 Task: Search for dining service products and restaurant reservation books on Amazon.
Action: Mouse moved to (178, 32)
Screenshot: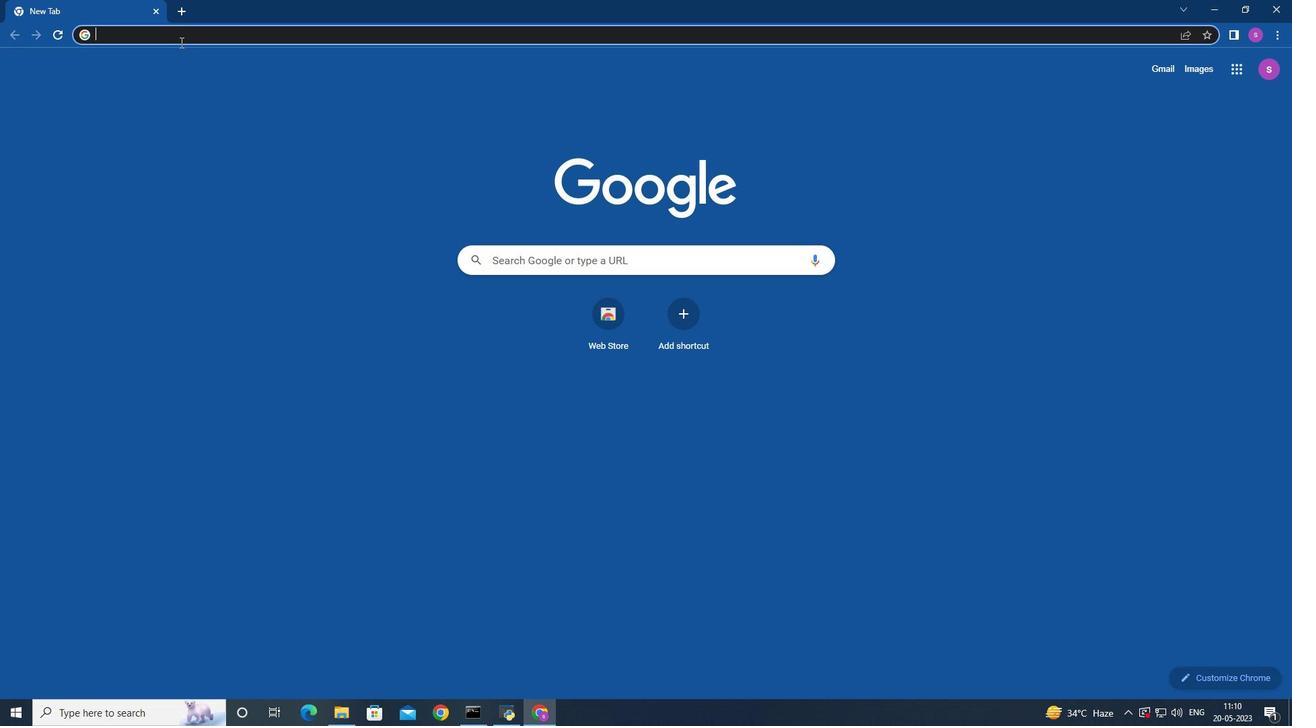 
Action: Mouse pressed left at (178, 32)
Screenshot: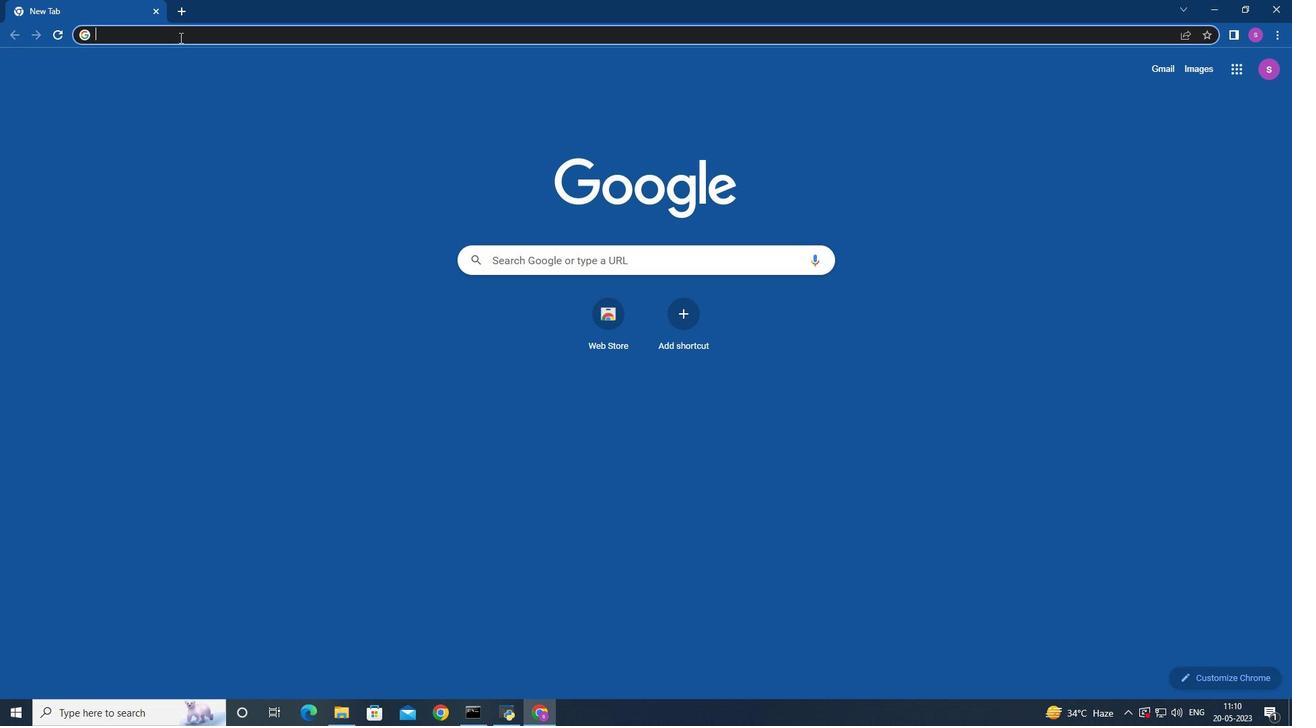 
Action: Mouse moved to (179, 32)
Screenshot: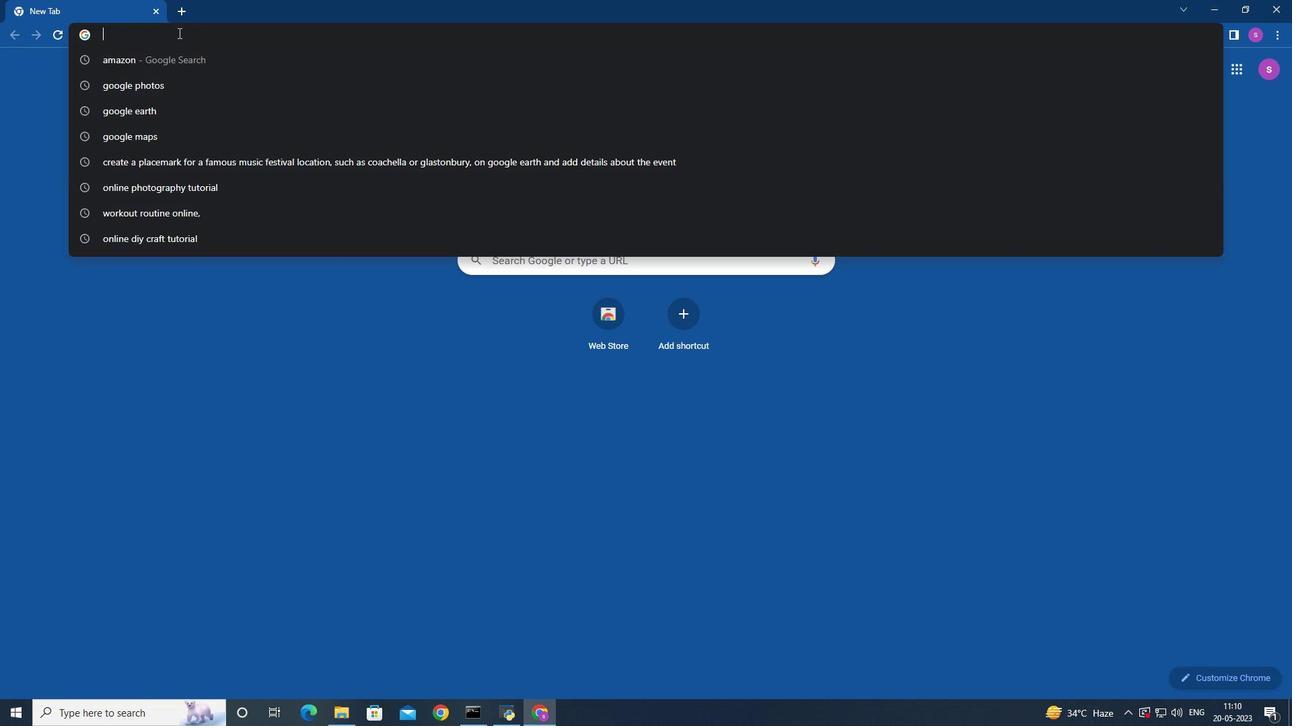
Action: Key pressed amazon<Key.space>
Screenshot: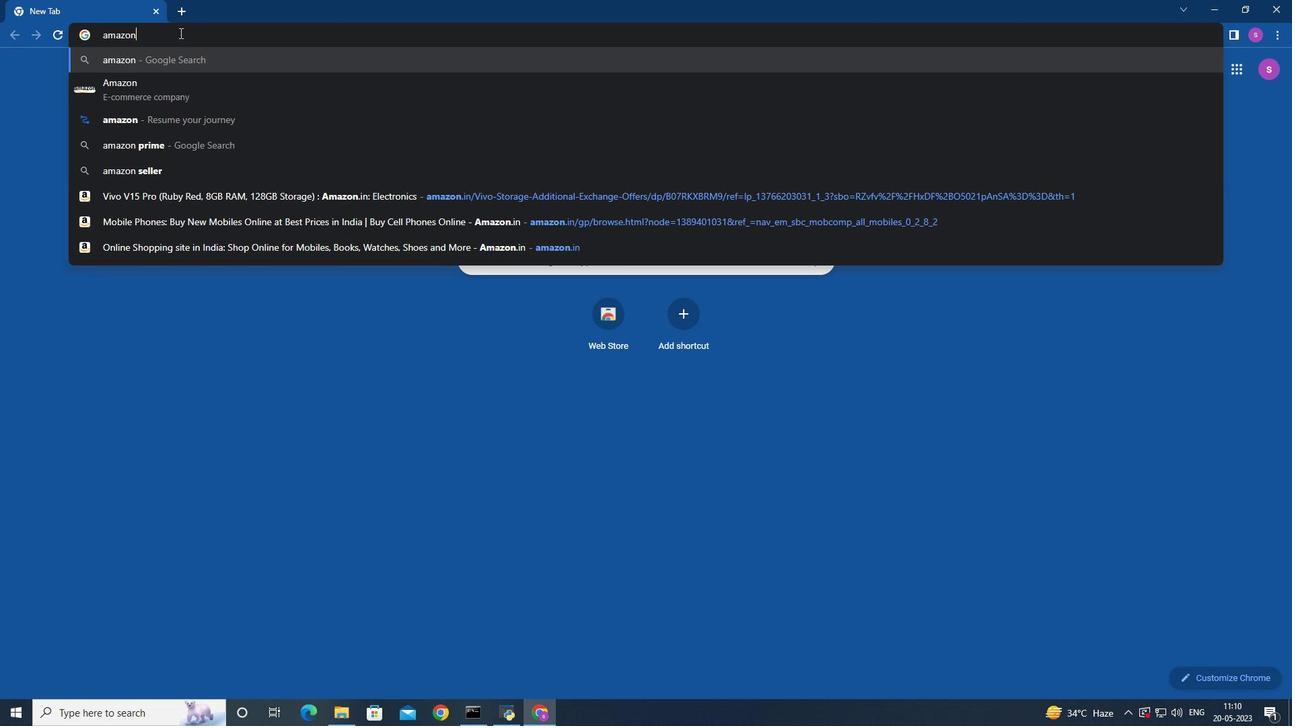 
Action: Mouse moved to (168, 53)
Screenshot: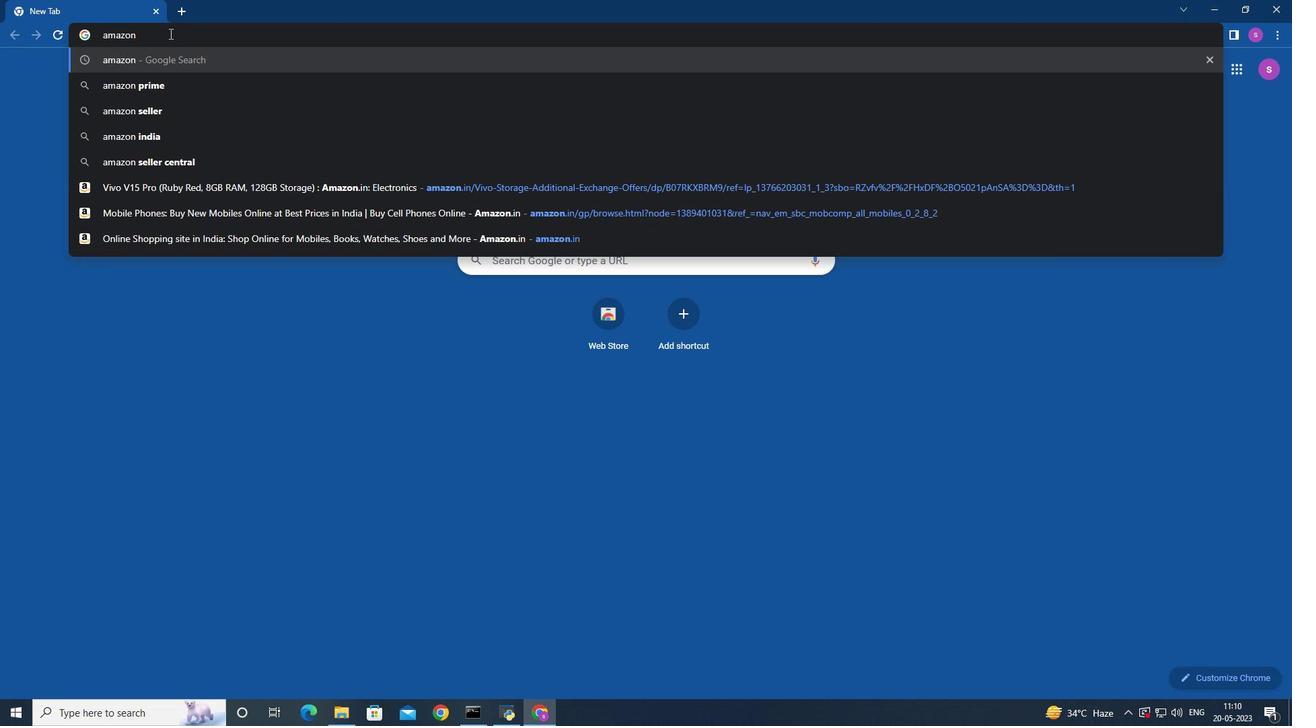 
Action: Key pressed <Key.enter>
Screenshot: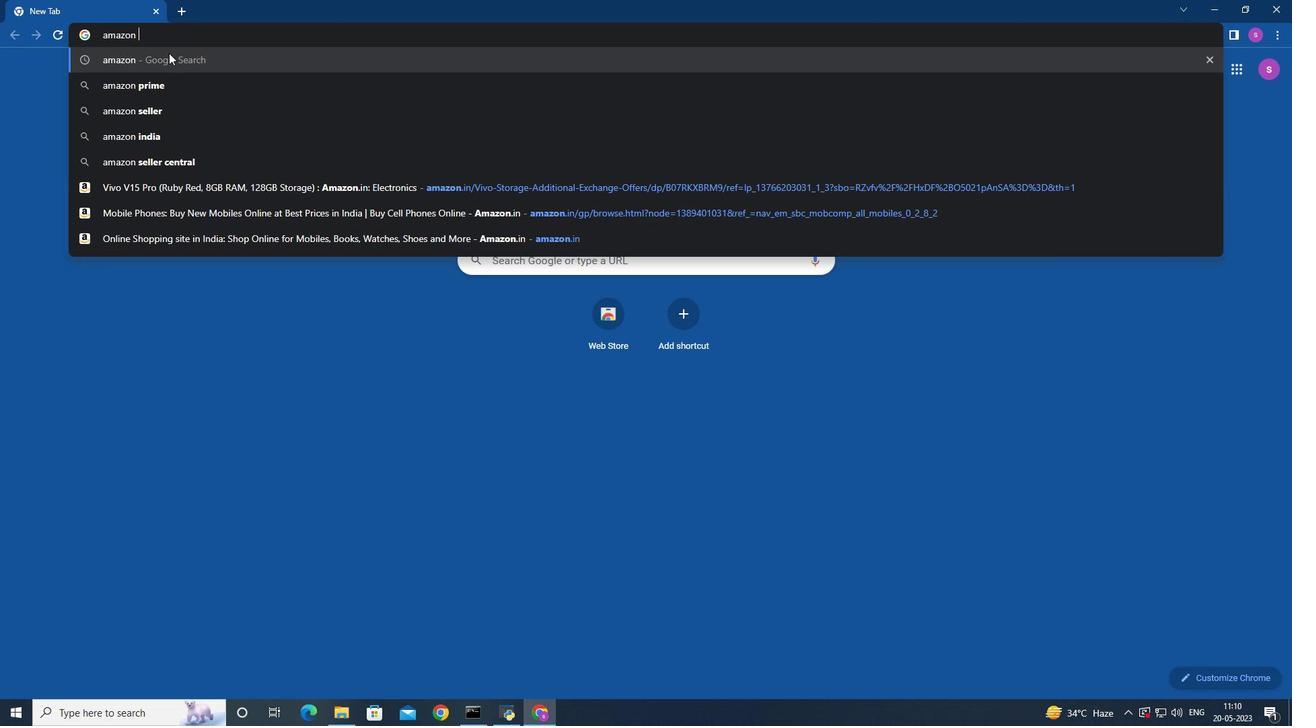 
Action: Mouse moved to (205, 216)
Screenshot: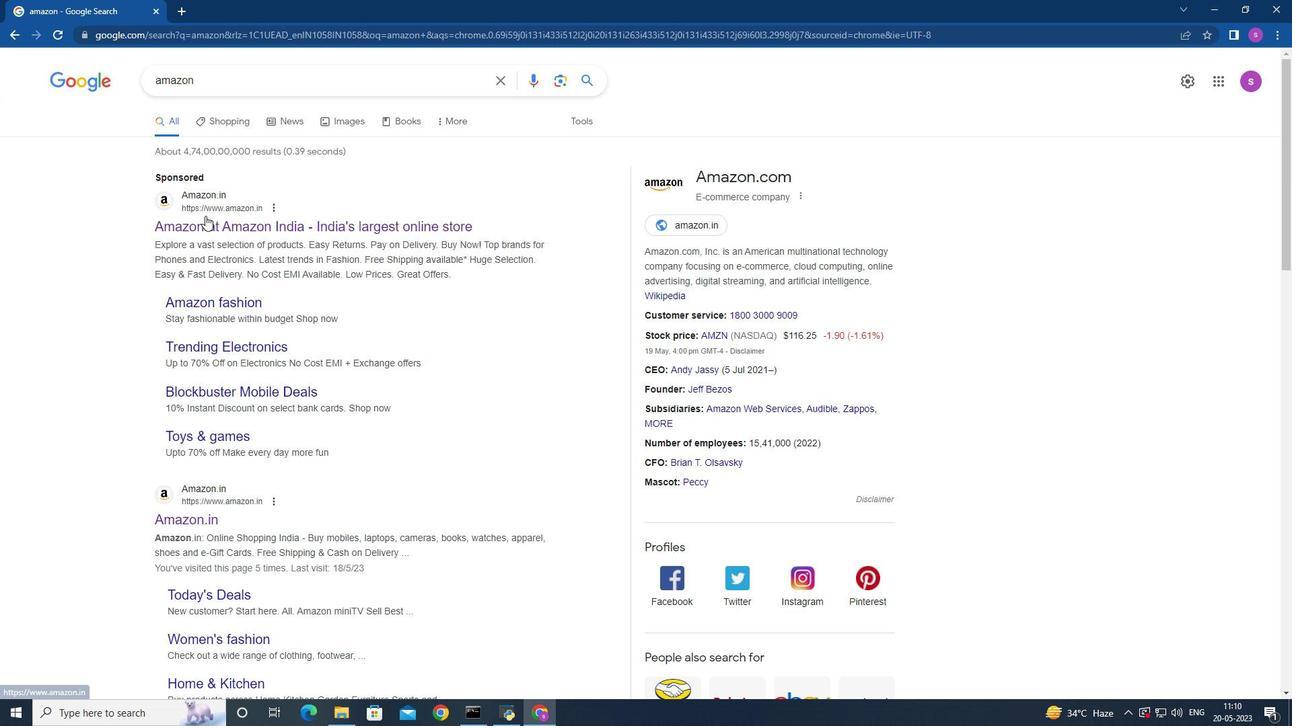 
Action: Mouse pressed left at (205, 216)
Screenshot: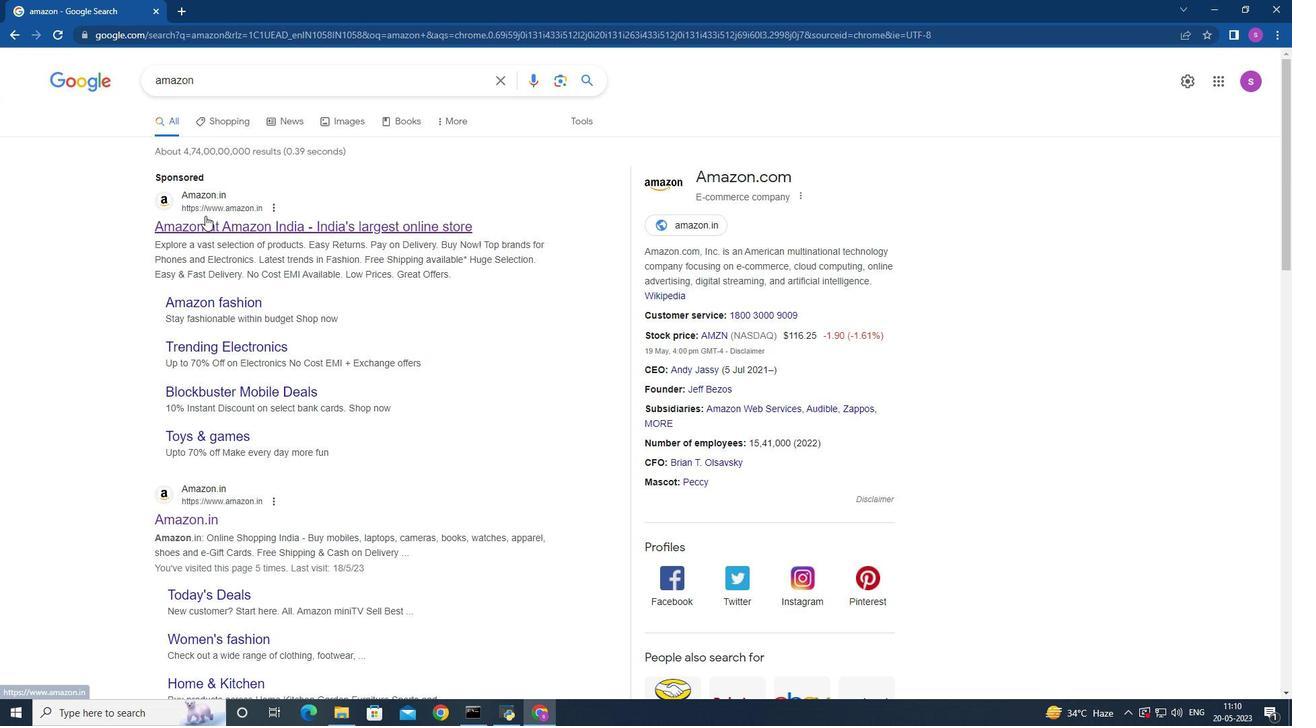 
Action: Mouse moved to (315, 71)
Screenshot: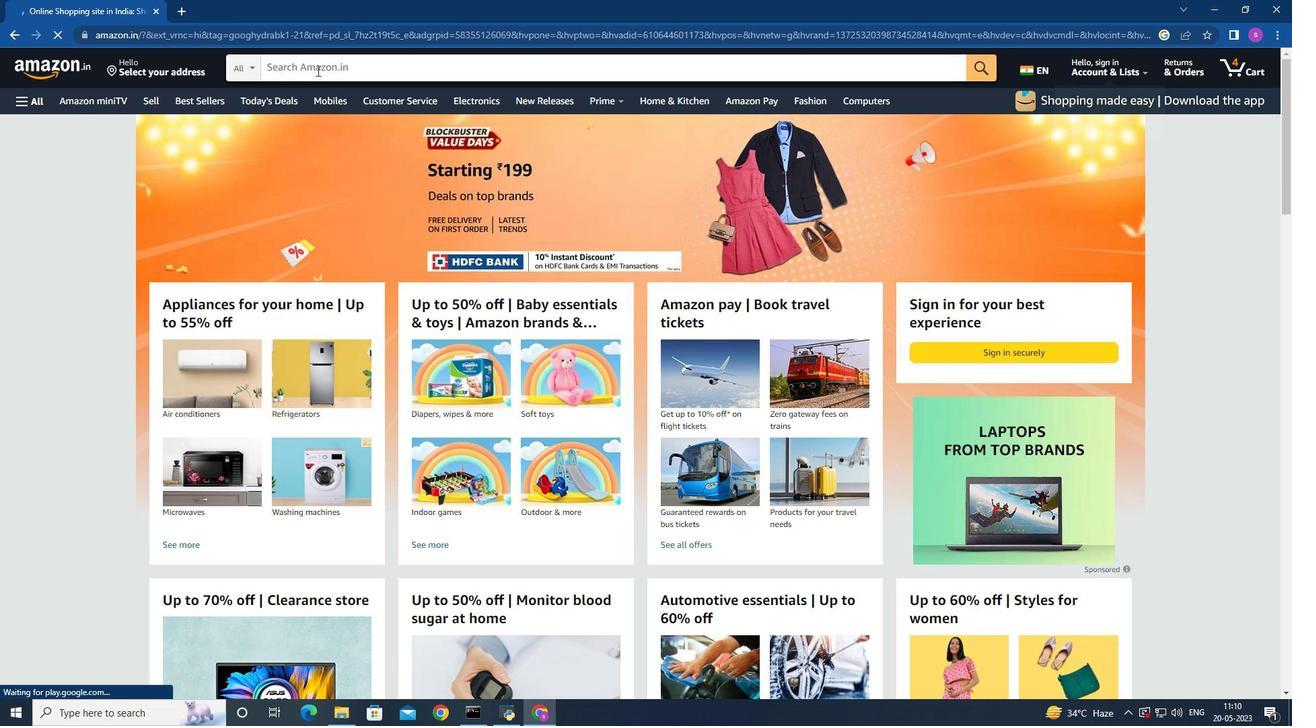 
Action: Mouse pressed left at (315, 71)
Screenshot: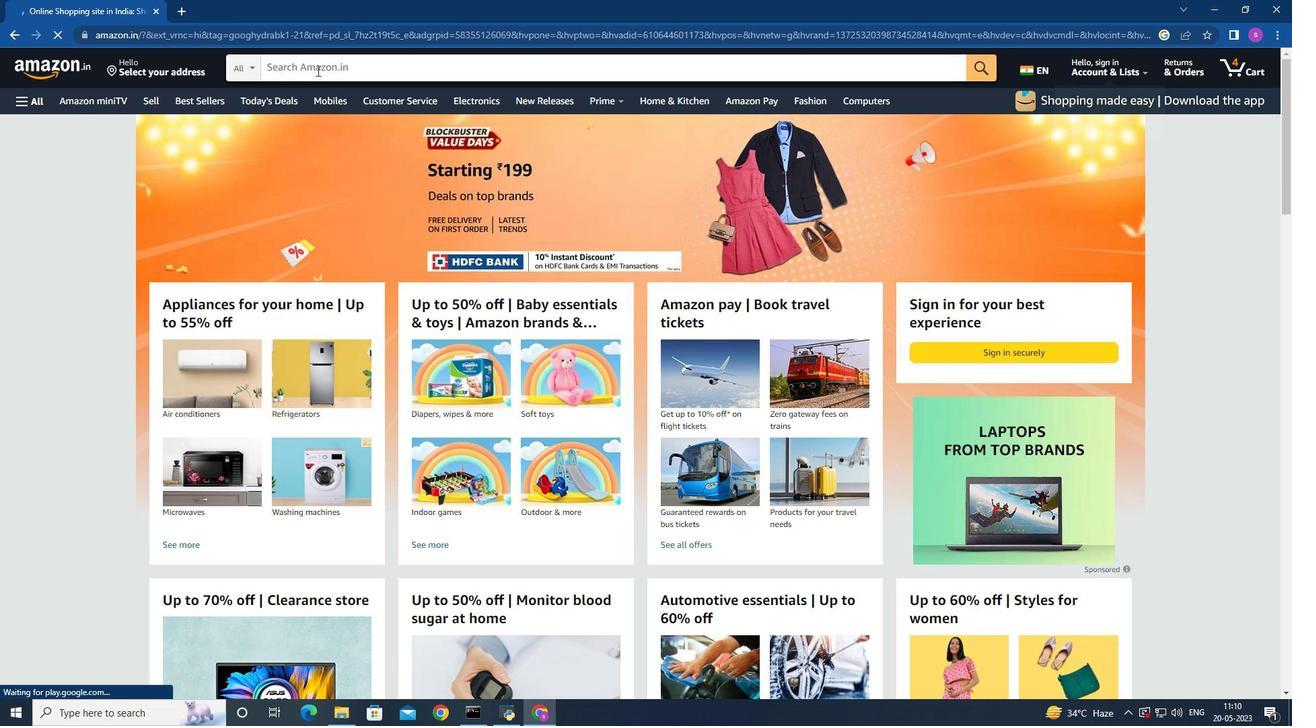 
Action: Mouse moved to (331, 65)
Screenshot: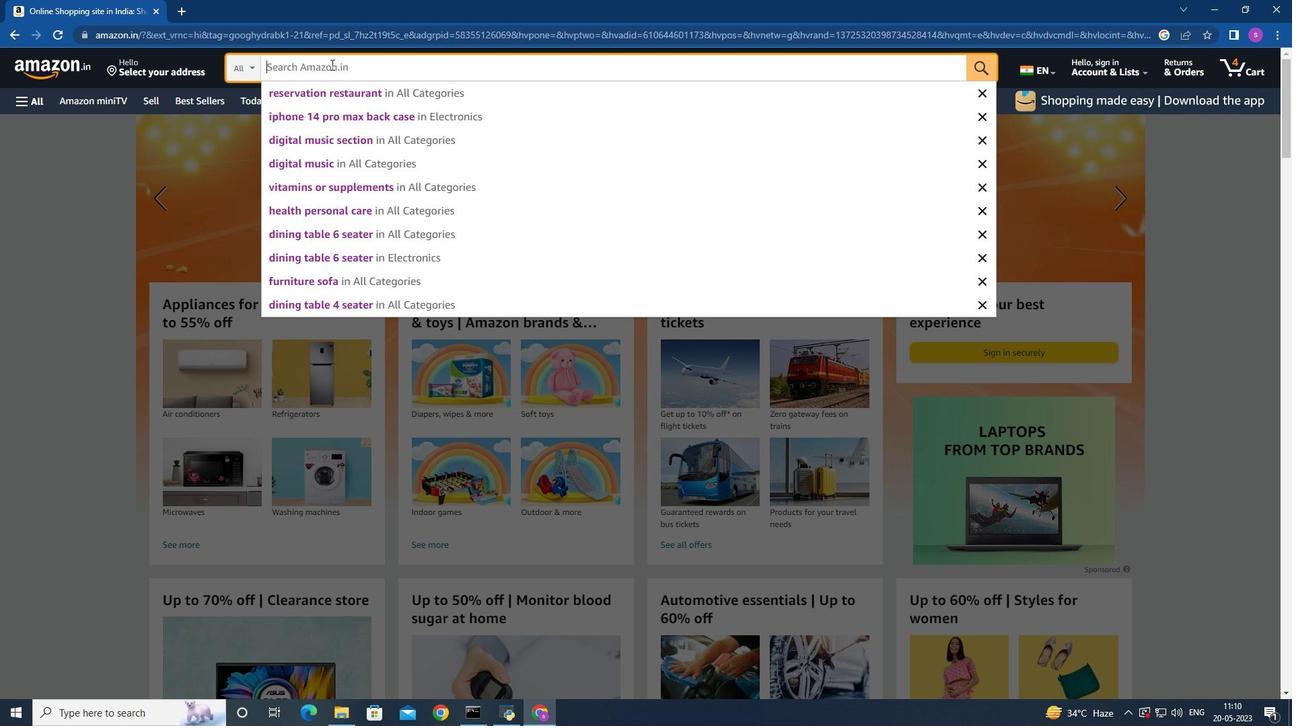 
Action: Key pressed restaurant<Key.space>reservation<Key.space>bok<Key.backspace>oks<Key.enter>
Screenshot: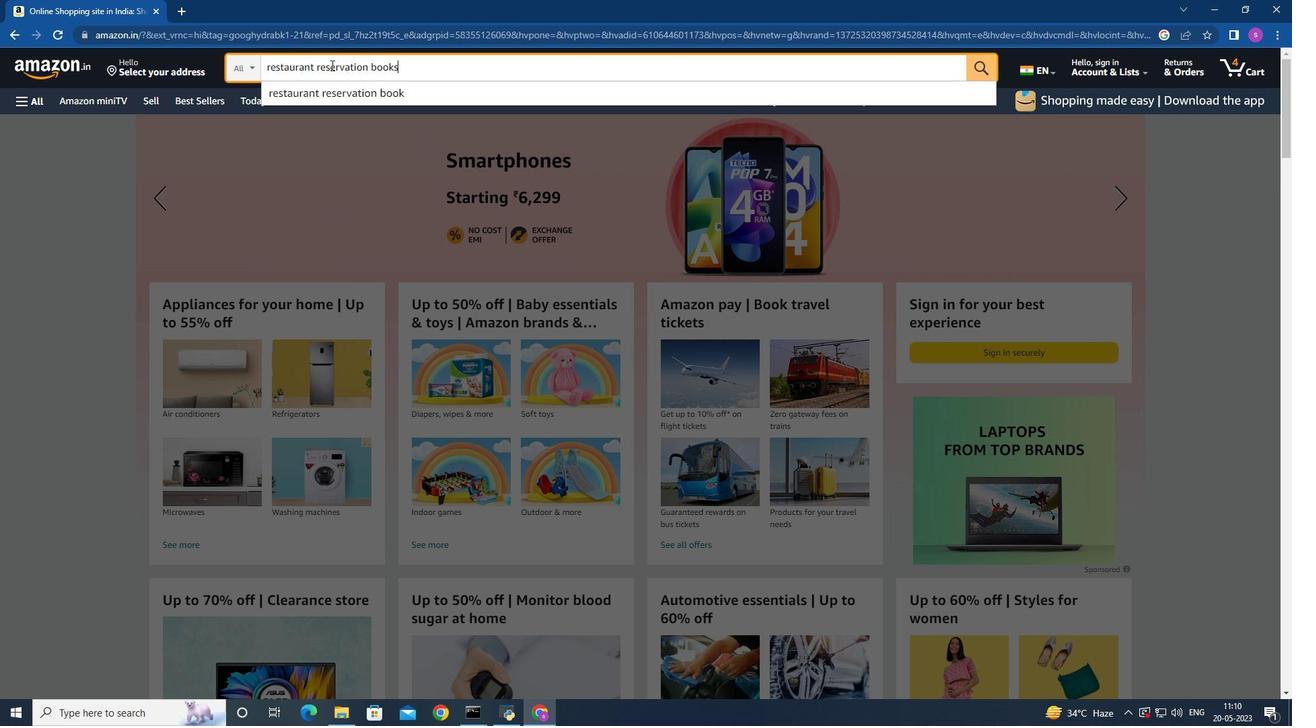 
Action: Mouse moved to (308, 283)
Screenshot: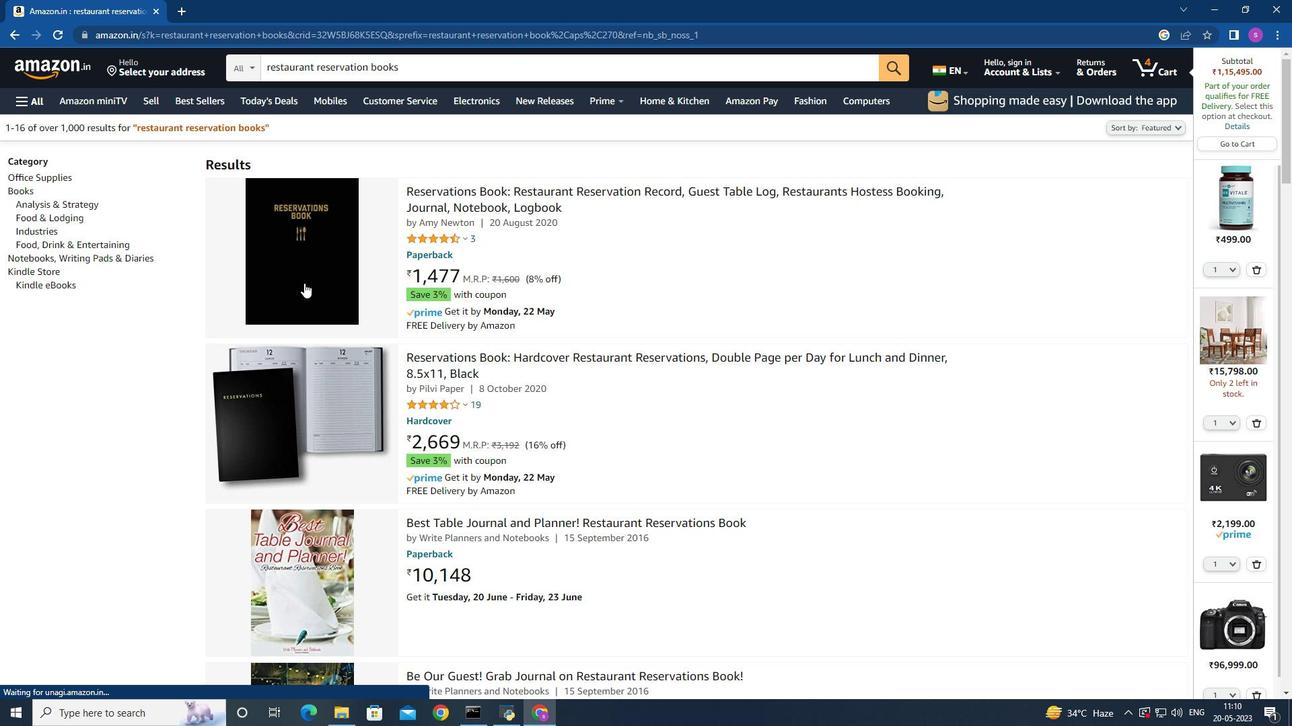 
Action: Mouse pressed left at (308, 283)
Screenshot: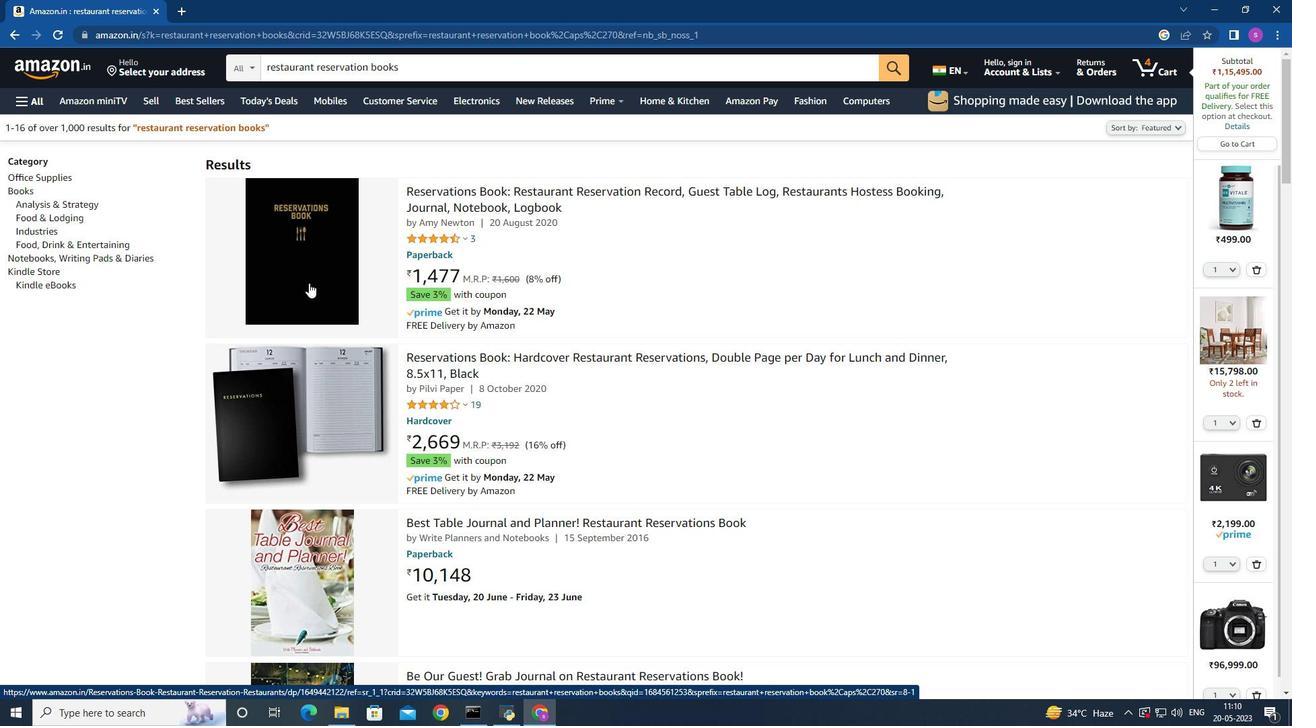 
Action: Mouse moved to (433, 288)
Screenshot: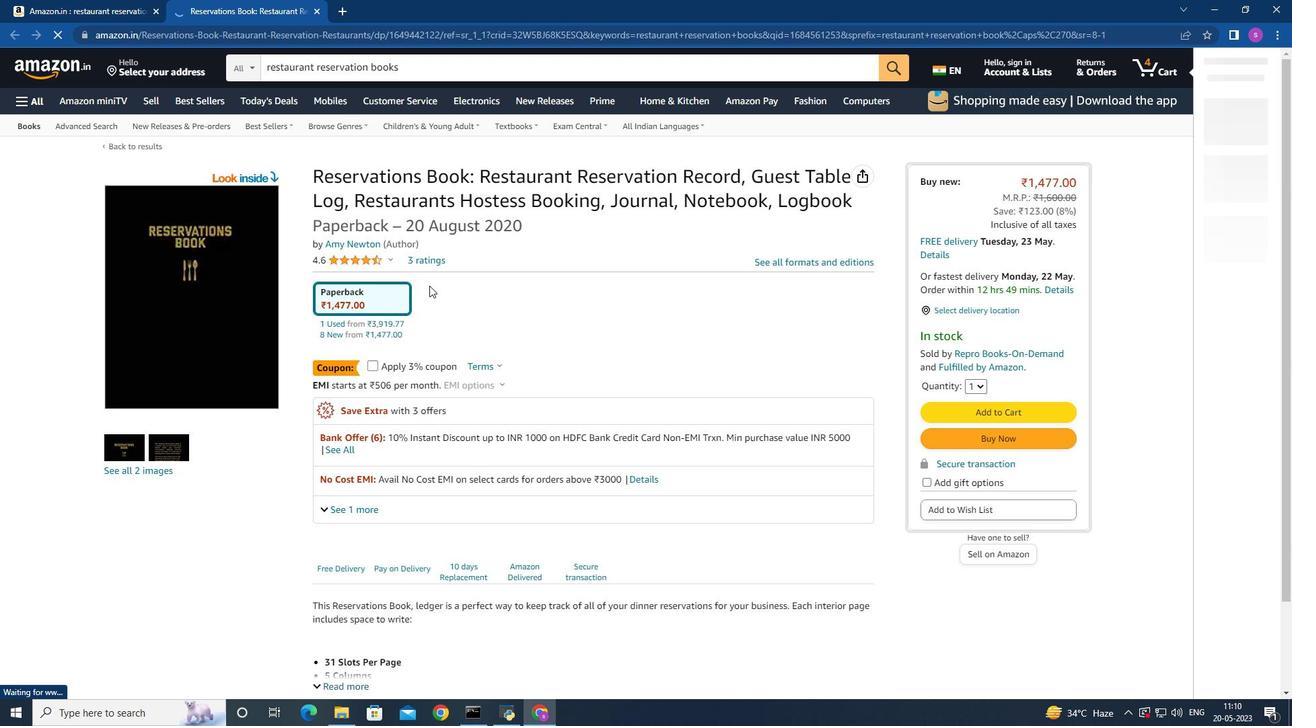 
Action: Mouse scrolled (433, 287) with delta (0, 0)
Screenshot: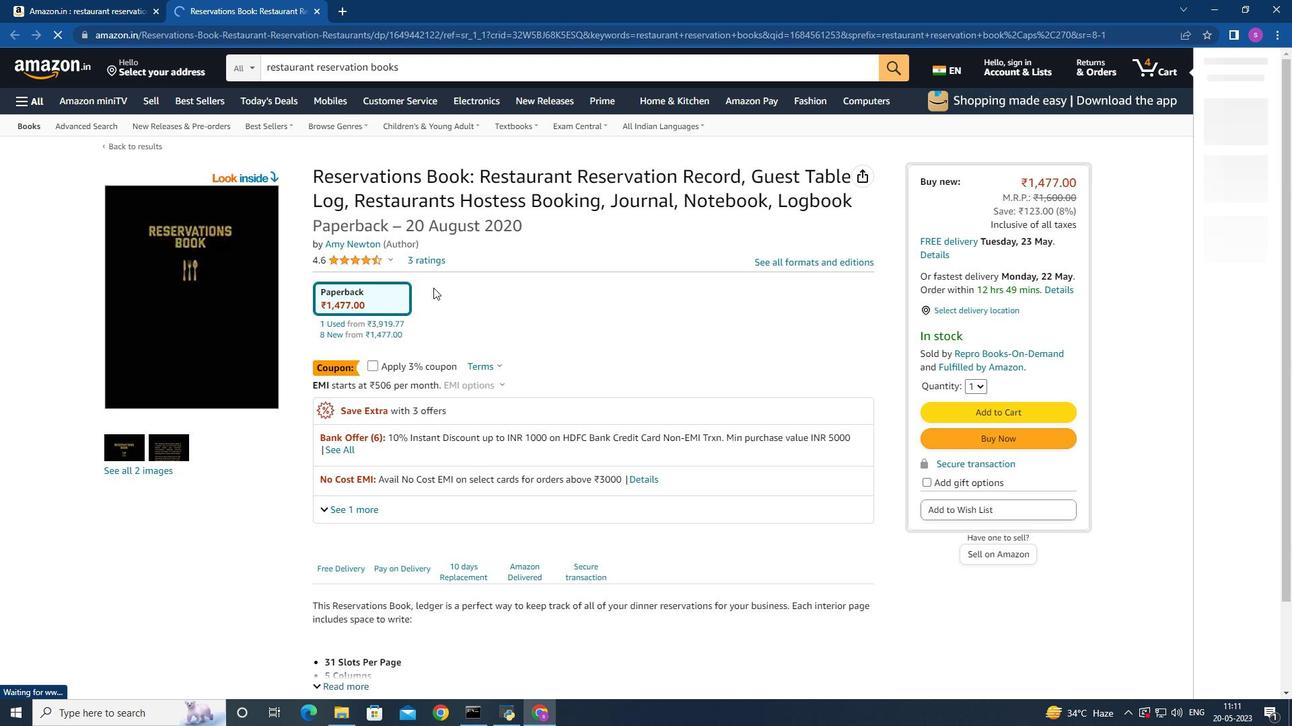 
Action: Mouse scrolled (433, 287) with delta (0, 0)
Screenshot: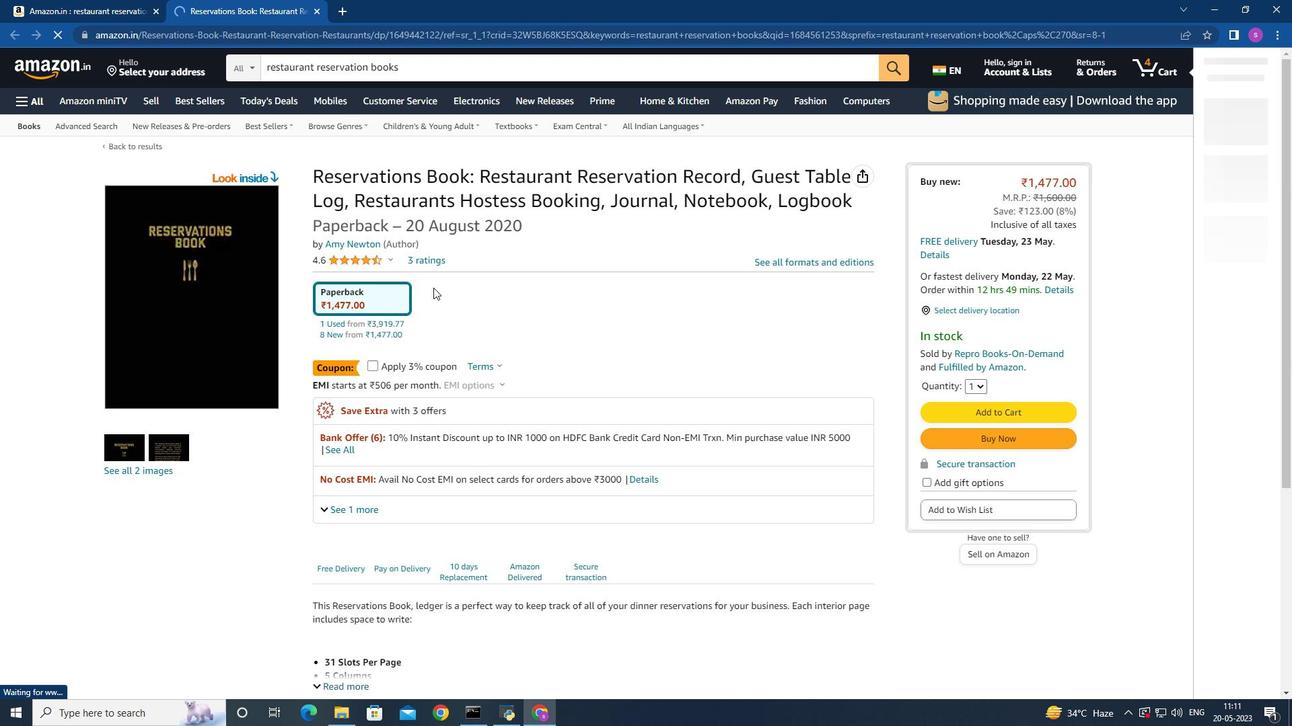
Action: Mouse scrolled (433, 287) with delta (0, 0)
Screenshot: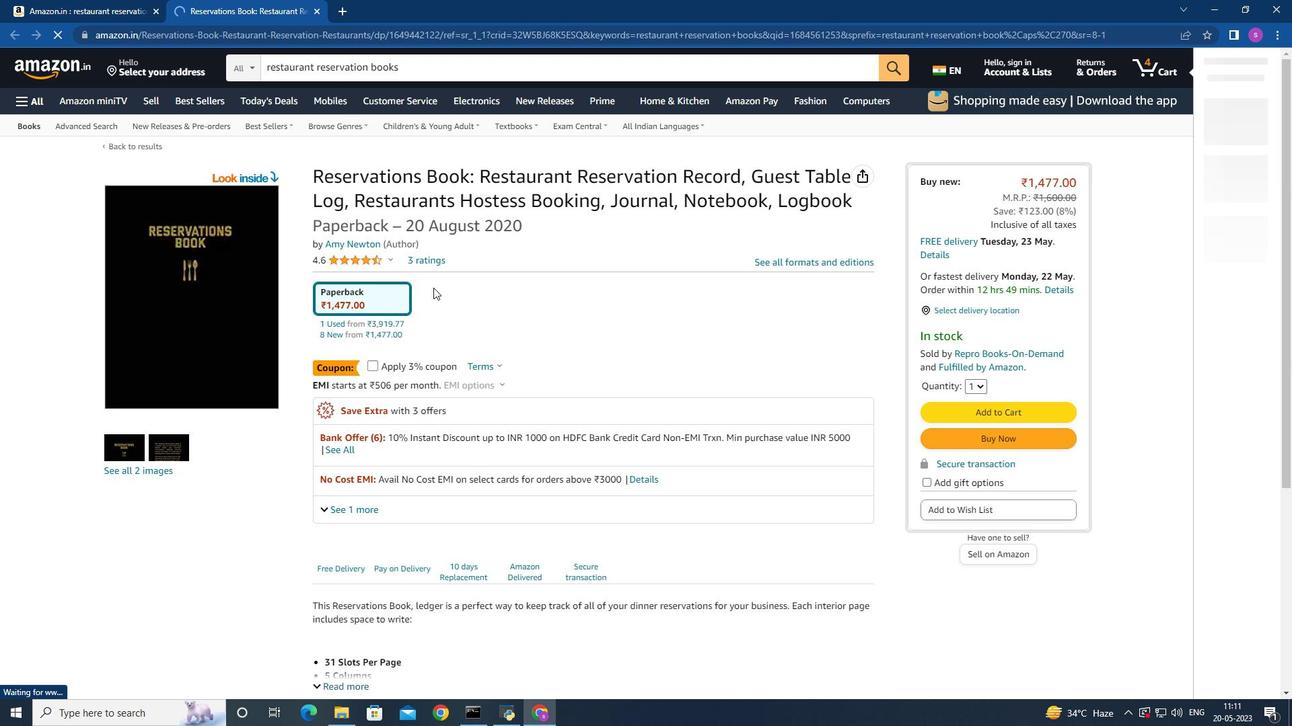 
Action: Mouse moved to (433, 288)
Screenshot: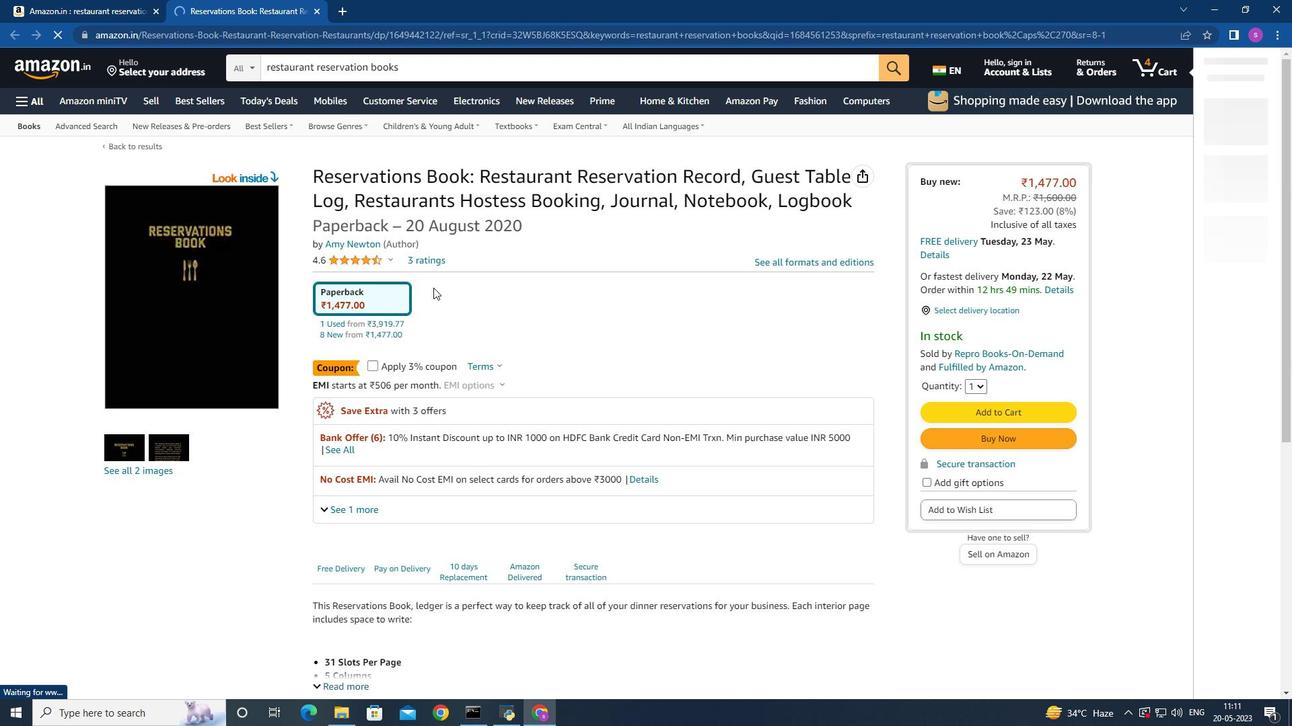 
Action: Mouse scrolled (433, 288) with delta (0, 0)
Screenshot: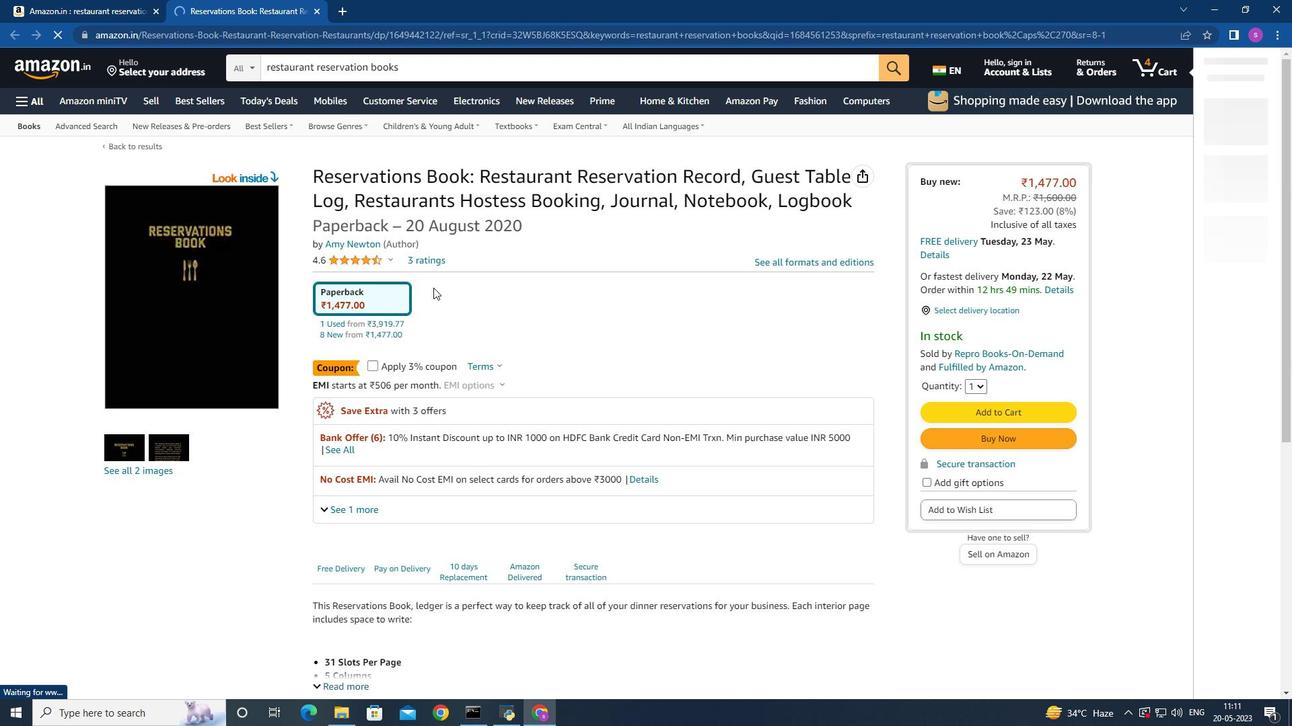 
Action: Mouse scrolled (433, 288) with delta (0, 0)
Screenshot: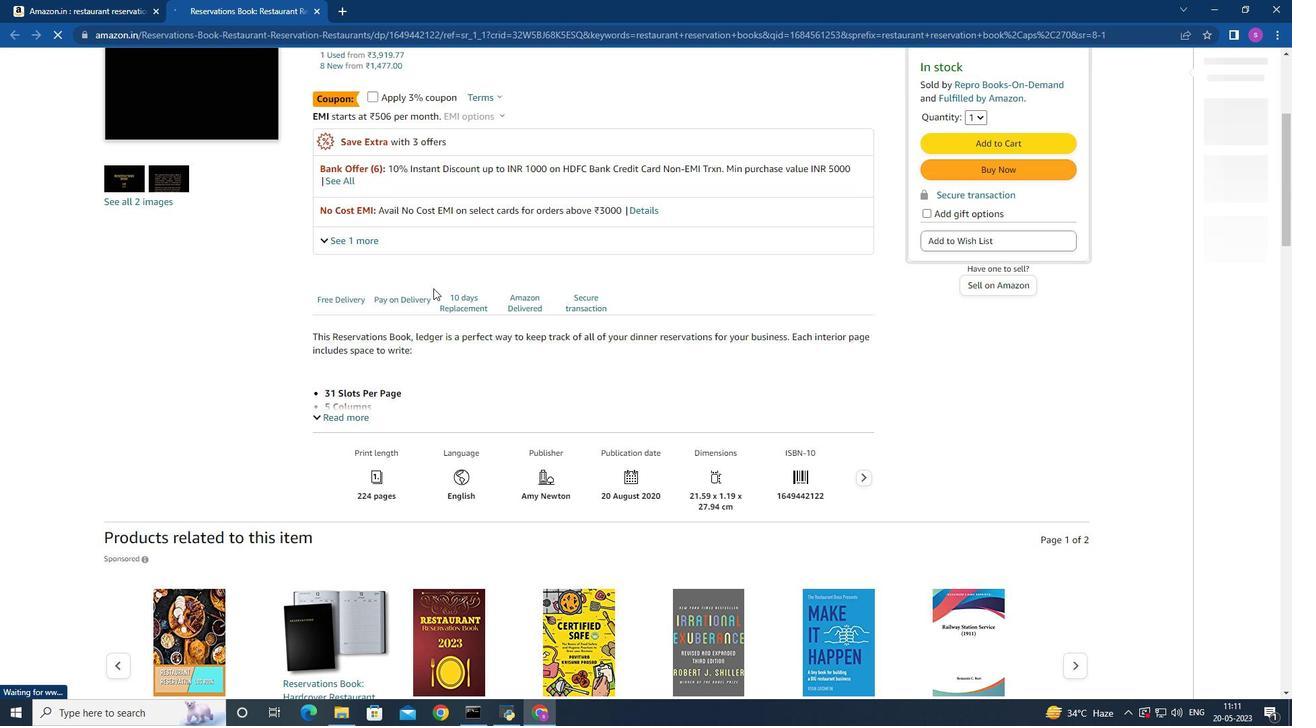 
Action: Mouse scrolled (433, 288) with delta (0, 0)
Screenshot: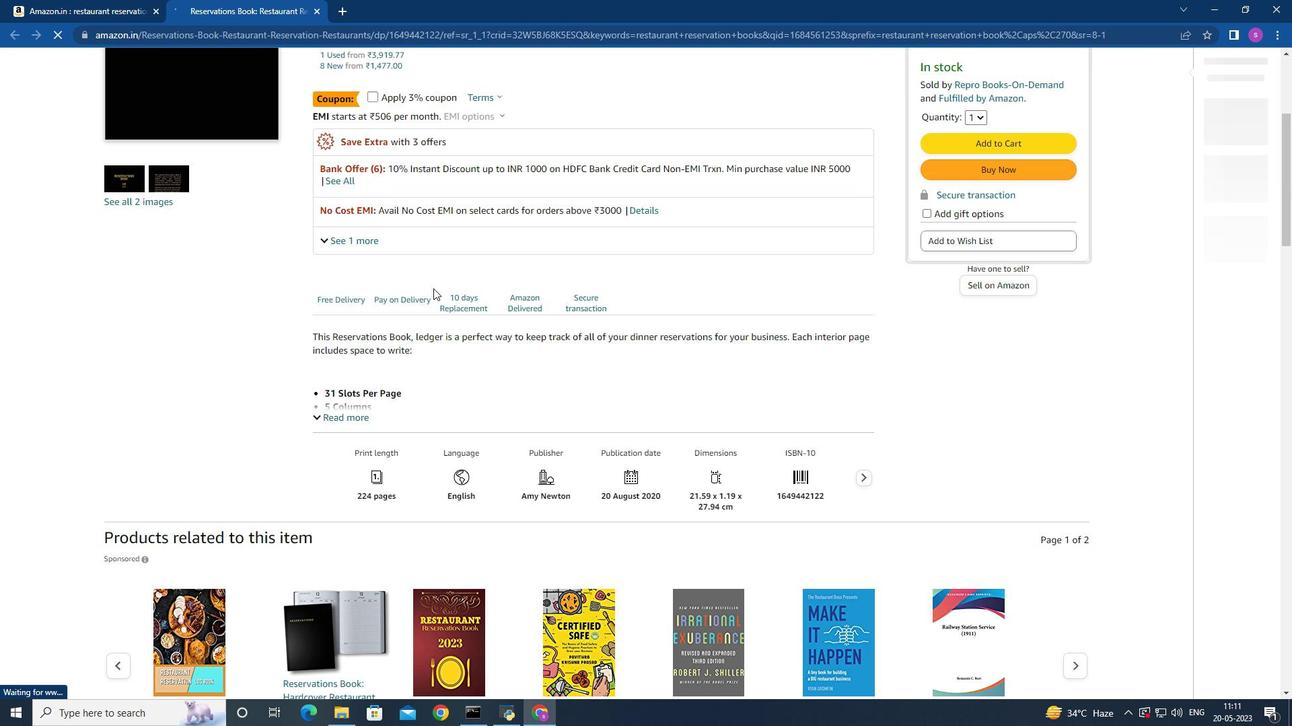 
Action: Mouse moved to (599, 300)
Screenshot: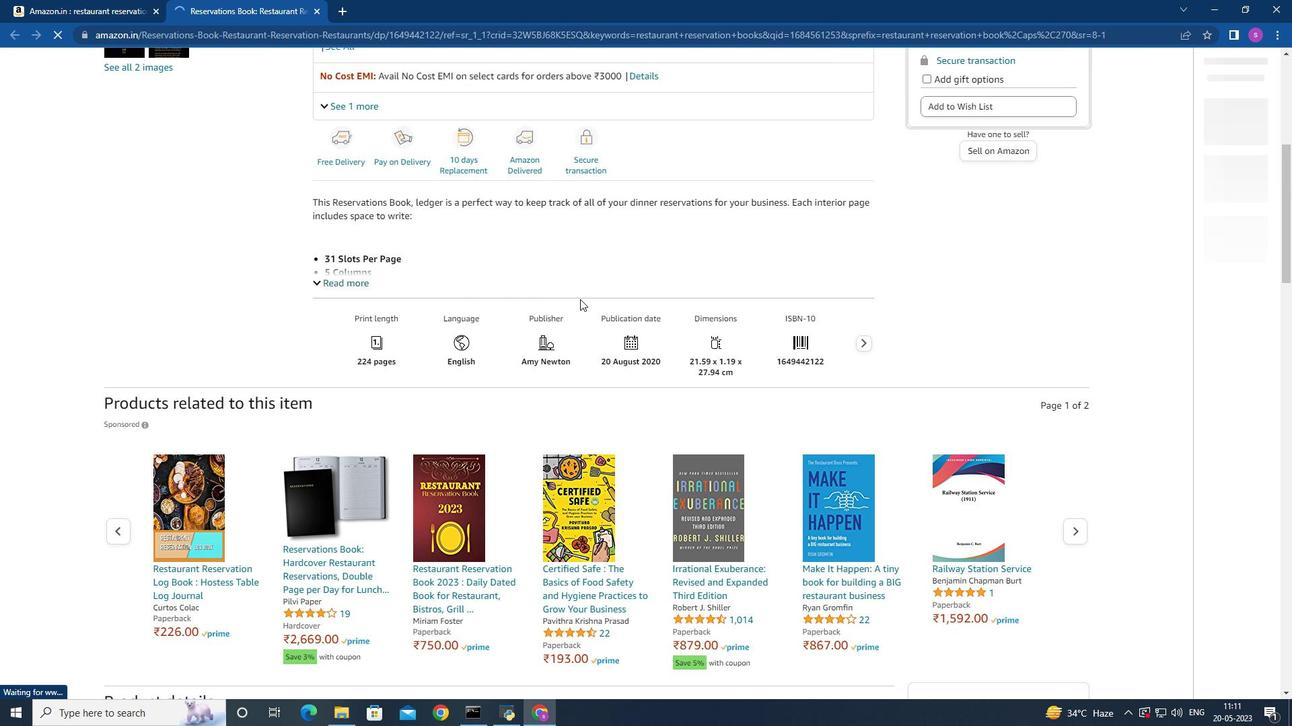 
Action: Mouse scrolled (599, 301) with delta (0, 0)
Screenshot: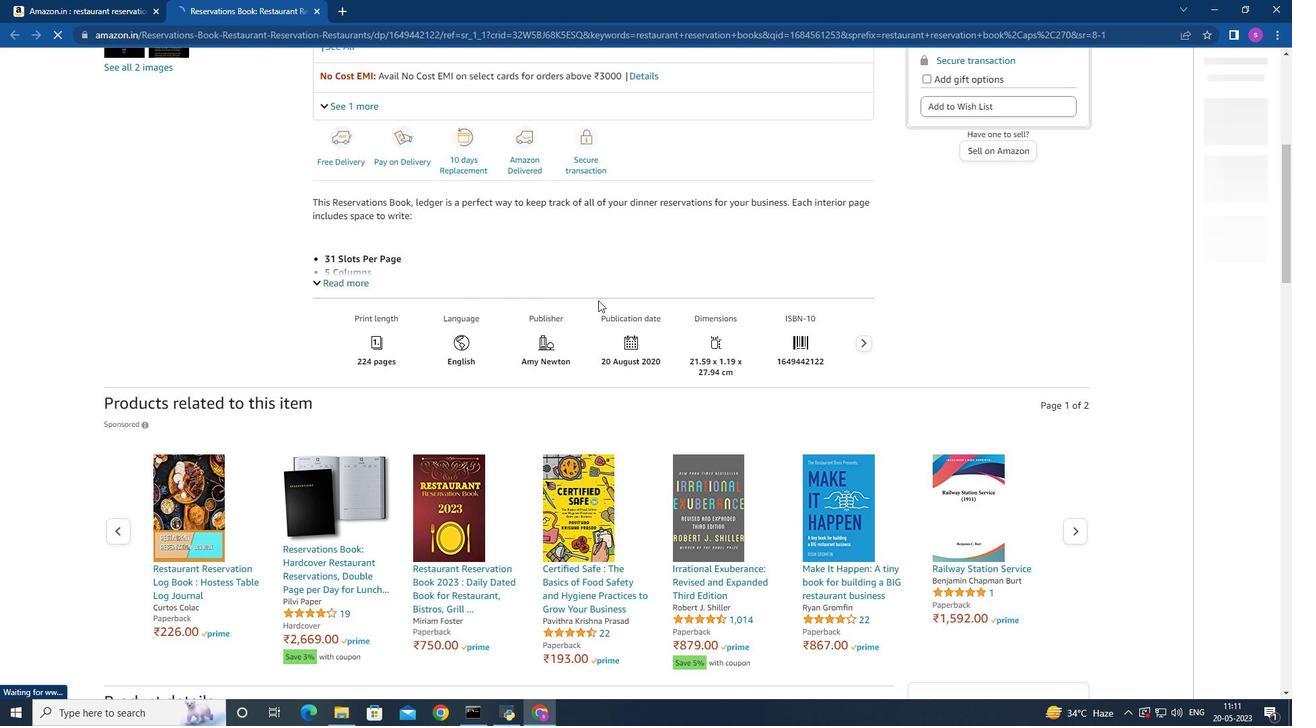 
Action: Mouse scrolled (599, 301) with delta (0, 0)
Screenshot: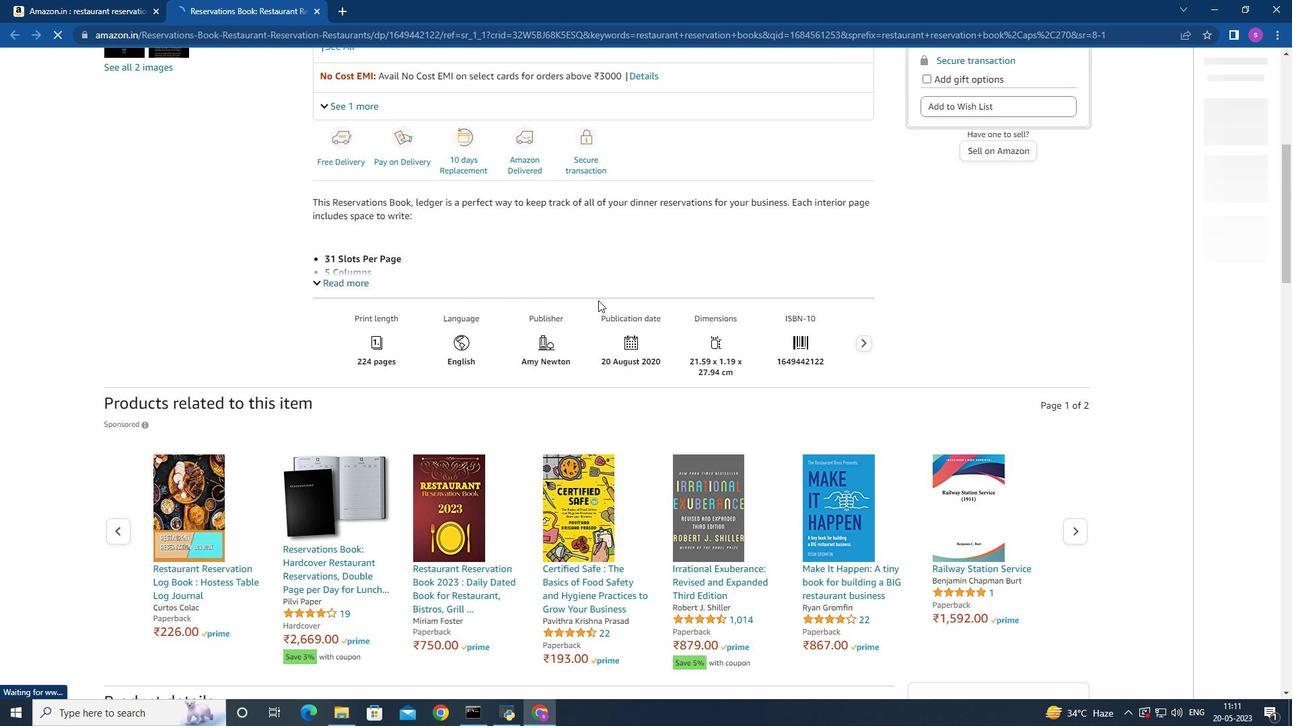 
Action: Mouse moved to (600, 300)
Screenshot: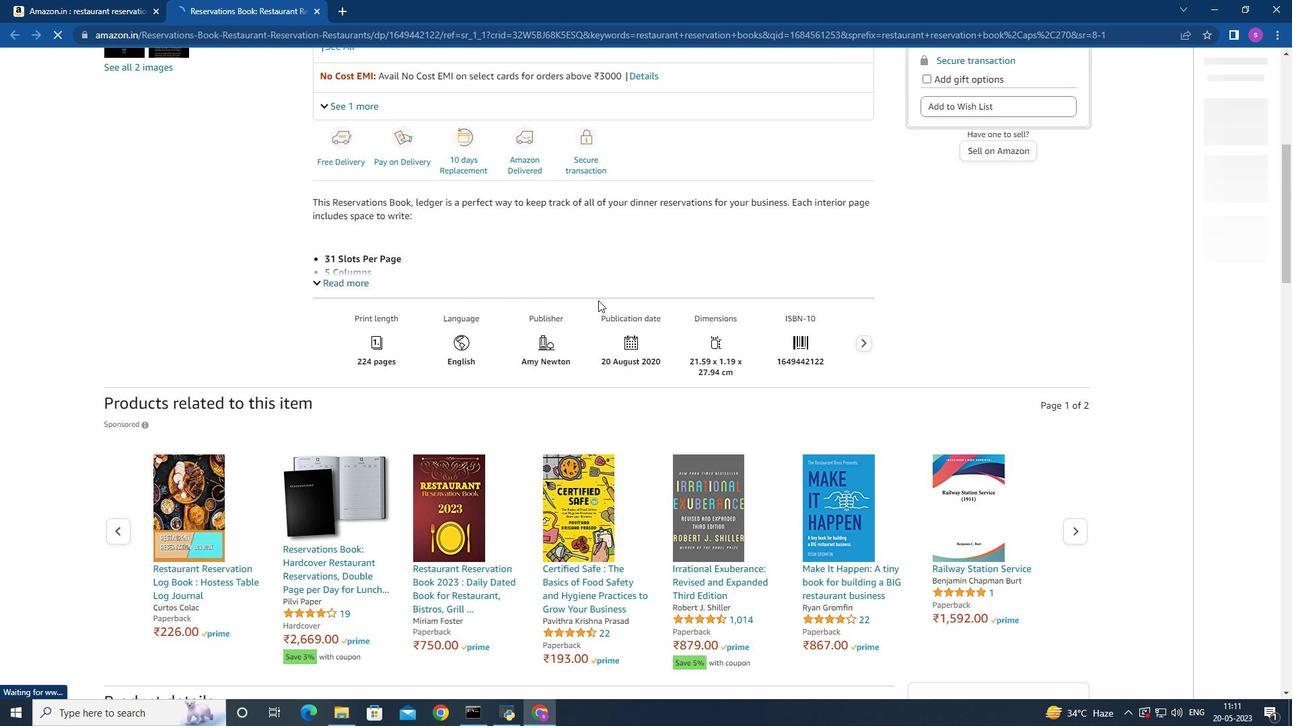 
Action: Mouse scrolled (600, 301) with delta (0, 0)
Screenshot: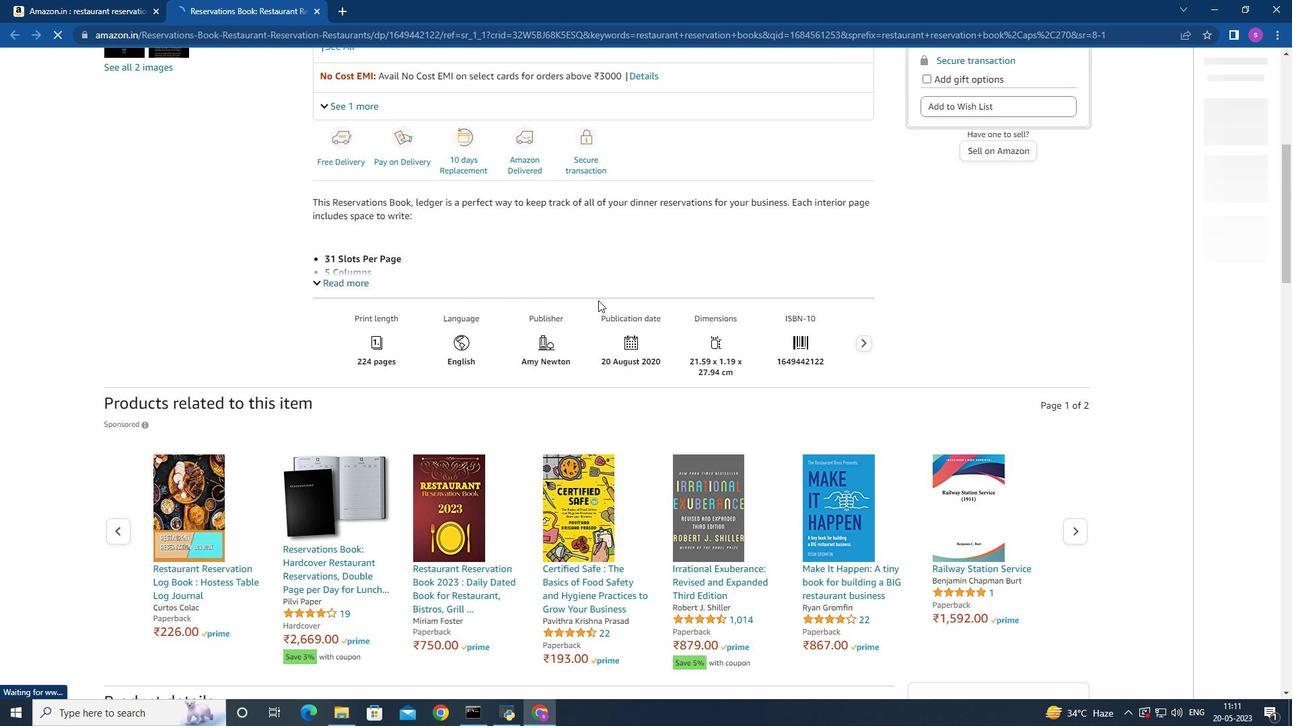 
Action: Mouse scrolled (600, 301) with delta (0, 0)
Screenshot: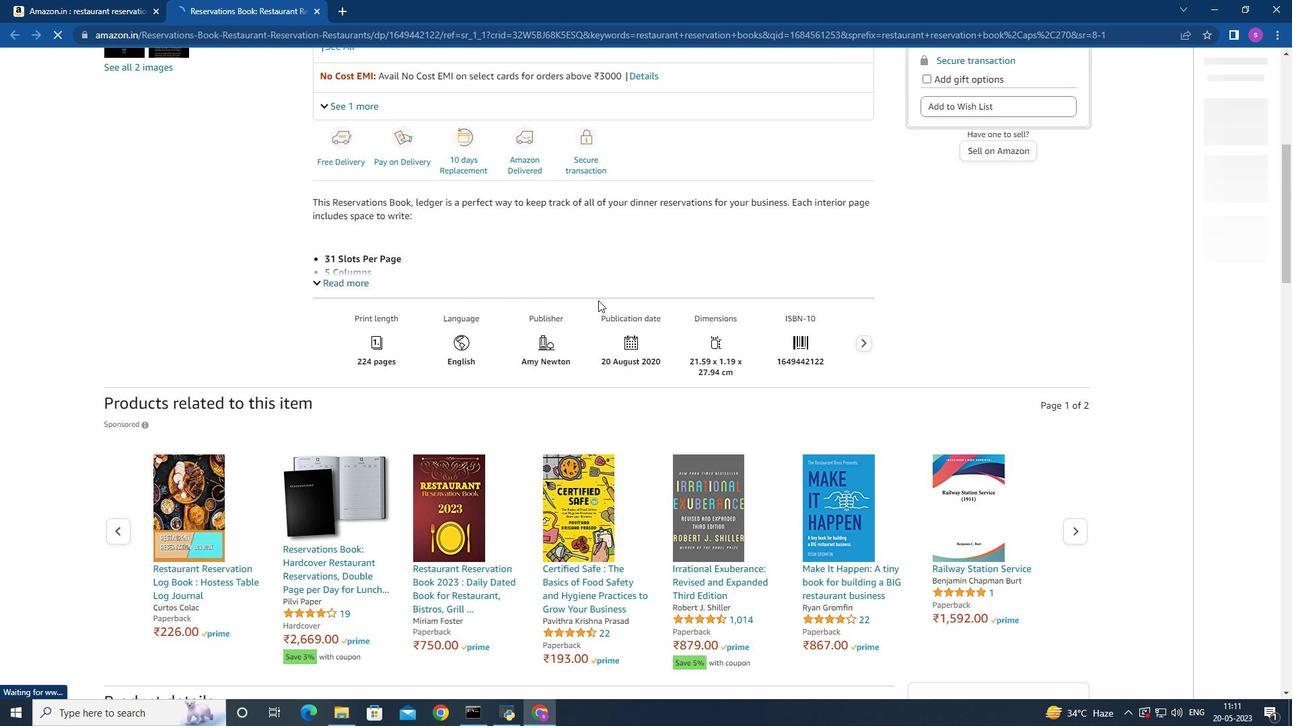 
Action: Mouse scrolled (600, 301) with delta (0, 0)
Screenshot: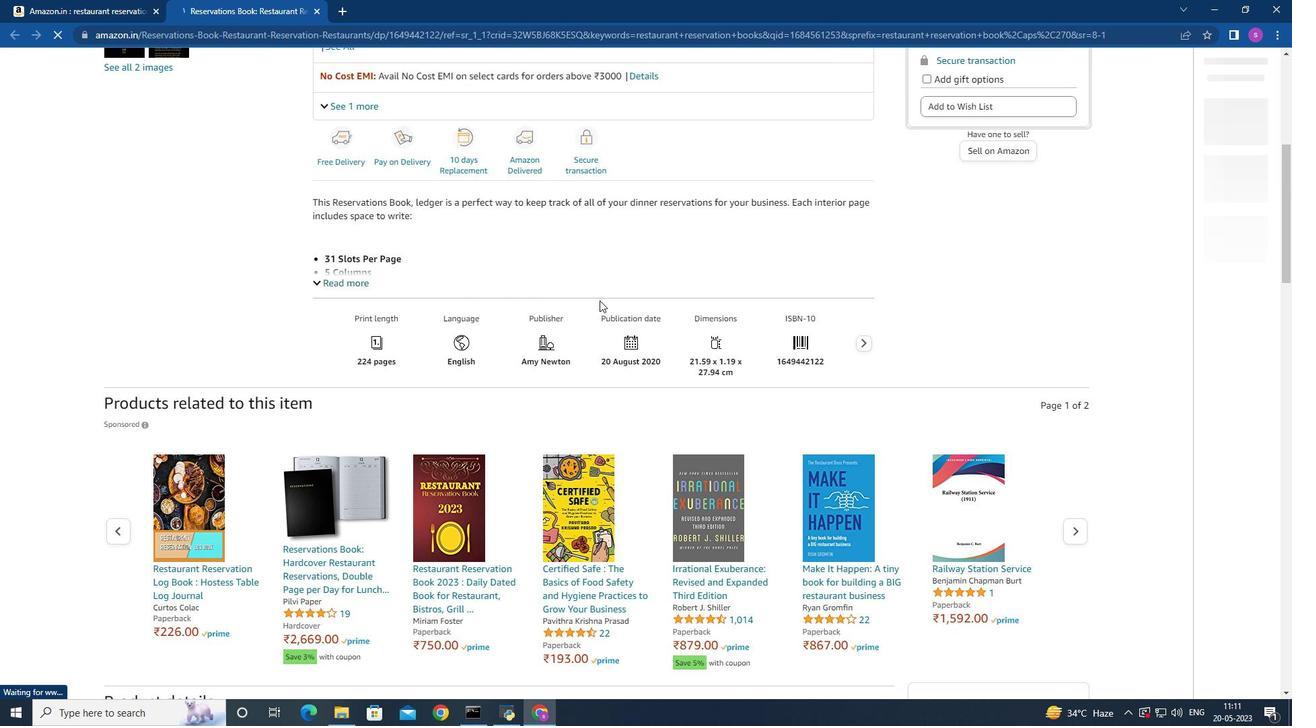 
Action: Mouse scrolled (600, 301) with delta (0, 0)
Screenshot: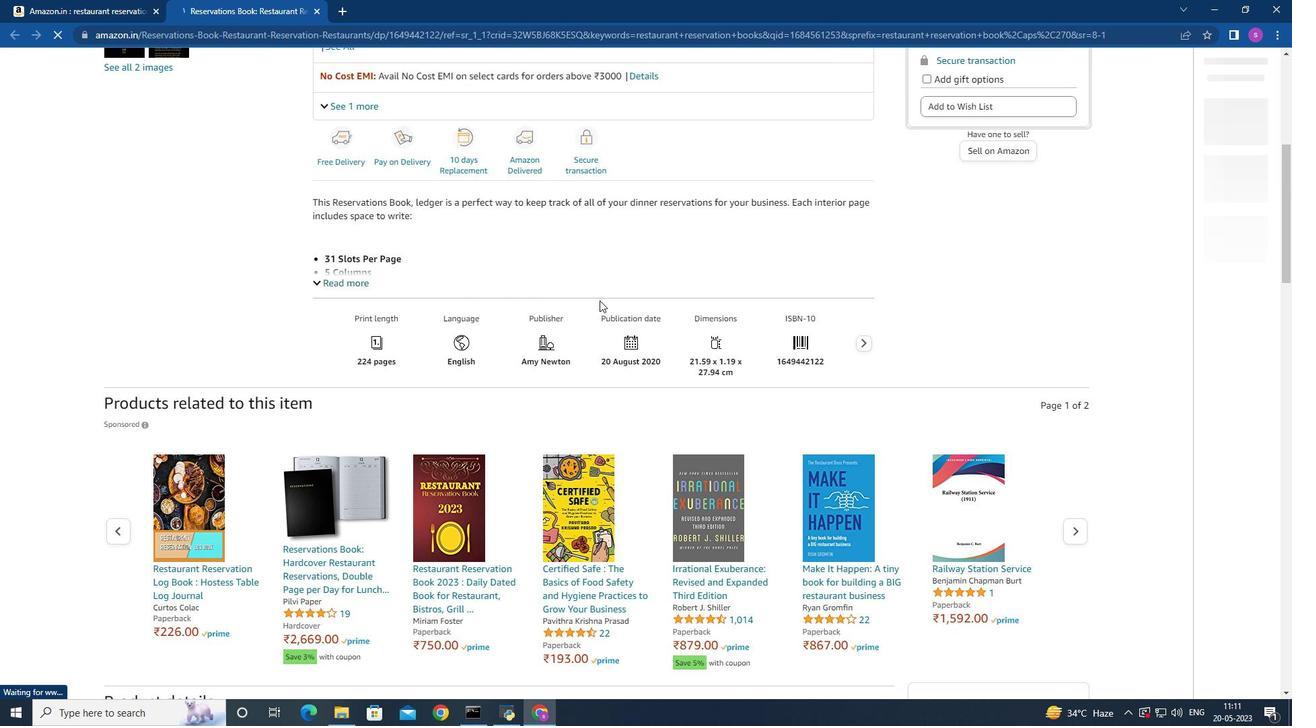 
Action: Mouse scrolled (600, 301) with delta (0, 0)
Screenshot: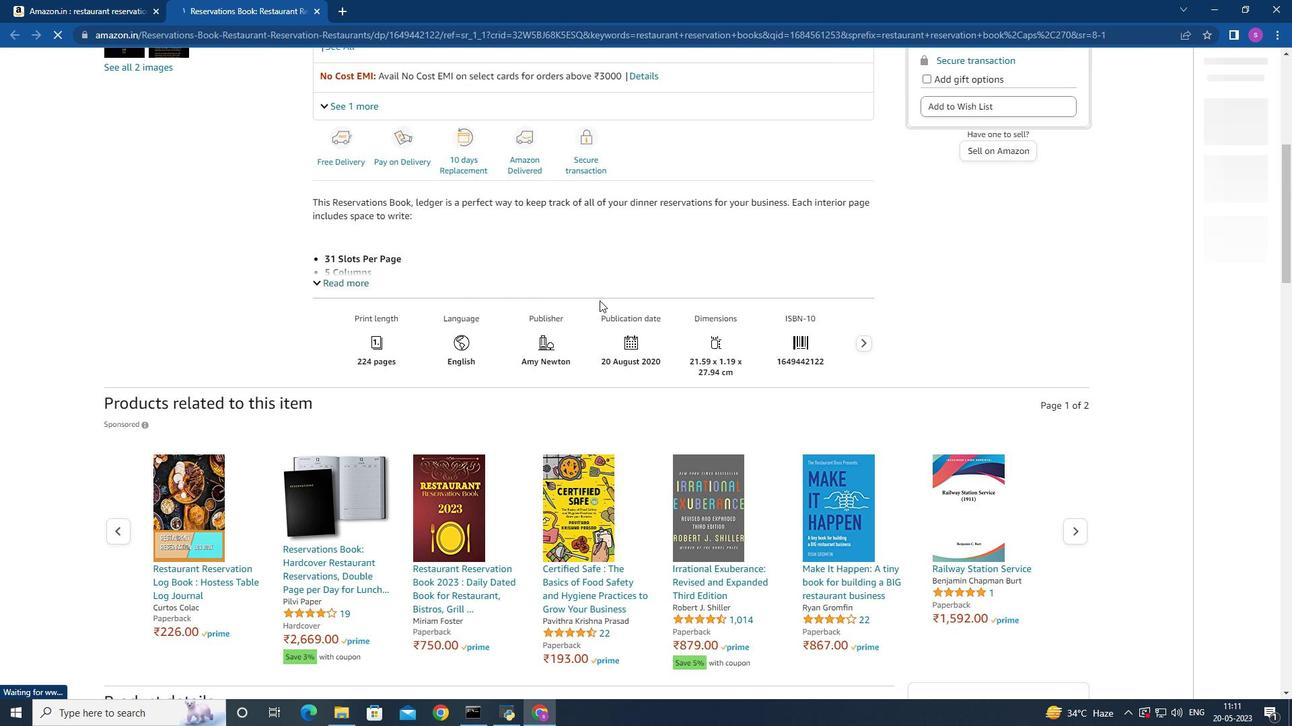 
Action: Mouse scrolled (600, 301) with delta (0, 0)
Screenshot: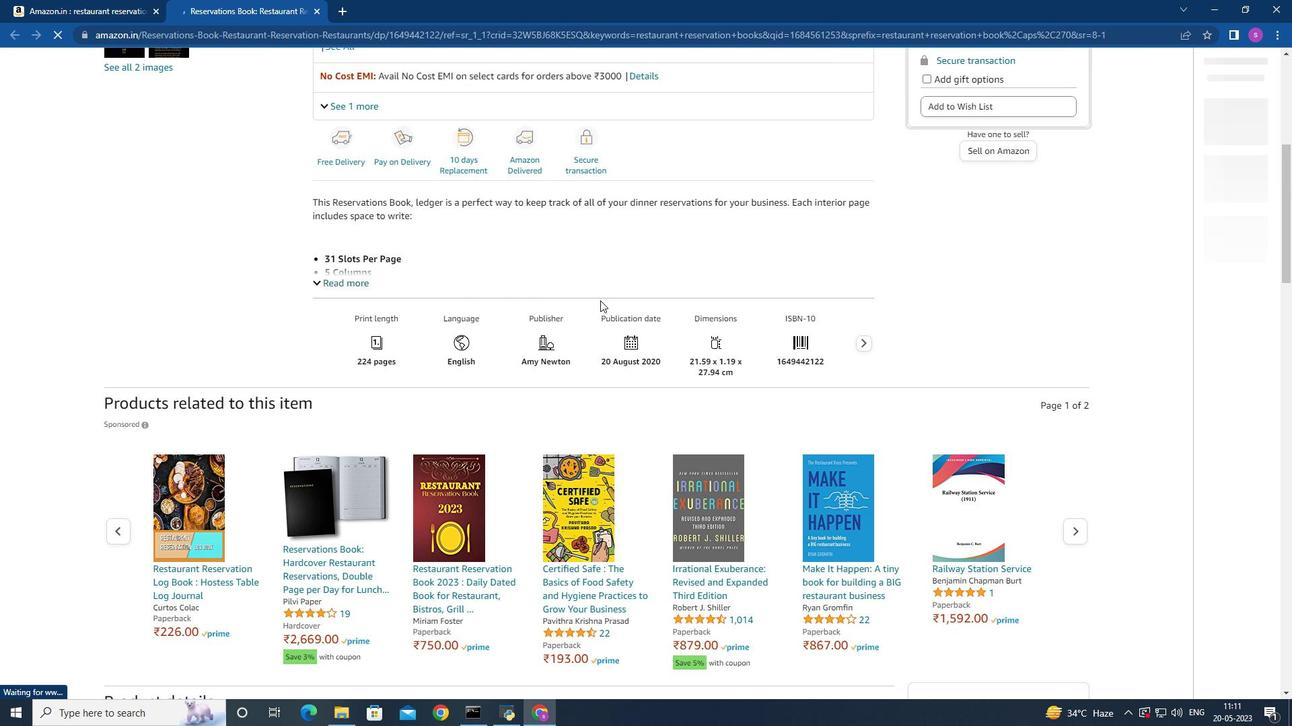 
Action: Mouse moved to (226, 310)
Screenshot: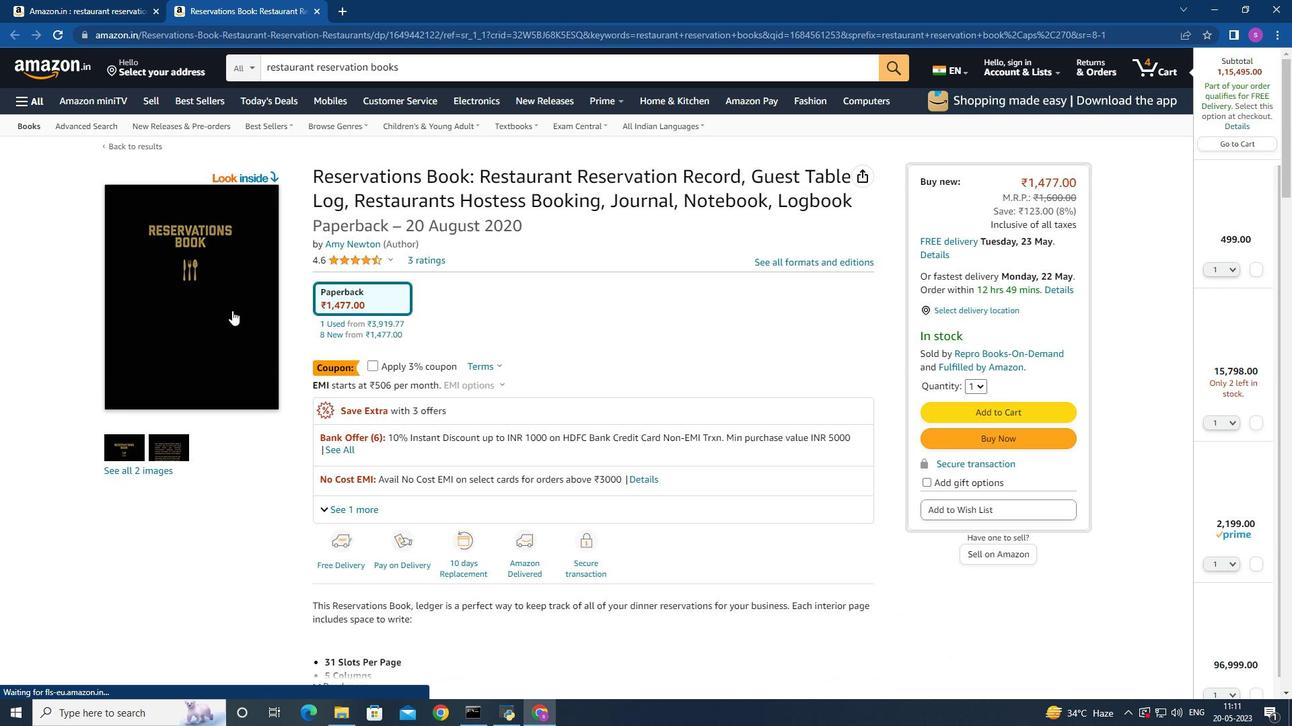 
Action: Mouse pressed left at (226, 310)
Screenshot: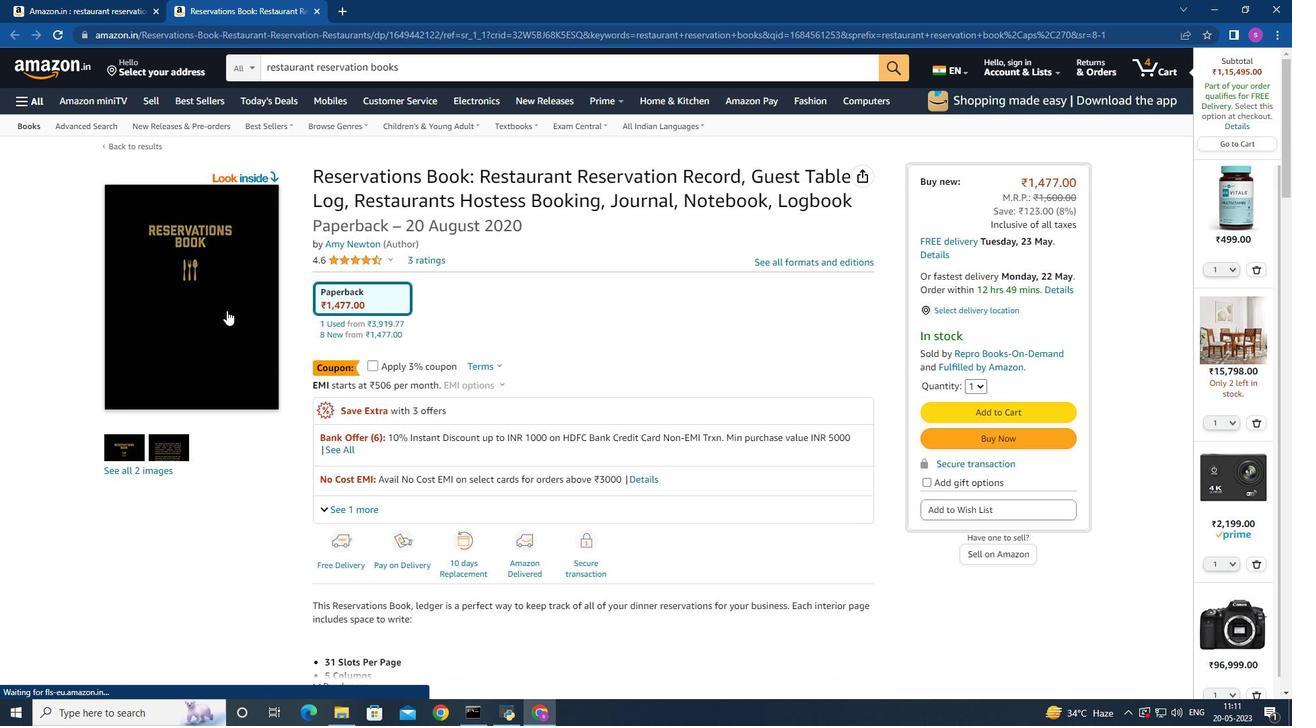 
Action: Mouse moved to (868, 393)
Screenshot: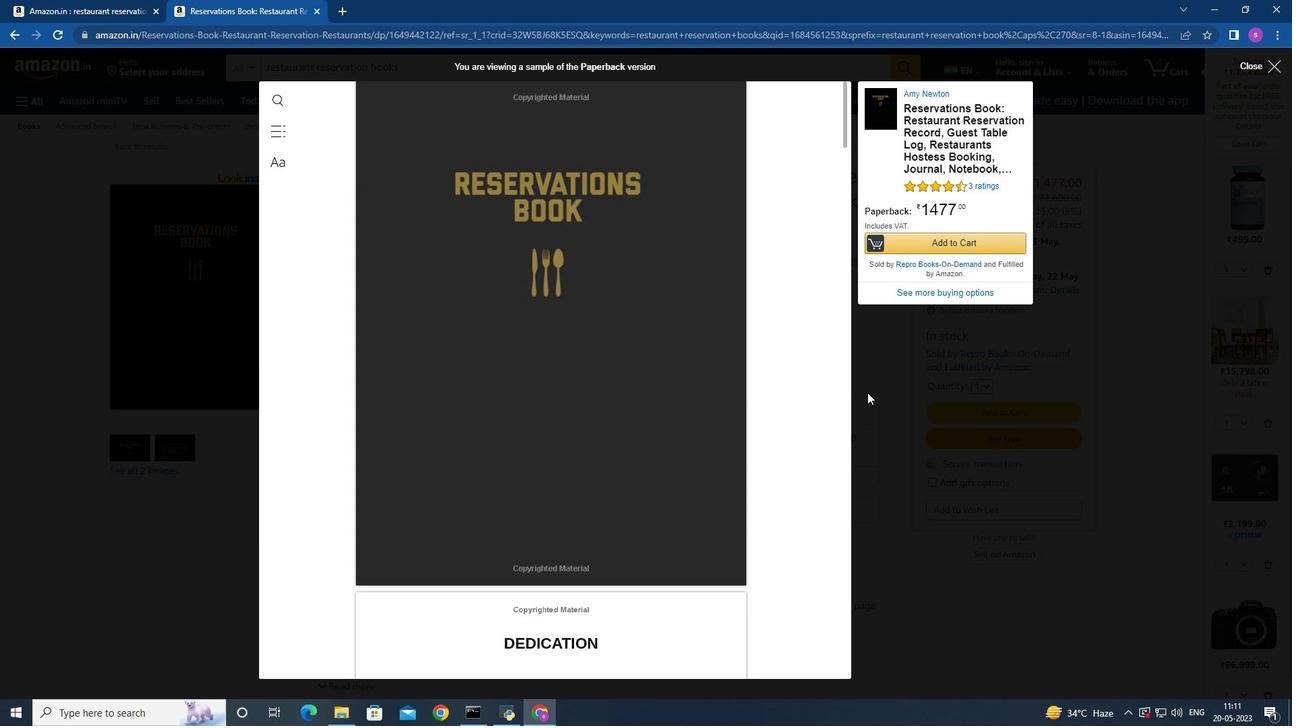 
Action: Mouse pressed left at (868, 393)
Screenshot: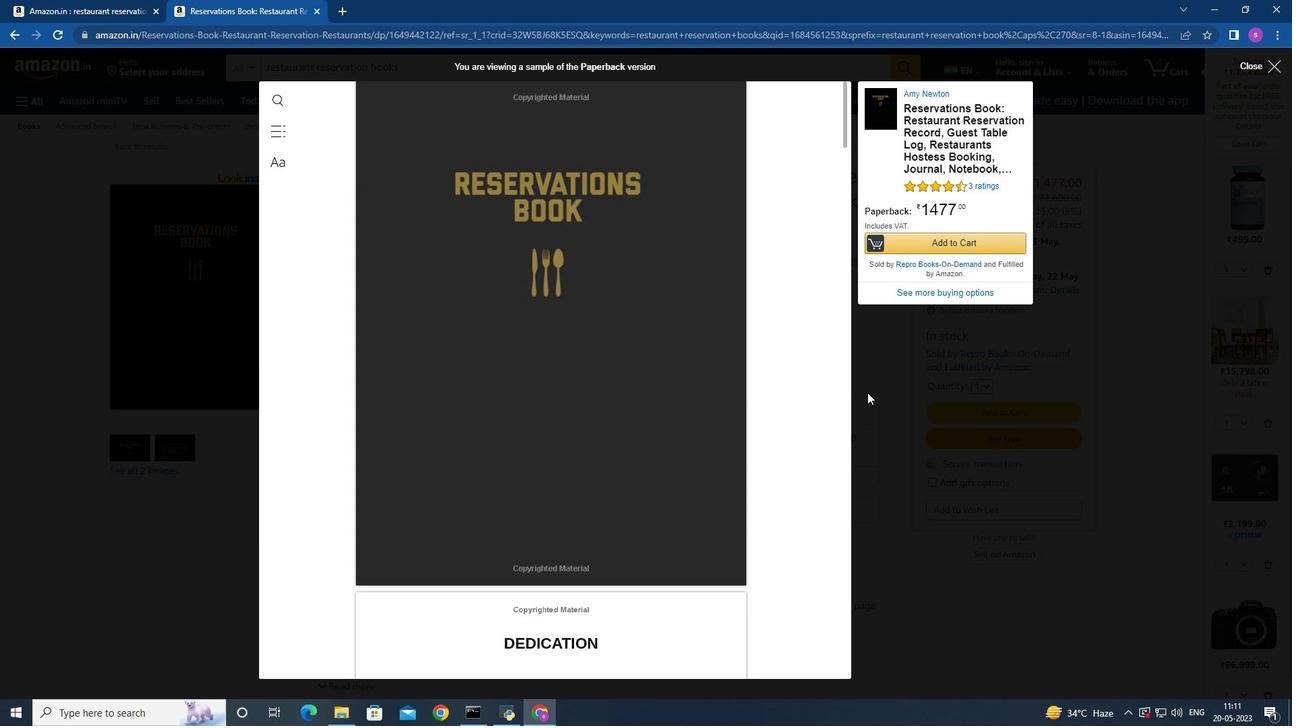 
Action: Mouse moved to (158, 445)
Screenshot: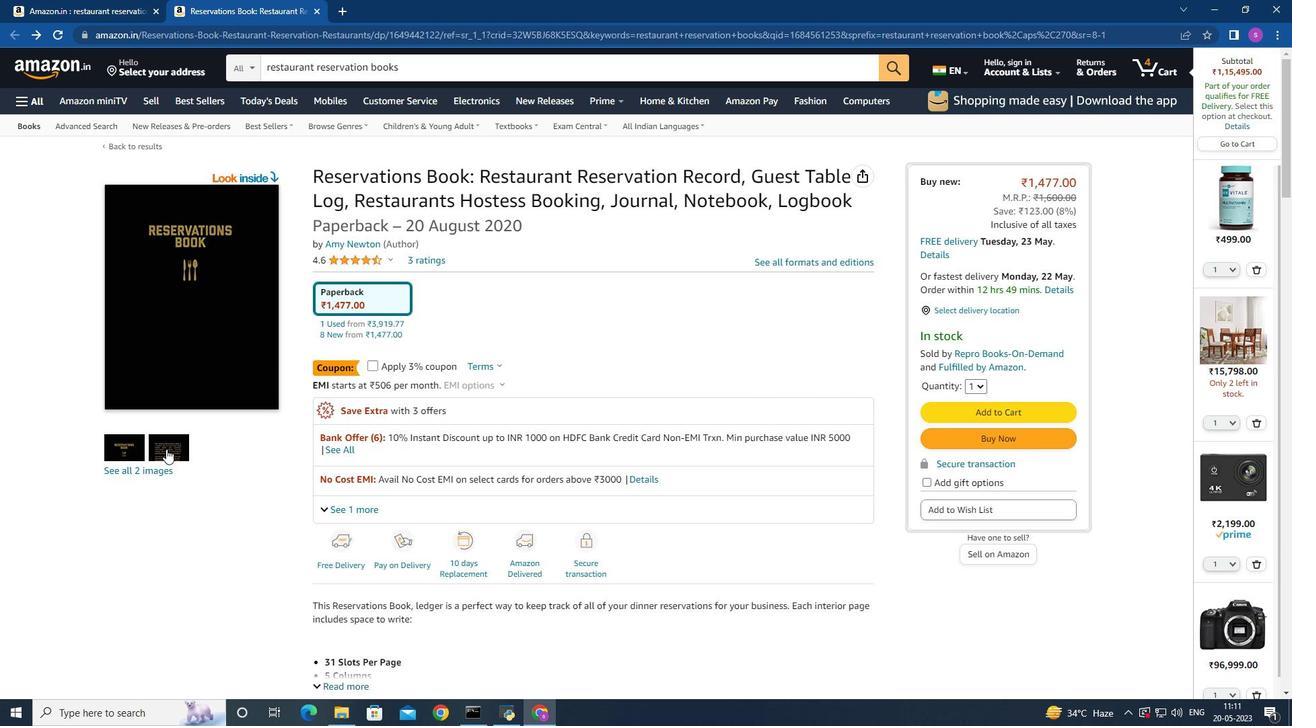 
Action: Mouse pressed left at (158, 445)
Screenshot: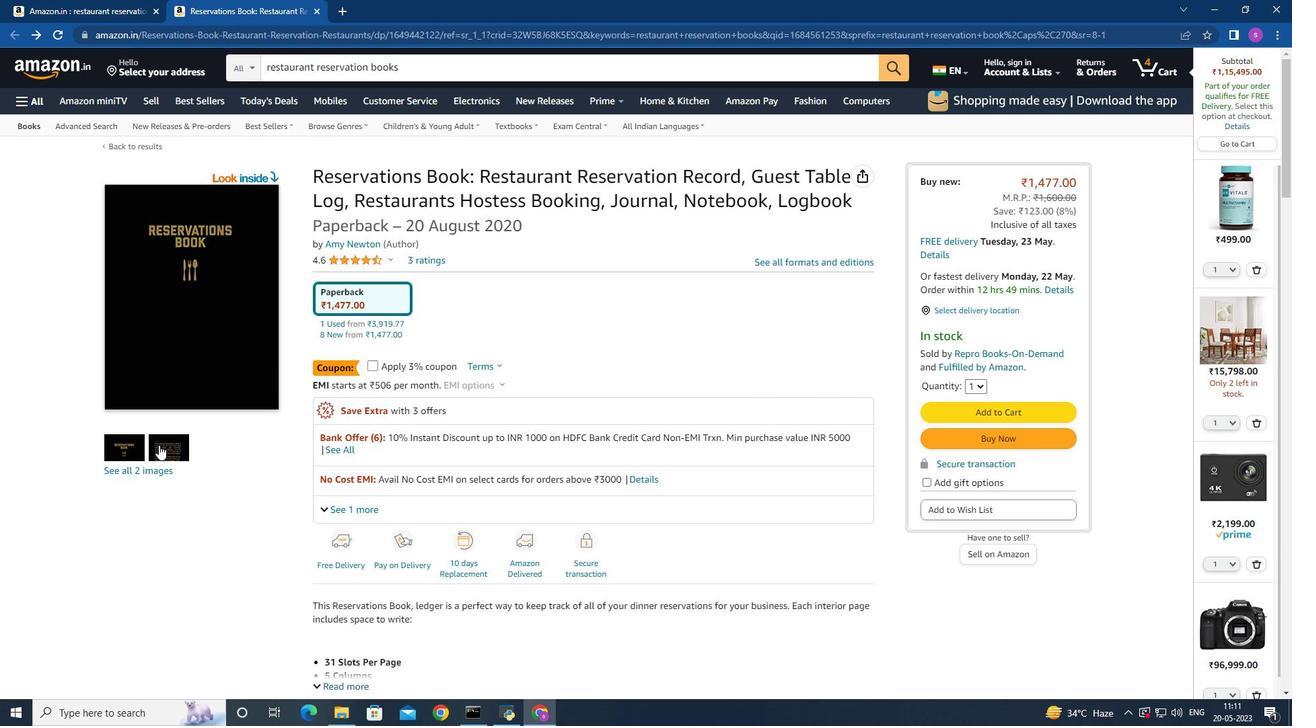 
Action: Mouse moved to (1113, 145)
Screenshot: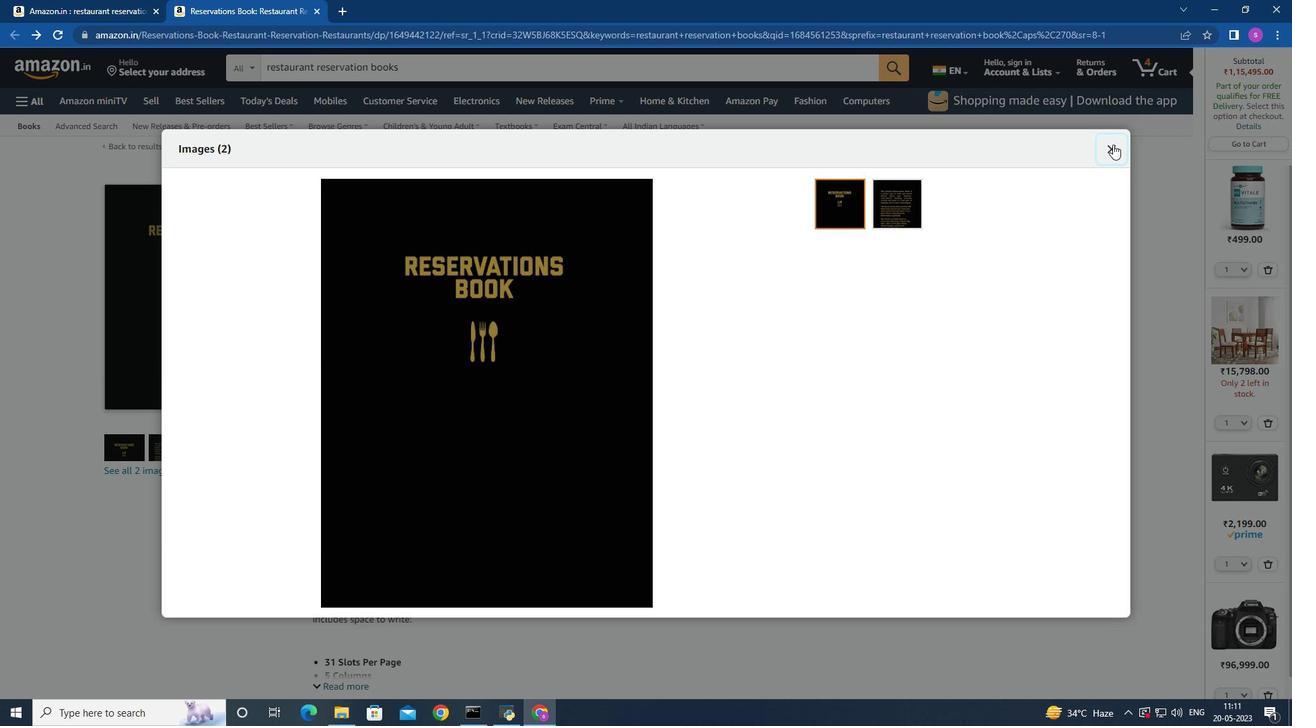
Action: Mouse pressed left at (1113, 145)
Screenshot: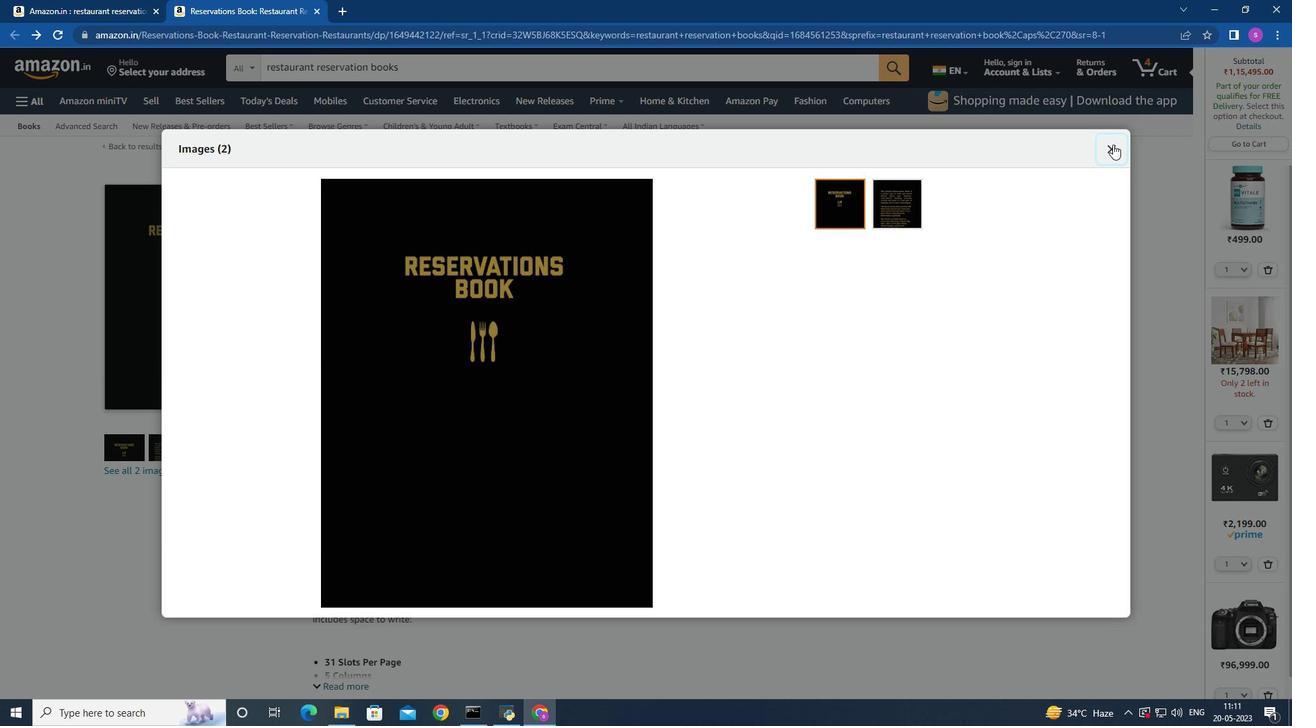 
Action: Mouse moved to (661, 358)
Screenshot: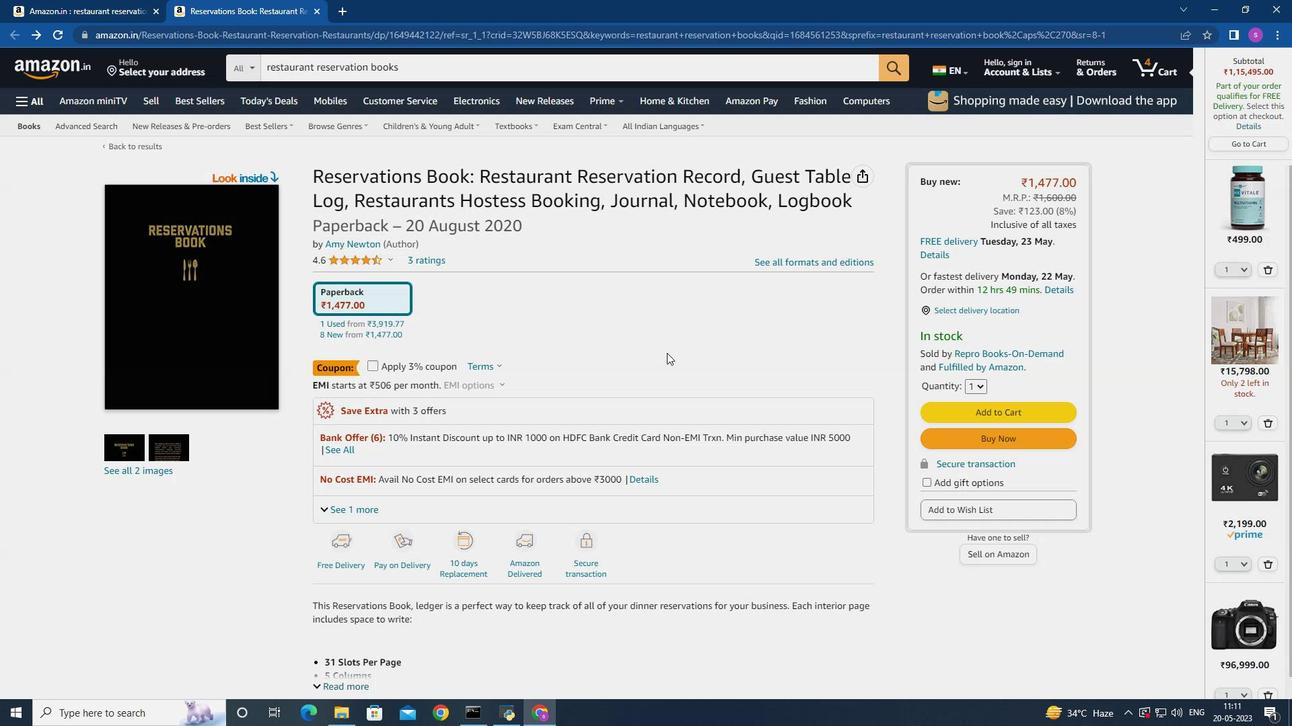 
Action: Mouse scrolled (662, 357) with delta (0, 0)
Screenshot: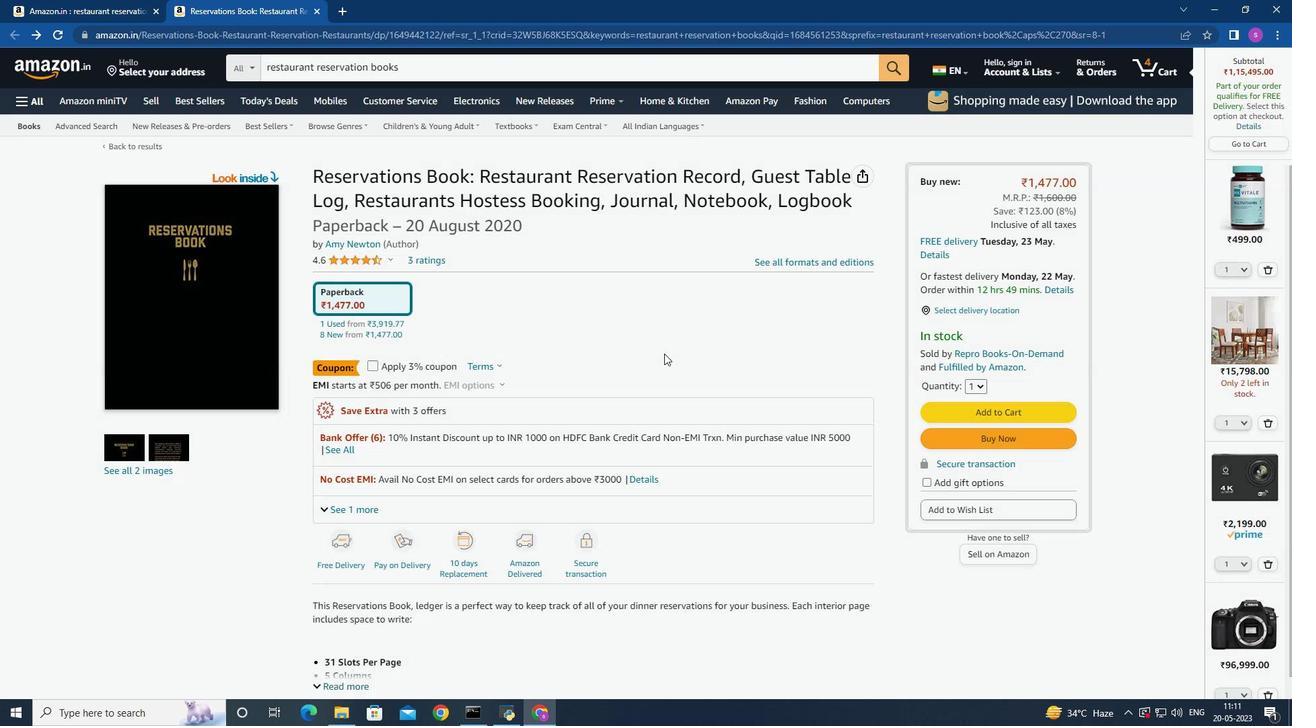 
Action: Mouse moved to (660, 360)
Screenshot: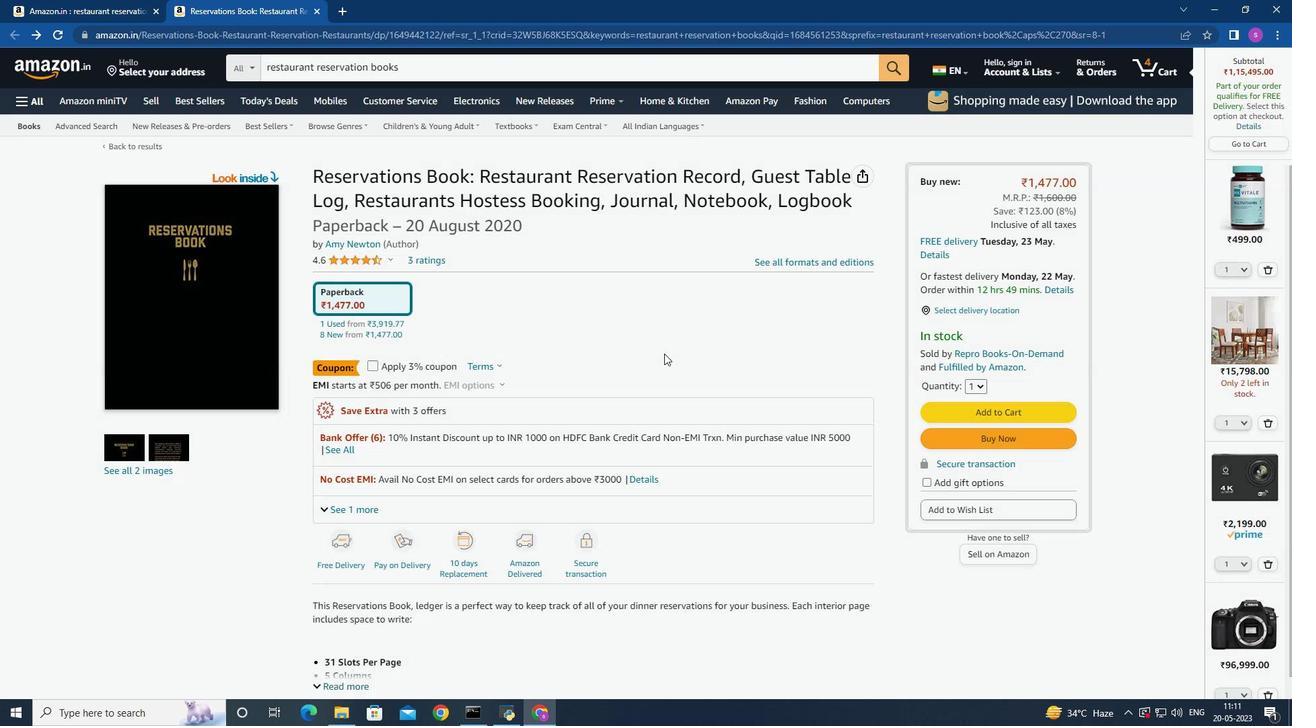 
Action: Mouse scrolled (660, 359) with delta (0, 0)
Screenshot: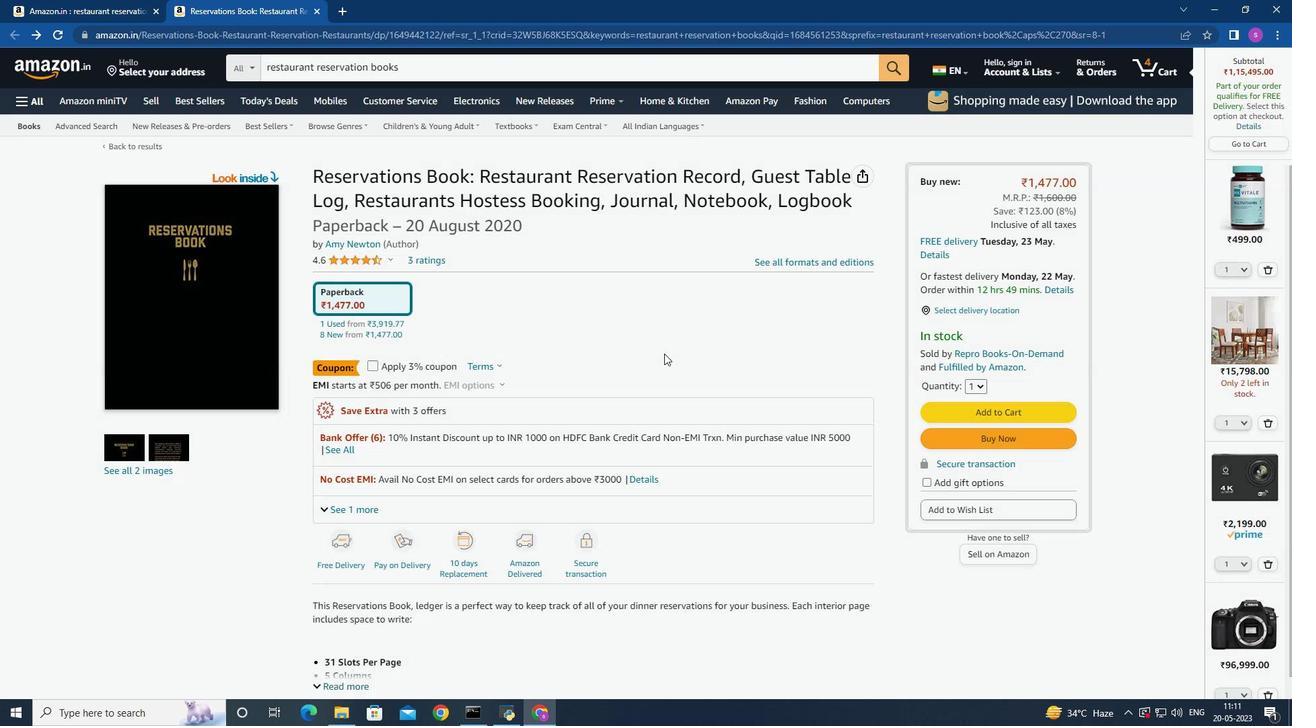 
Action: Mouse moved to (660, 360)
Screenshot: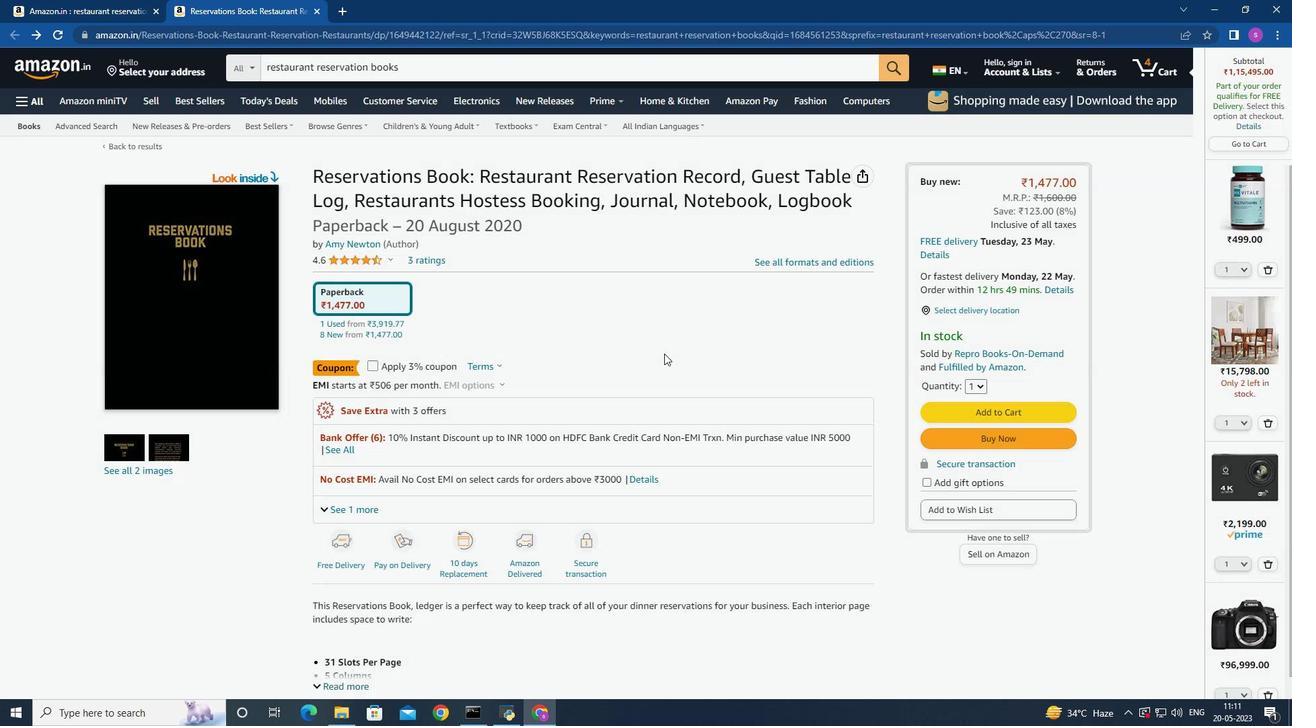 
Action: Mouse scrolled (660, 360) with delta (0, 0)
Screenshot: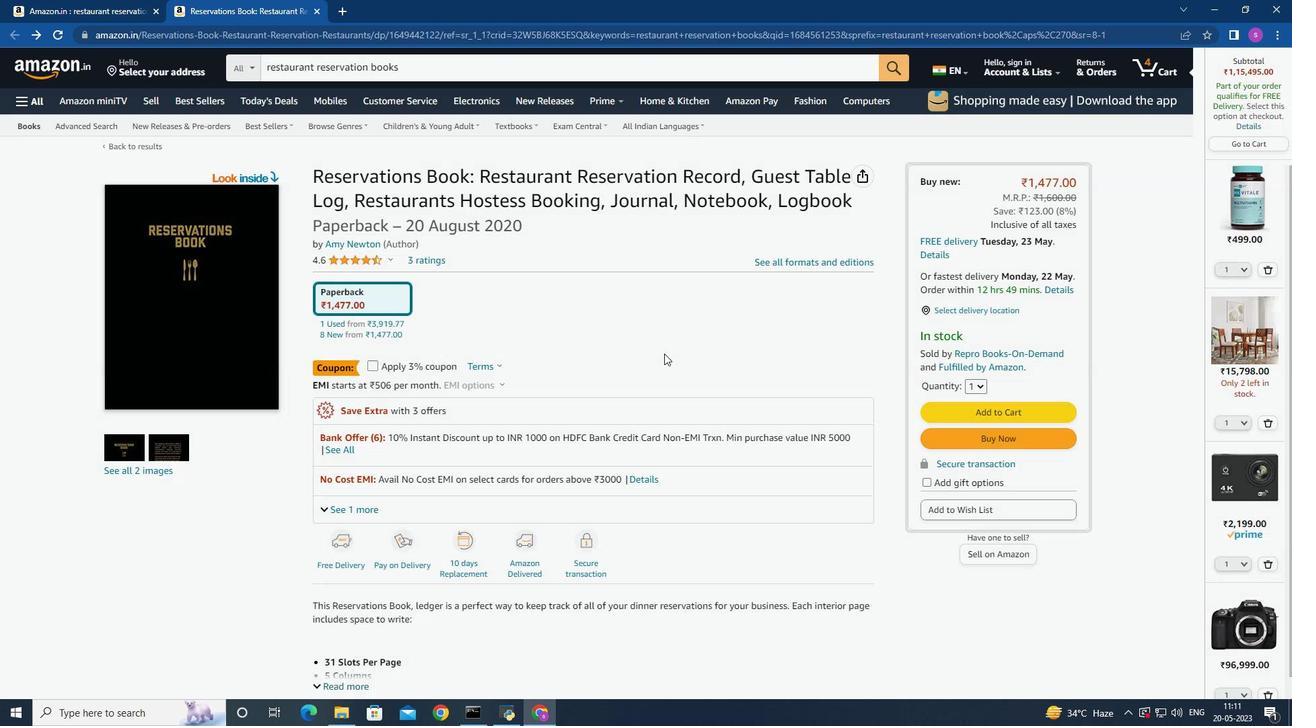 
Action: Mouse scrolled (660, 360) with delta (0, 0)
Screenshot: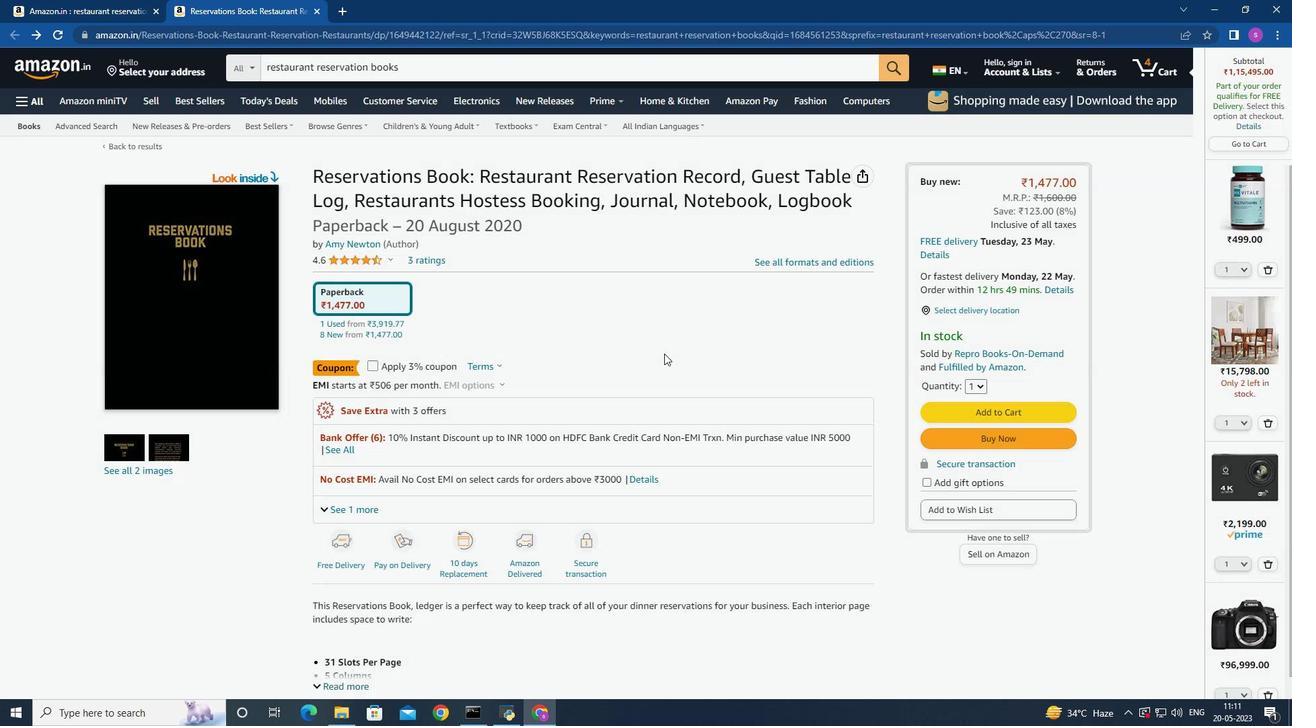 
Action: Mouse scrolled (660, 360) with delta (0, 0)
Screenshot: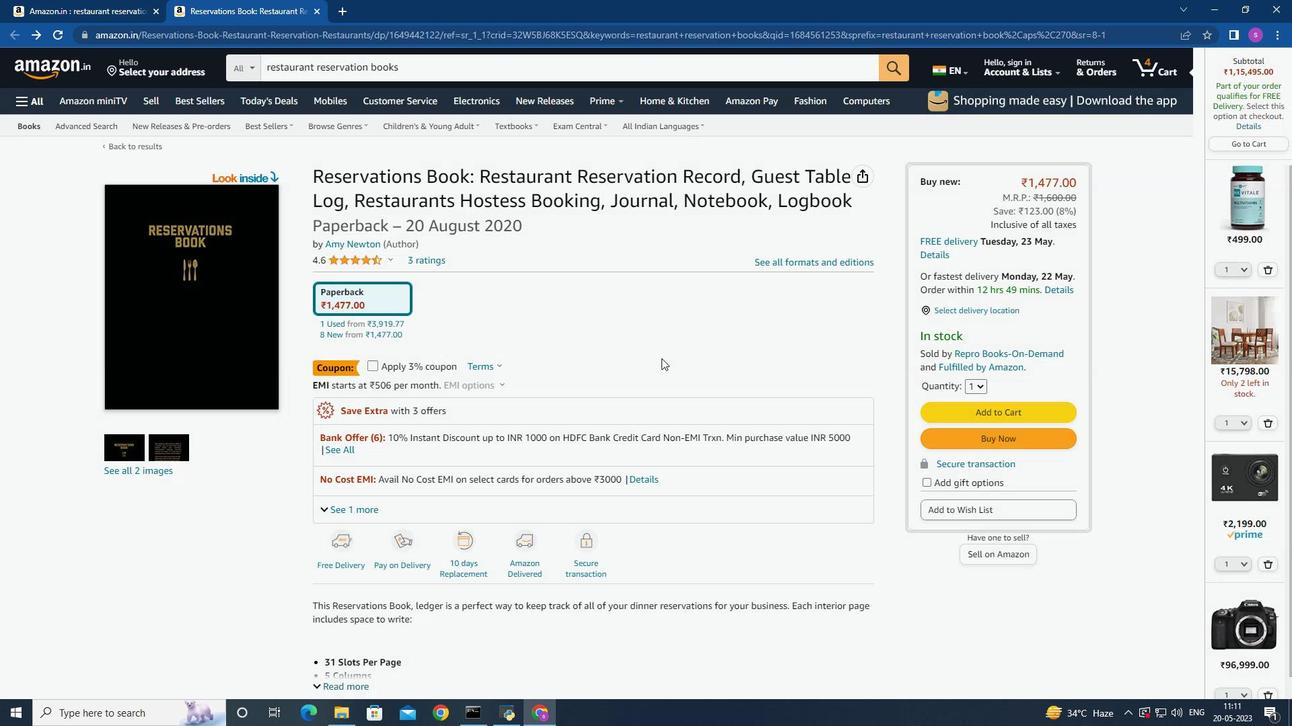 
Action: Mouse scrolled (660, 360) with delta (0, 0)
Screenshot: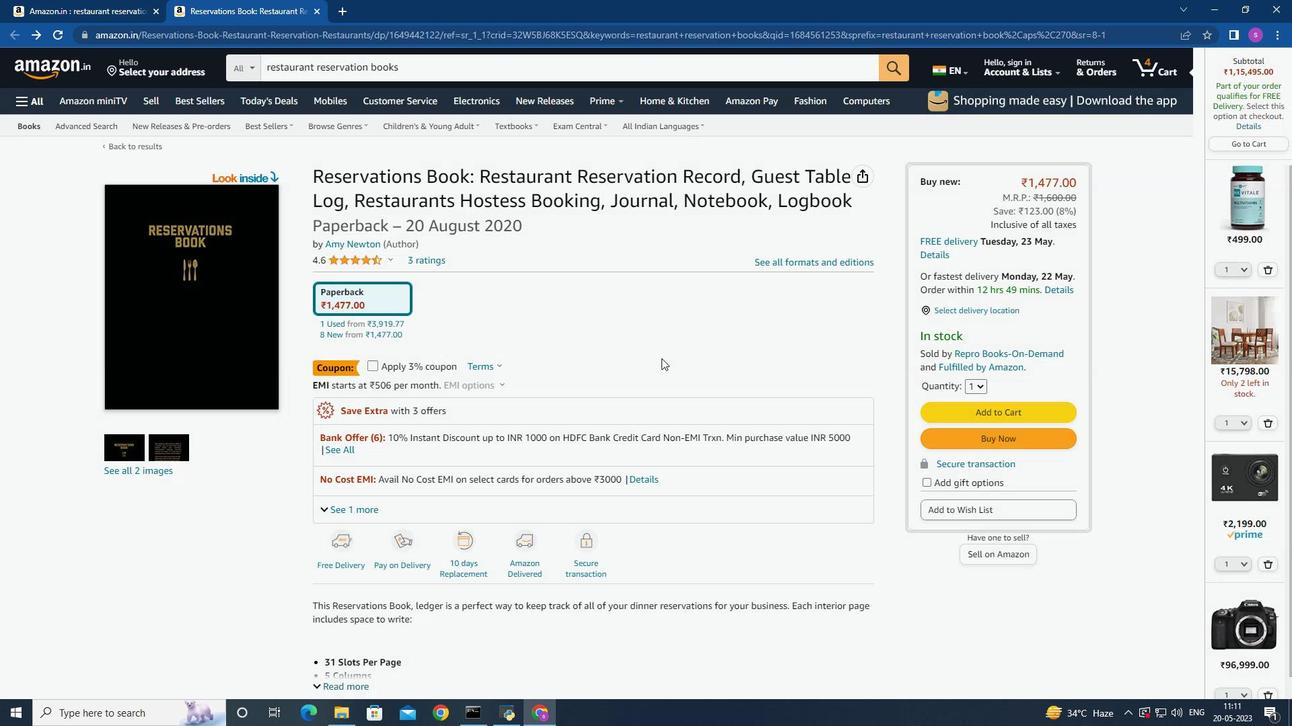 
Action: Mouse moved to (660, 360)
Screenshot: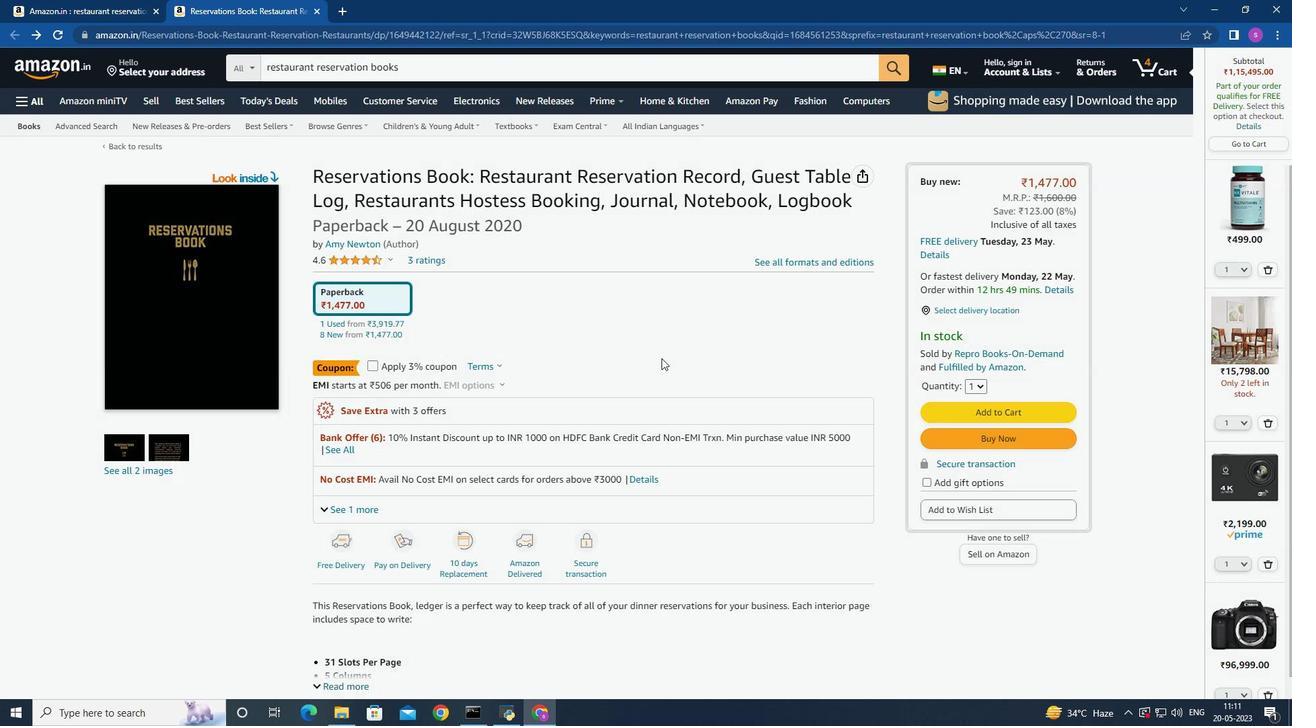 
Action: Mouse scrolled (660, 360) with delta (0, 0)
Screenshot: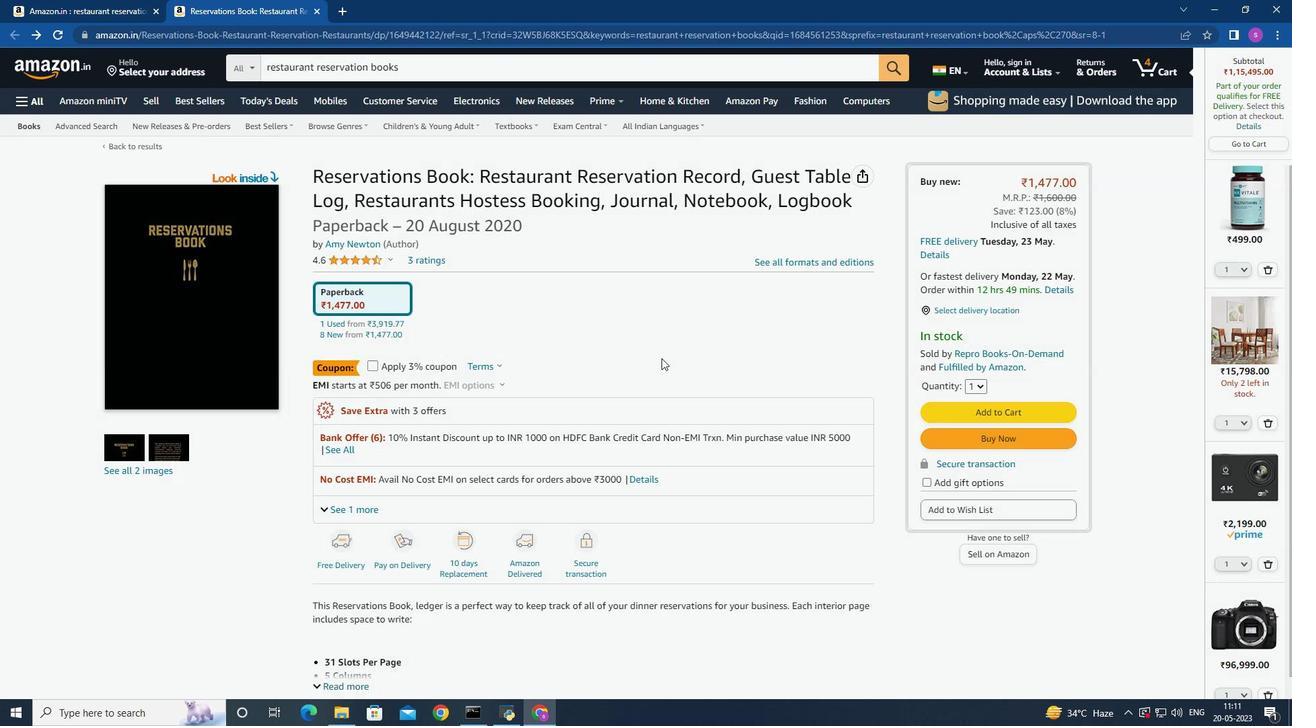 
Action: Mouse moved to (663, 360)
Screenshot: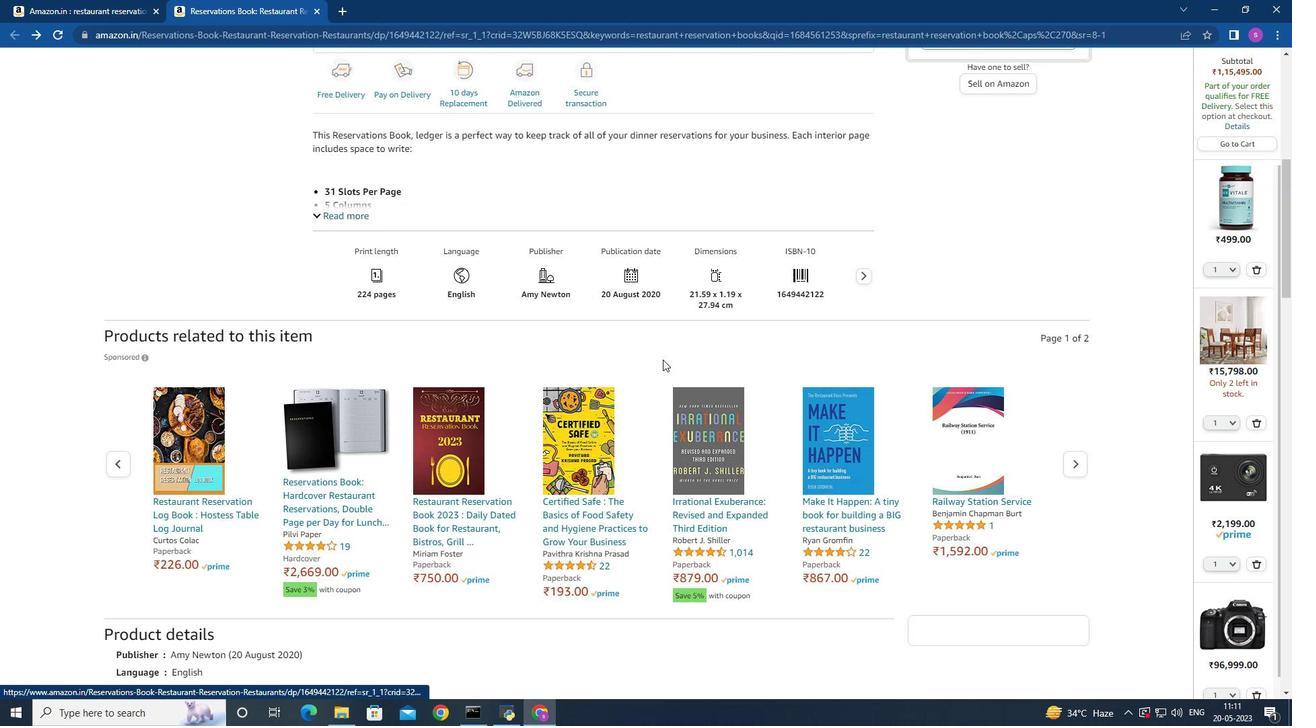 
Action: Mouse scrolled (663, 359) with delta (0, 0)
Screenshot: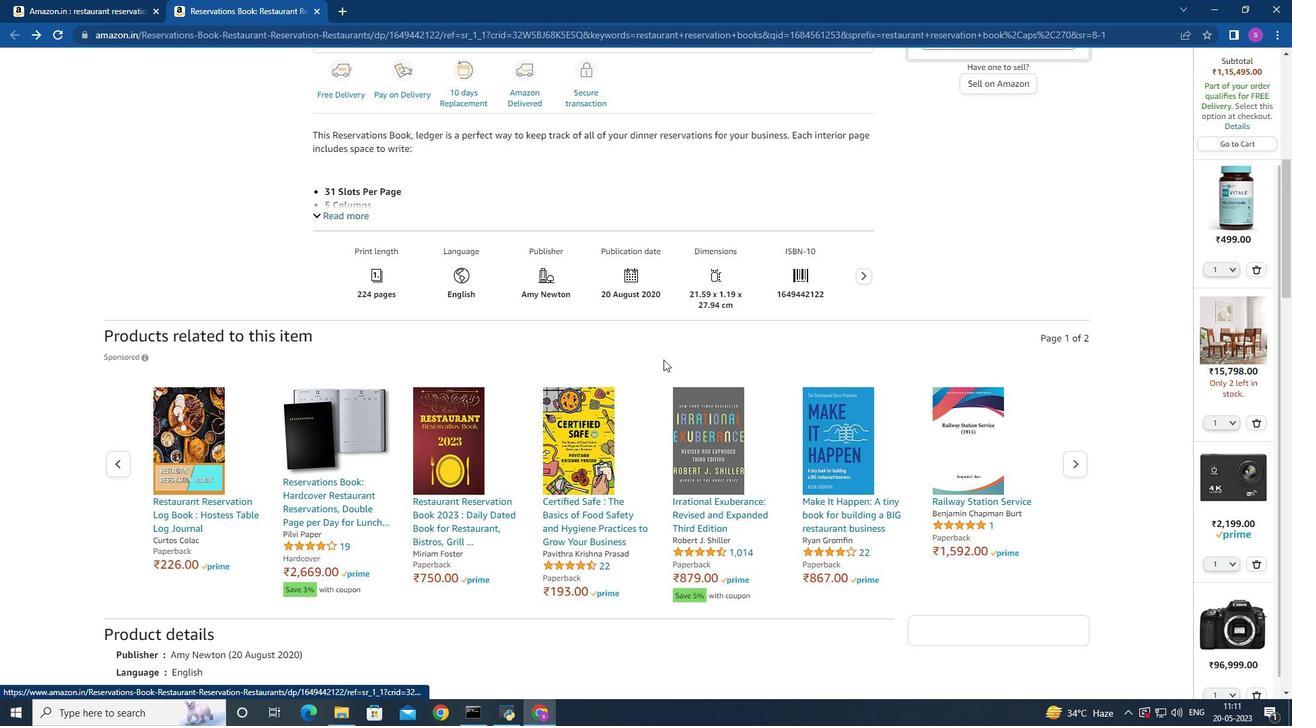 
Action: Mouse scrolled (663, 359) with delta (0, 0)
Screenshot: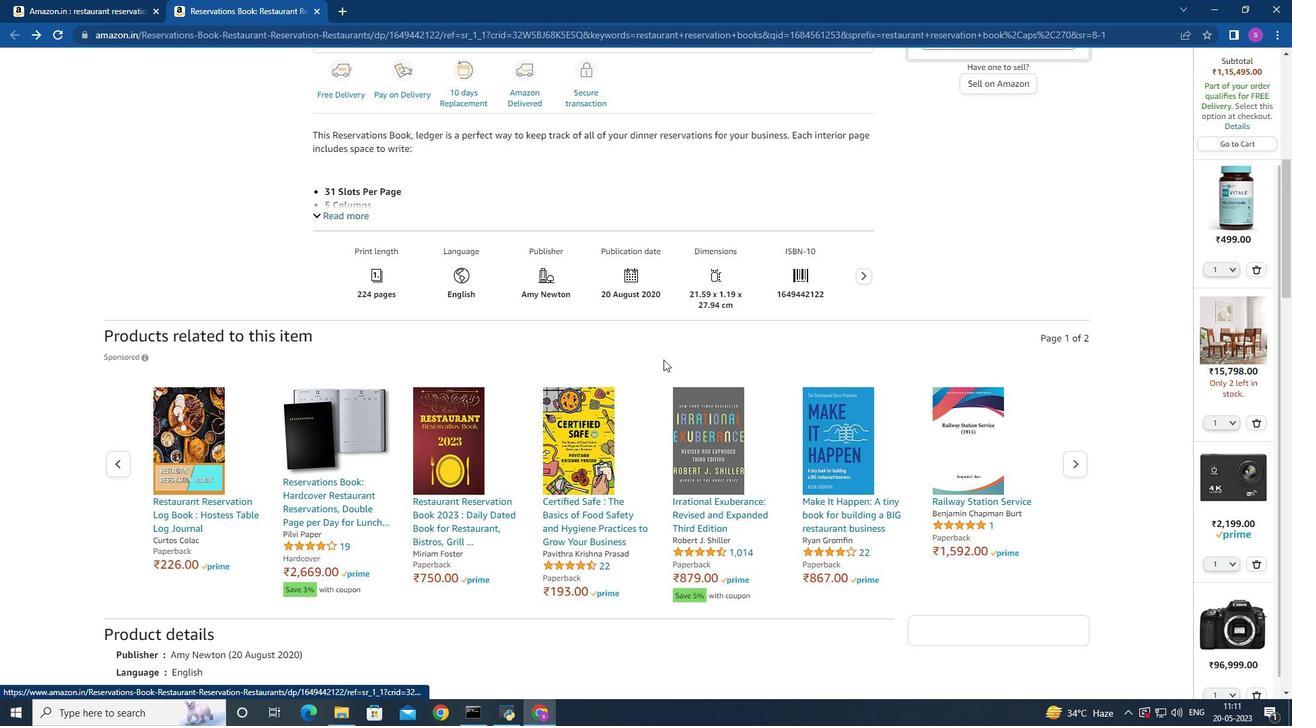 
Action: Mouse scrolled (663, 359) with delta (0, 0)
Screenshot: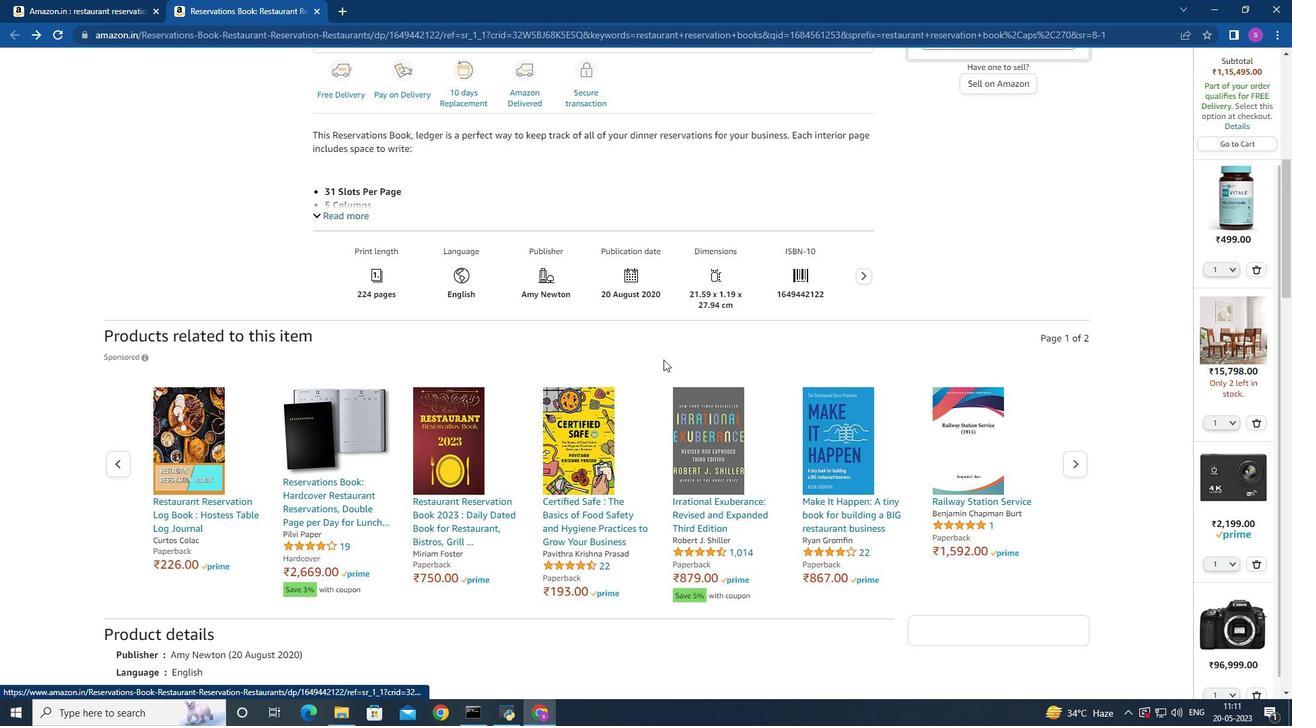 
Action: Mouse scrolled (663, 359) with delta (0, 0)
Screenshot: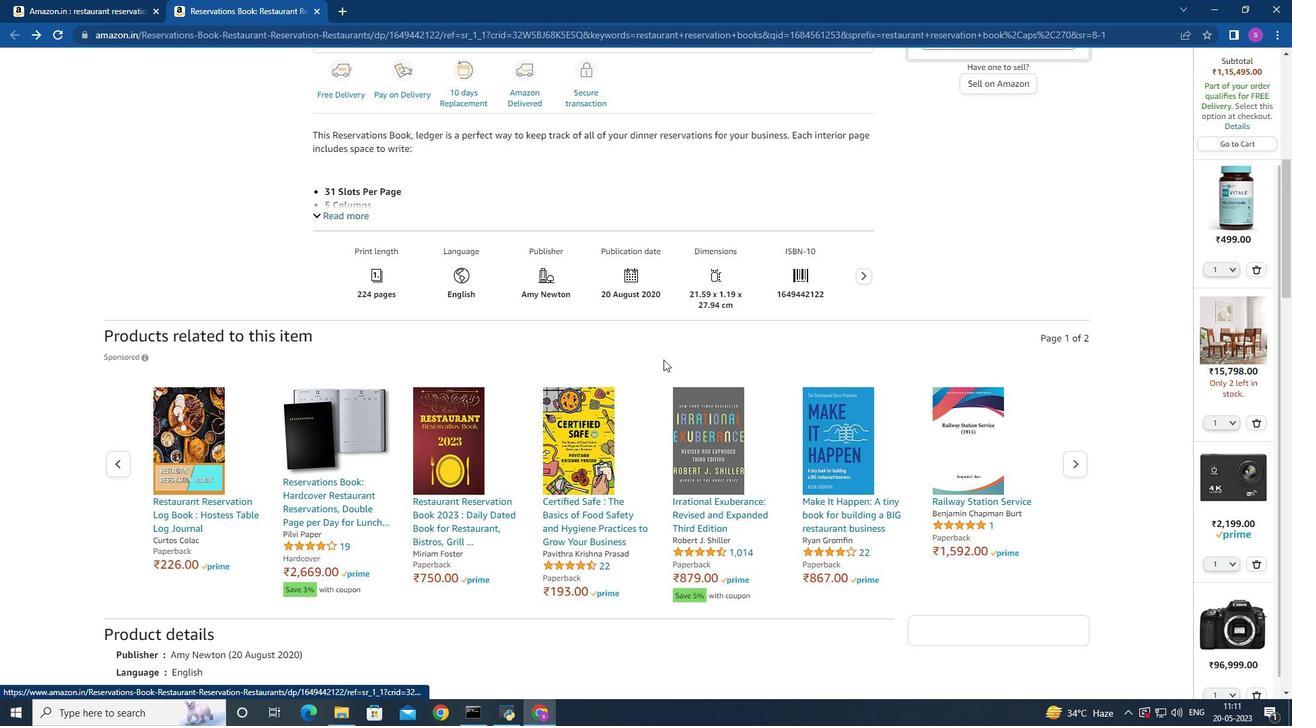 
Action: Mouse scrolled (663, 359) with delta (0, 0)
Screenshot: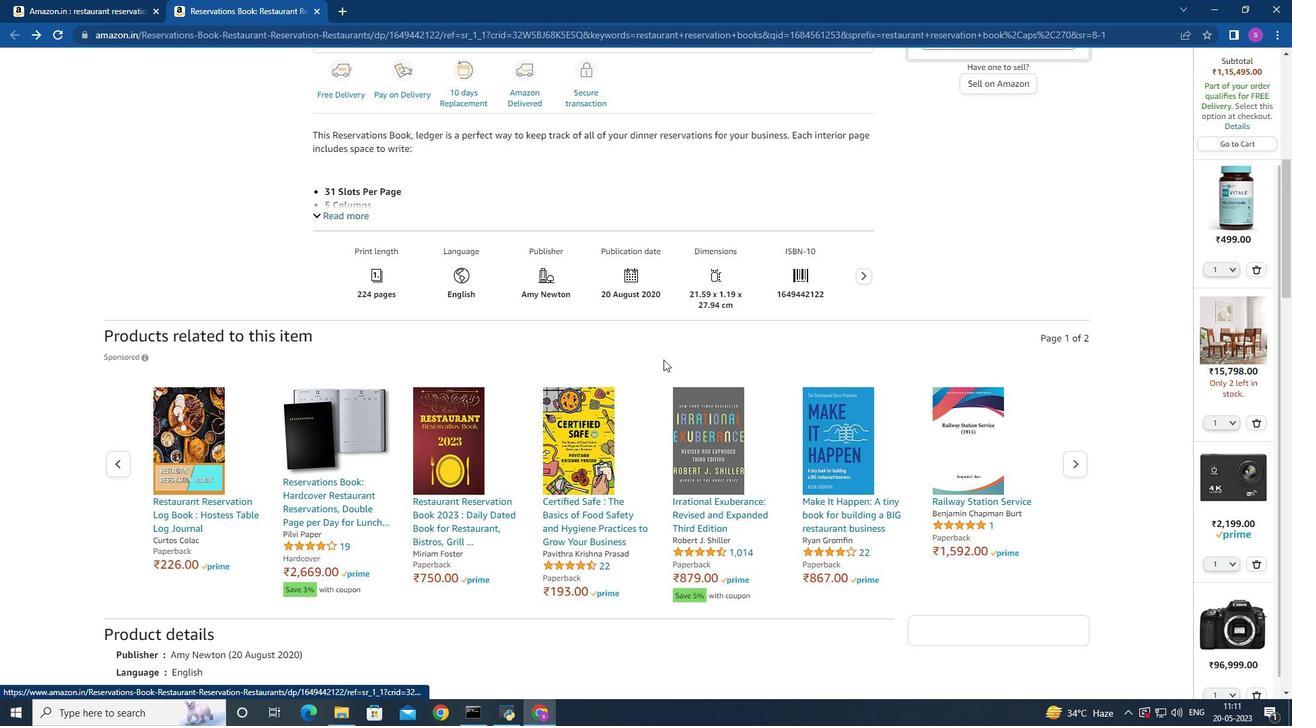
Action: Mouse moved to (665, 359)
Screenshot: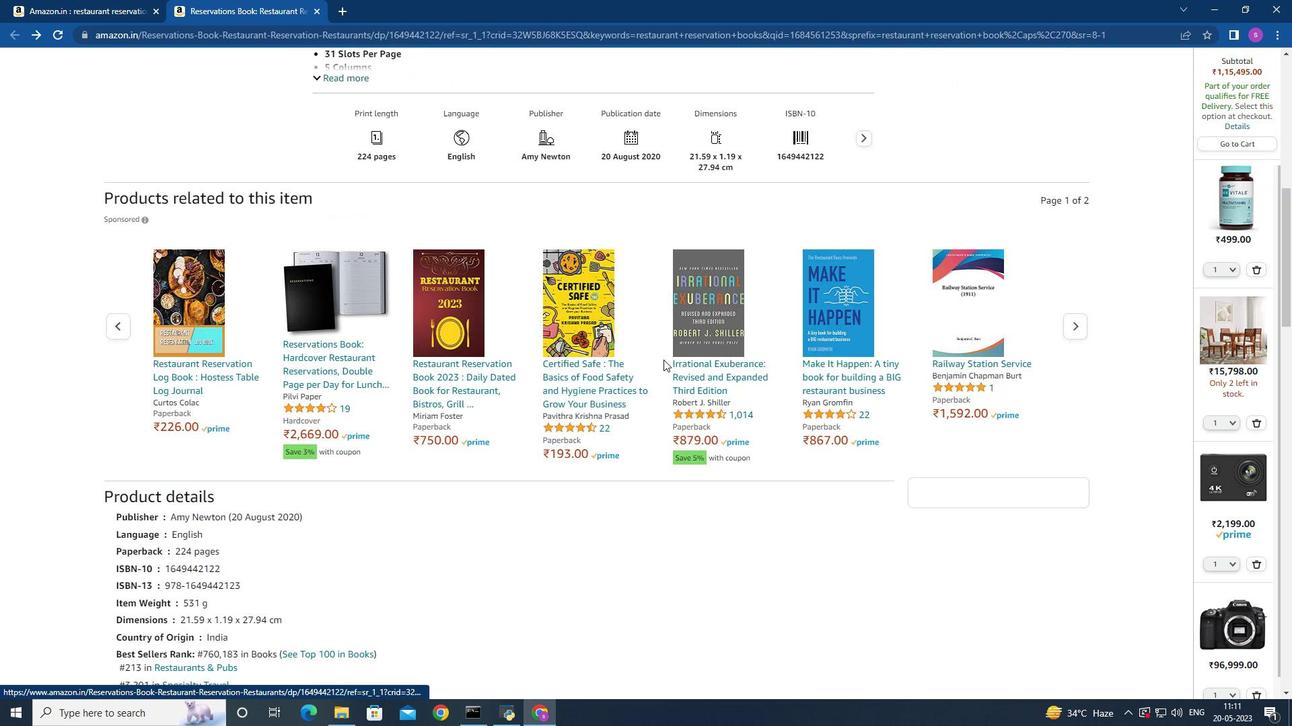 
Action: Mouse scrolled (665, 358) with delta (0, 0)
Screenshot: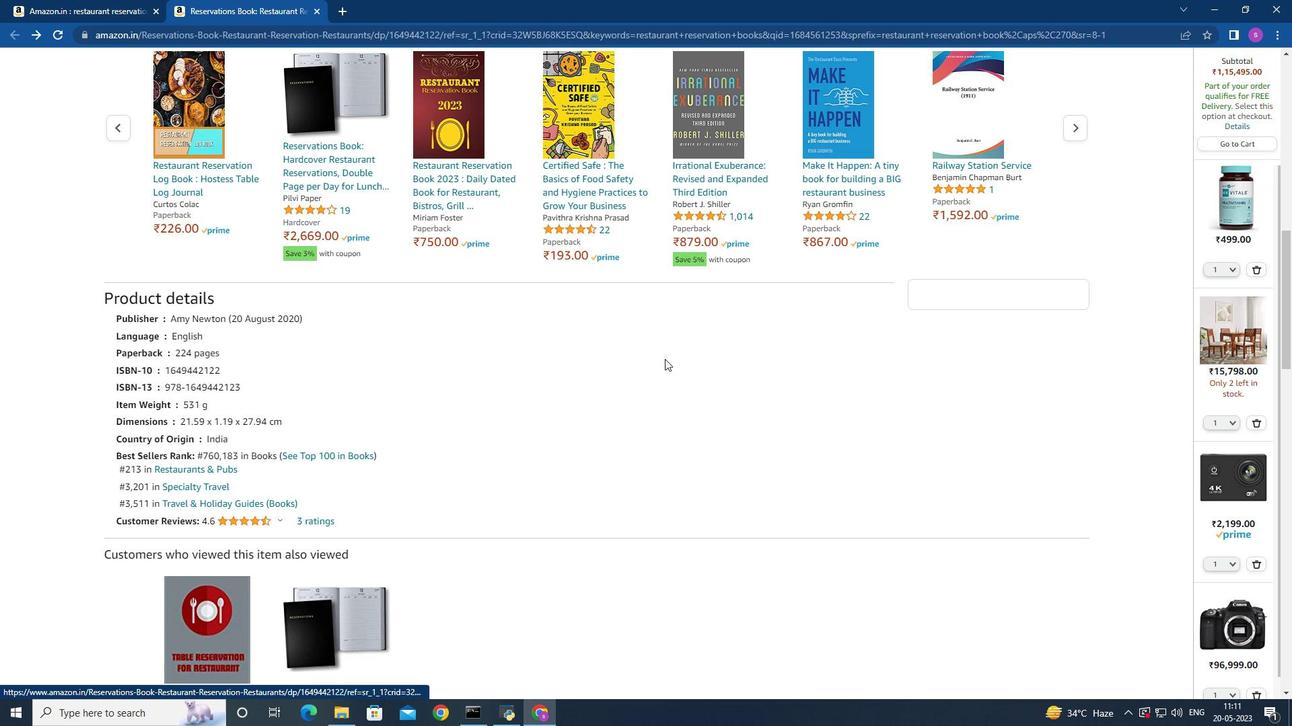 
Action: Mouse moved to (665, 359)
Screenshot: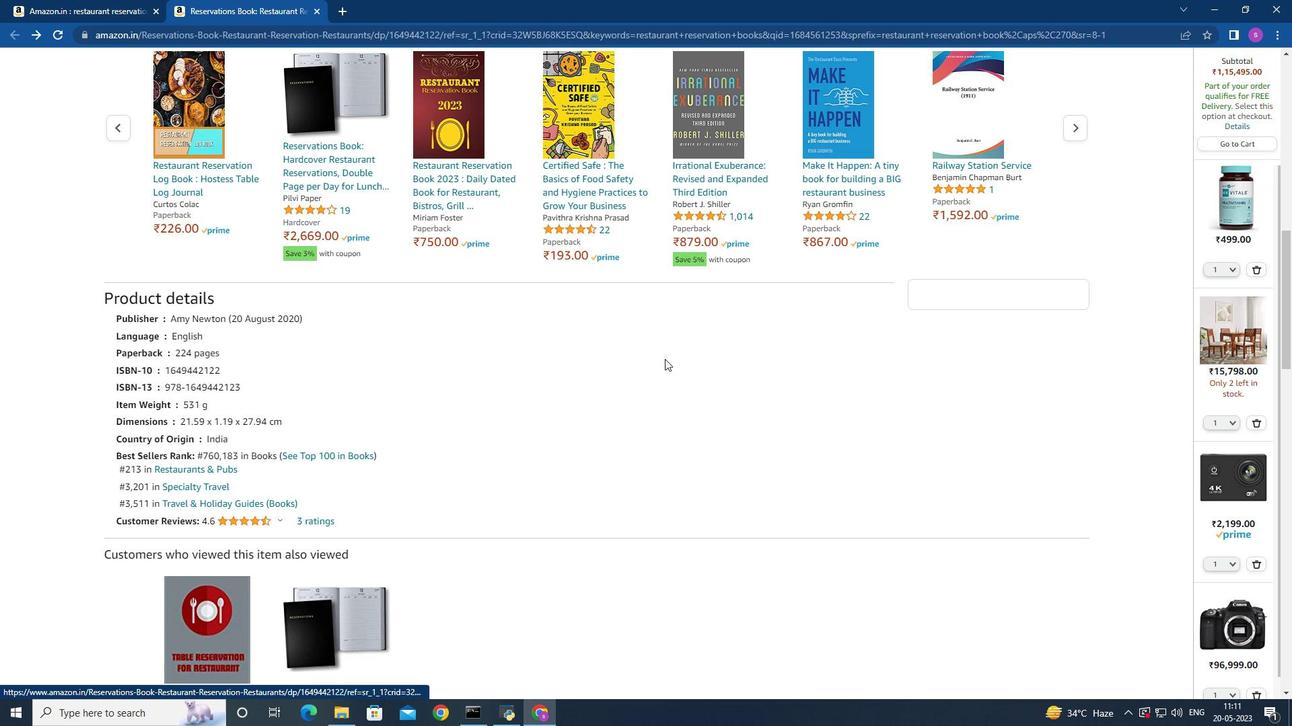 
Action: Mouse scrolled (665, 358) with delta (0, 0)
Screenshot: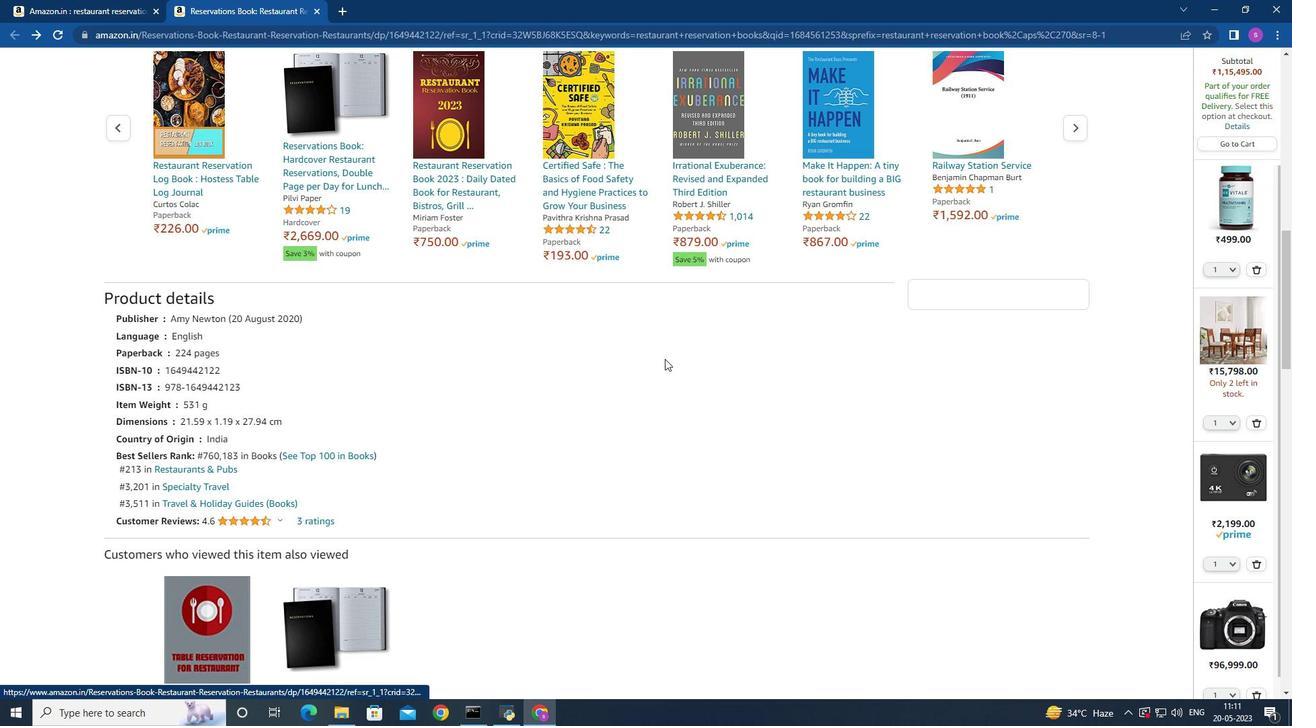 
Action: Mouse scrolled (665, 358) with delta (0, 0)
Screenshot: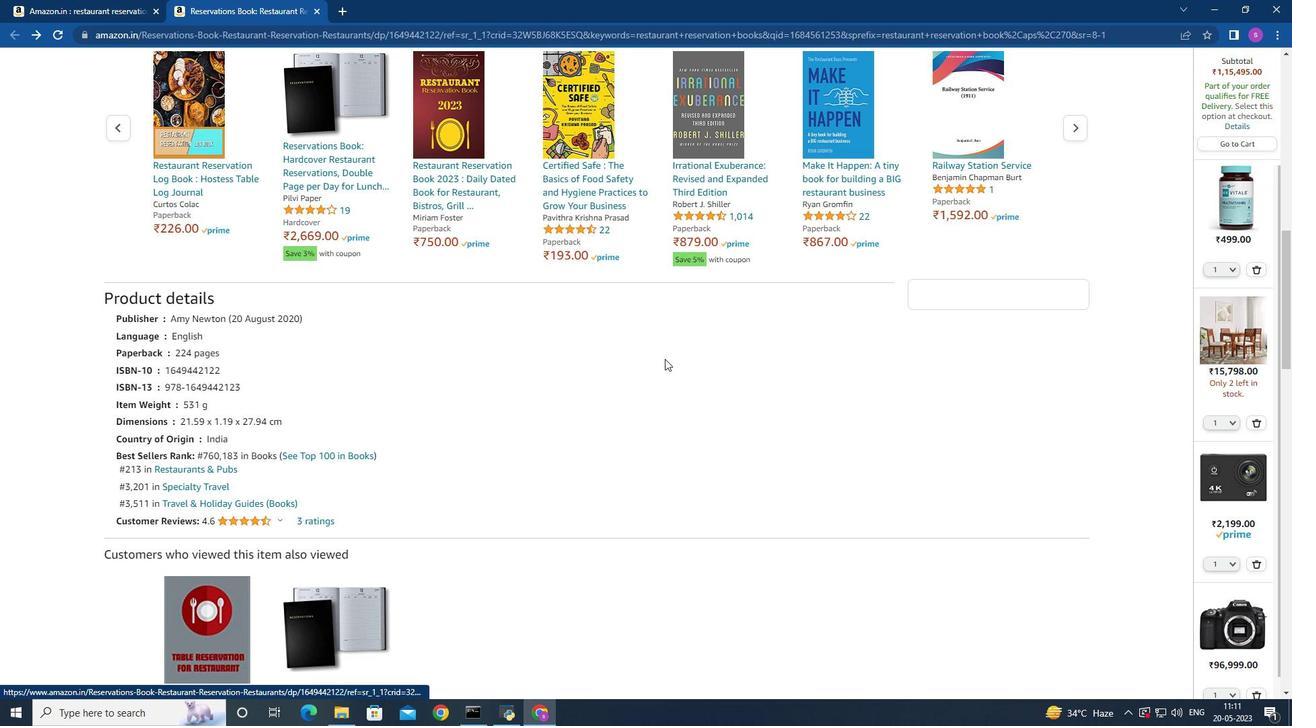 
Action: Mouse scrolled (665, 358) with delta (0, 0)
Screenshot: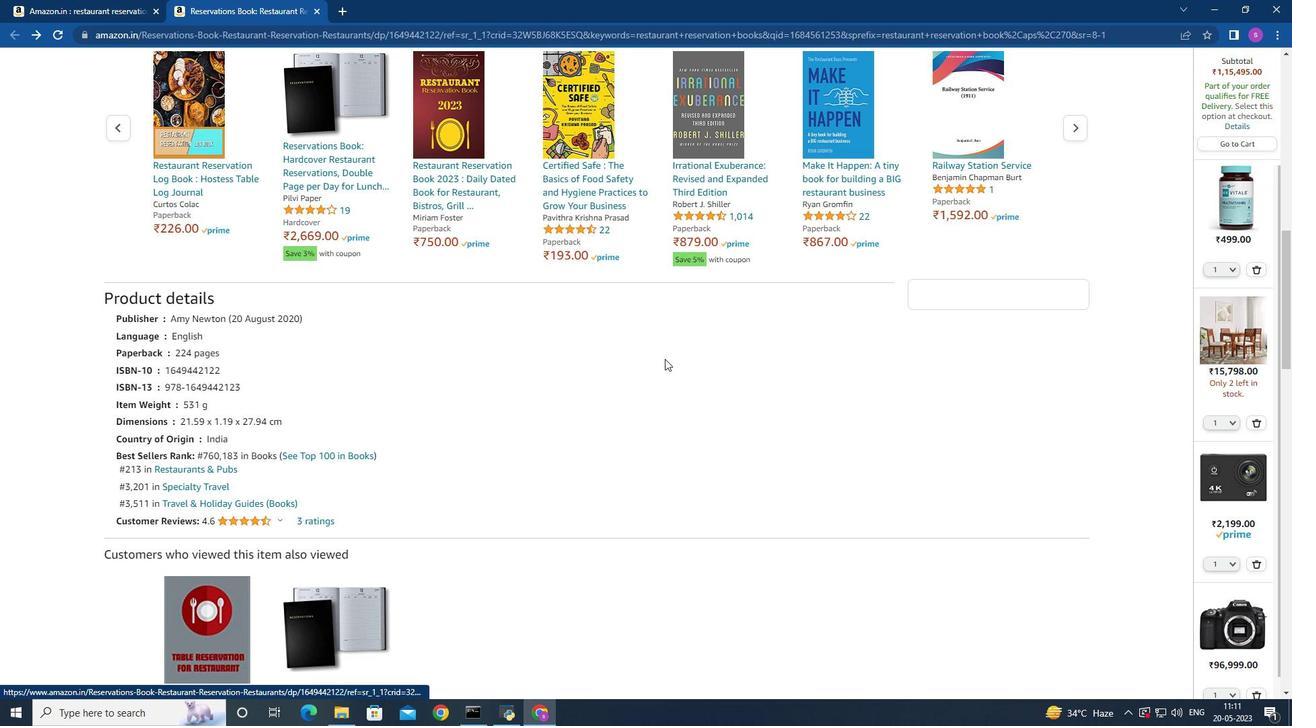 
Action: Mouse scrolled (665, 358) with delta (0, 0)
Screenshot: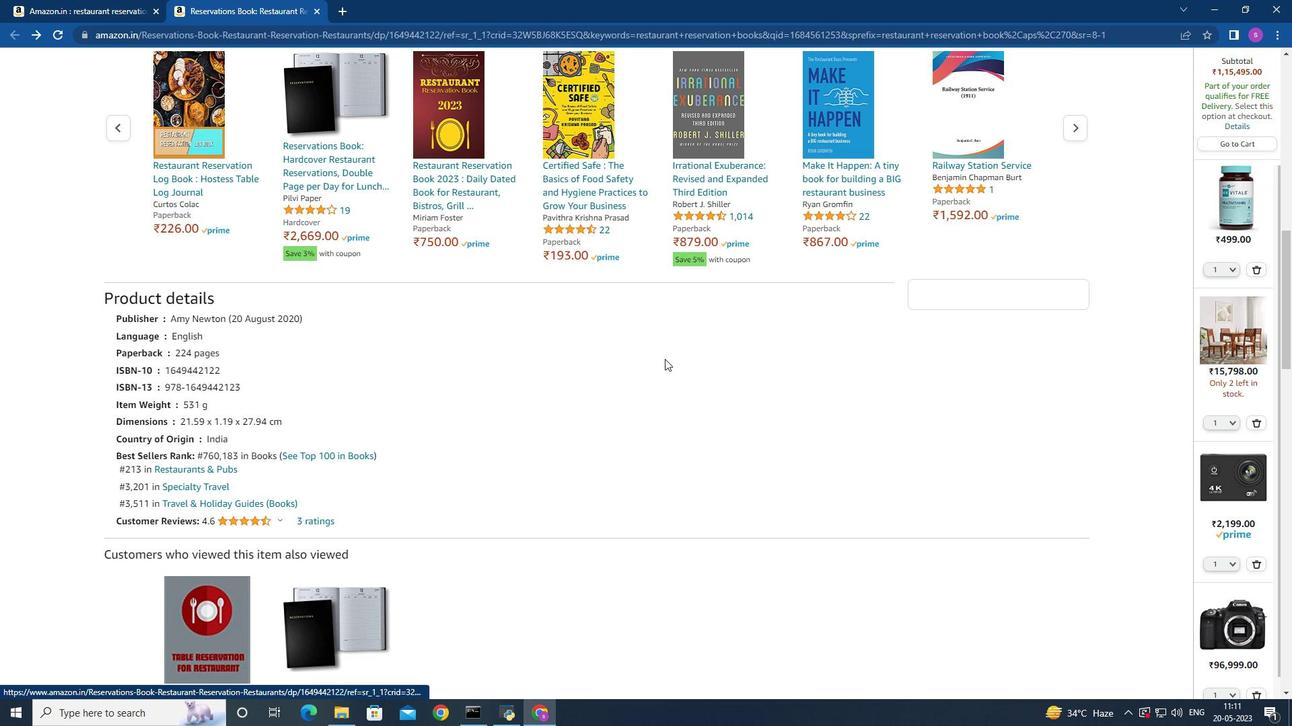
Action: Mouse moved to (665, 359)
Screenshot: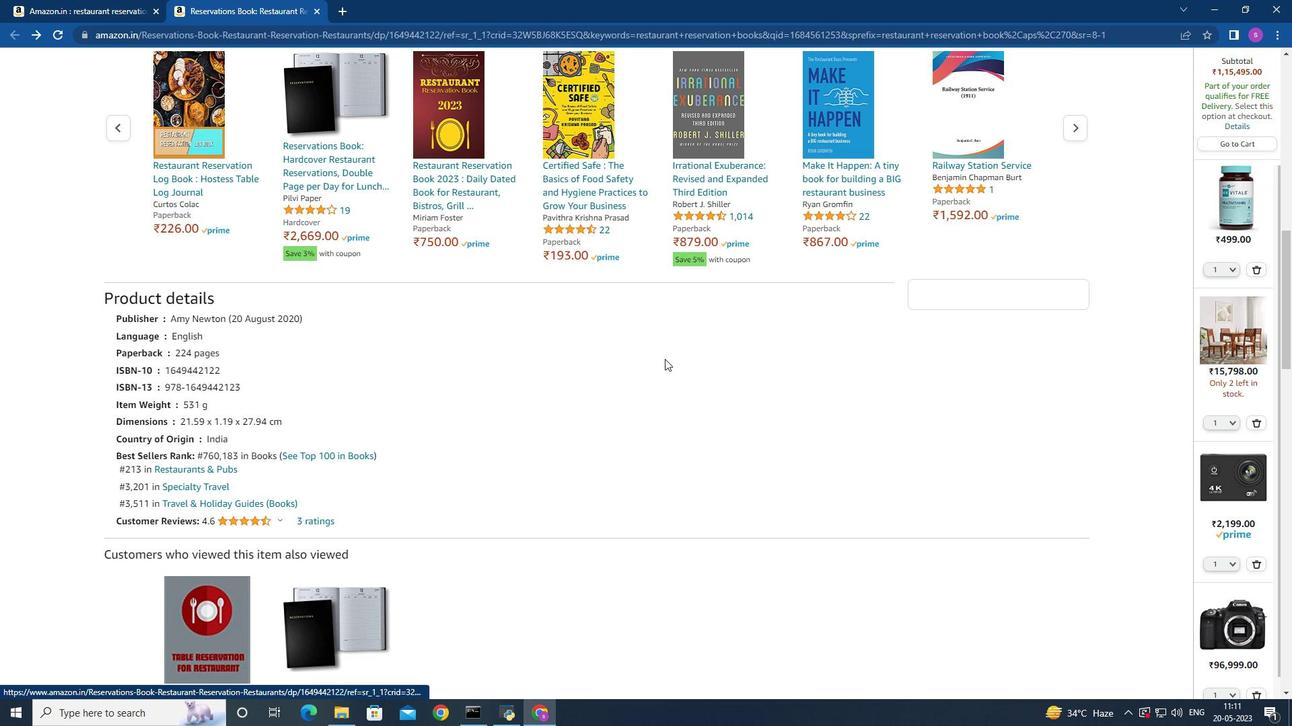 
Action: Mouse scrolled (665, 358) with delta (0, 0)
Screenshot: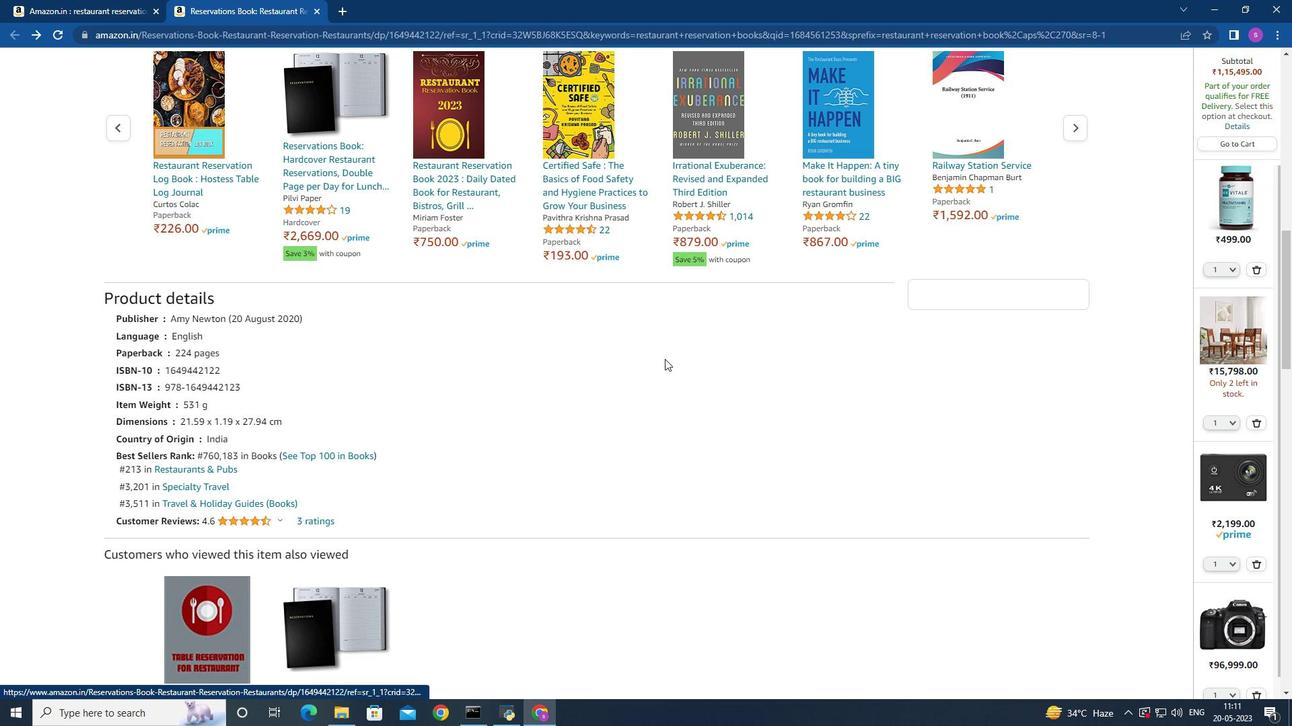 
Action: Mouse moved to (368, 370)
Screenshot: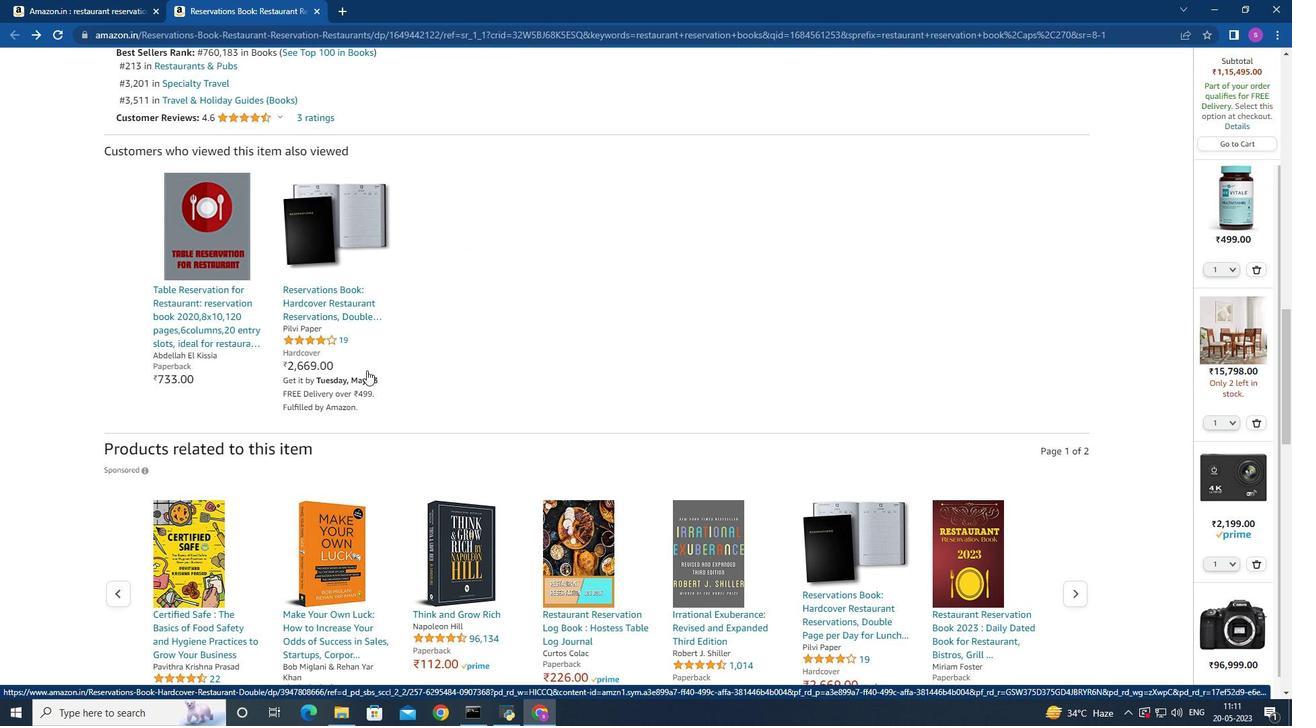 
Action: Mouse scrolled (368, 370) with delta (0, 0)
Screenshot: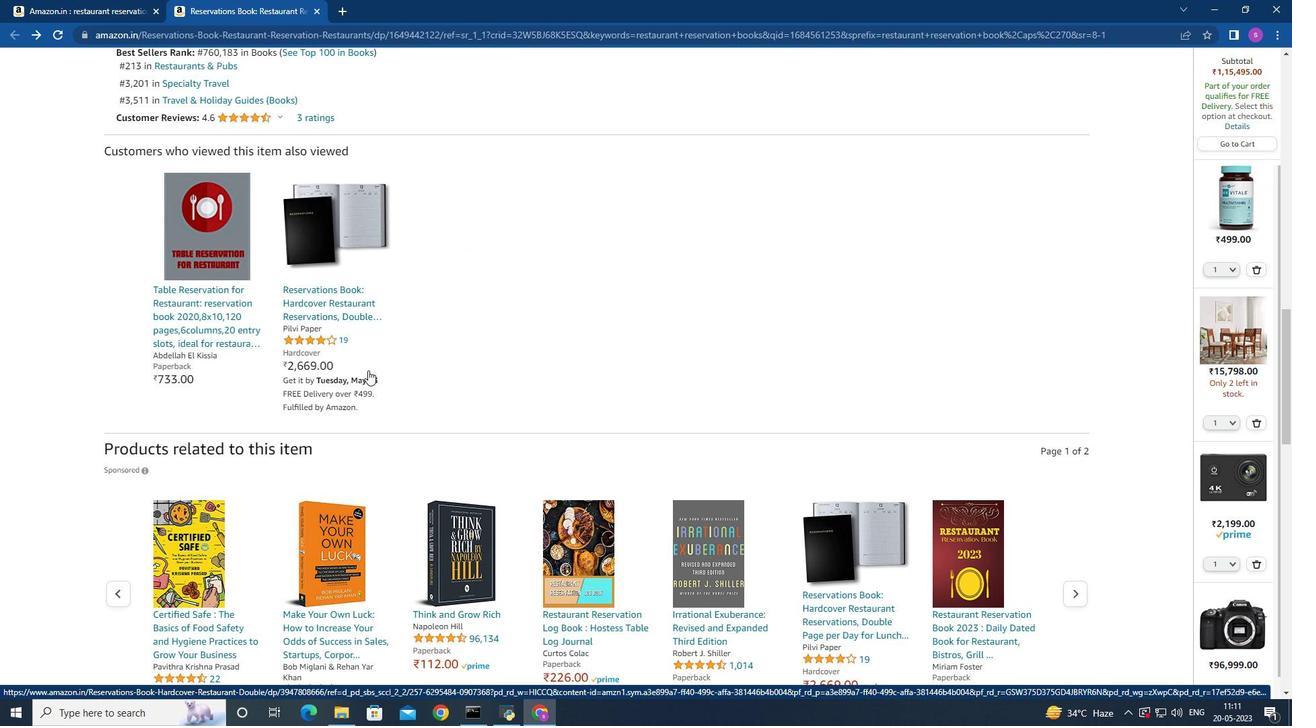 
Action: Mouse scrolled (368, 370) with delta (0, 0)
Screenshot: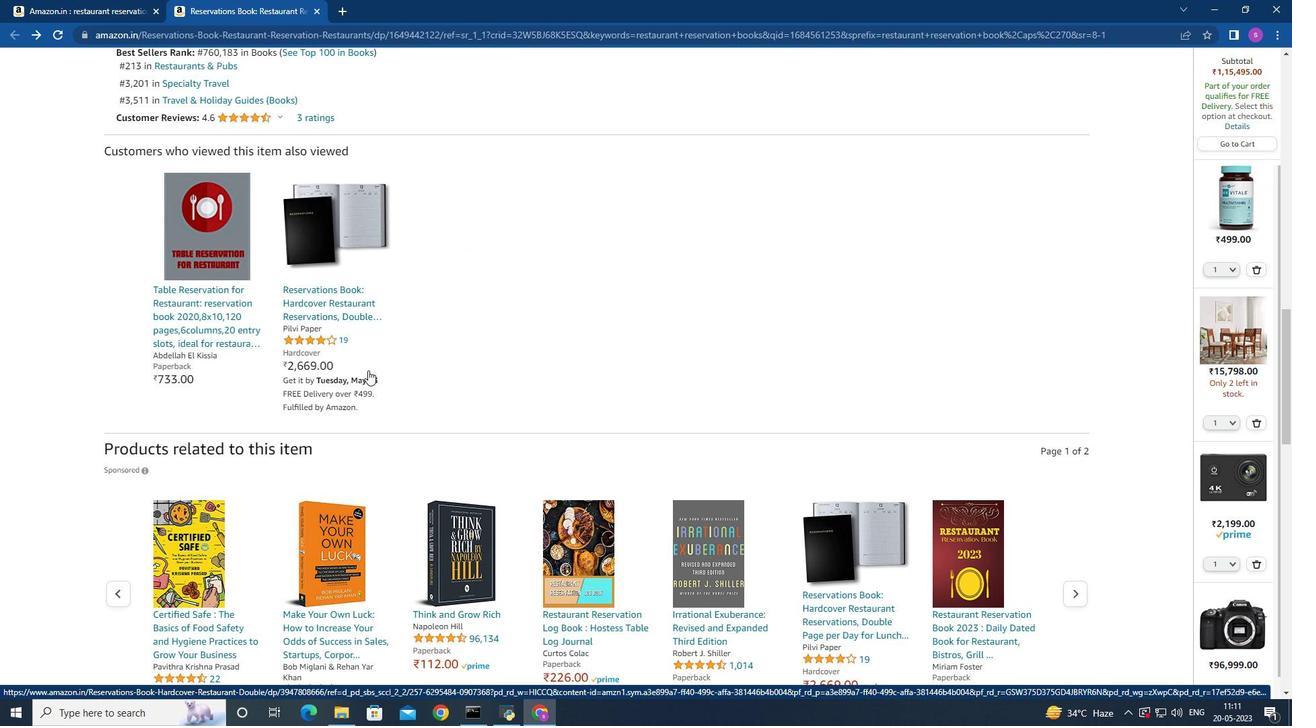 
Action: Mouse scrolled (368, 370) with delta (0, 0)
Screenshot: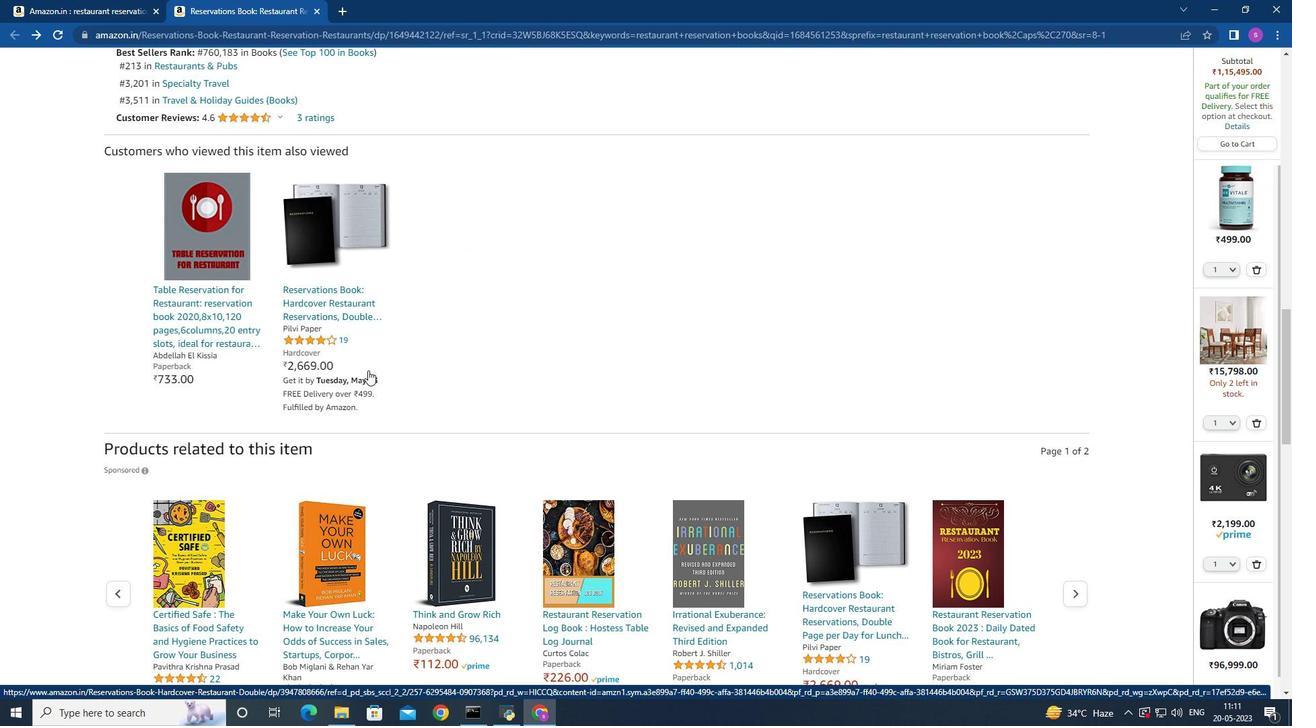 
Action: Mouse scrolled (368, 370) with delta (0, 0)
Screenshot: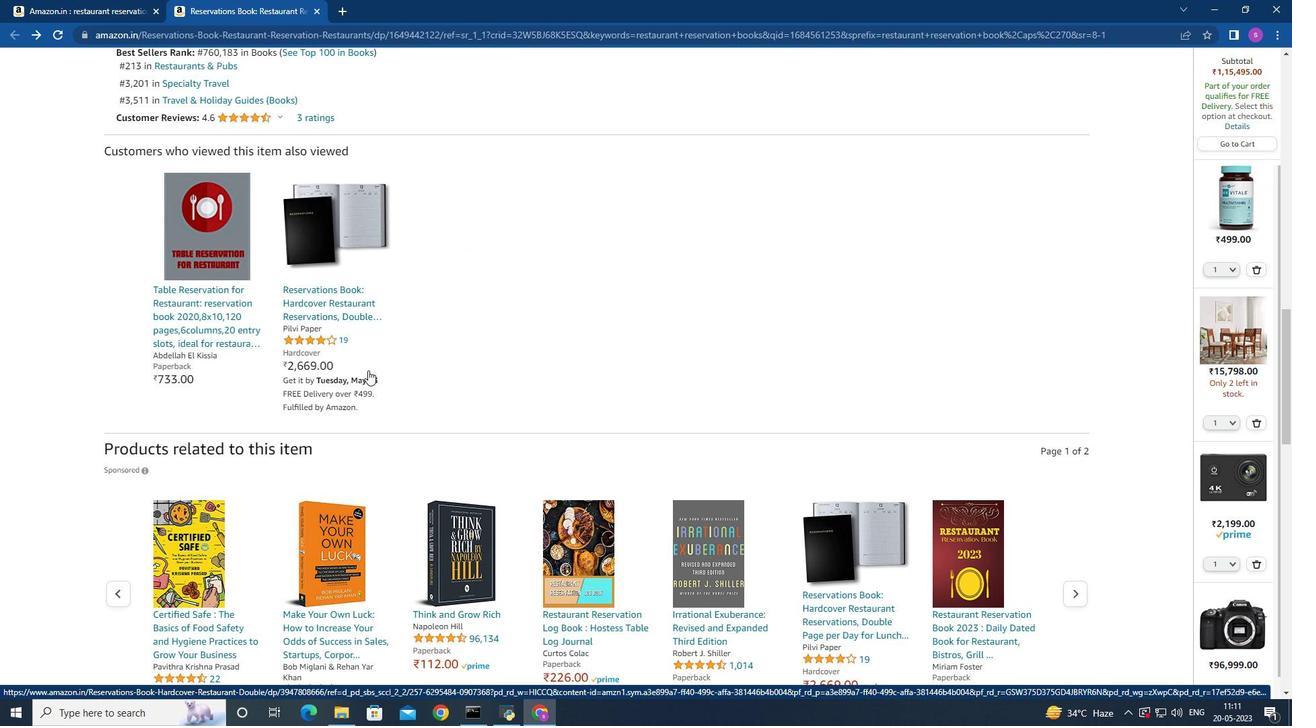 
Action: Mouse moved to (543, 363)
Screenshot: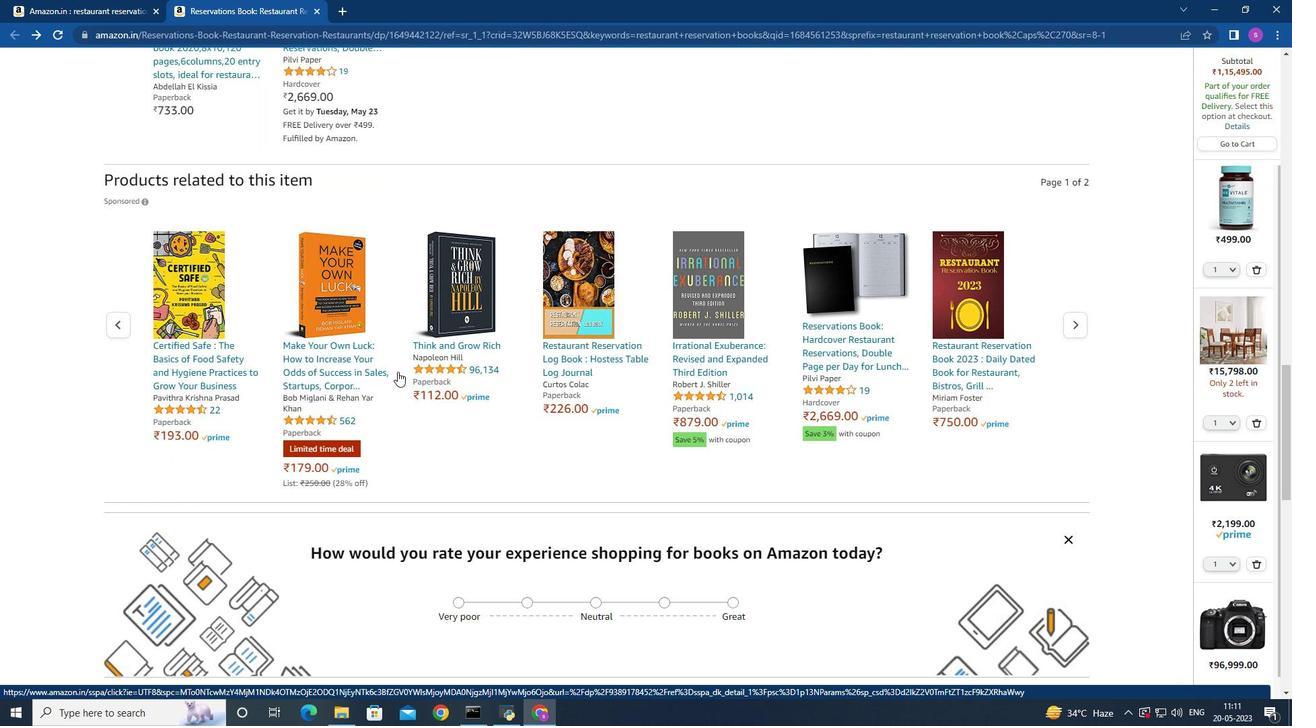 
Action: Mouse scrolled (543, 364) with delta (0, 0)
Screenshot: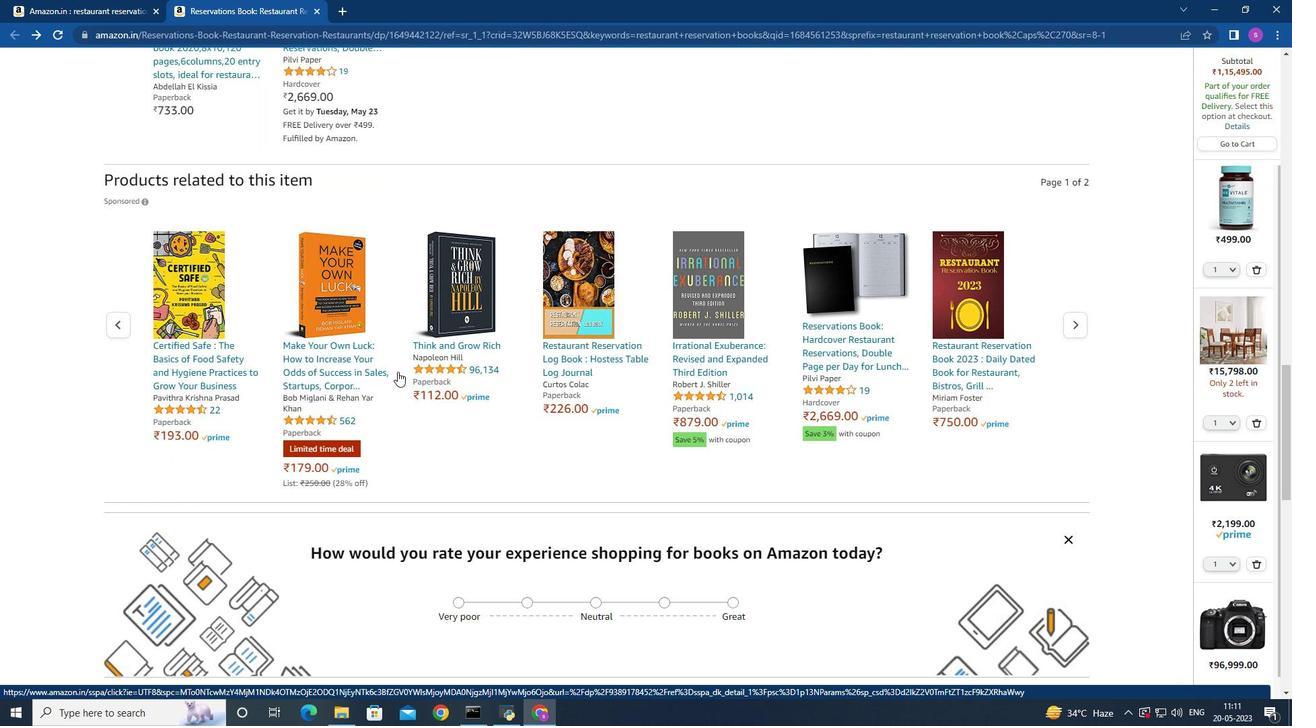 
Action: Mouse moved to (546, 362)
Screenshot: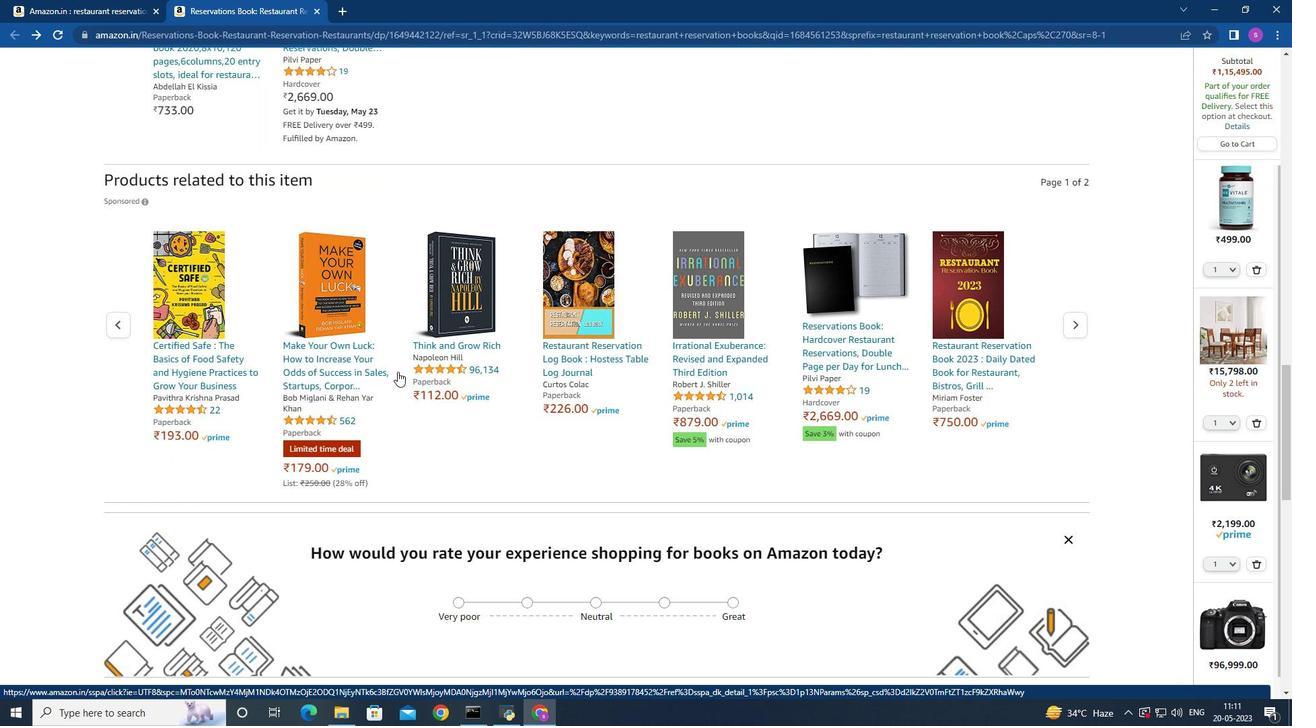
Action: Mouse scrolled (546, 363) with delta (0, 0)
Screenshot: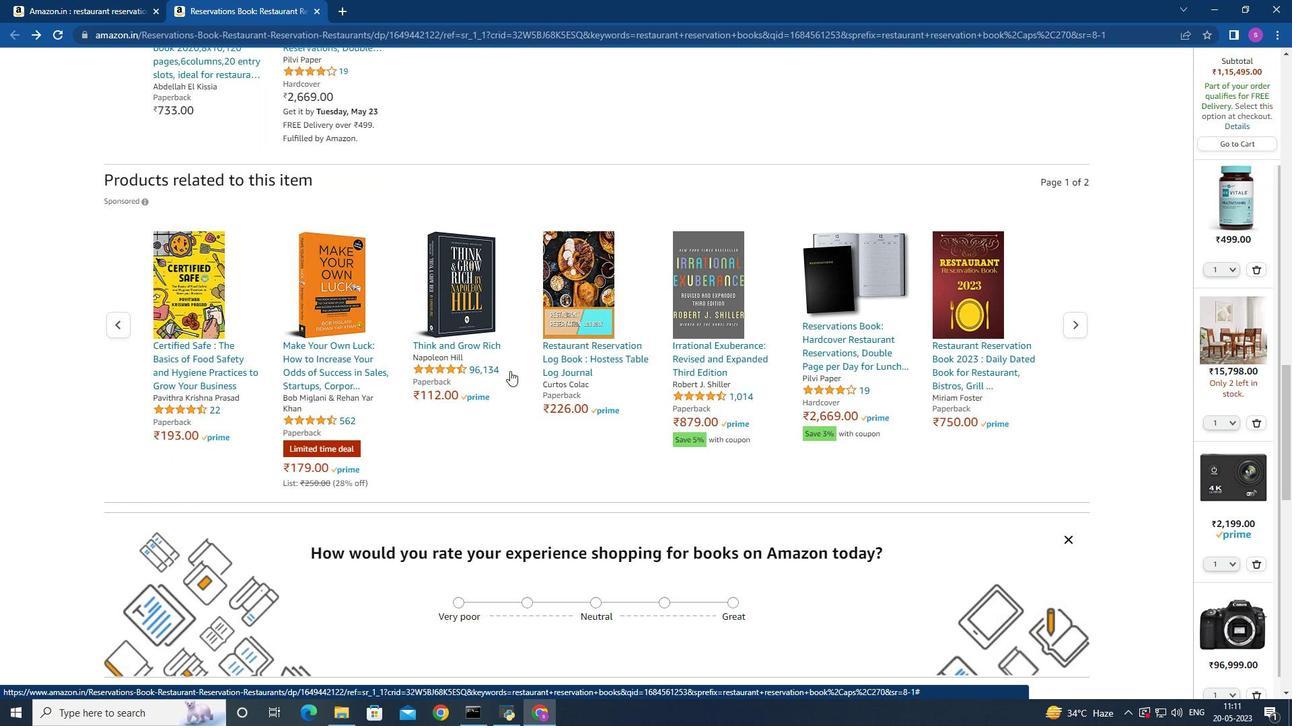 
Action: Mouse moved to (551, 361)
Screenshot: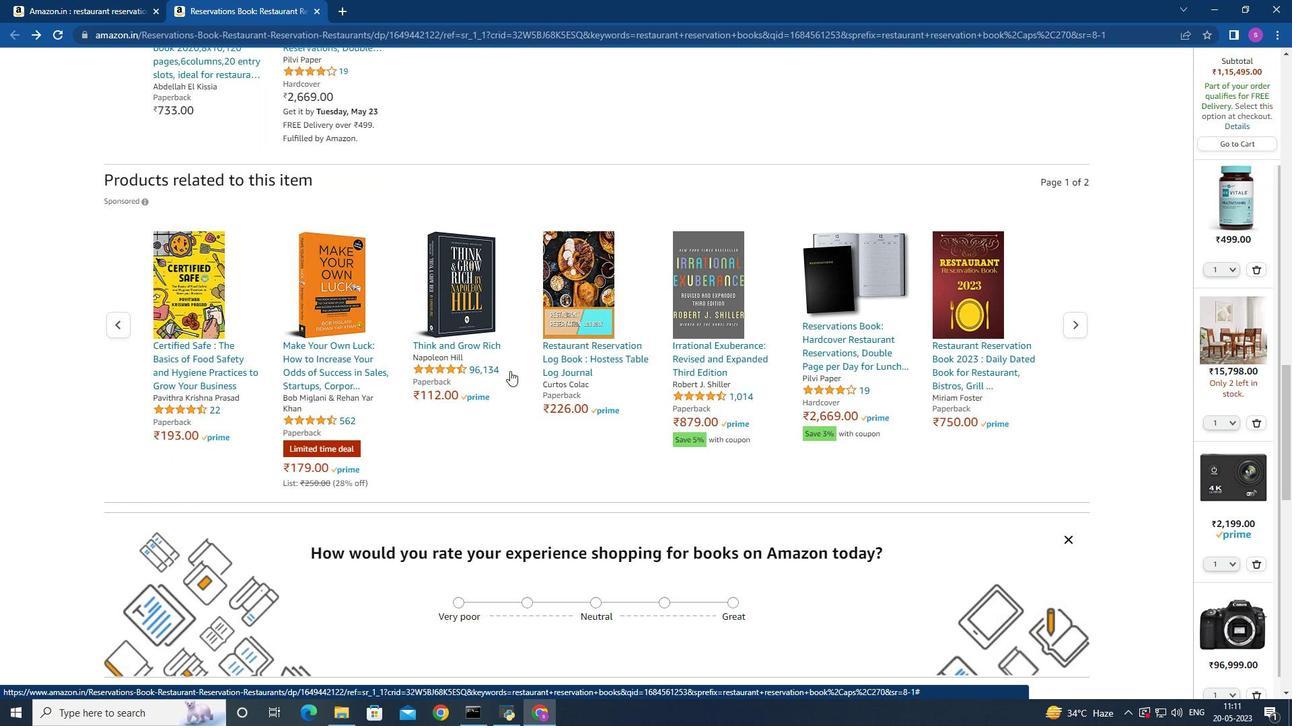 
Action: Mouse scrolled (551, 362) with delta (0, 1)
Screenshot: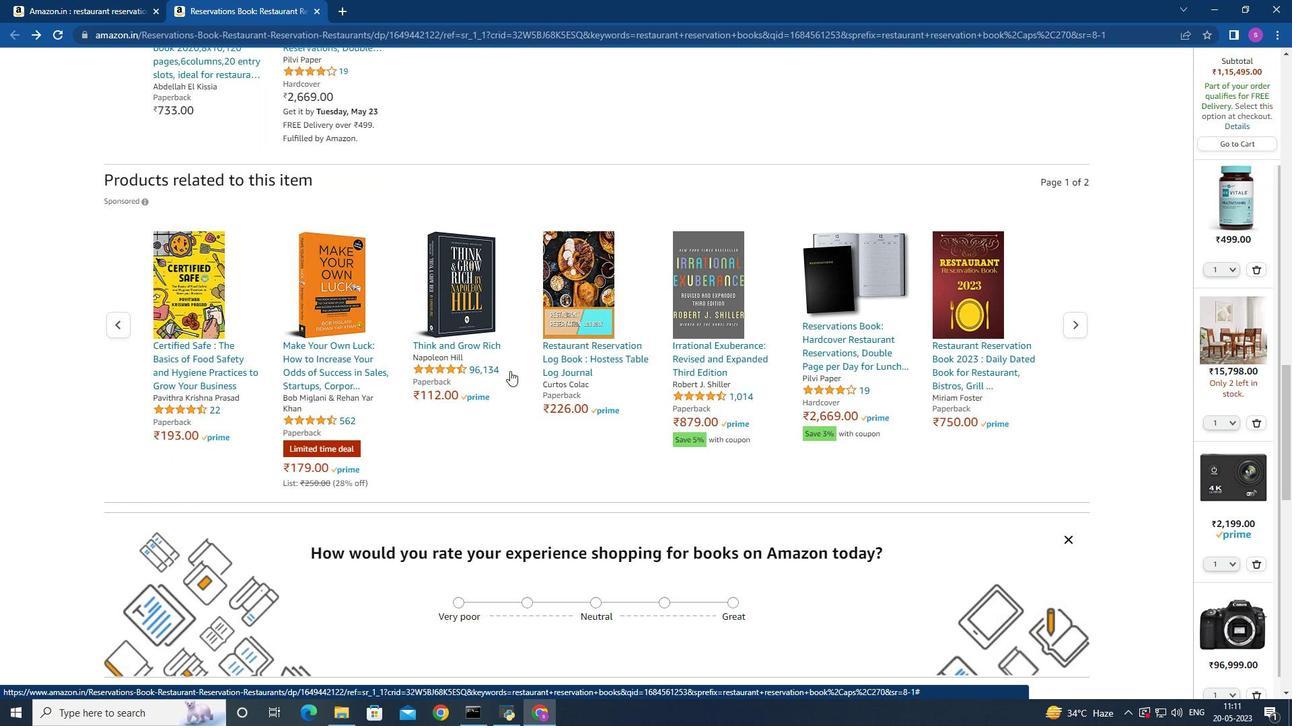 
Action: Mouse moved to (553, 359)
Screenshot: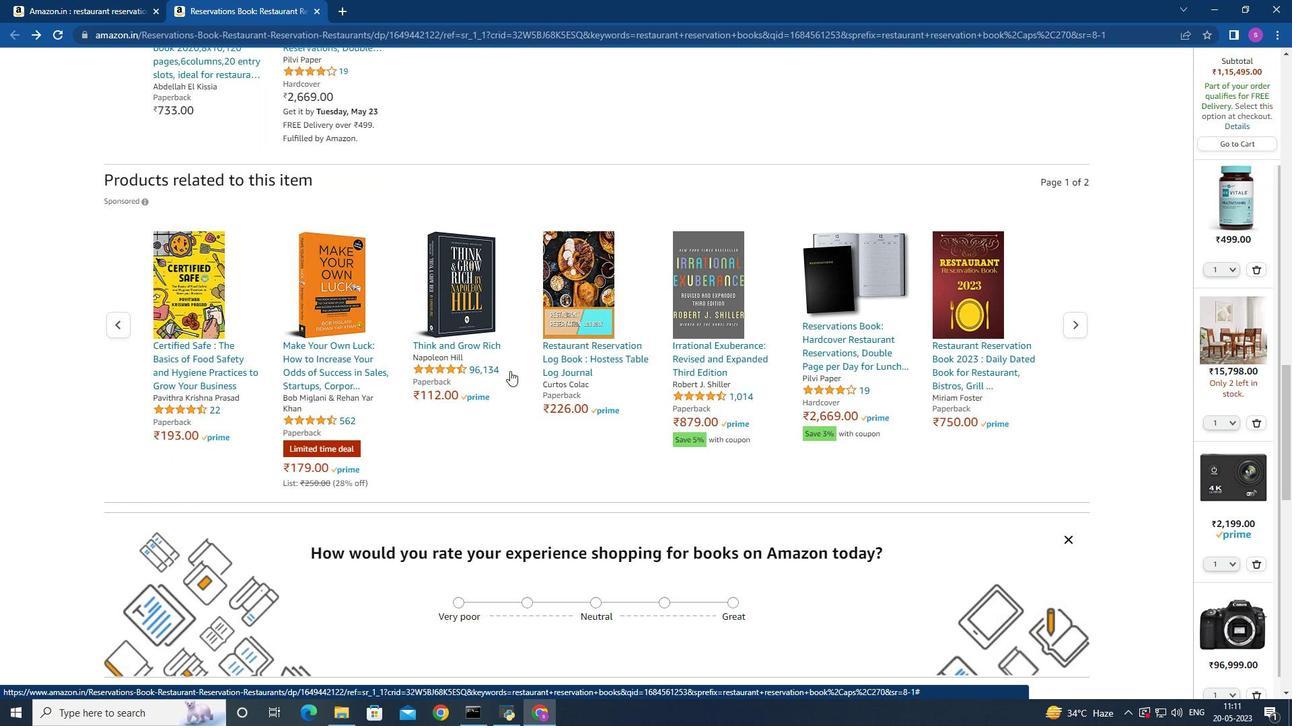 
Action: Mouse scrolled (553, 360) with delta (0, 0)
Screenshot: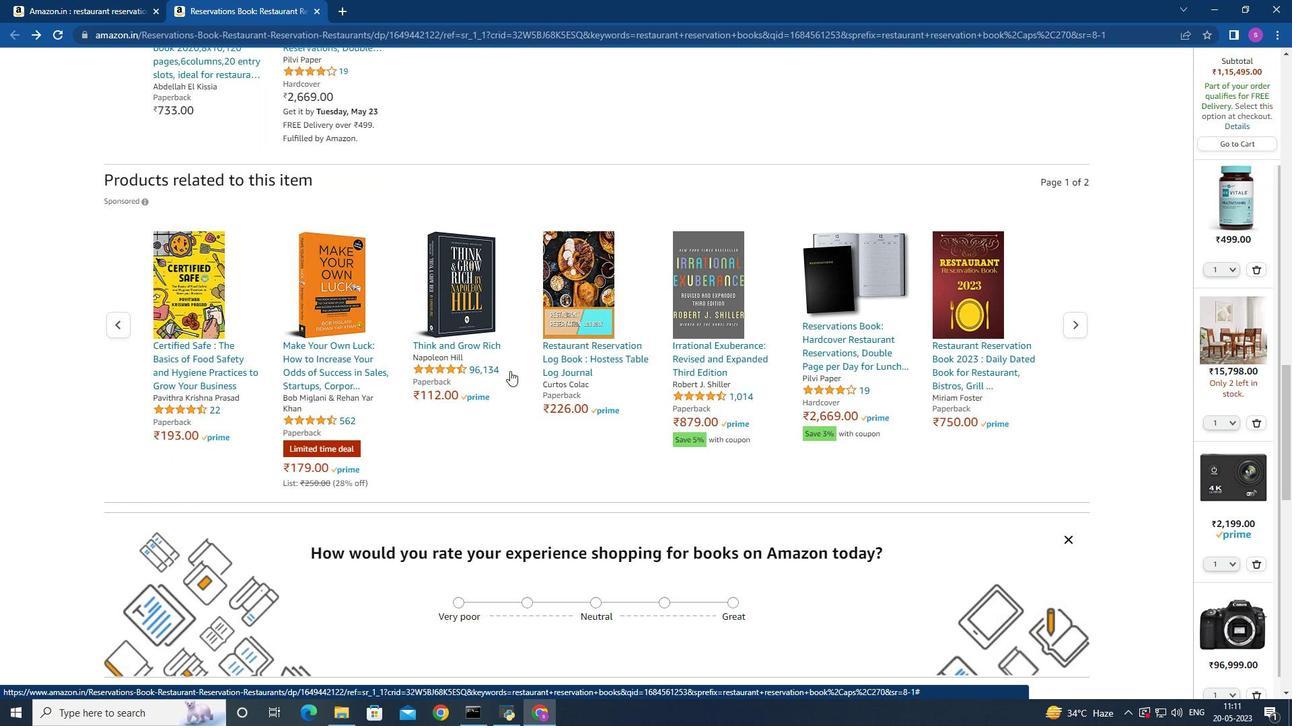 
Action: Mouse moved to (555, 358)
Screenshot: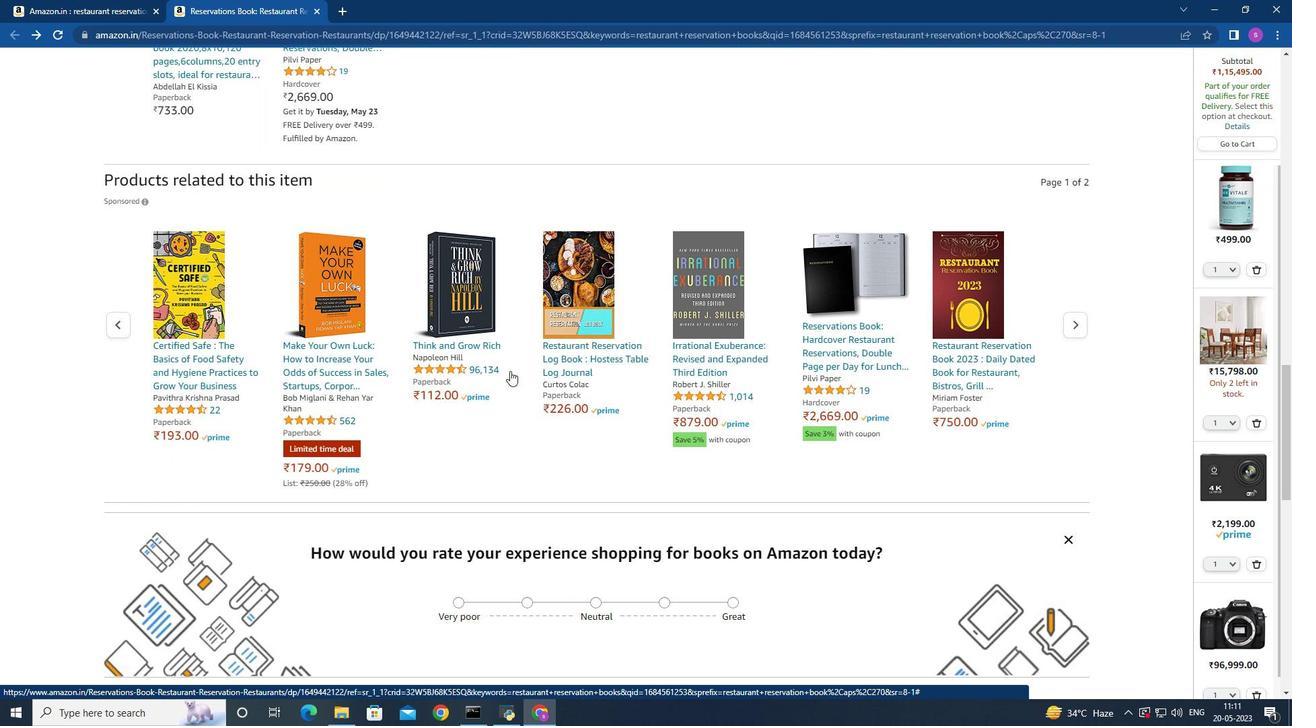 
Action: Mouse scrolled (555, 358) with delta (0, 0)
Screenshot: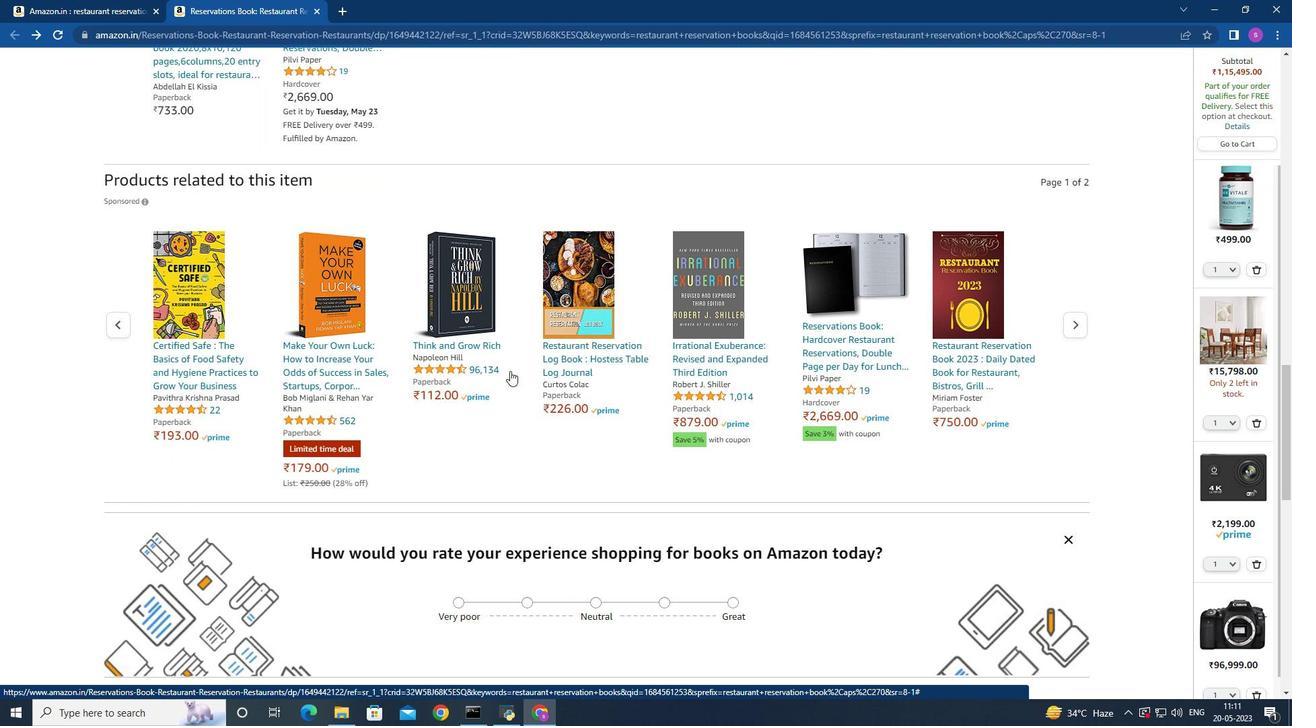 
Action: Mouse moved to (557, 352)
Screenshot: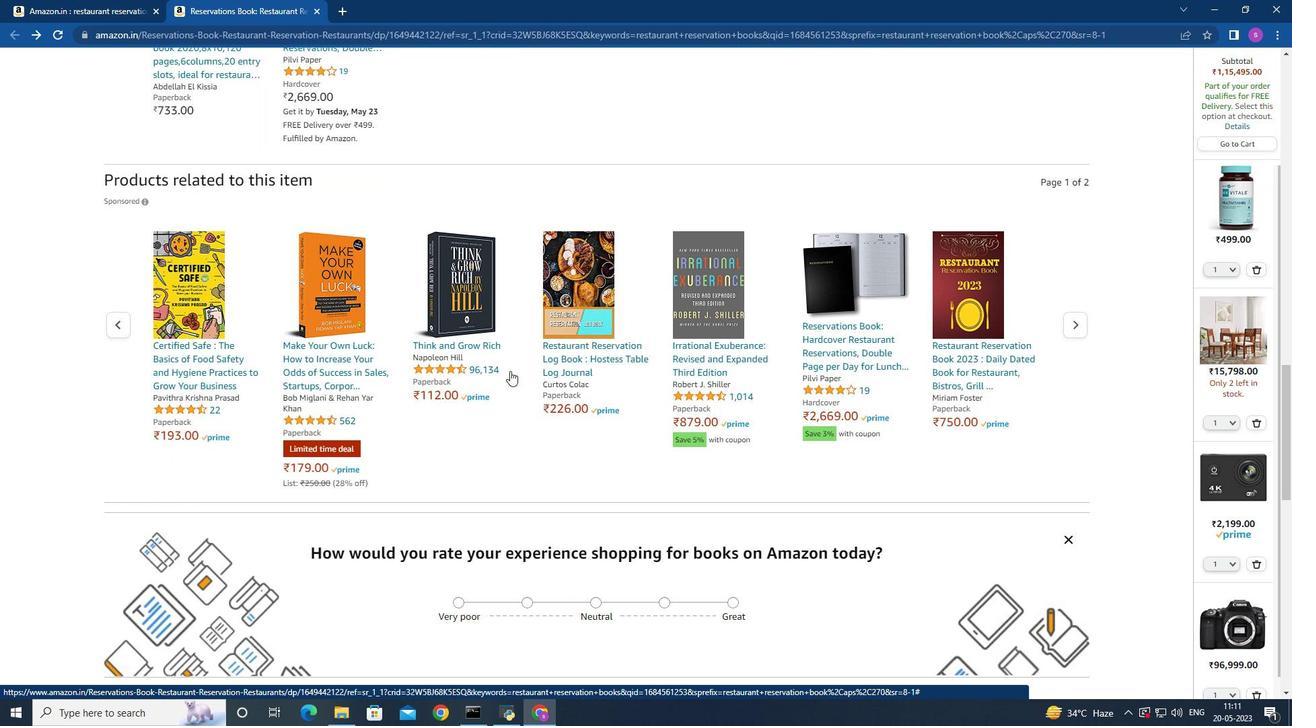
Action: Mouse scrolled (557, 356) with delta (0, 0)
Screenshot: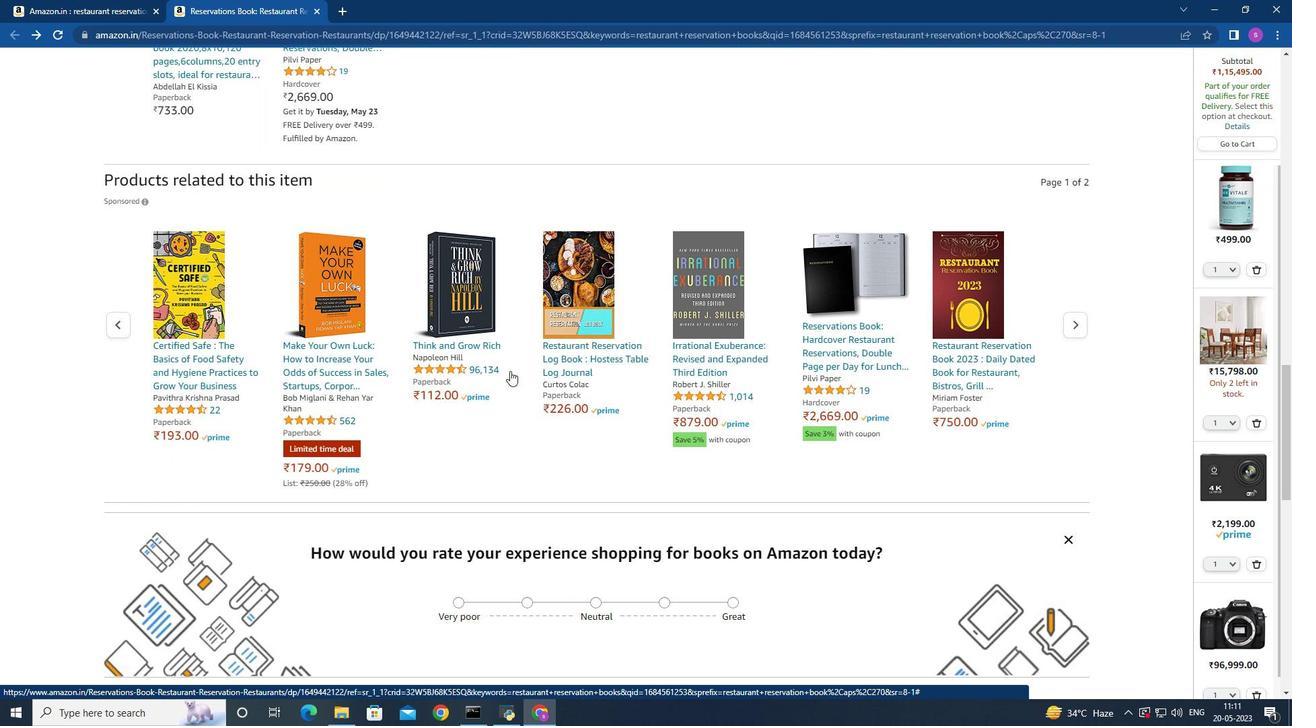 
Action: Mouse moved to (557, 349)
Screenshot: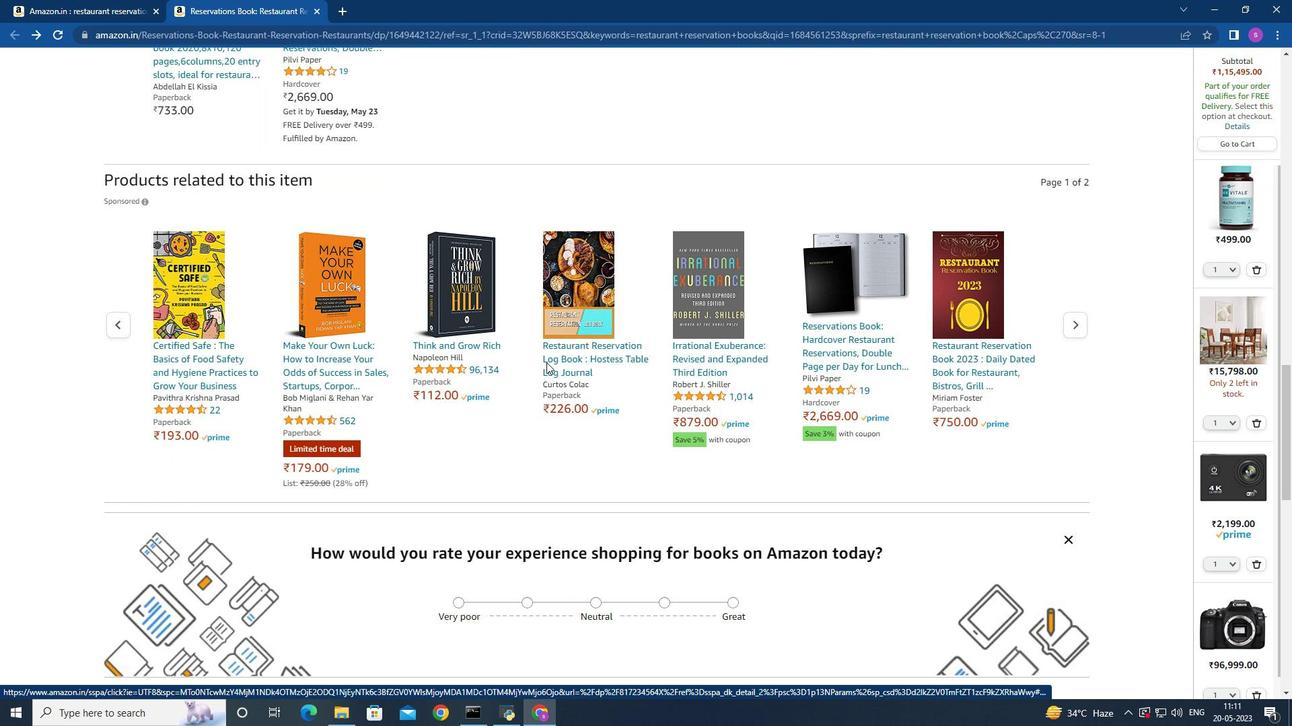 
Action: Mouse scrolled (557, 350) with delta (0, 0)
Screenshot: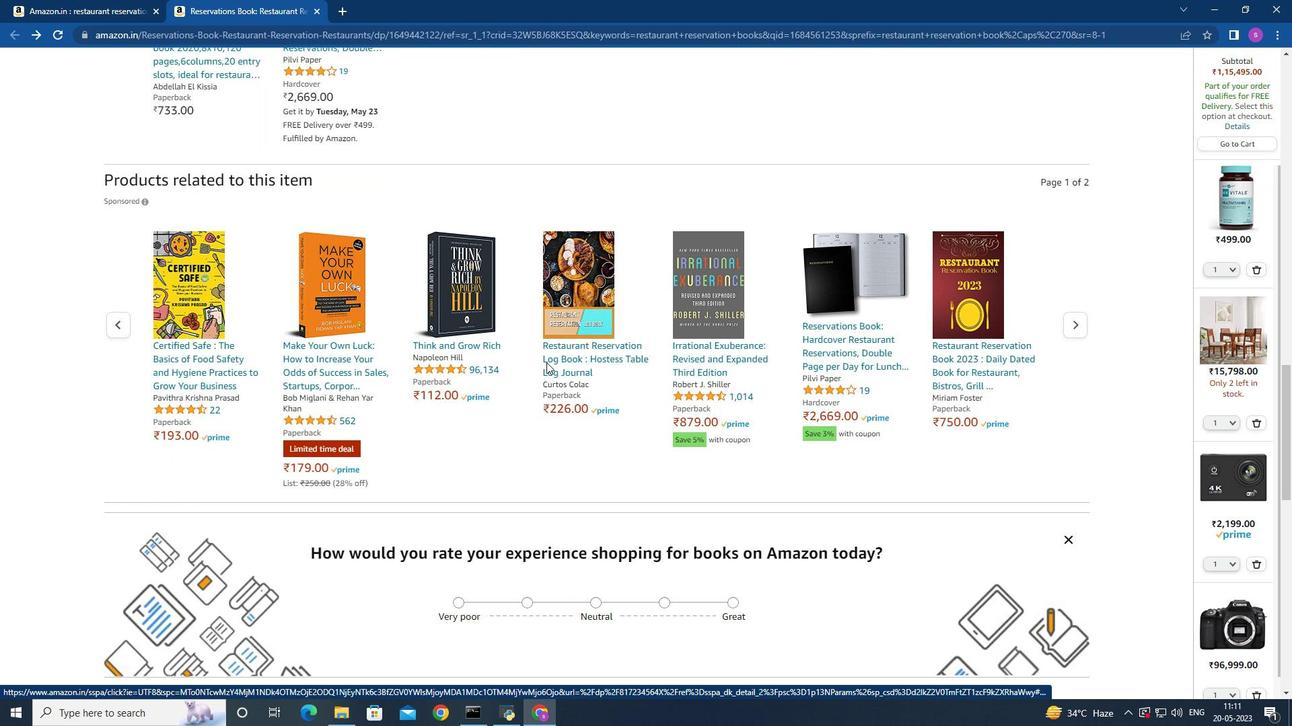 
Action: Mouse moved to (558, 343)
Screenshot: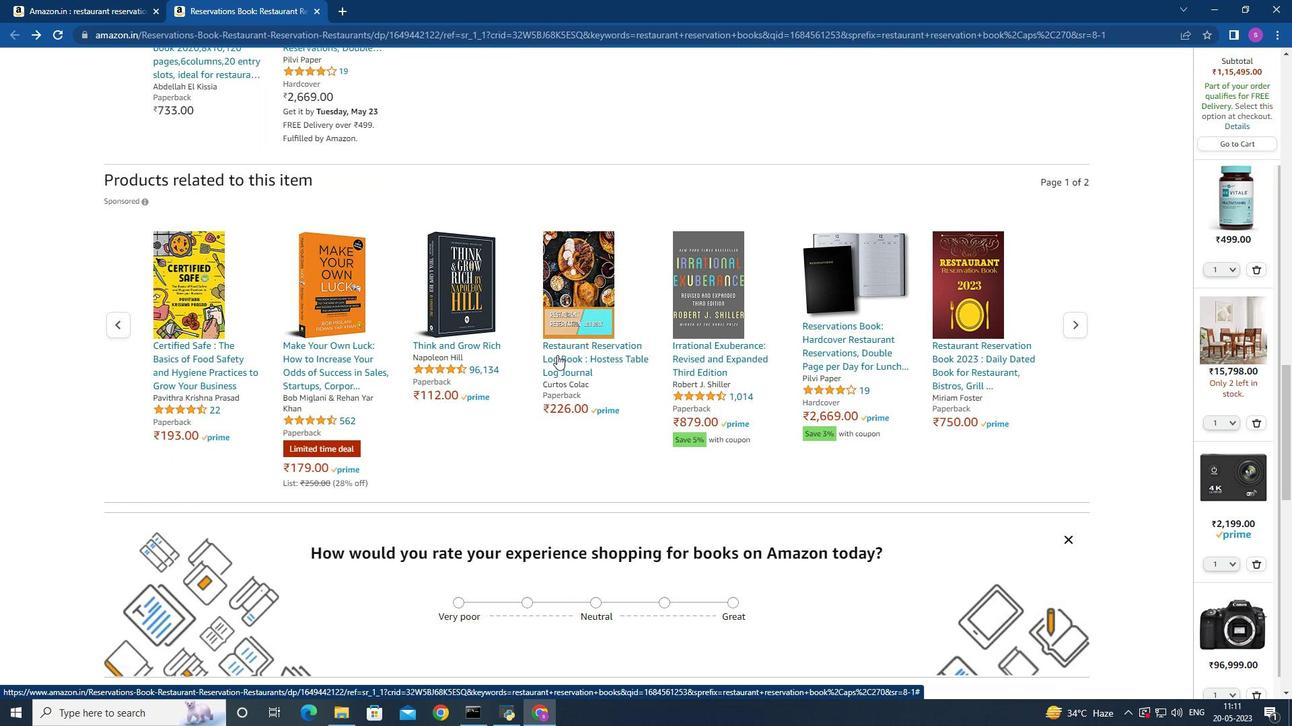 
Action: Mouse scrolled (558, 343) with delta (0, 0)
Screenshot: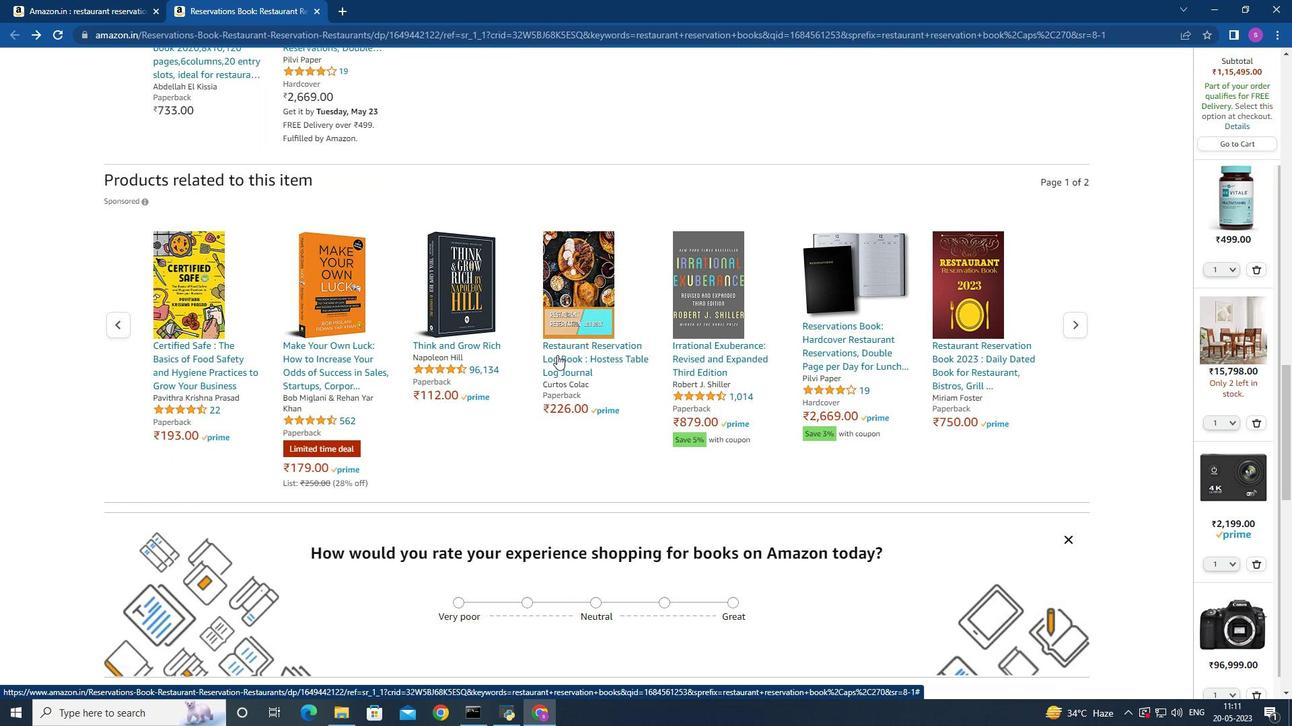 
Action: Mouse moved to (635, 238)
Screenshot: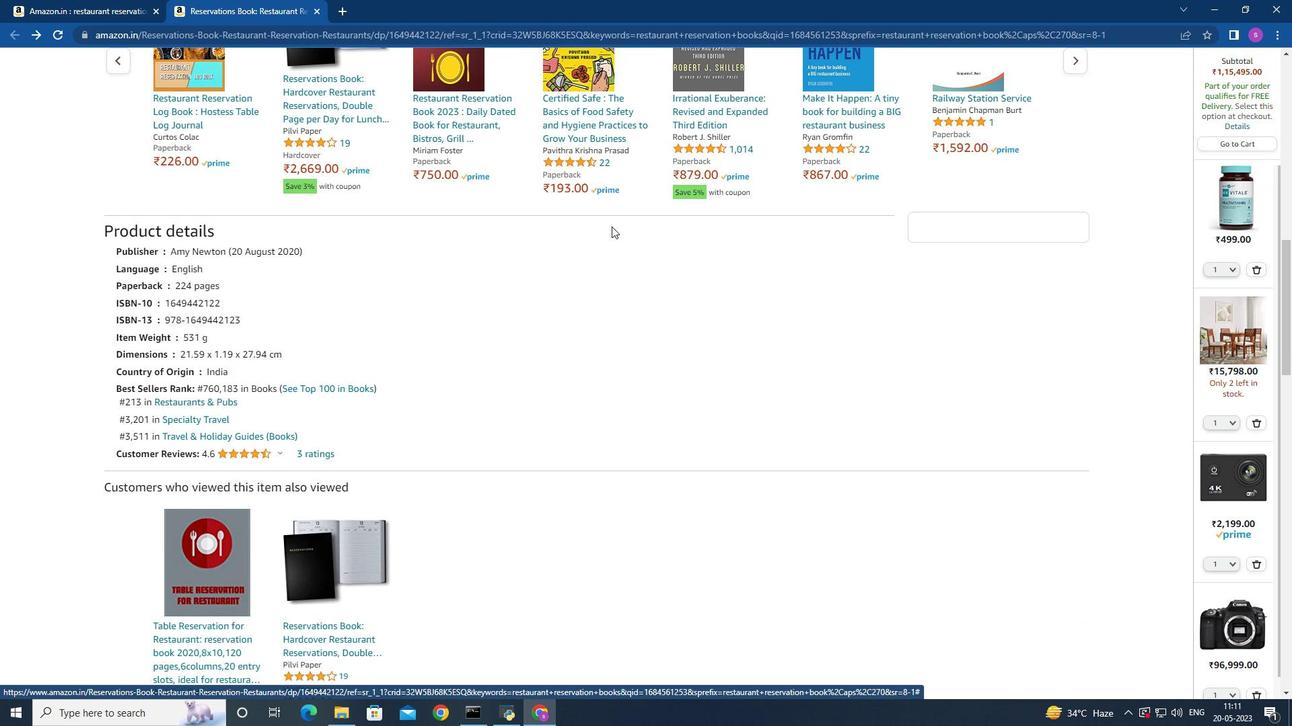
Action: Mouse scrolled (635, 238) with delta (0, 0)
Screenshot: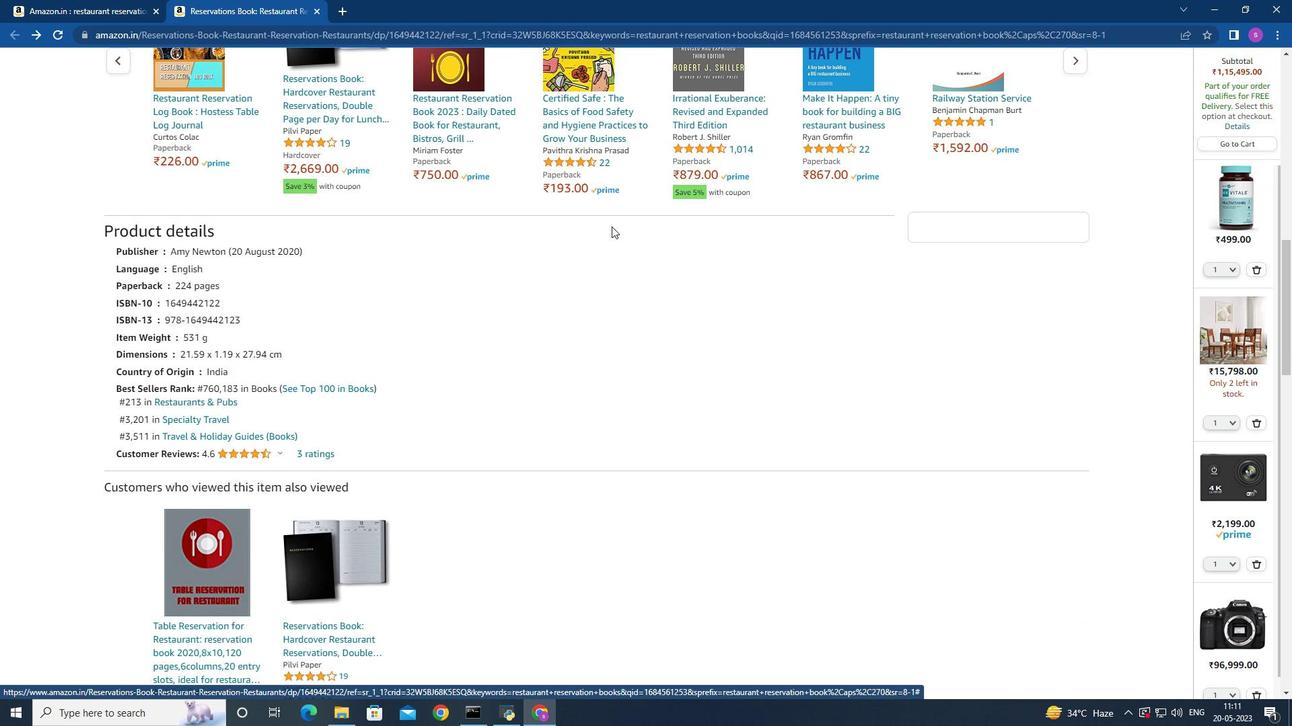 
Action: Mouse moved to (622, 244)
Screenshot: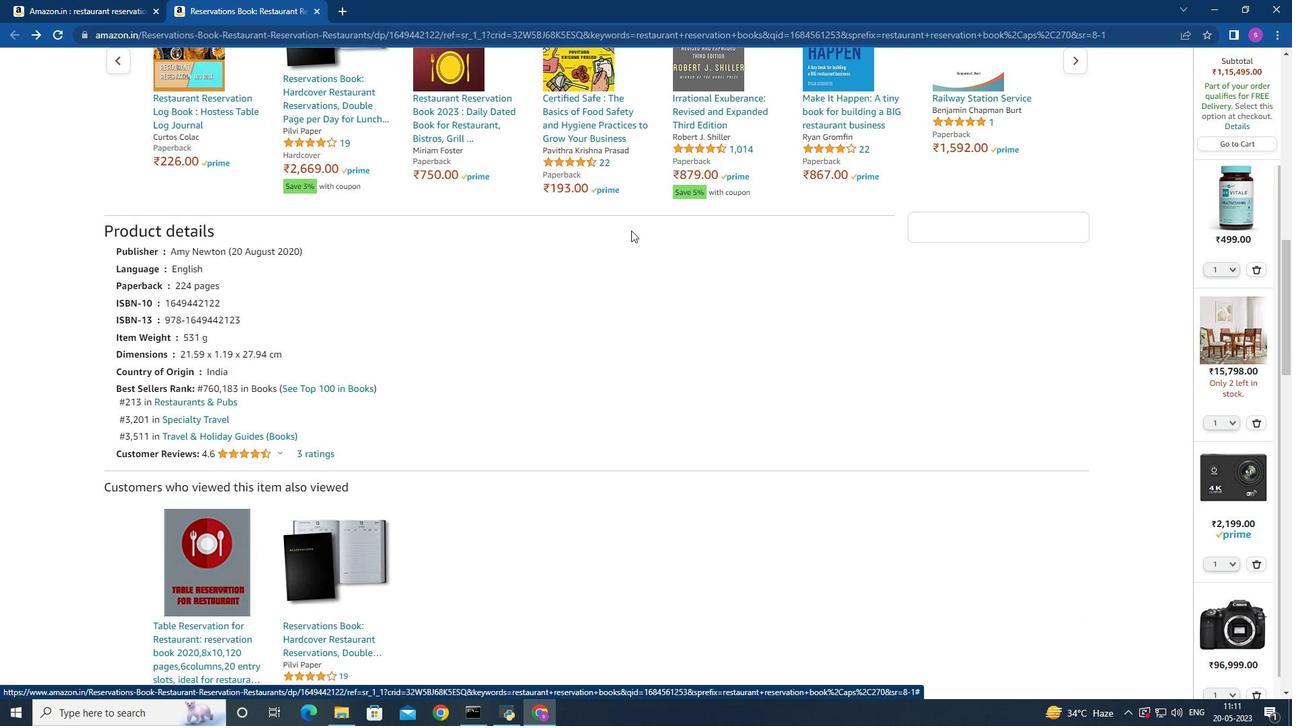 
Action: Mouse scrolled (622, 245) with delta (0, 0)
Screenshot: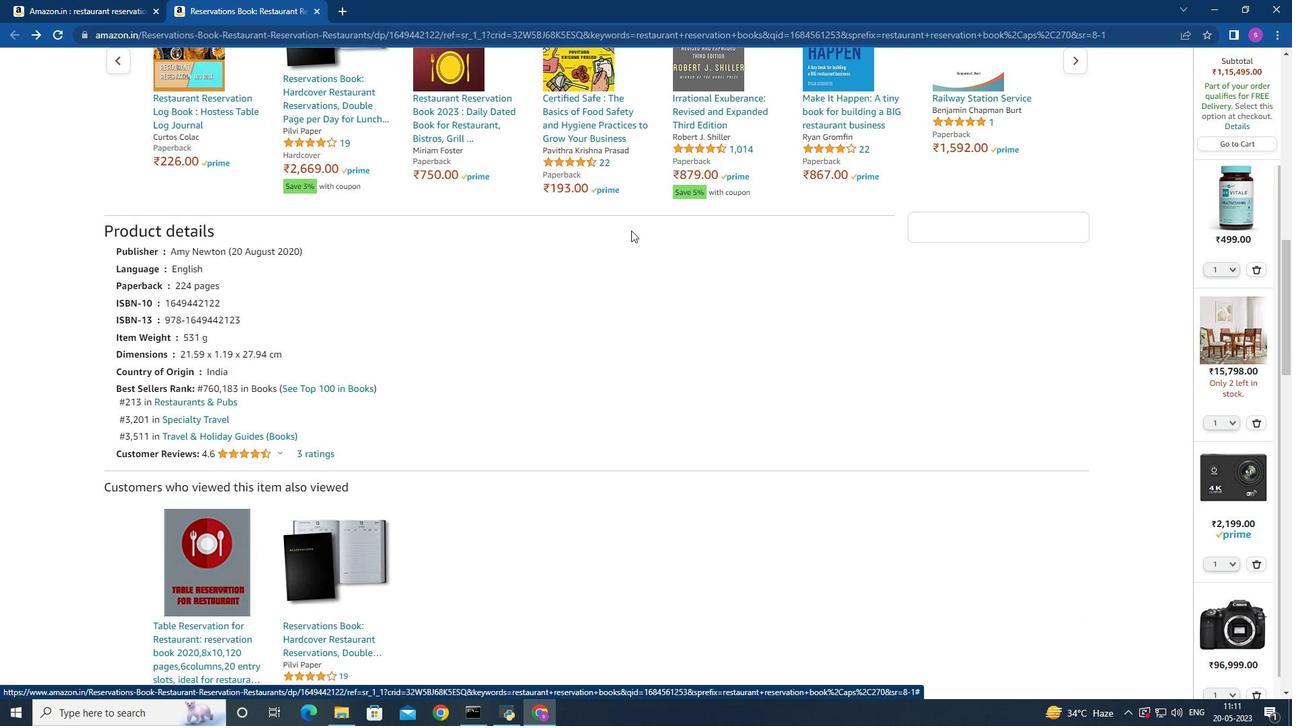 
Action: Mouse moved to (590, 245)
Screenshot: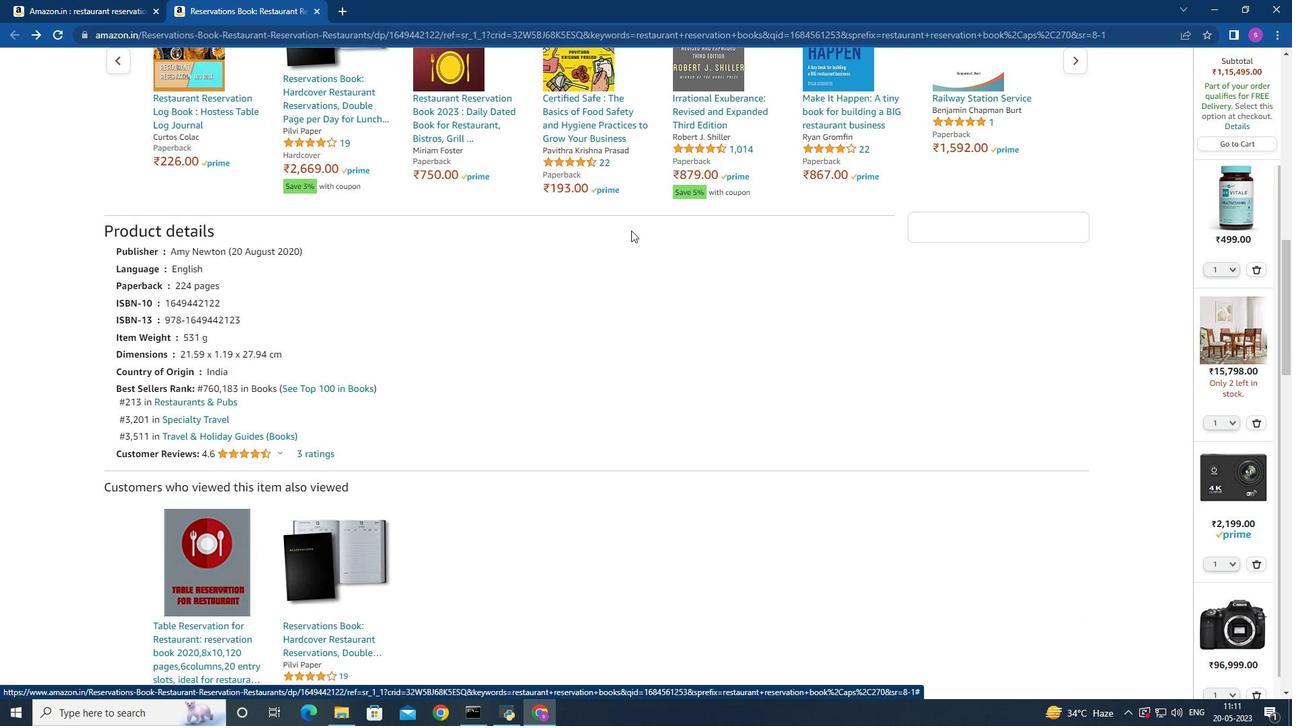 
Action: Mouse scrolled (590, 246) with delta (0, 0)
Screenshot: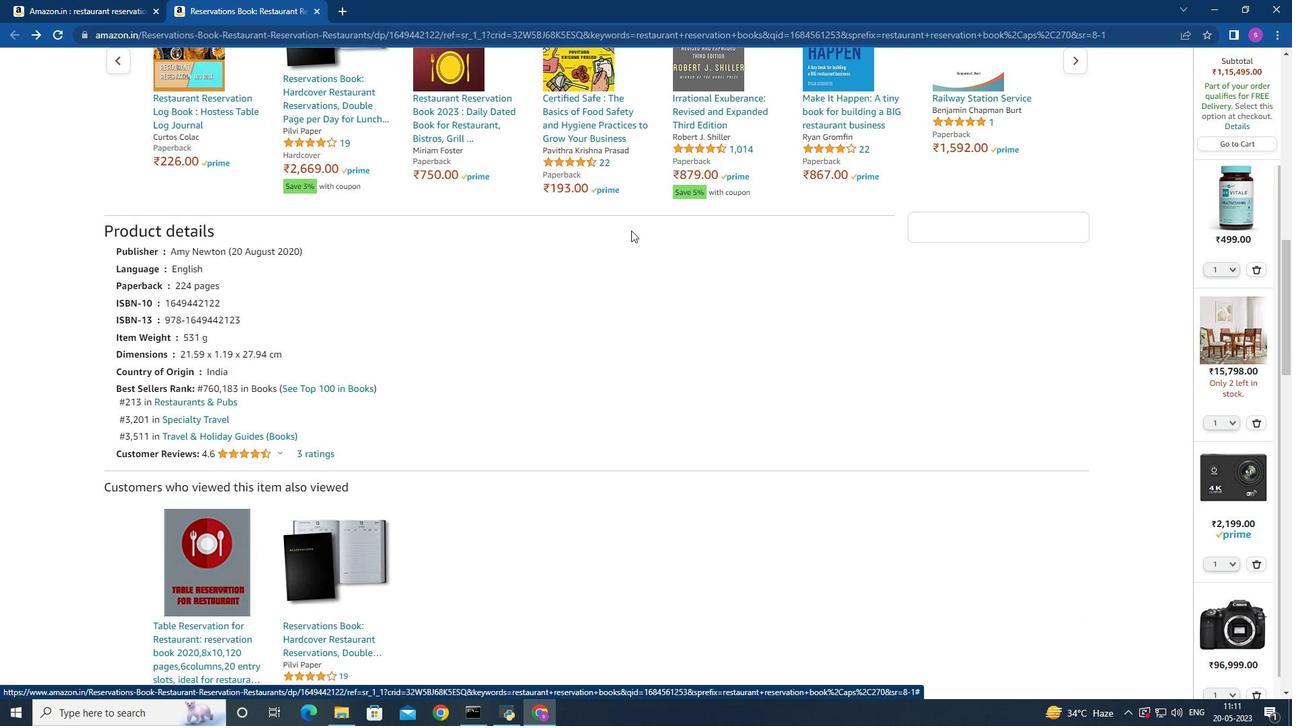 
Action: Mouse moved to (511, 234)
Screenshot: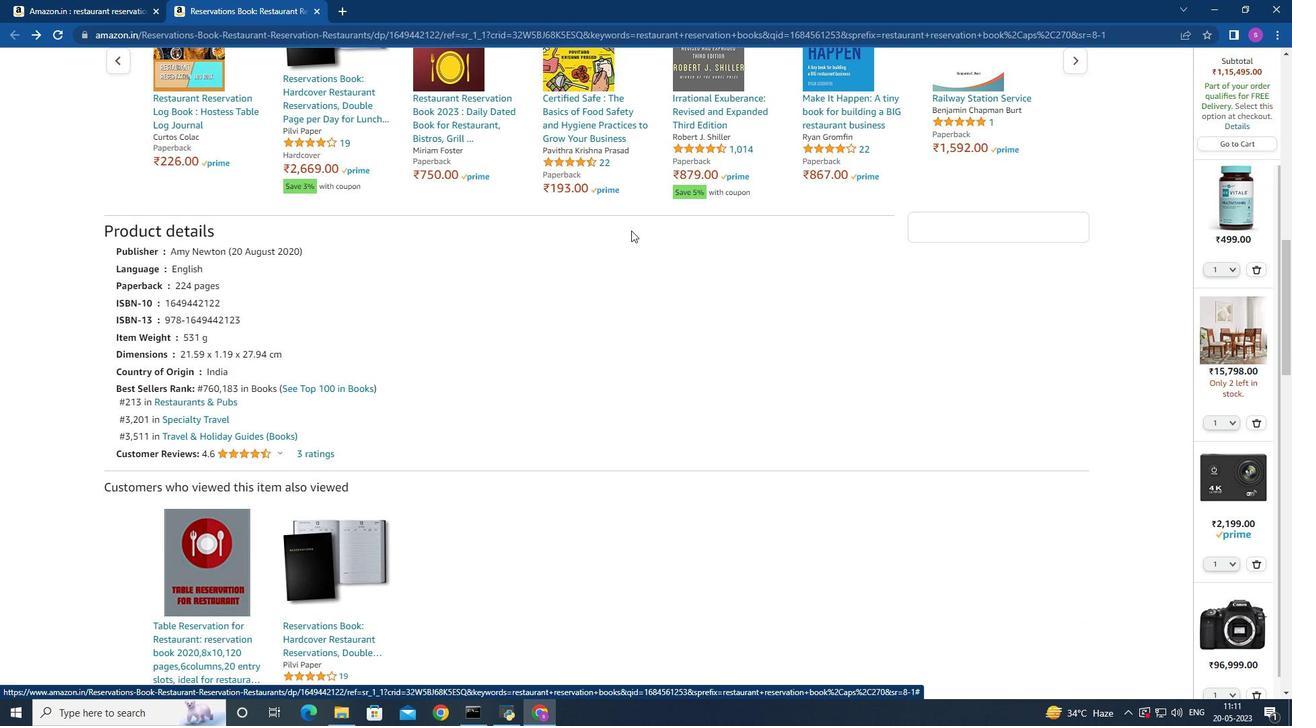 
Action: Mouse scrolled (511, 234) with delta (0, 0)
Screenshot: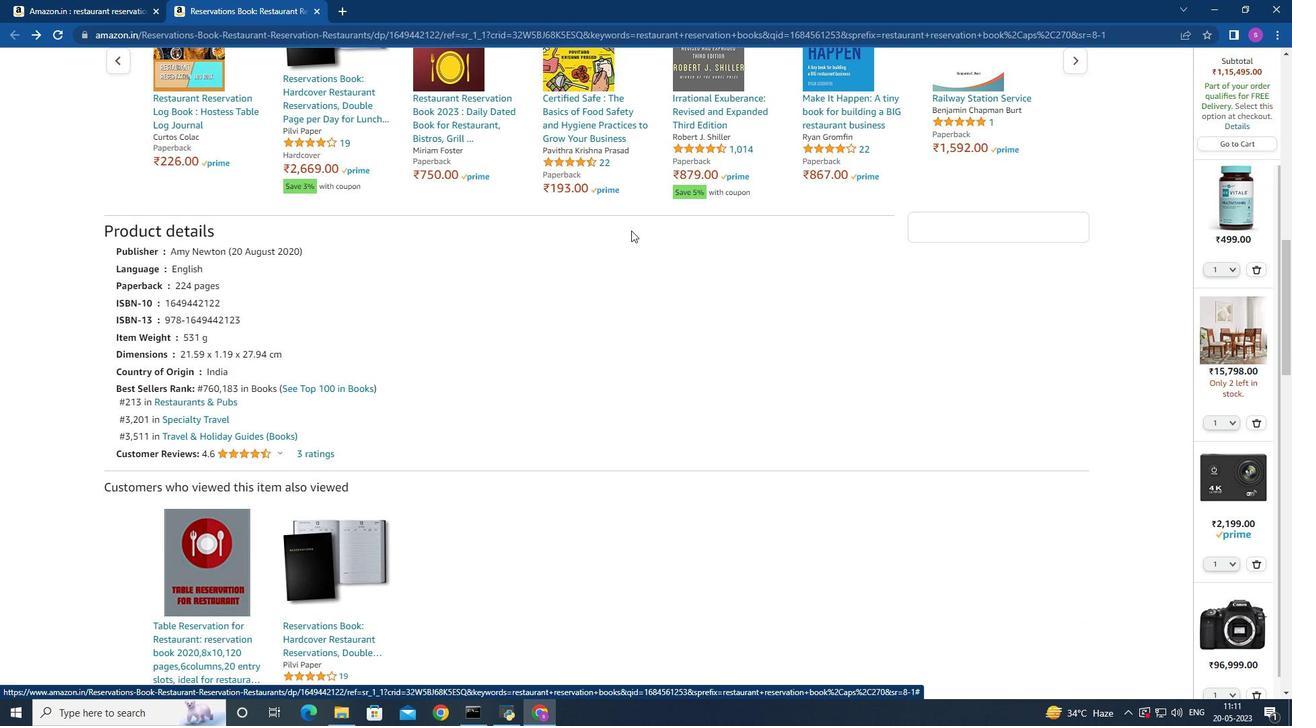 
Action: Mouse moved to (379, 205)
Screenshot: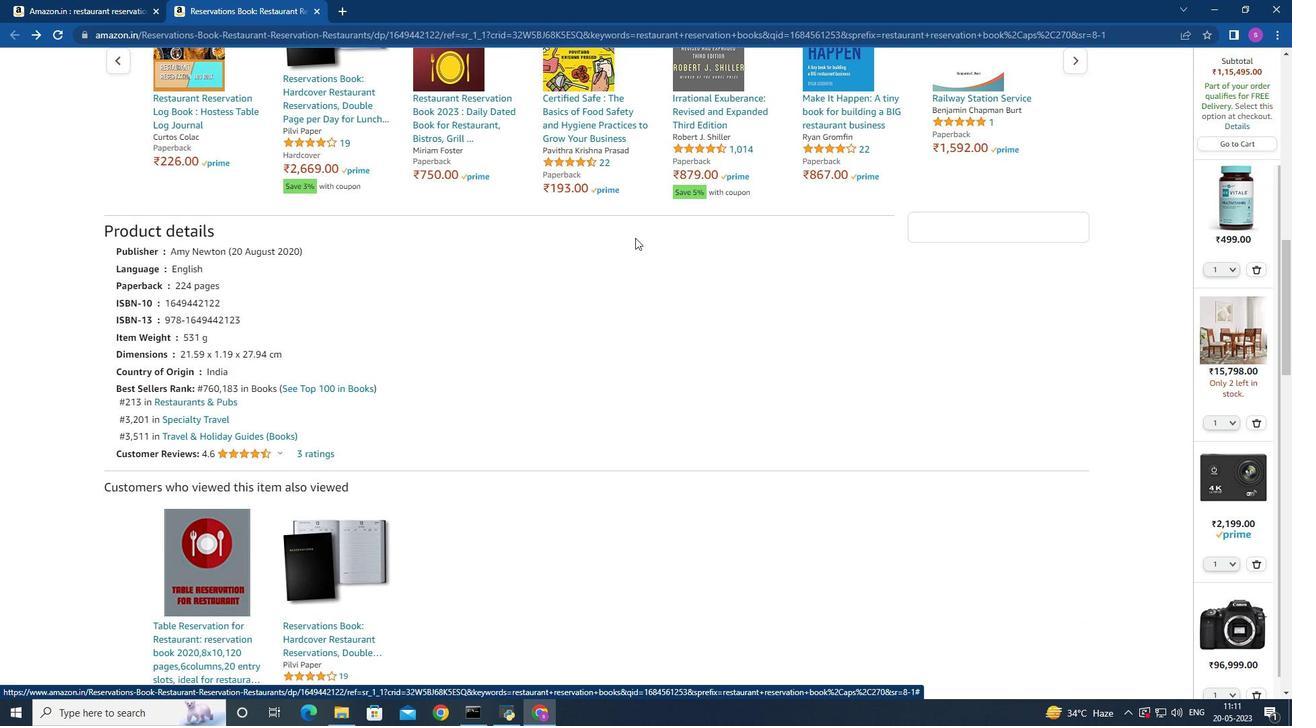 
Action: Mouse scrolled (379, 206) with delta (0, 0)
Screenshot: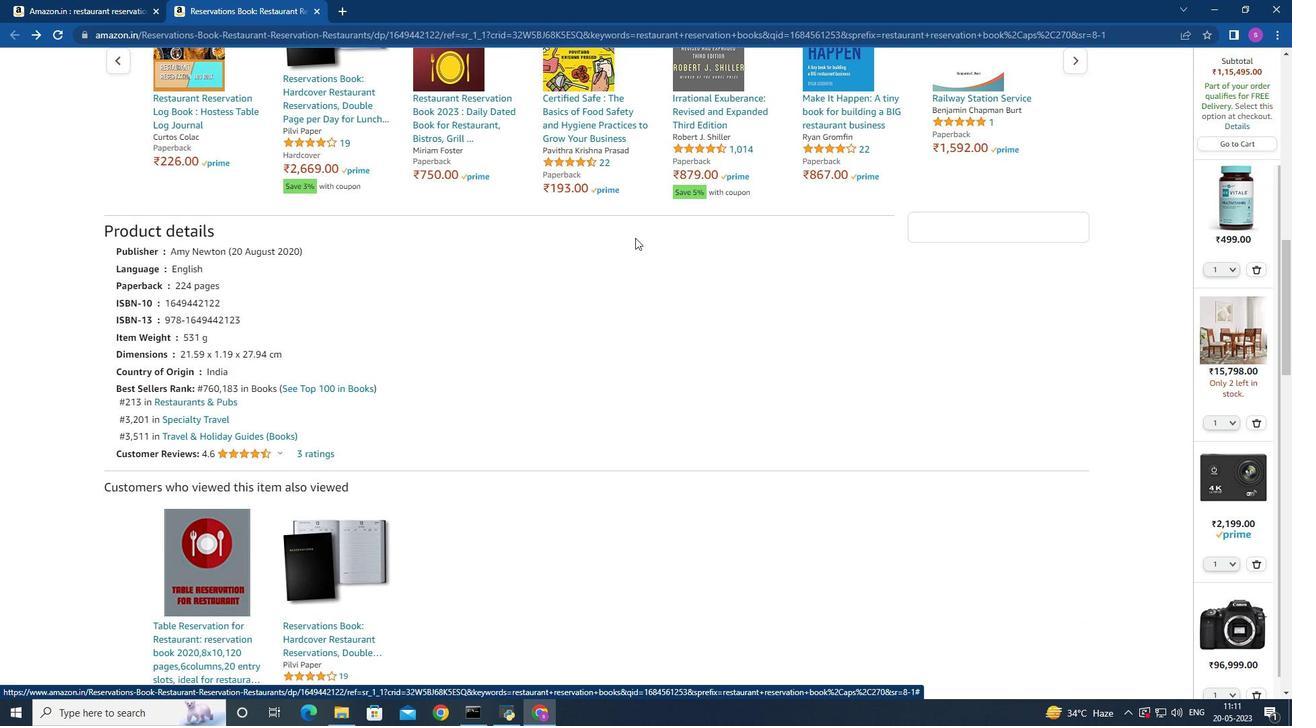 
Action: Mouse moved to (138, 0)
Screenshot: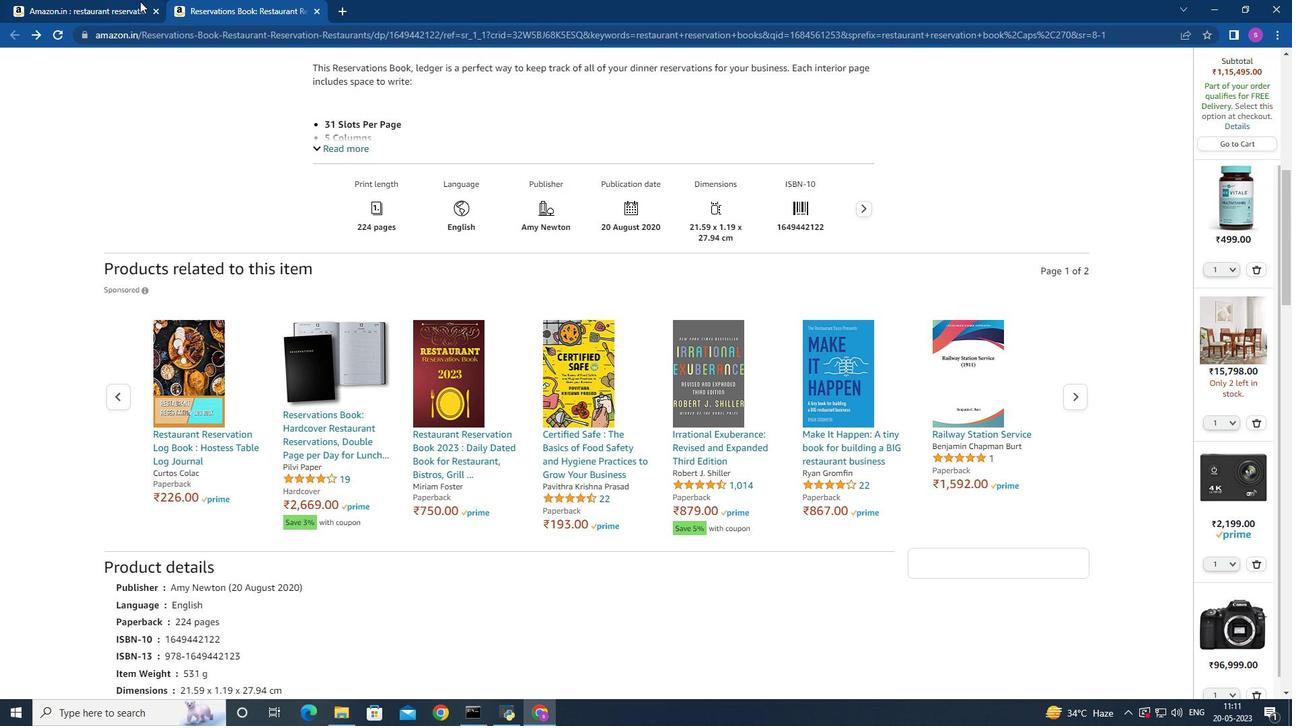 
Action: Mouse pressed left at (138, 0)
Screenshot: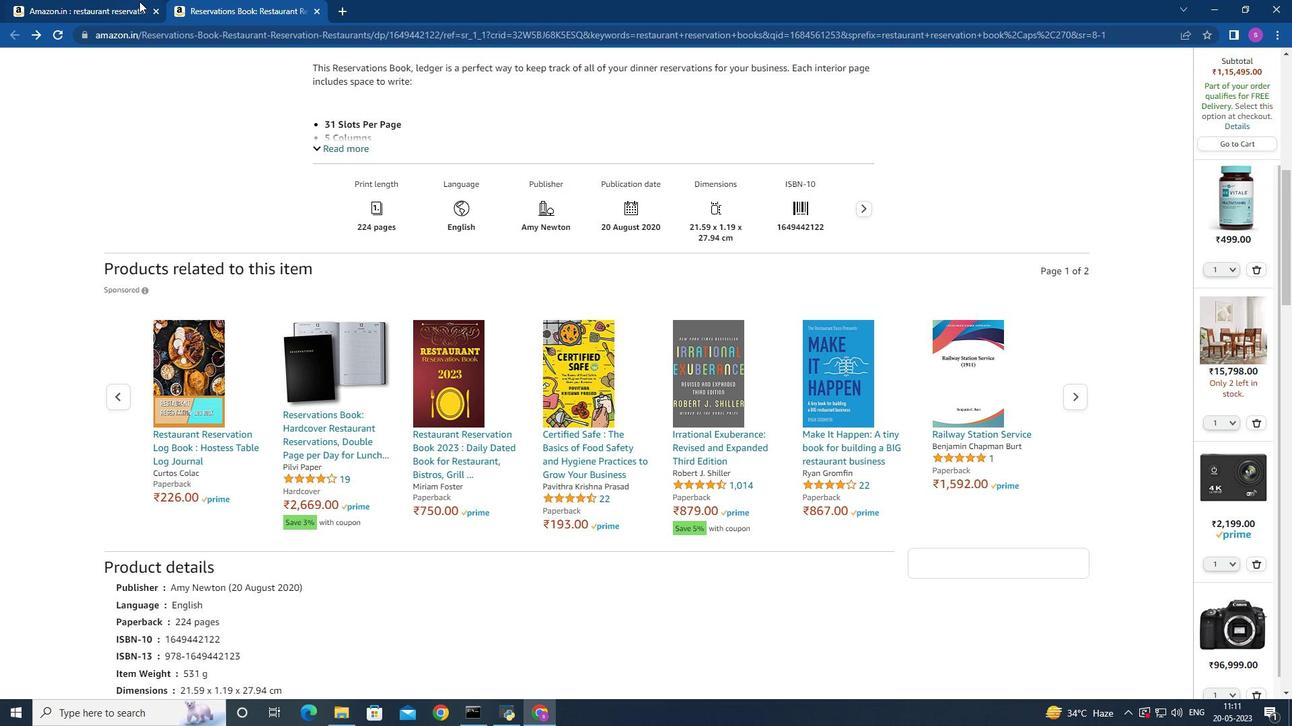 
Action: Mouse moved to (482, 418)
Screenshot: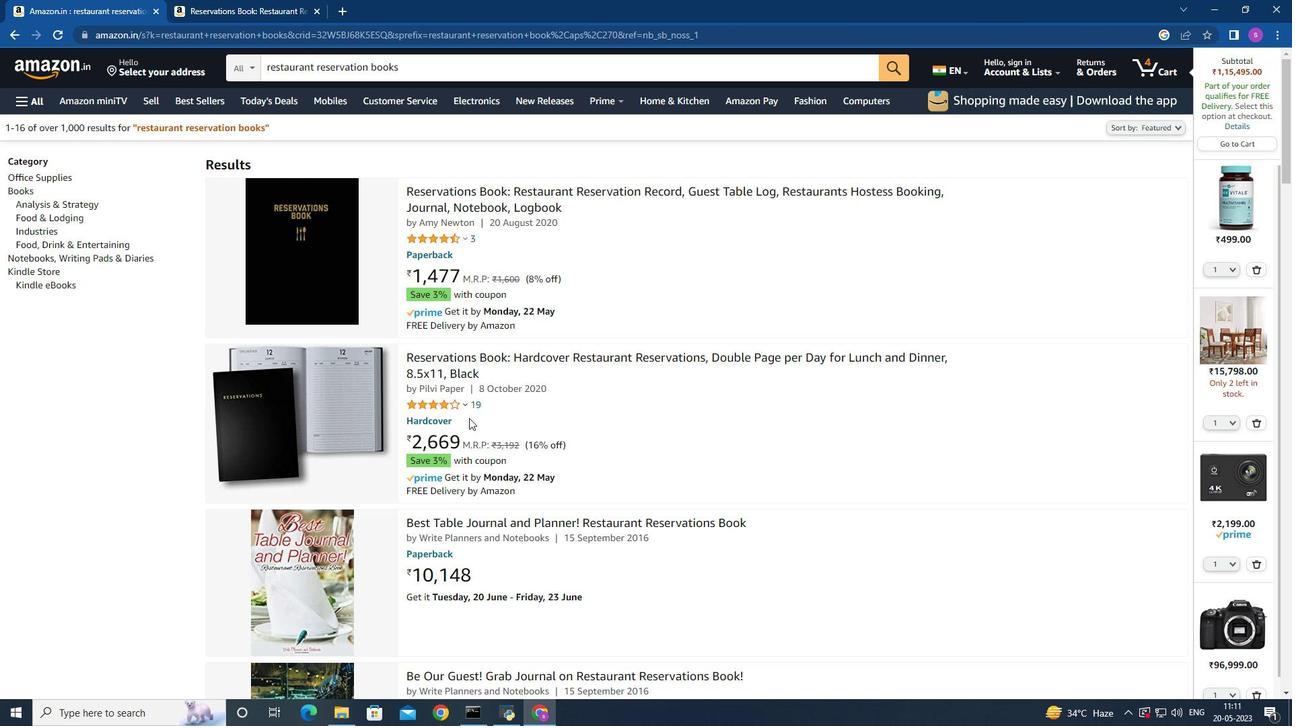 
Action: Mouse scrolled (482, 417) with delta (0, 0)
Screenshot: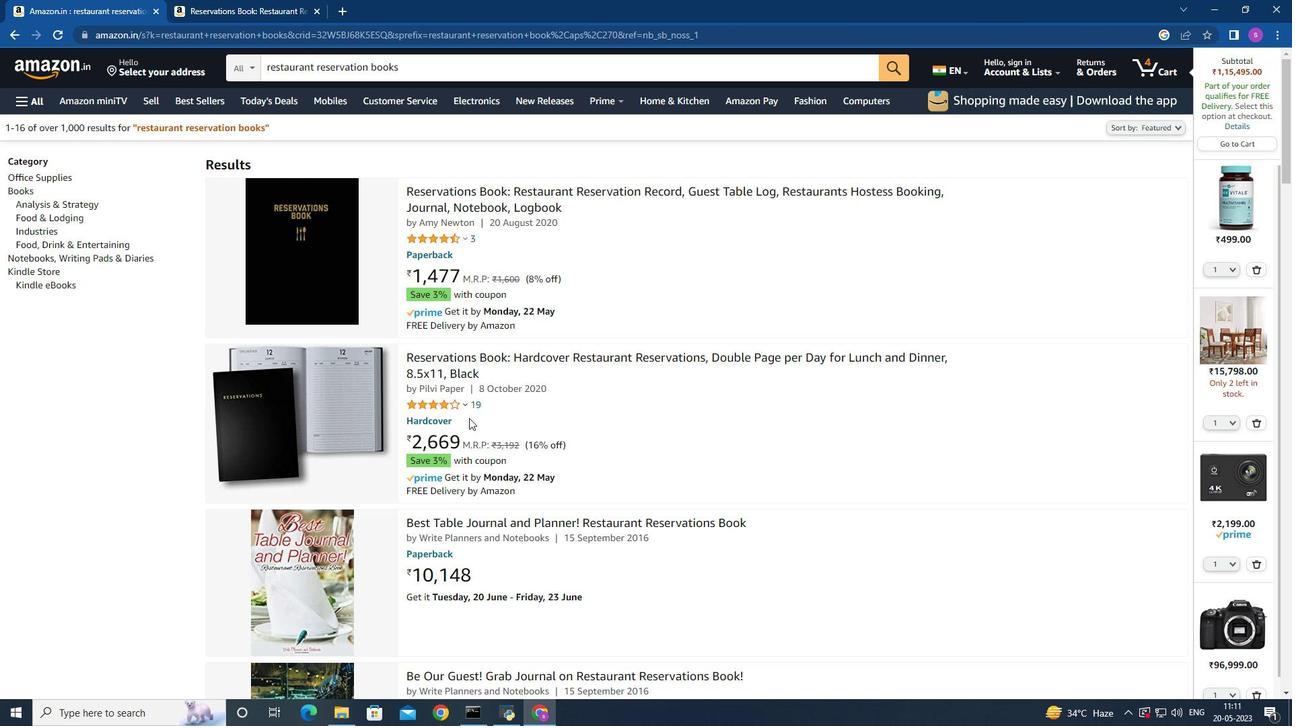 
Action: Mouse scrolled (482, 417) with delta (0, 0)
Screenshot: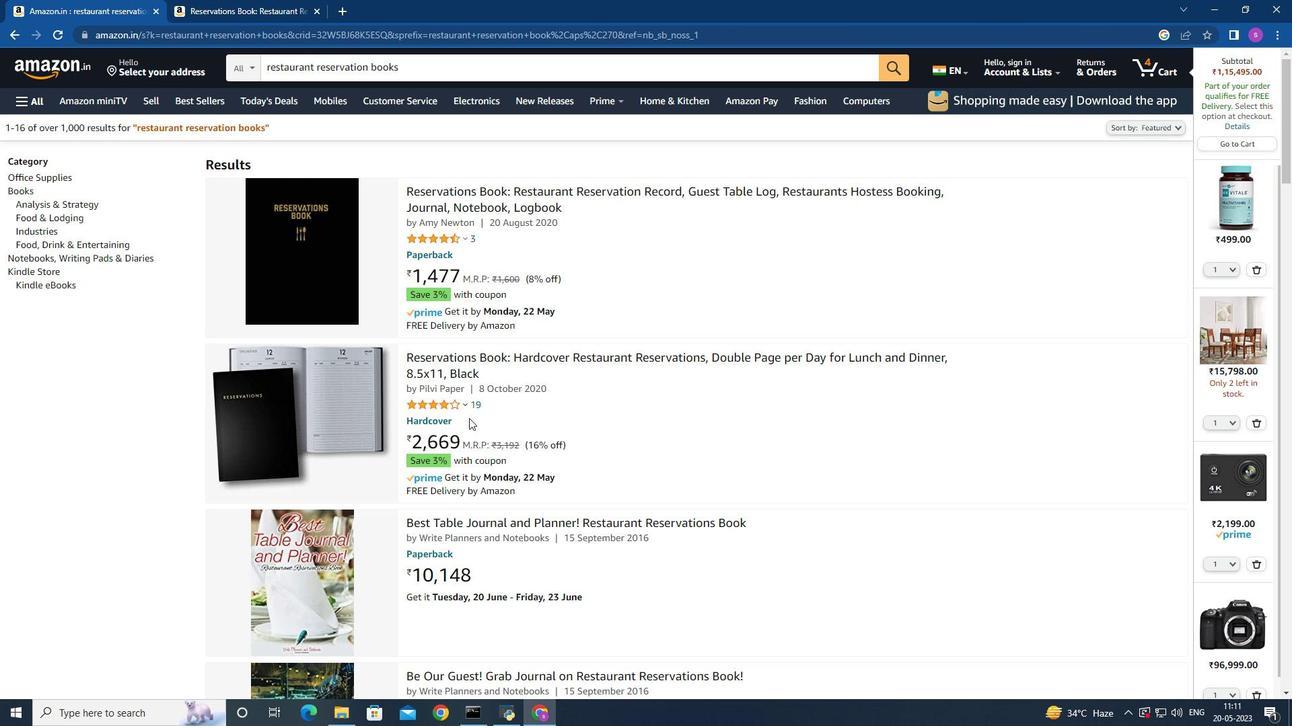 
Action: Mouse scrolled (482, 417) with delta (0, 0)
Screenshot: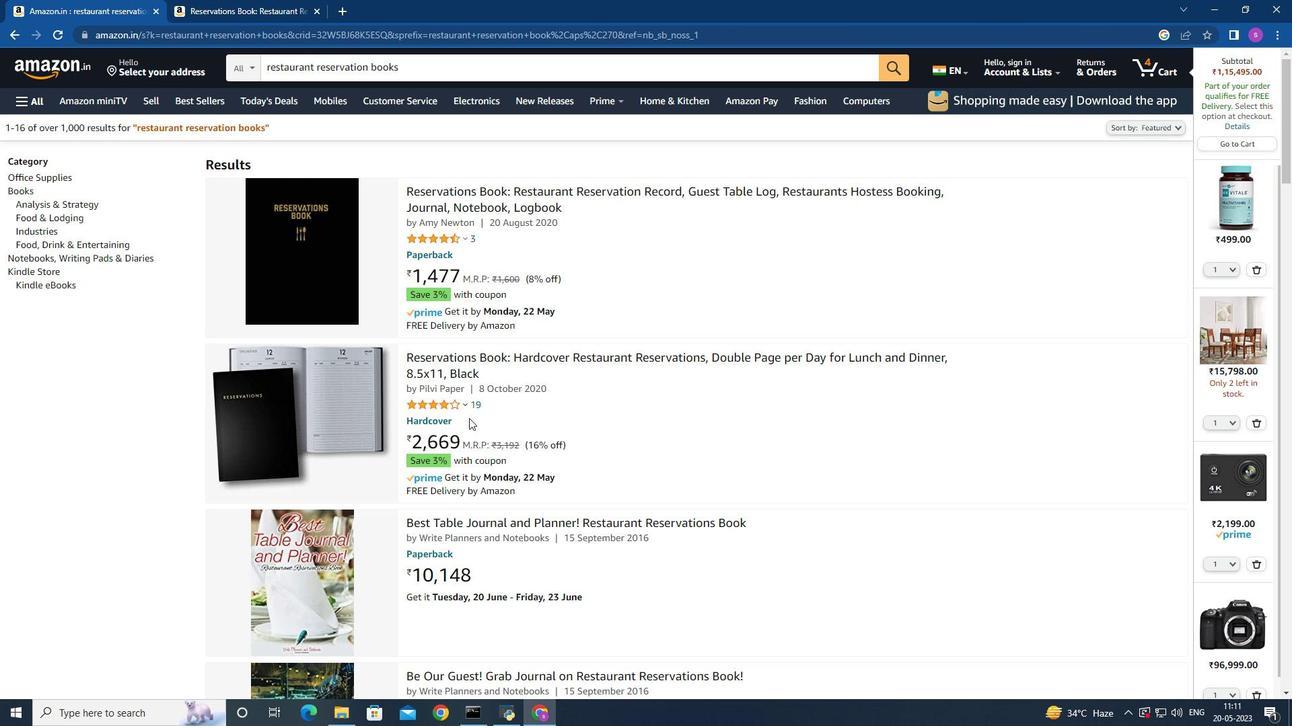 
Action: Mouse scrolled (482, 417) with delta (0, 0)
Screenshot: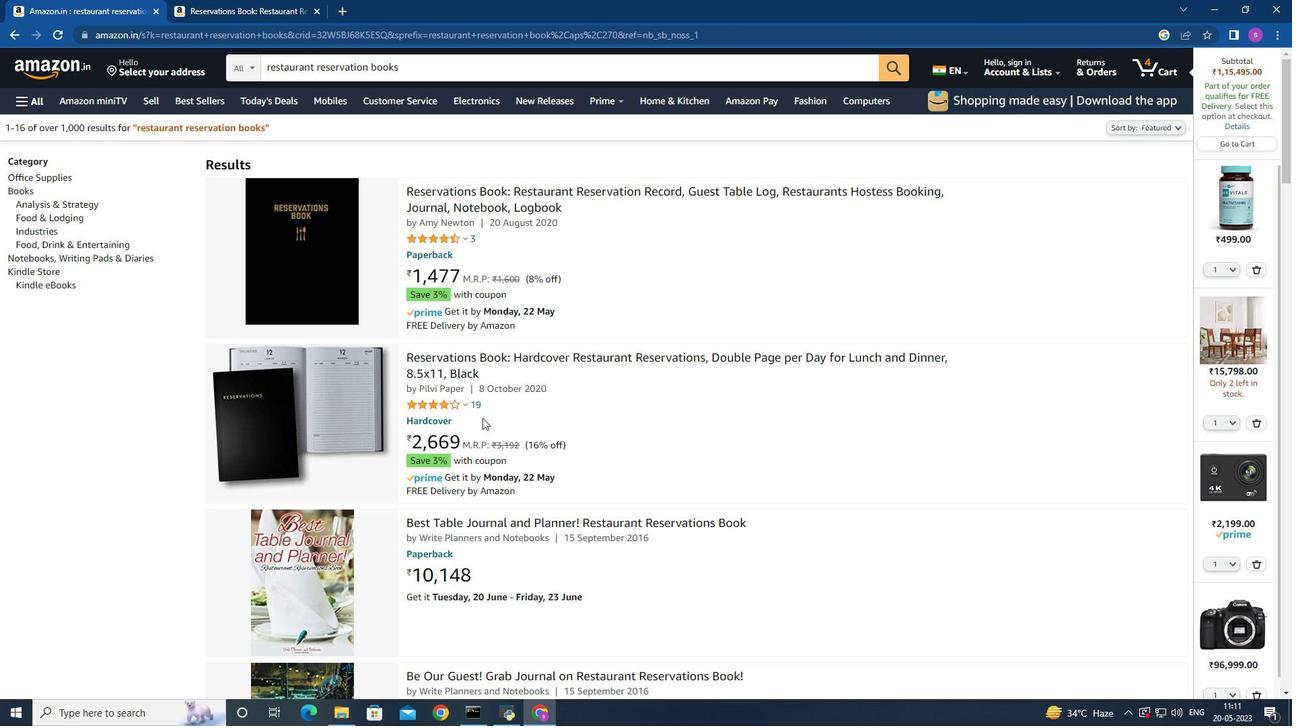 
Action: Mouse scrolled (482, 417) with delta (0, 0)
Screenshot: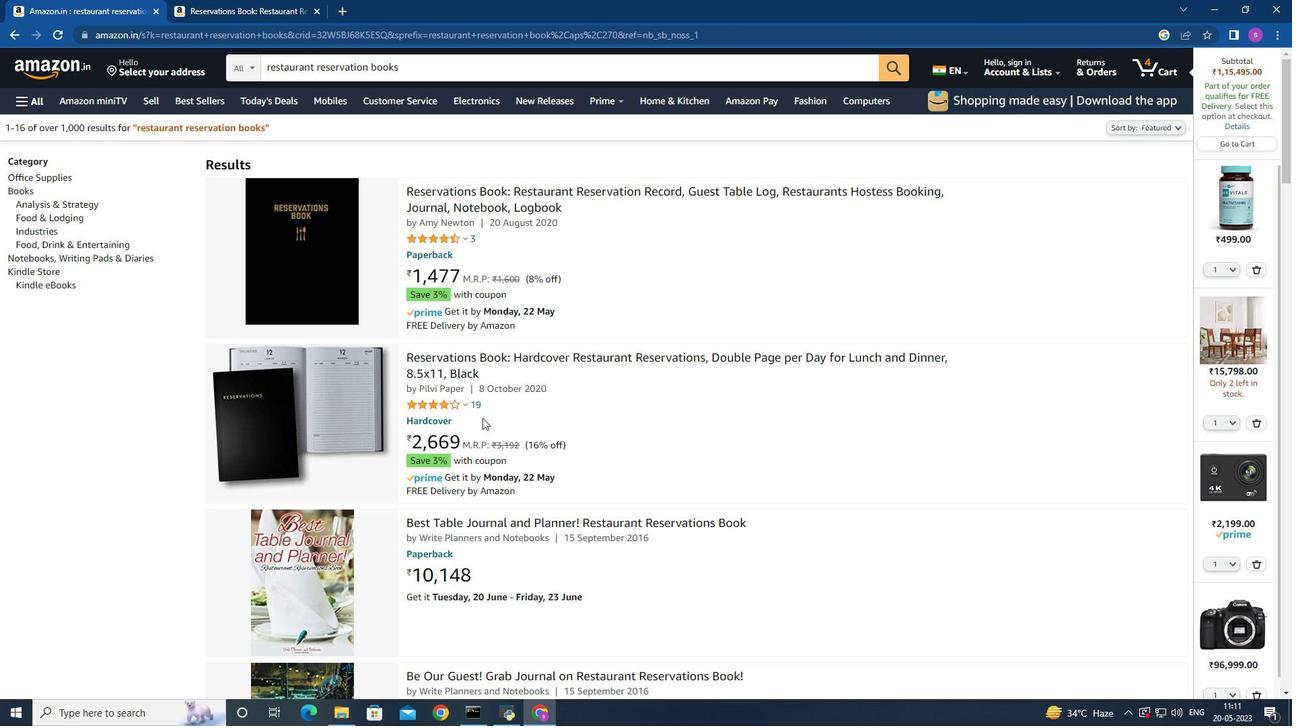 
Action: Mouse moved to (339, 299)
Screenshot: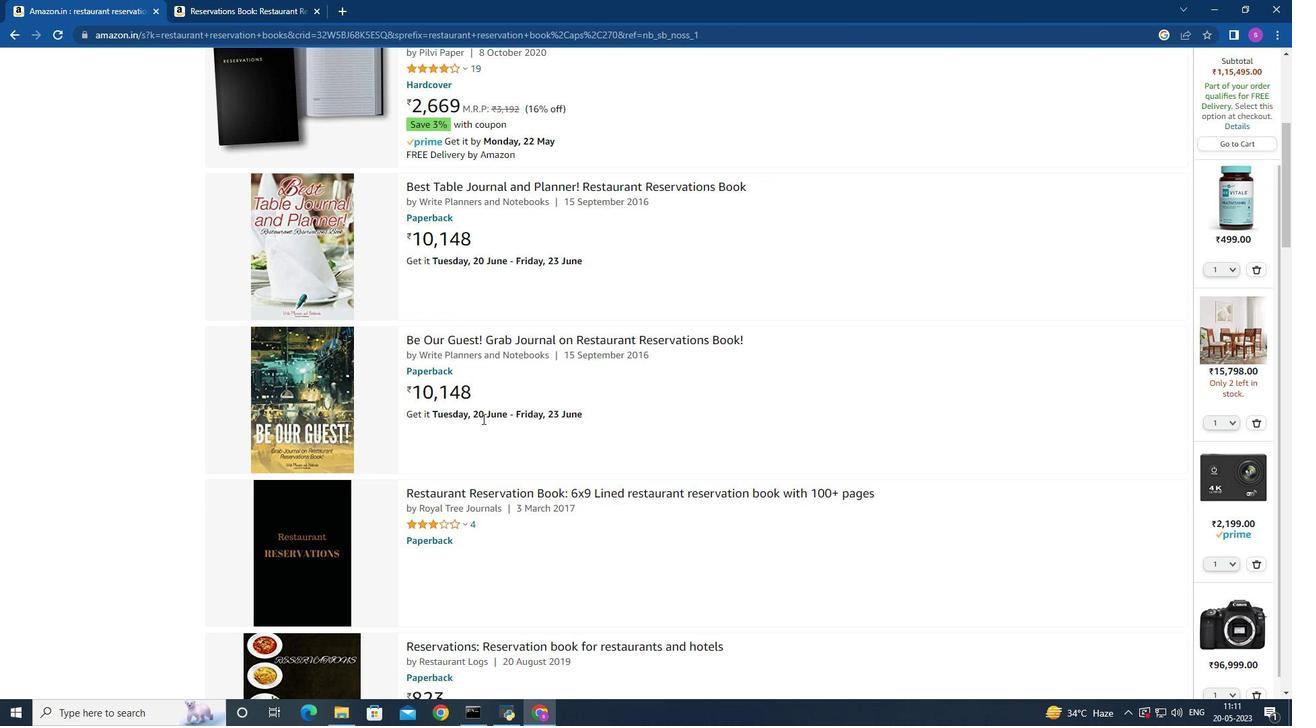
Action: Mouse scrolled (339, 300) with delta (0, 0)
Screenshot: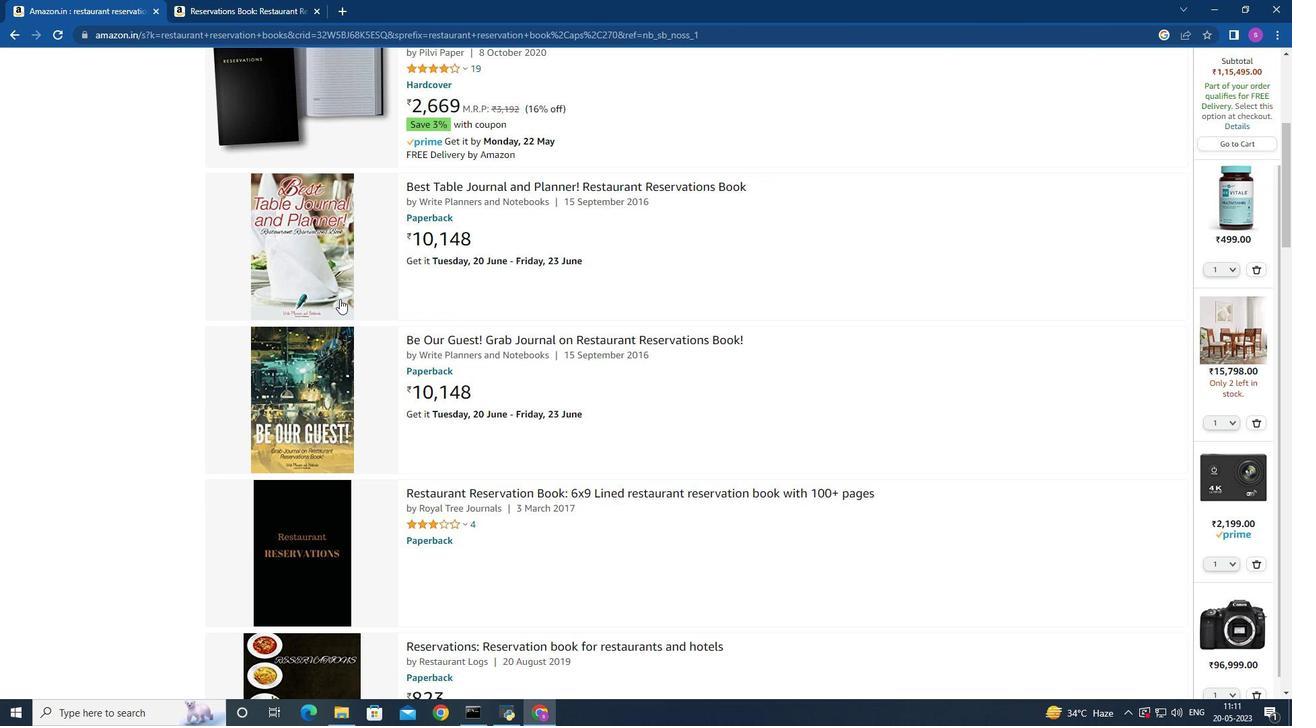 
Action: Mouse scrolled (339, 300) with delta (0, 0)
Screenshot: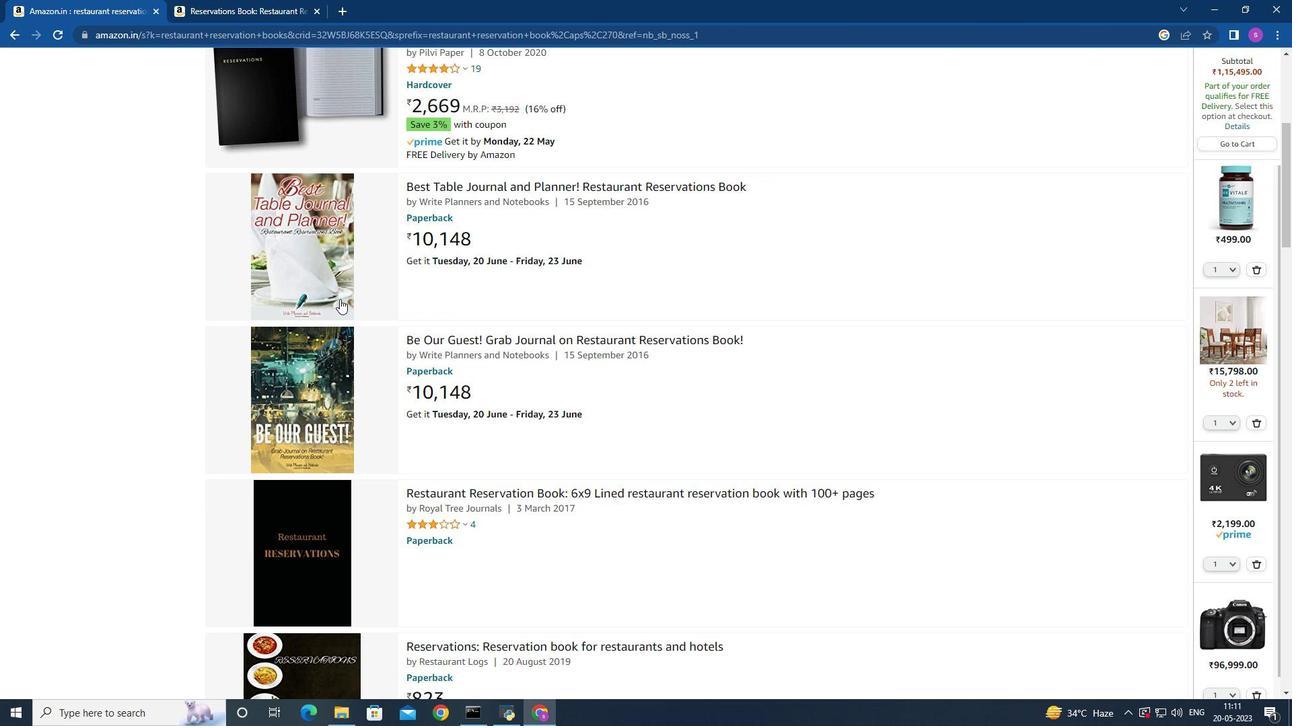 
Action: Mouse scrolled (339, 300) with delta (0, 0)
Screenshot: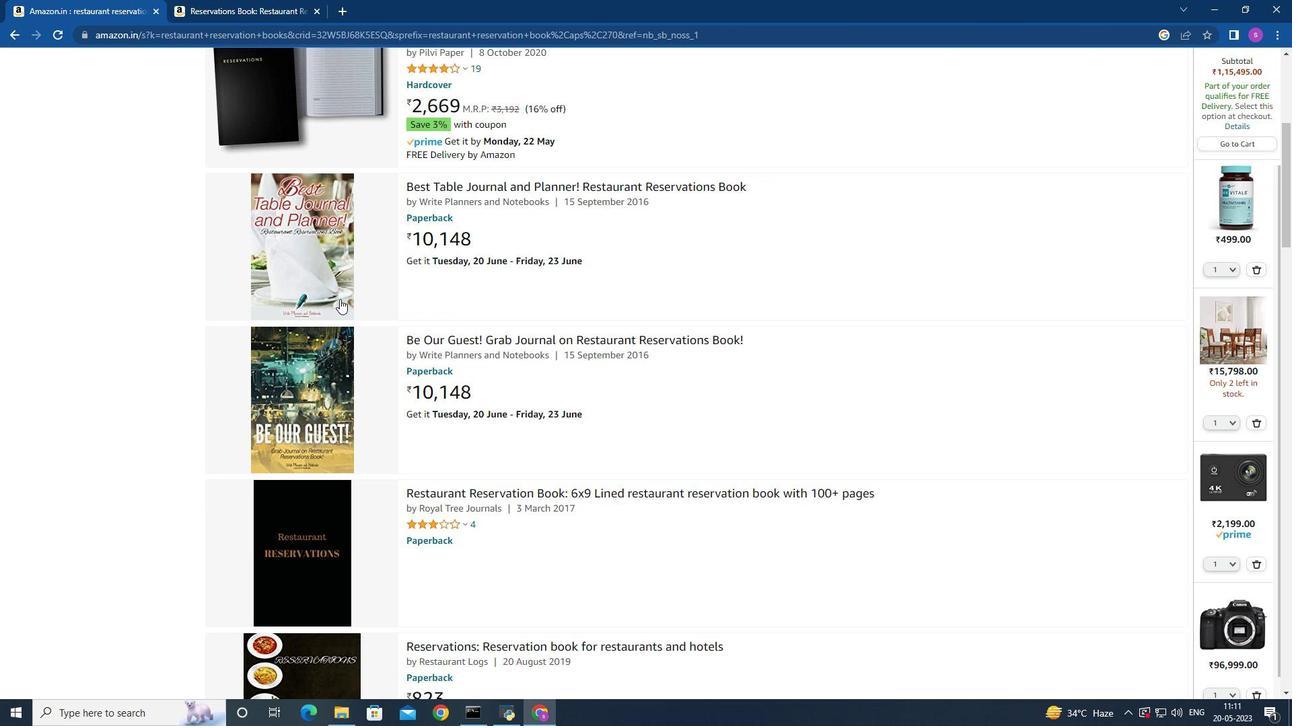 
Action: Mouse scrolled (339, 300) with delta (0, 0)
Screenshot: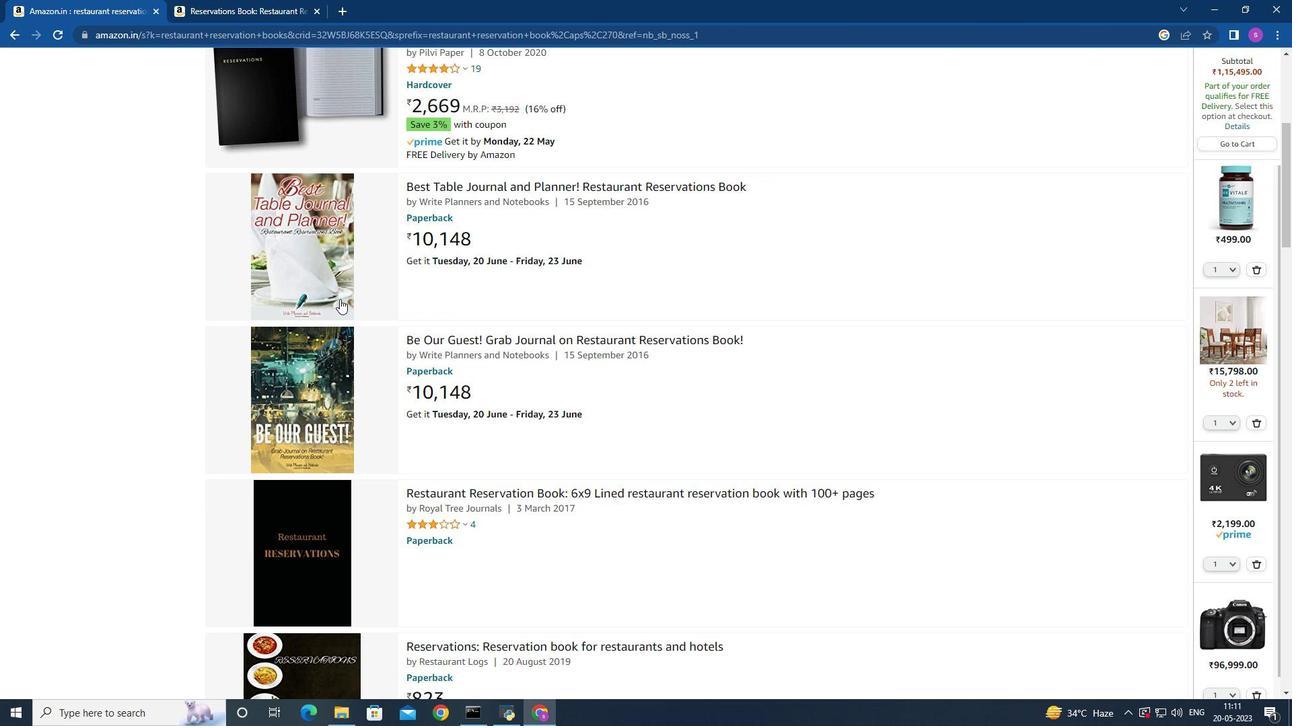 
Action: Mouse scrolled (339, 300) with delta (0, 0)
Screenshot: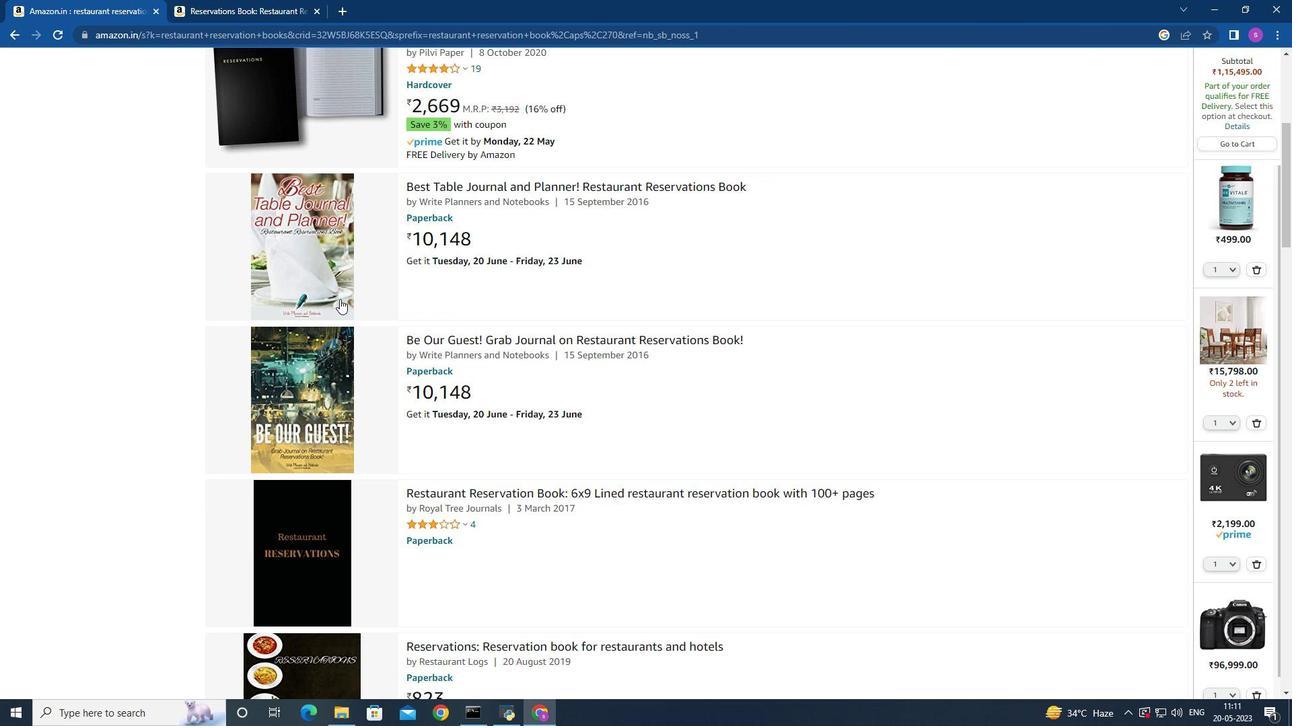 
Action: Mouse scrolled (339, 300) with delta (0, 0)
Screenshot: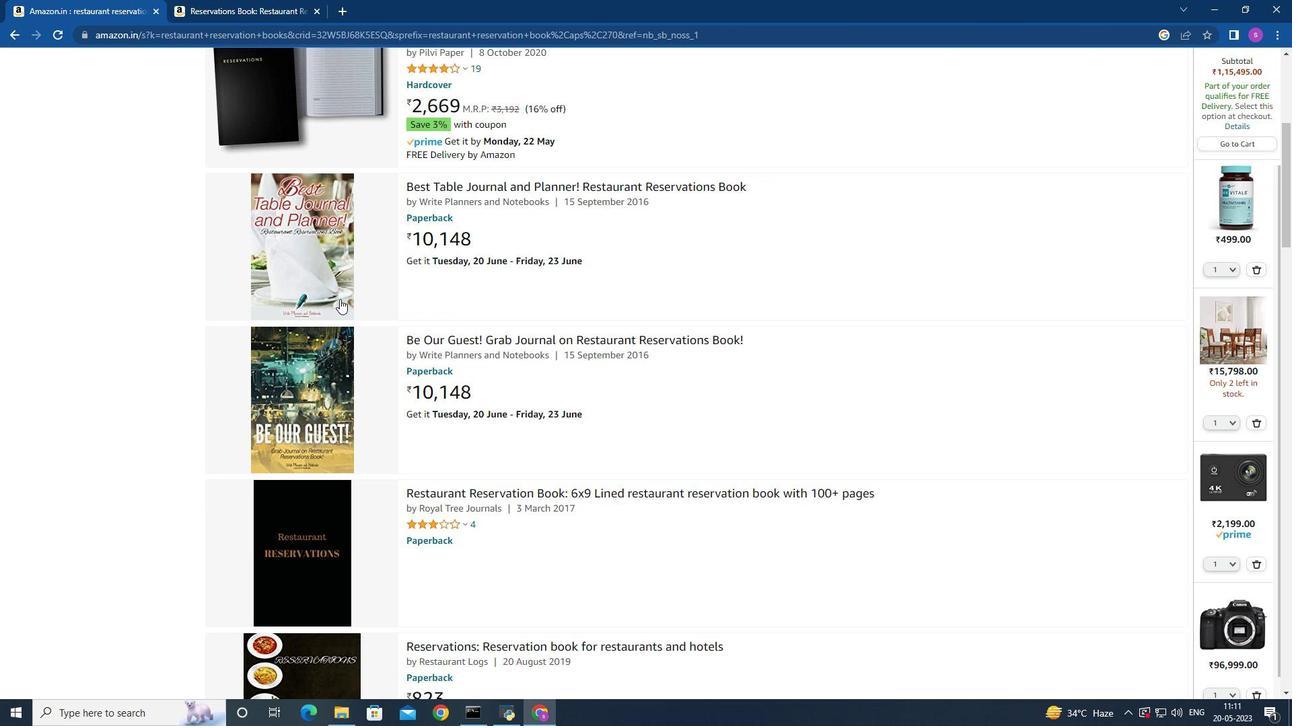 
Action: Mouse moved to (280, 385)
Screenshot: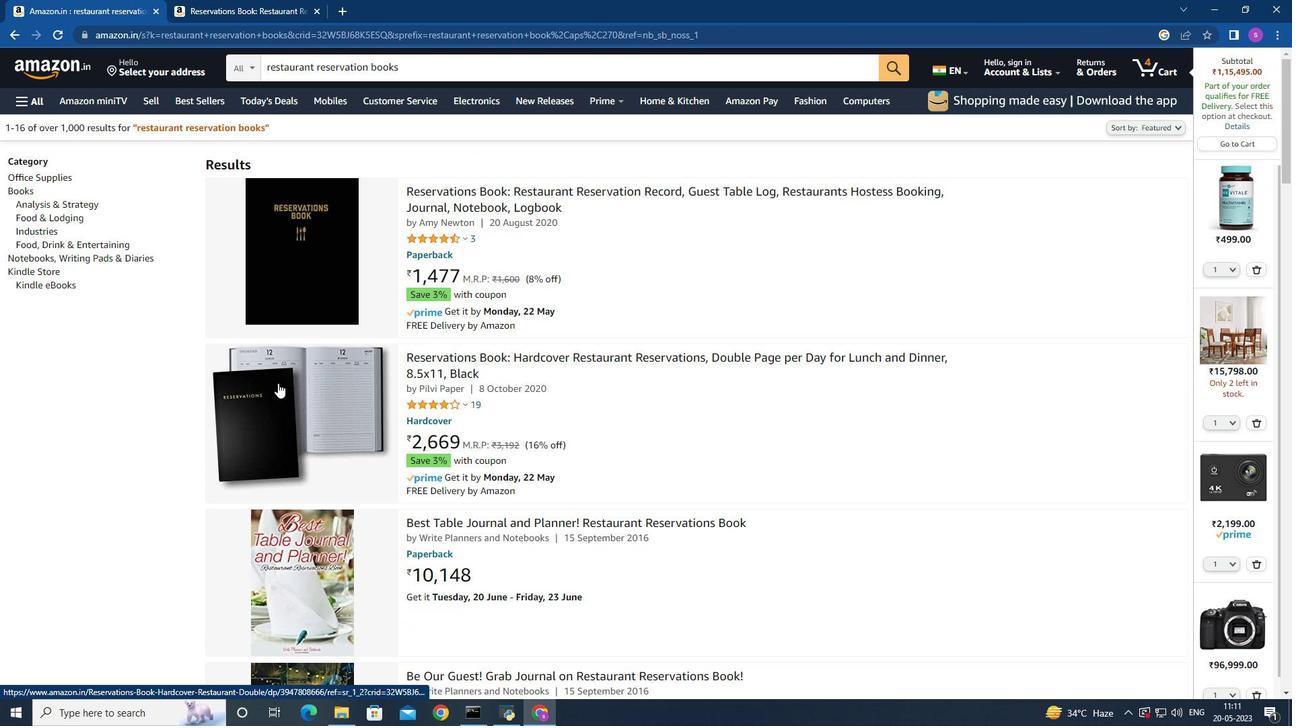 
Action: Mouse pressed left at (280, 385)
Screenshot: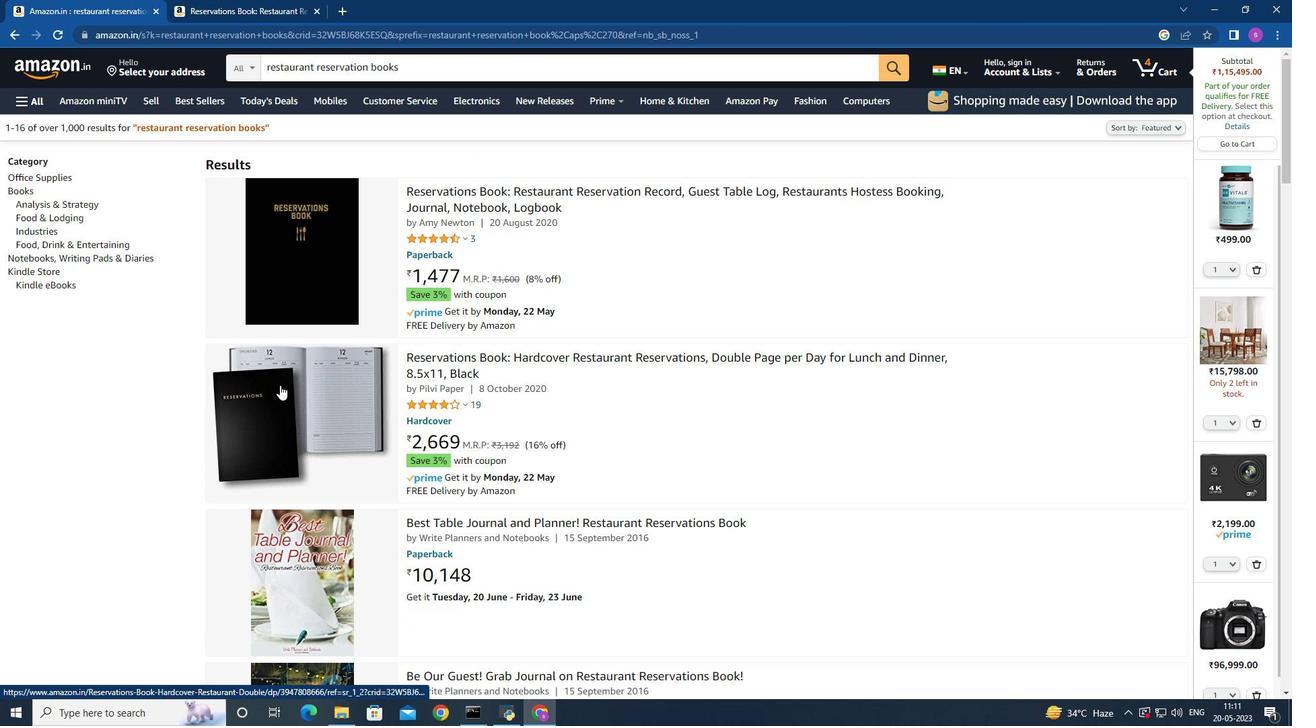 
Action: Mouse moved to (170, 451)
Screenshot: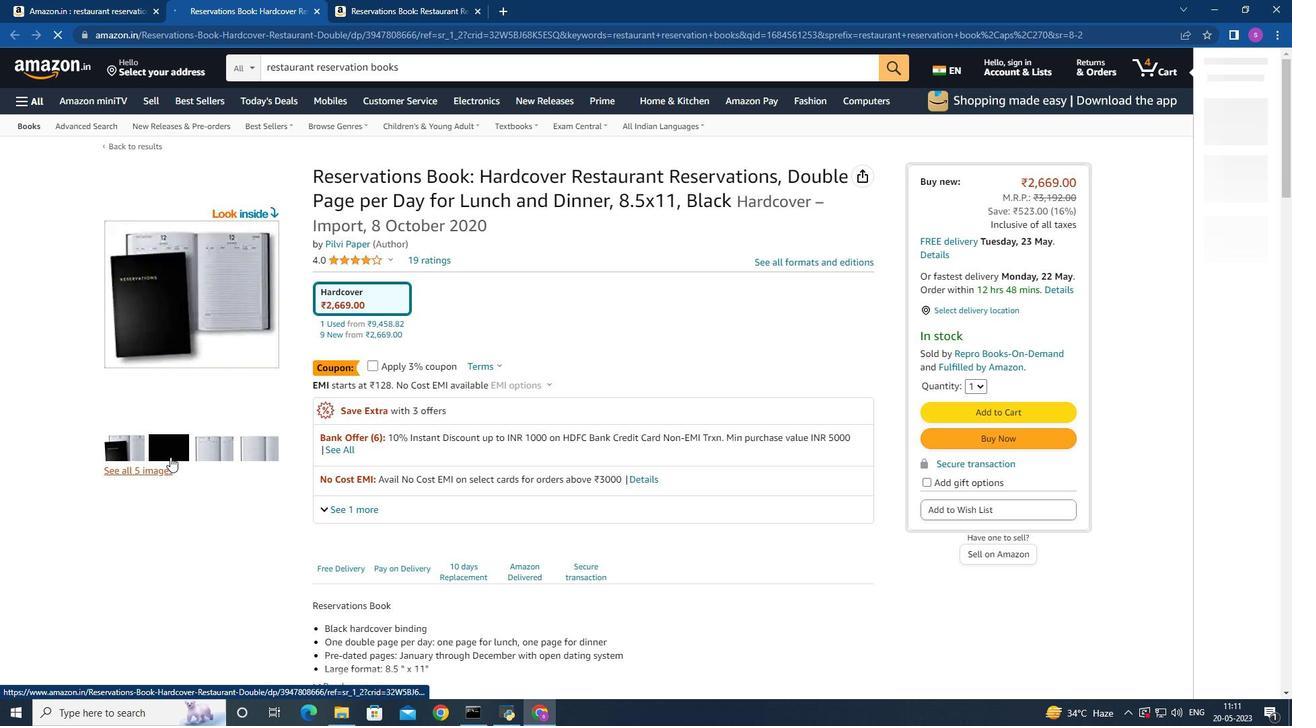 
Action: Mouse pressed left at (170, 451)
Screenshot: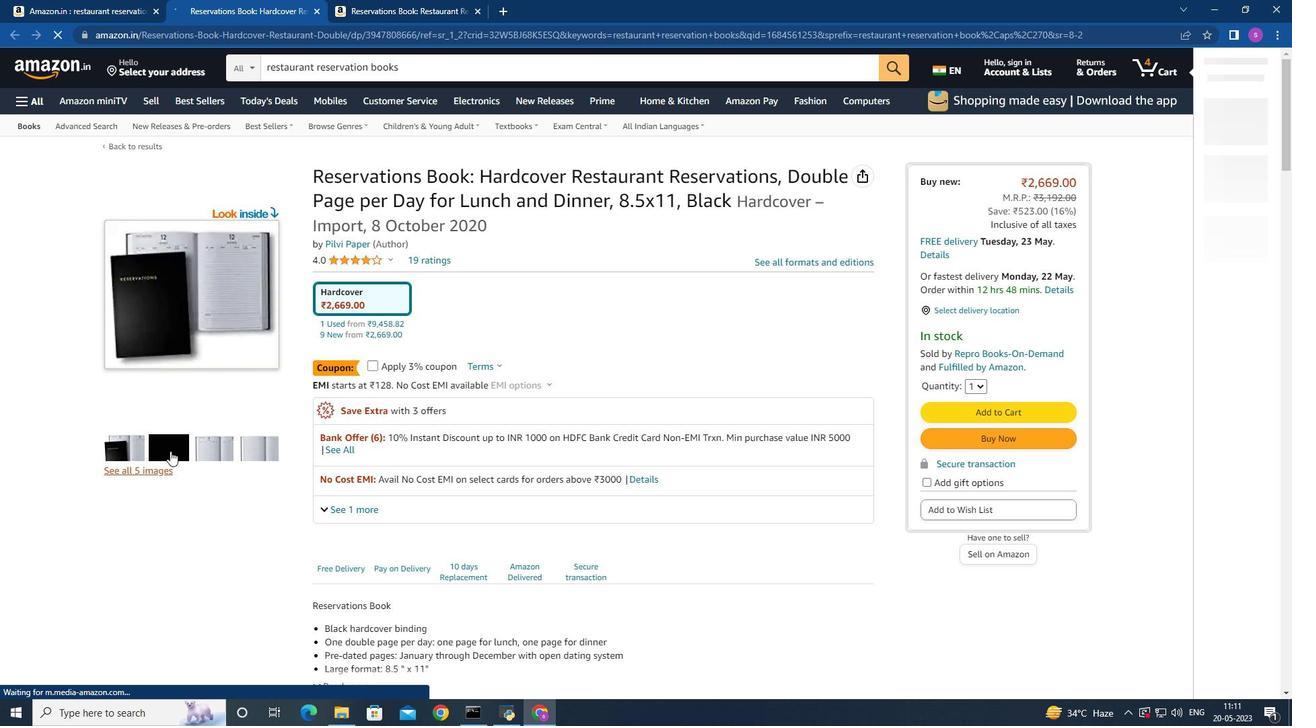 
Action: Mouse moved to (881, 207)
Screenshot: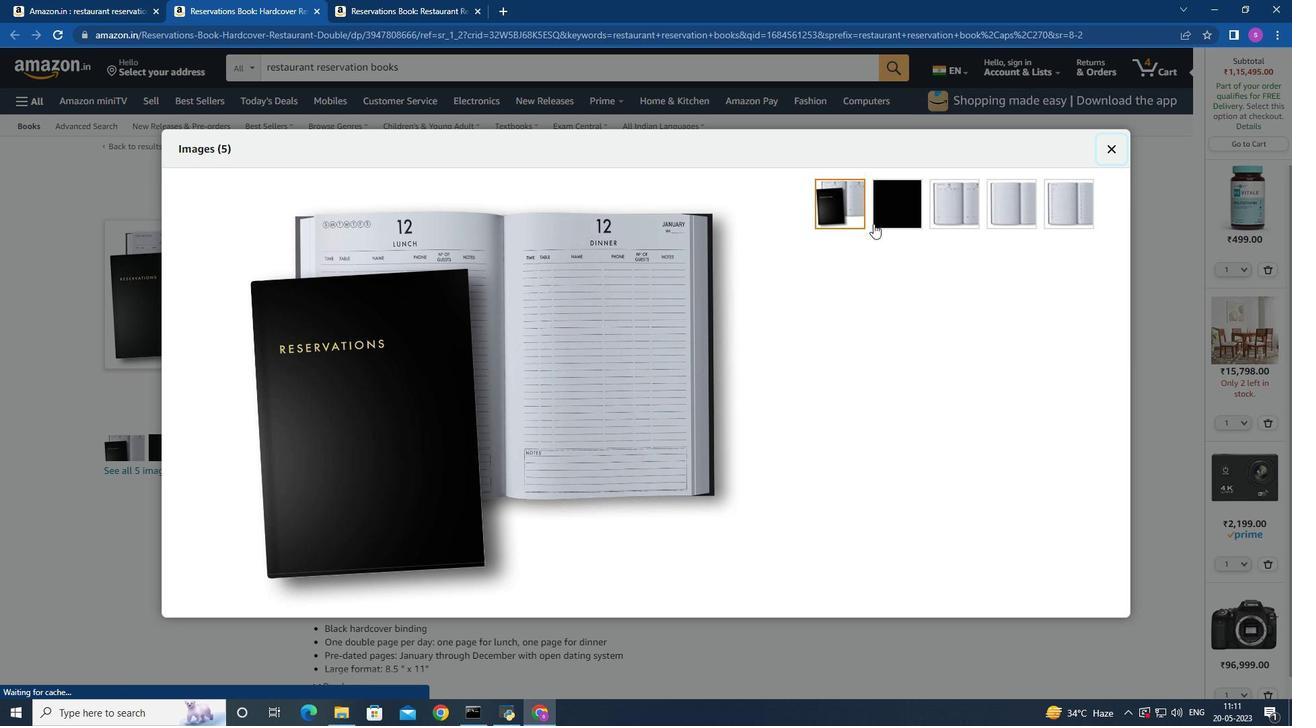
Action: Mouse pressed left at (881, 207)
Screenshot: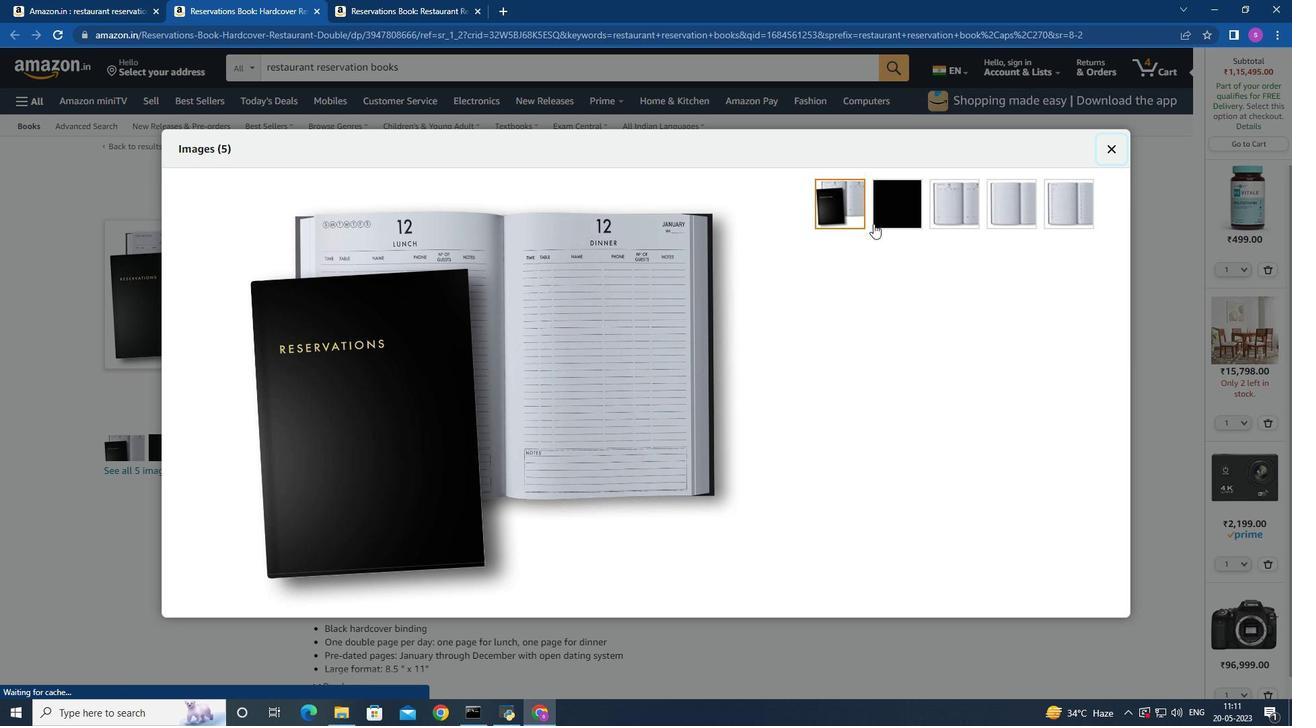 
Action: Mouse moved to (953, 198)
Screenshot: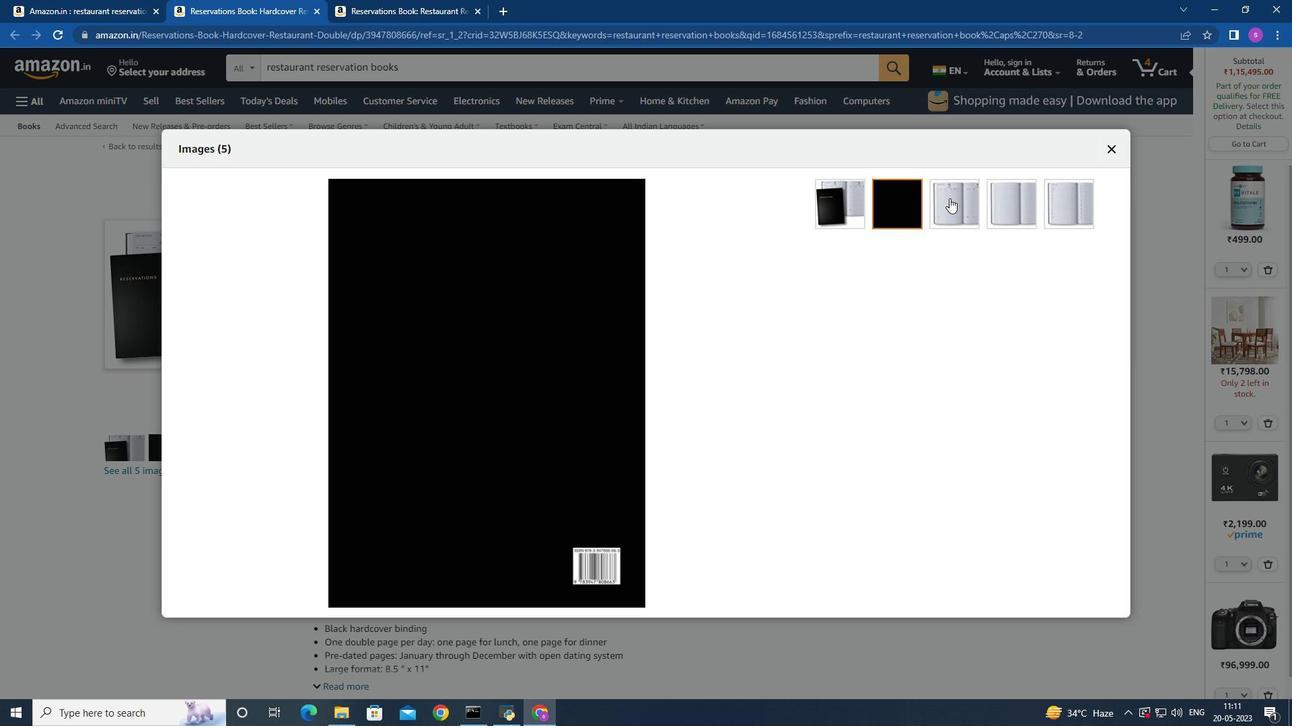 
Action: Mouse pressed left at (953, 198)
Screenshot: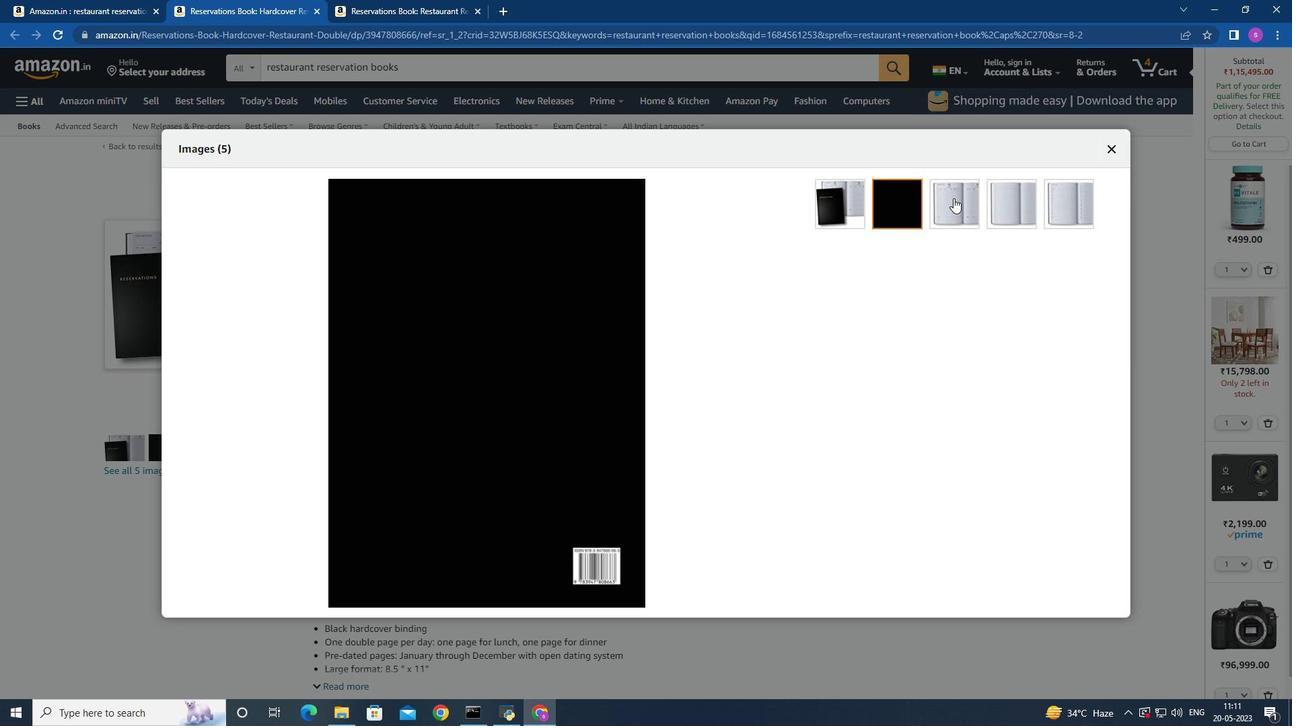 
Action: Mouse moved to (1025, 208)
Screenshot: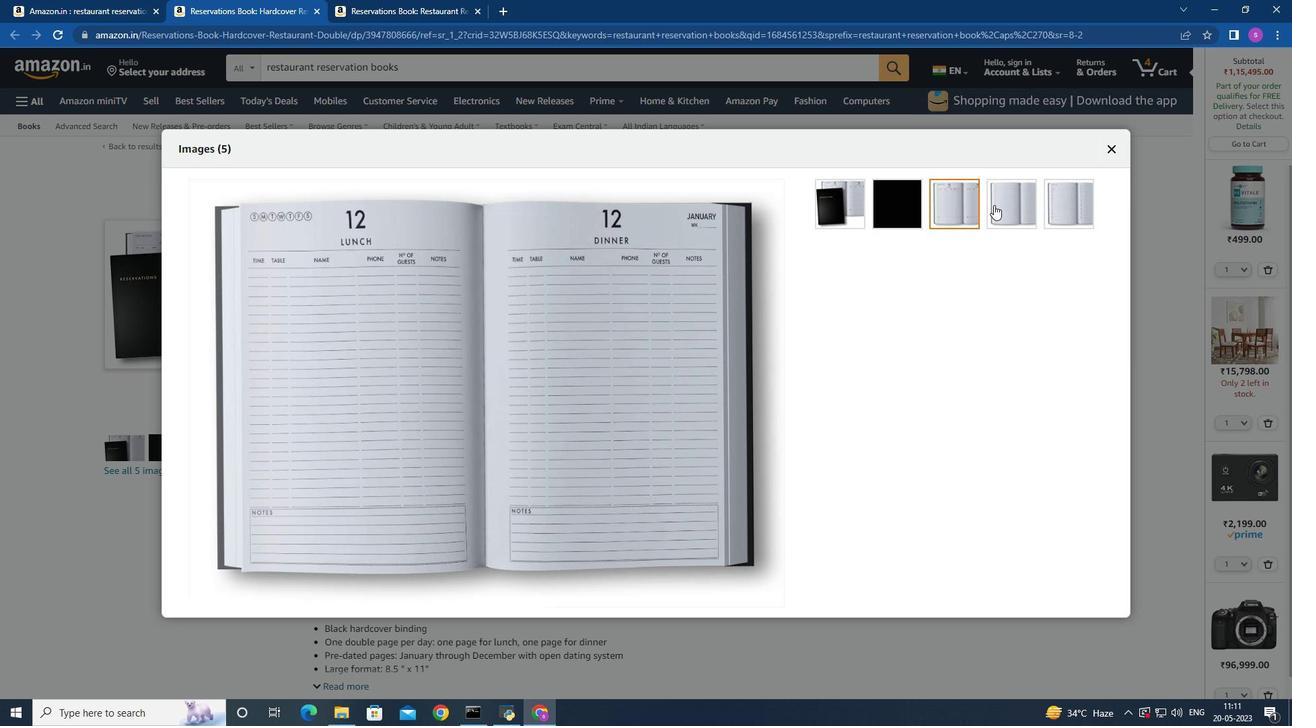 
Action: Mouse pressed left at (1025, 208)
Screenshot: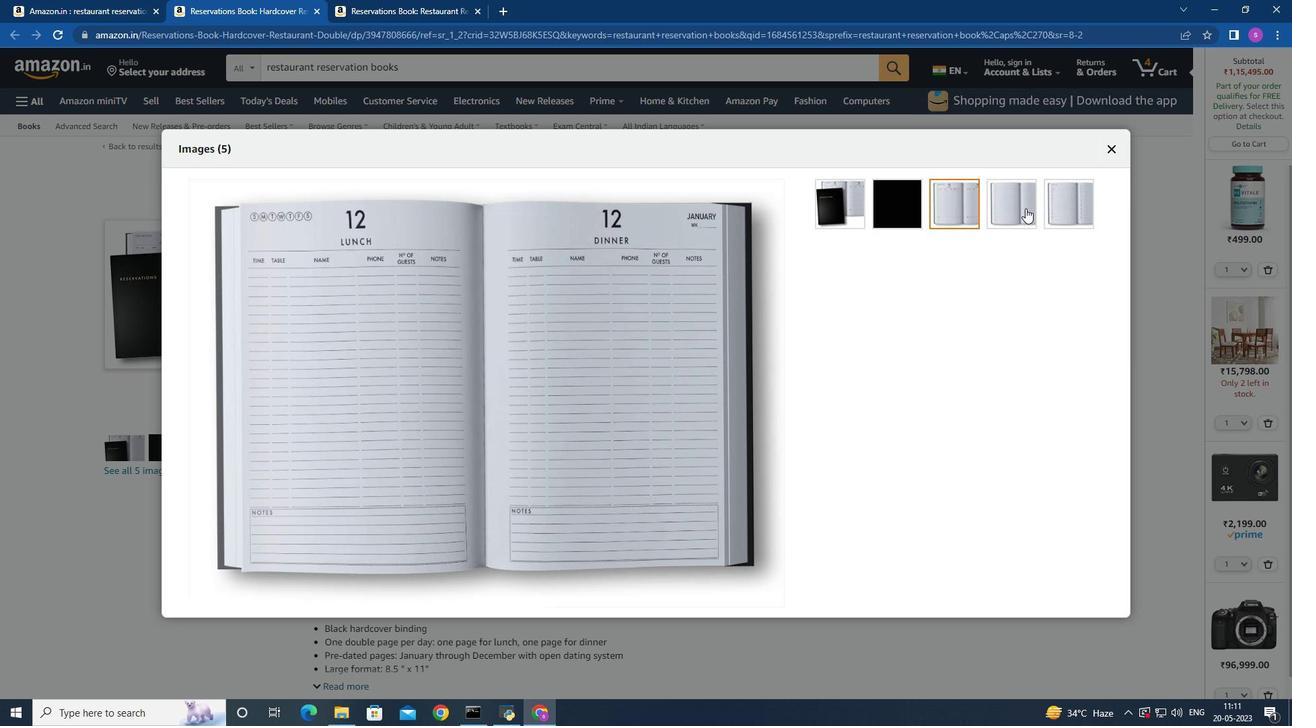 
Action: Mouse moved to (1062, 205)
Screenshot: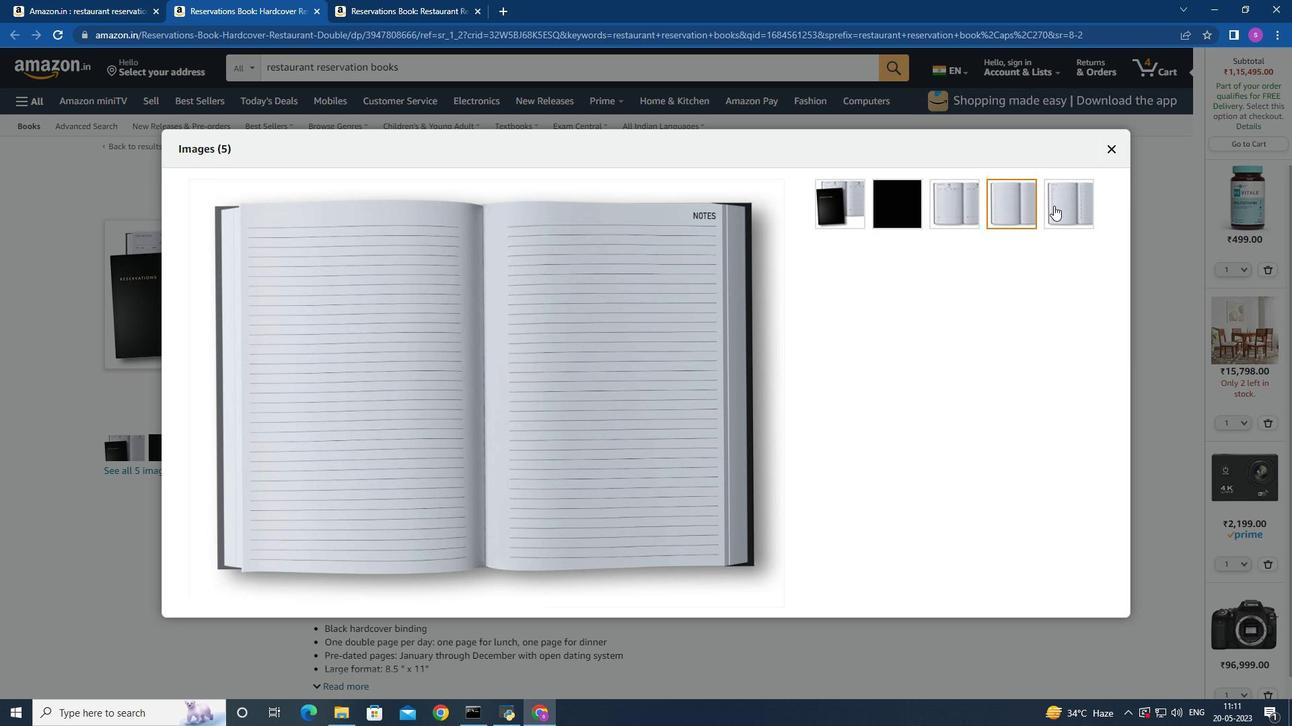 
Action: Mouse pressed left at (1062, 205)
Screenshot: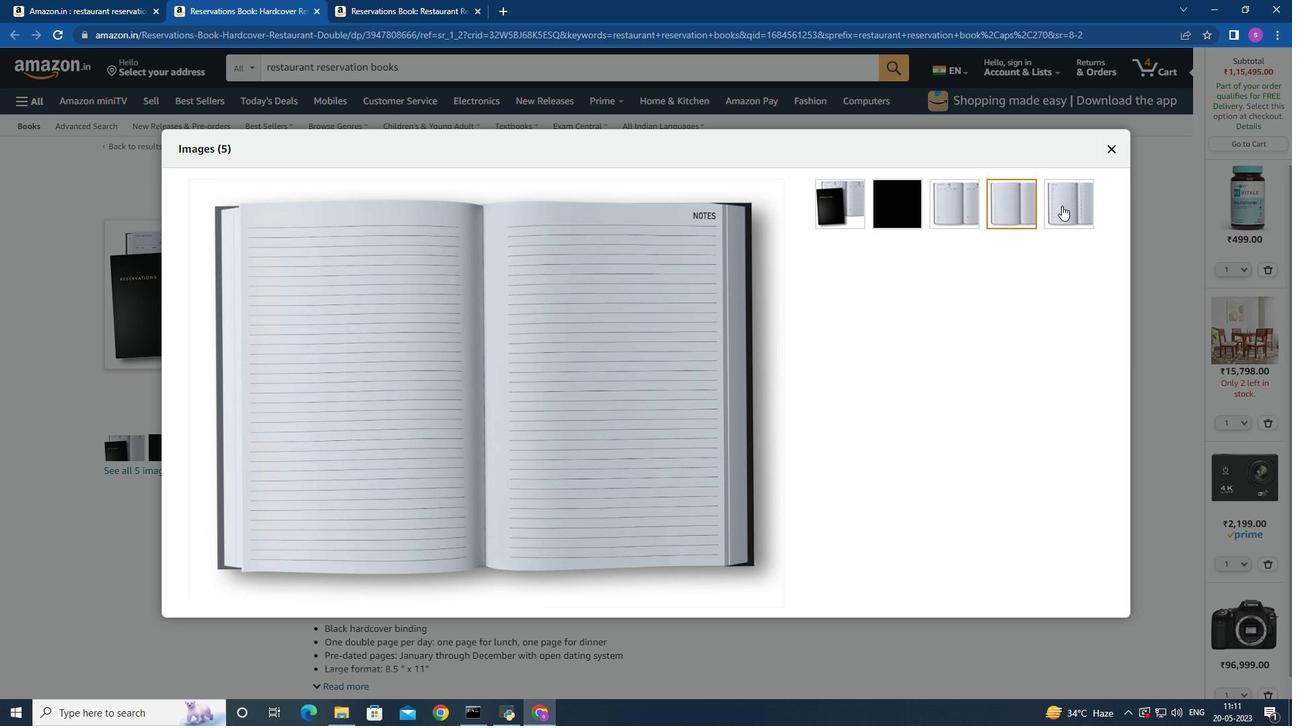 
Action: Mouse moved to (1113, 144)
Screenshot: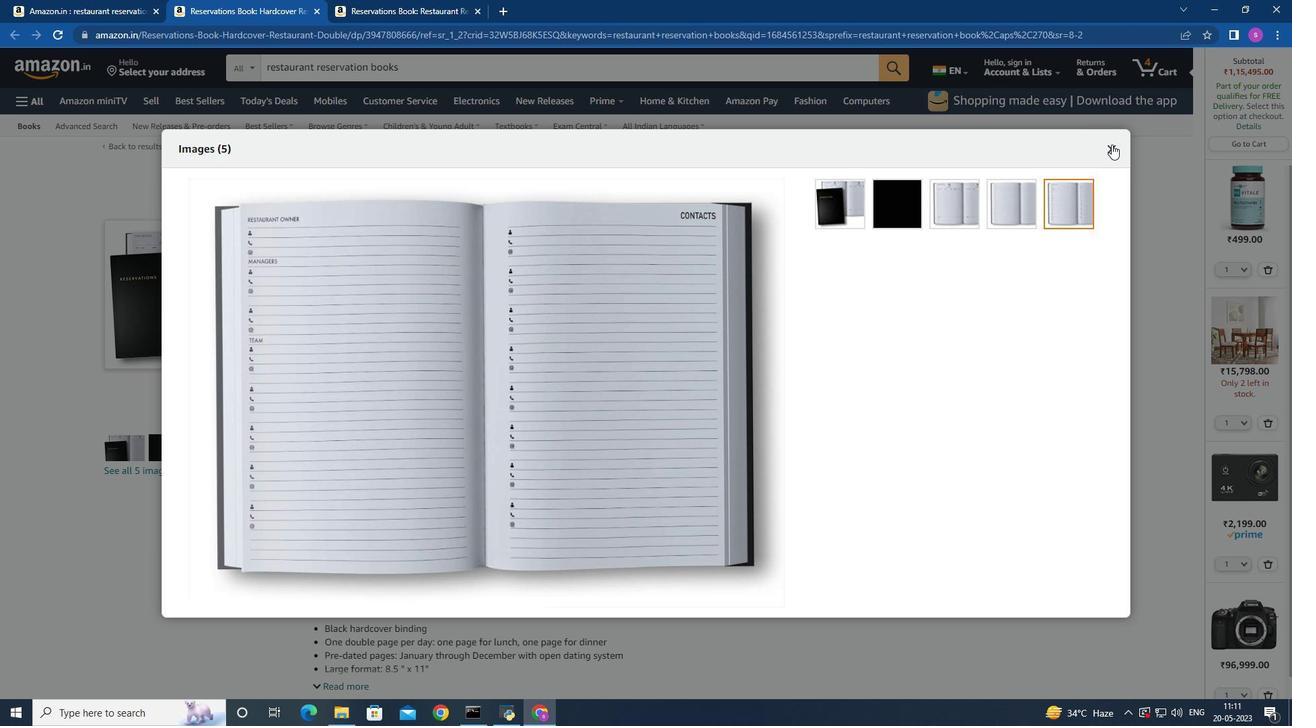 
Action: Mouse pressed left at (1113, 144)
Screenshot: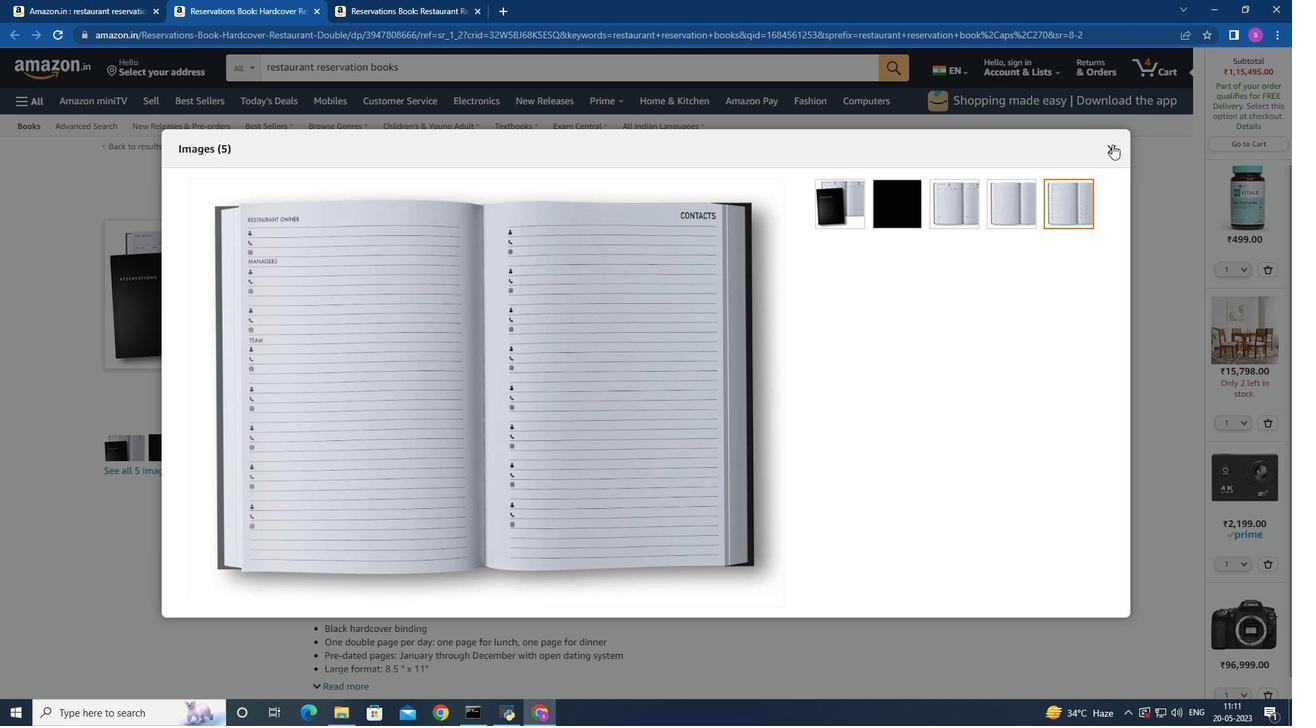 
Action: Mouse moved to (99, 0)
Screenshot: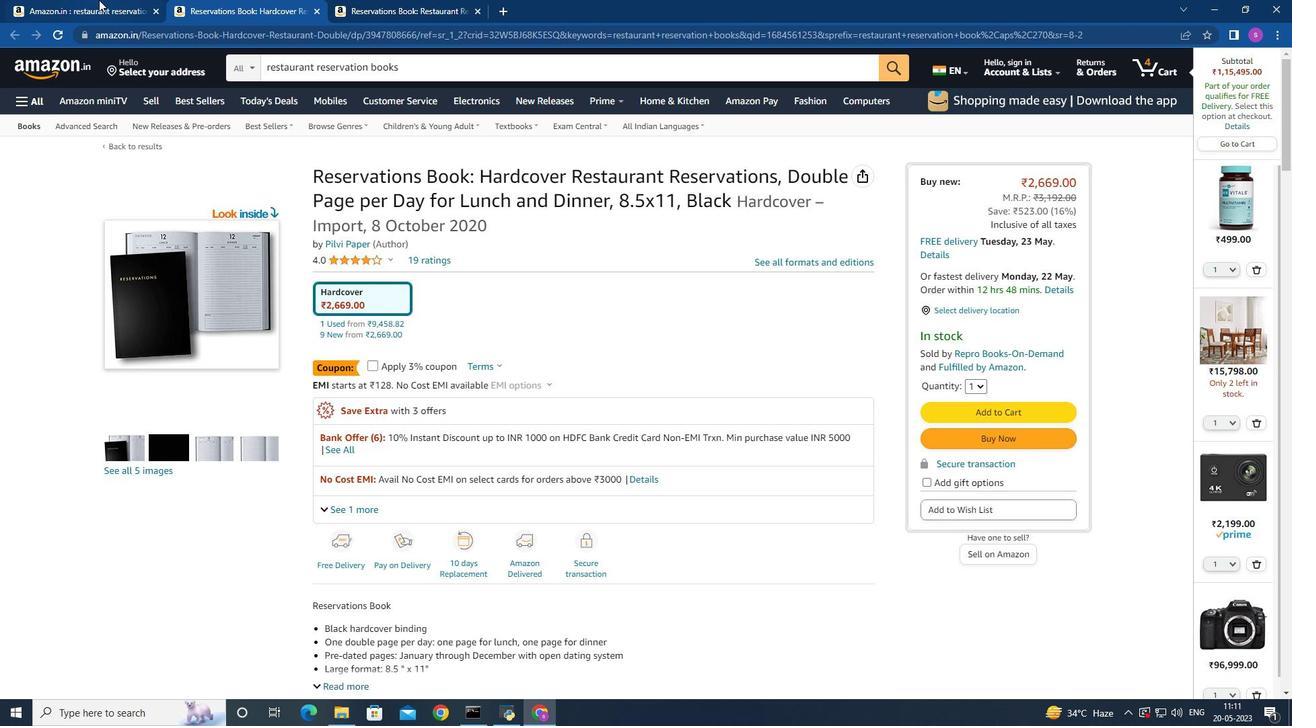 
Action: Mouse pressed left at (98, 0)
Screenshot: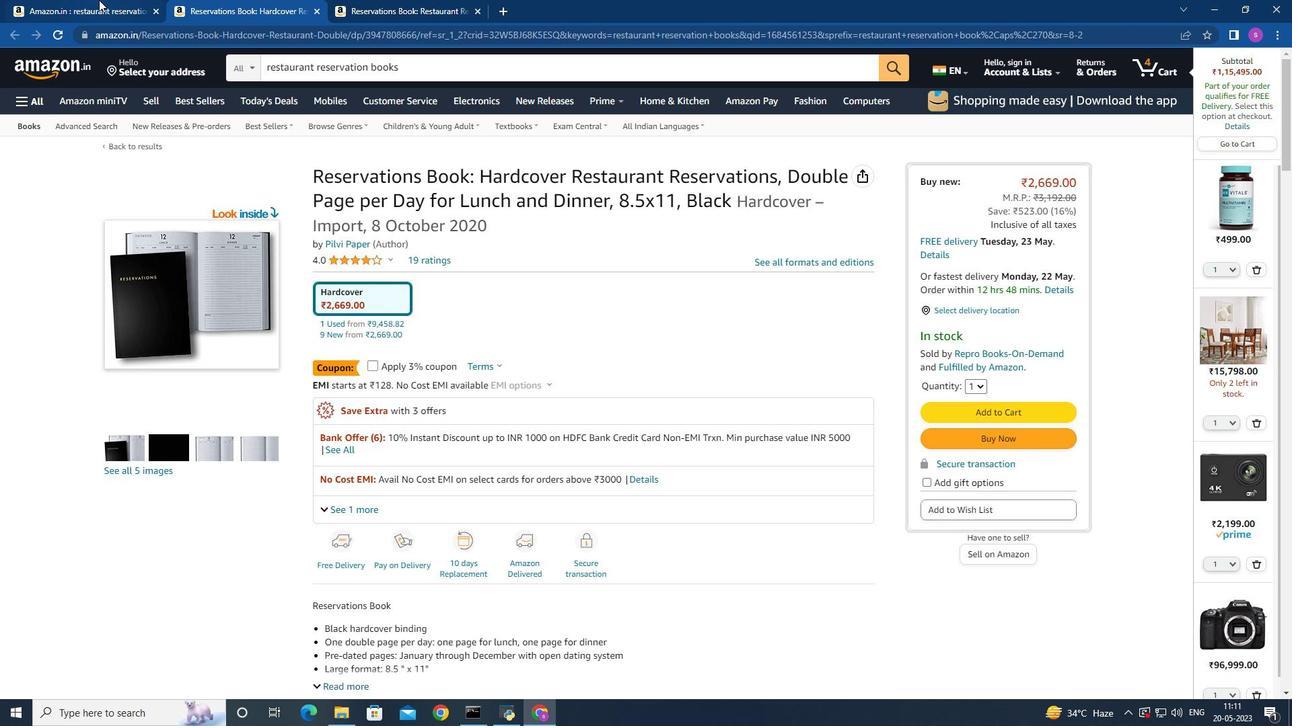 
Action: Mouse moved to (413, 346)
Screenshot: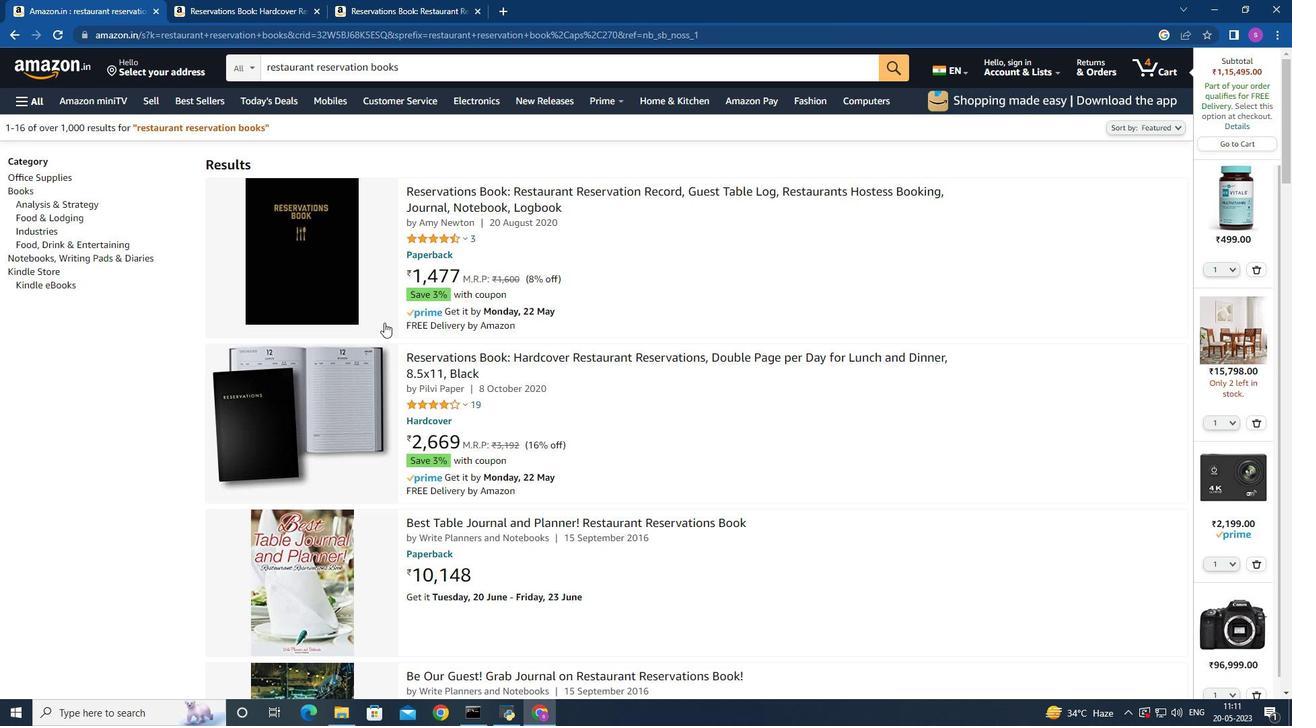 
Action: Mouse scrolled (413, 345) with delta (0, 0)
Screenshot: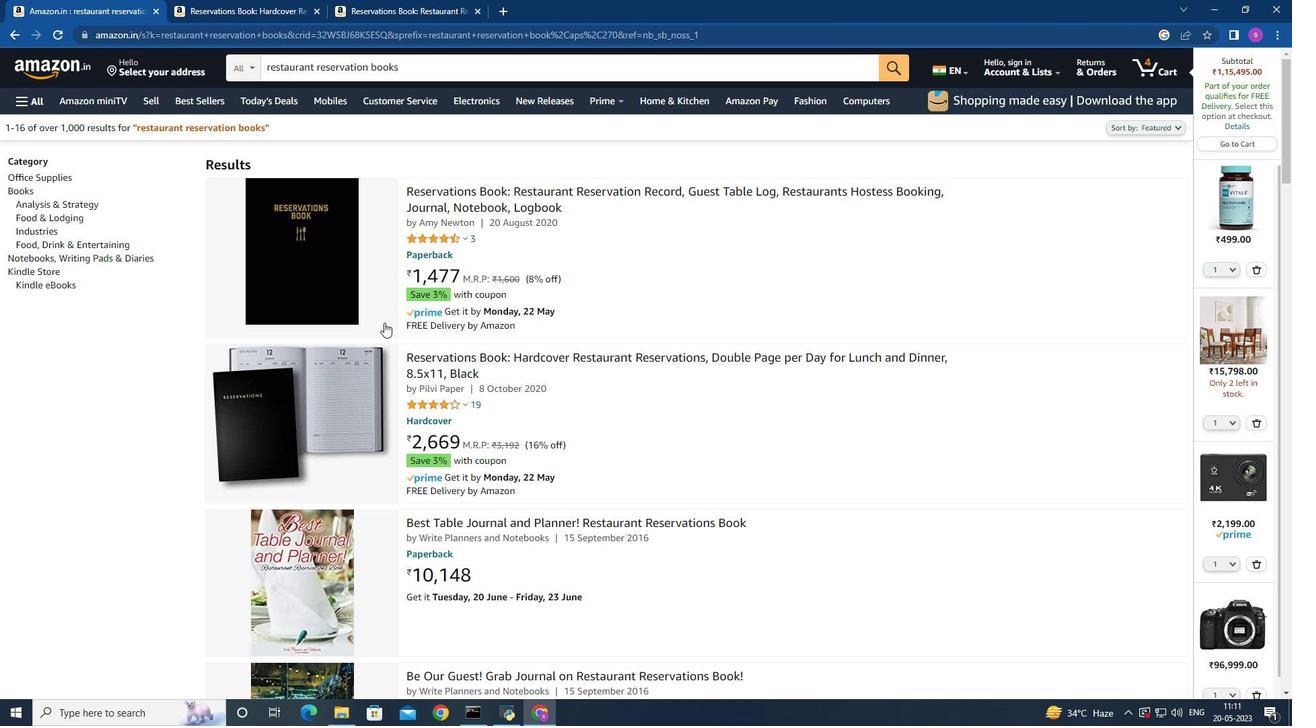
Action: Mouse scrolled (413, 345) with delta (0, 0)
Screenshot: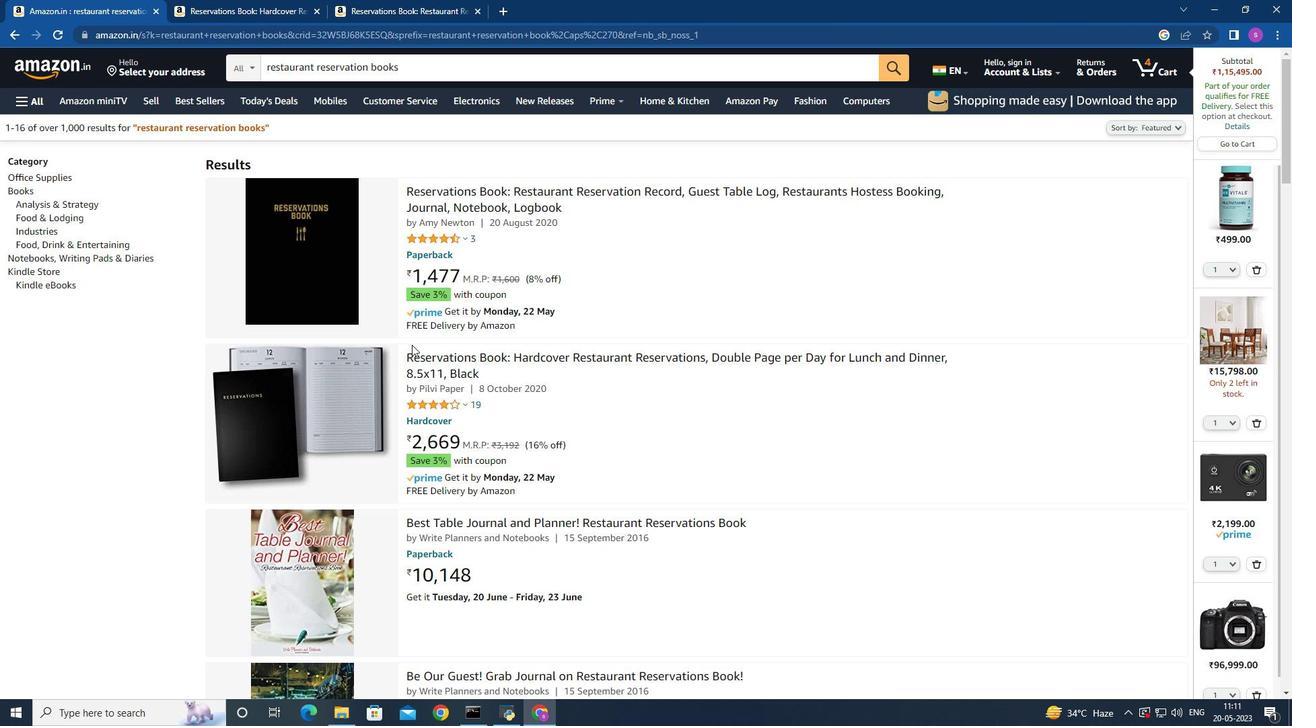 
Action: Mouse scrolled (413, 345) with delta (0, 0)
Screenshot: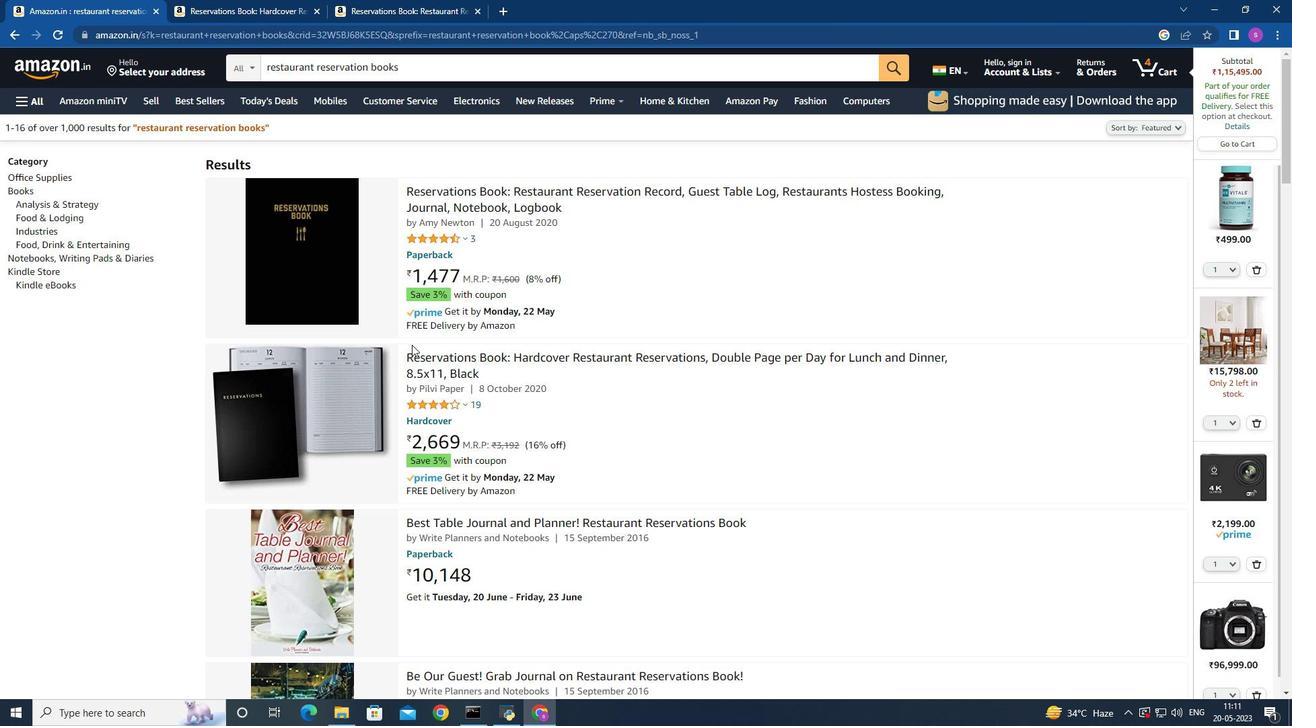 
Action: Mouse scrolled (413, 345) with delta (0, 0)
Screenshot: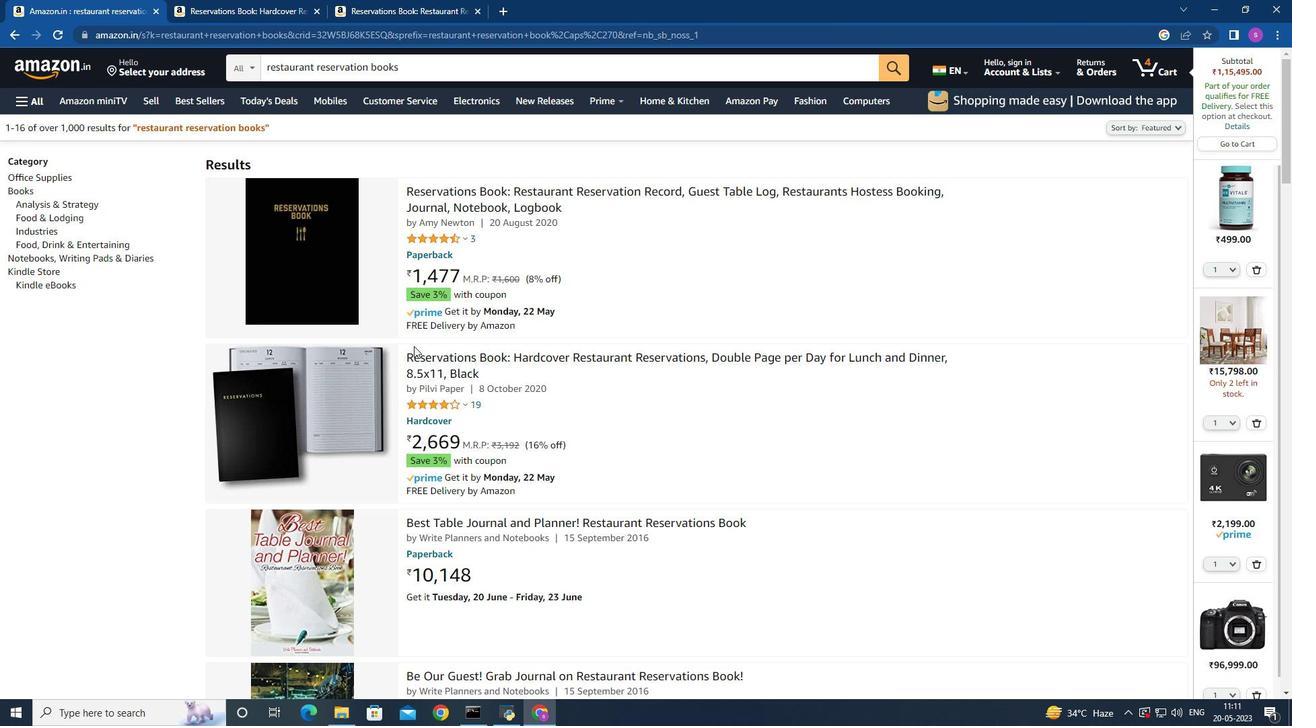 
Action: Mouse moved to (415, 347)
Screenshot: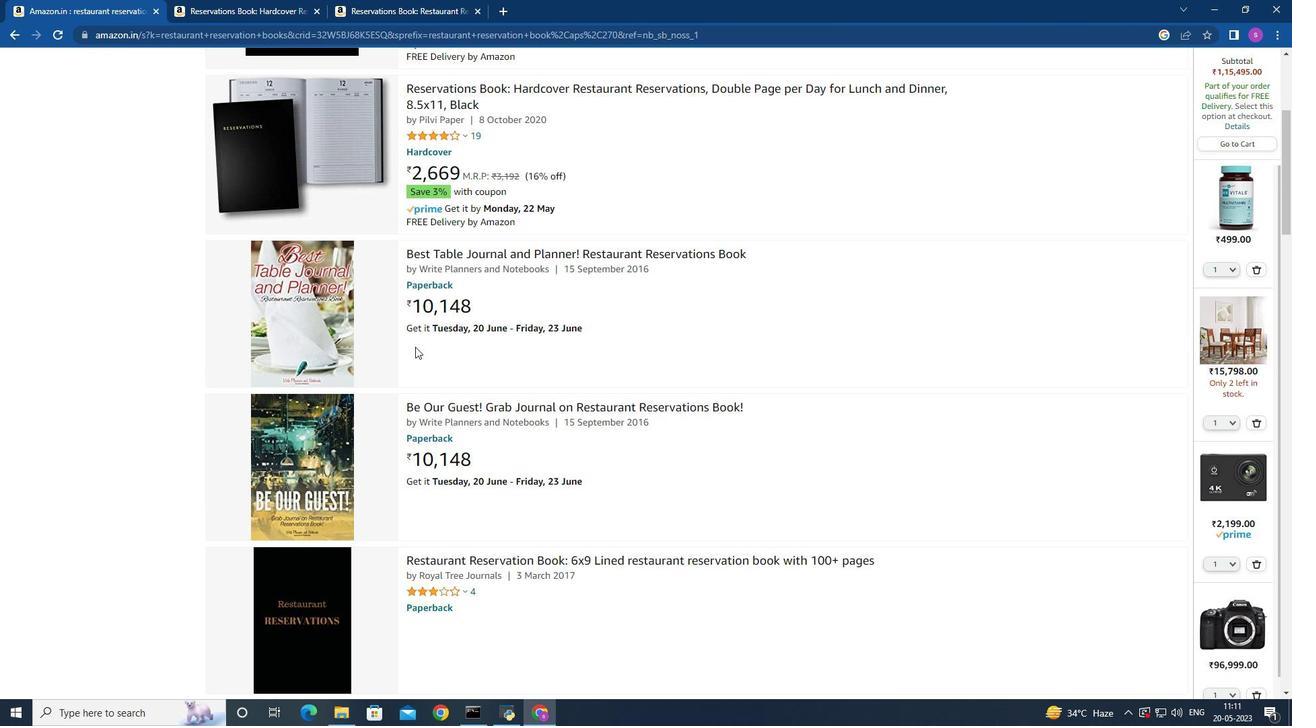 
Action: Mouse scrolled (415, 346) with delta (0, 0)
Screenshot: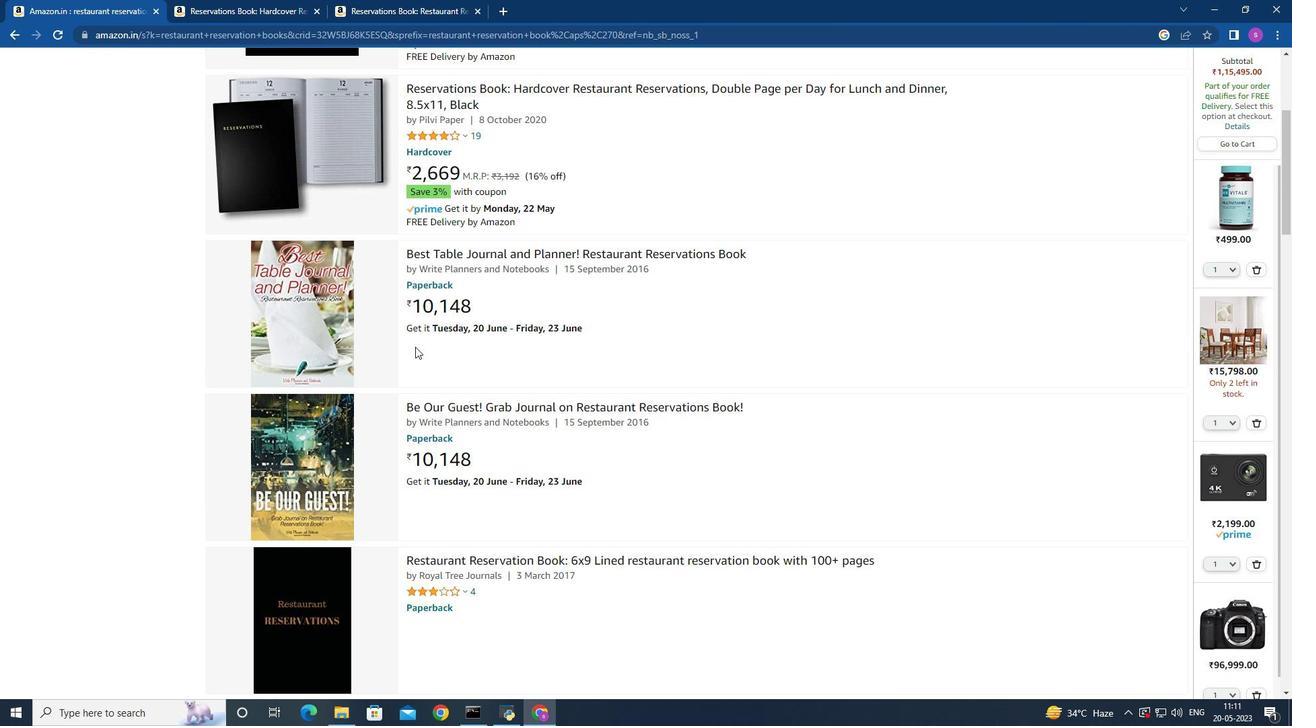 
Action: Mouse scrolled (415, 346) with delta (0, 0)
Screenshot: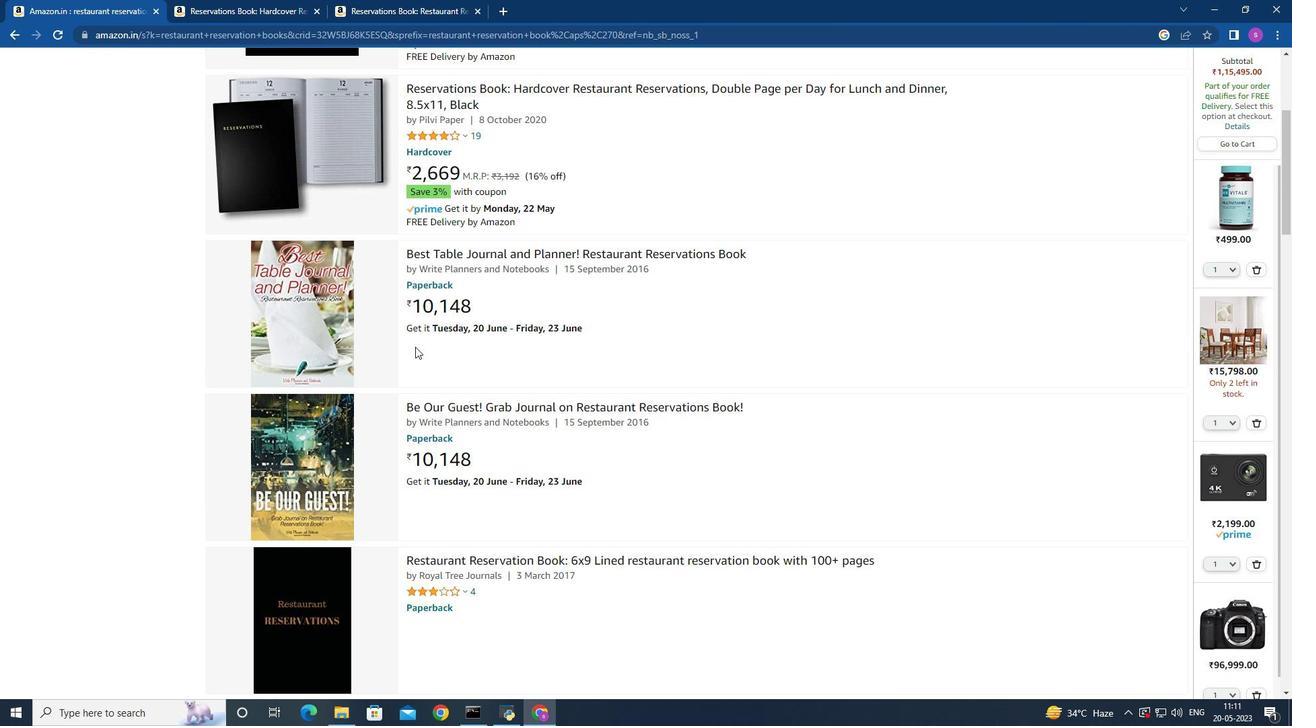 
Action: Mouse scrolled (415, 346) with delta (0, 0)
Screenshot: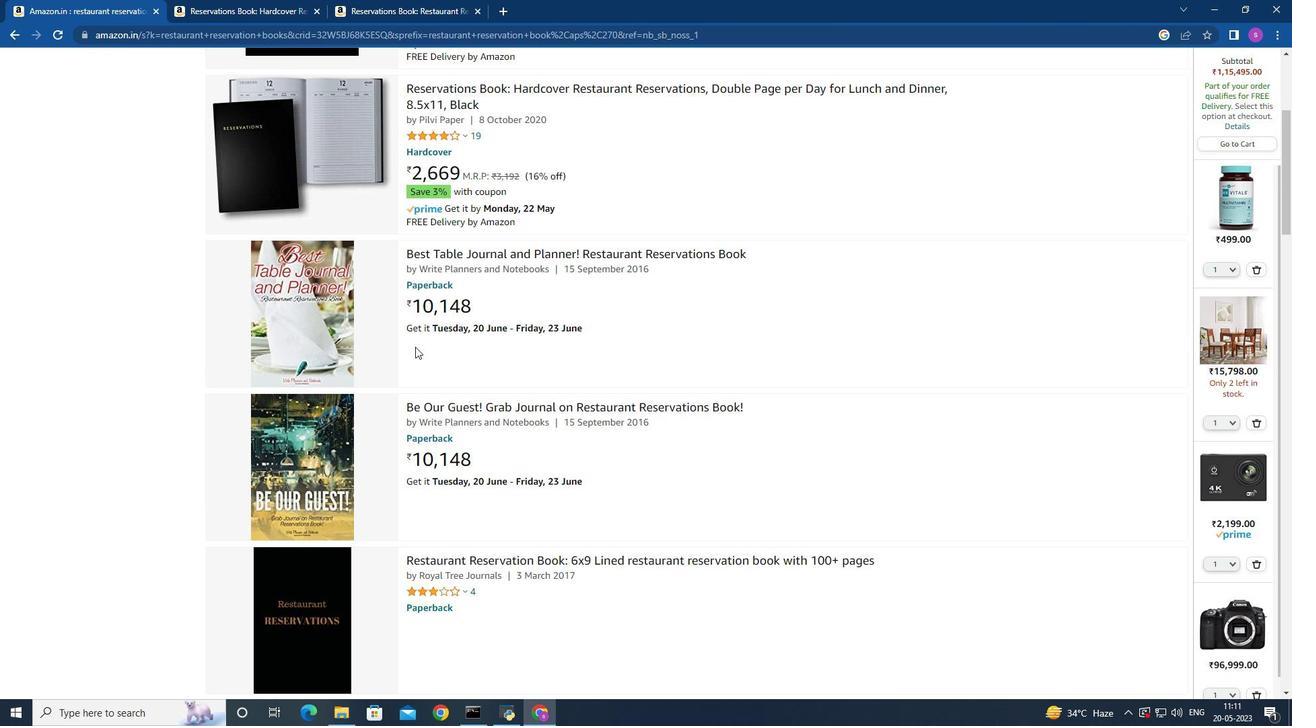 
Action: Mouse scrolled (415, 346) with delta (0, 0)
Screenshot: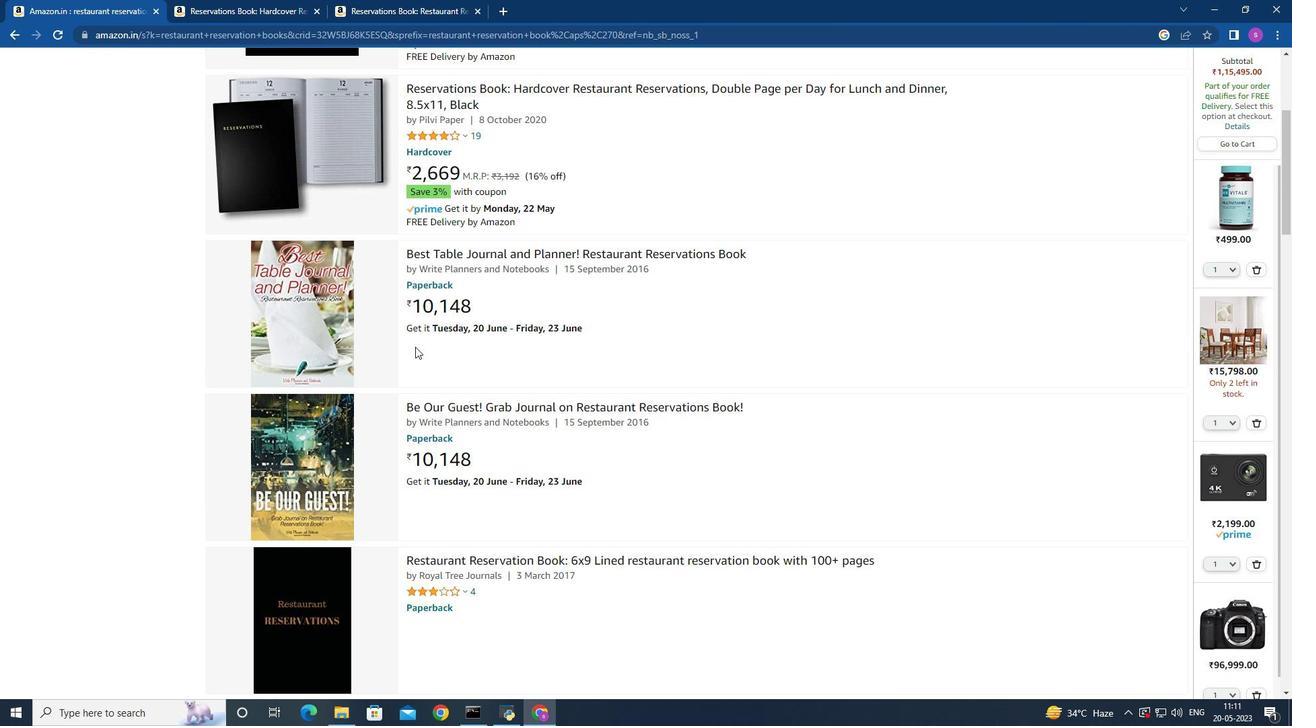 
Action: Mouse scrolled (415, 346) with delta (0, 0)
Screenshot: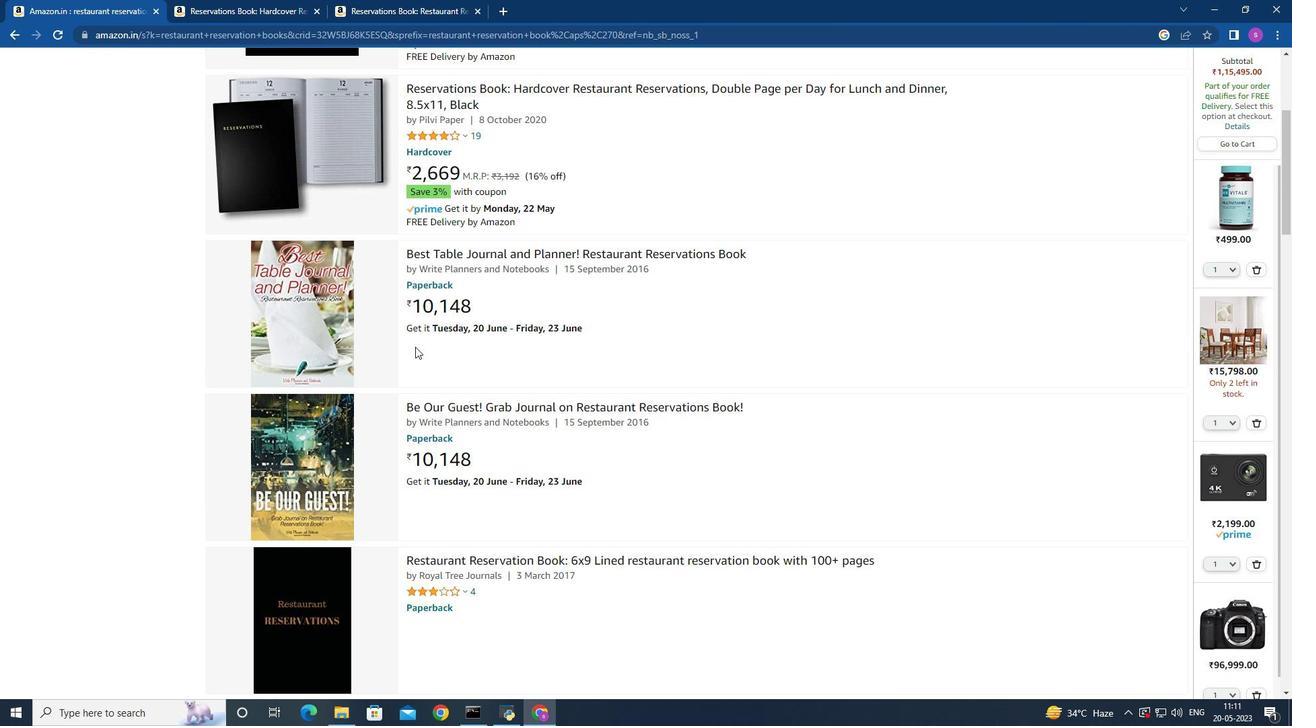 
Action: Mouse moved to (415, 347)
Screenshot: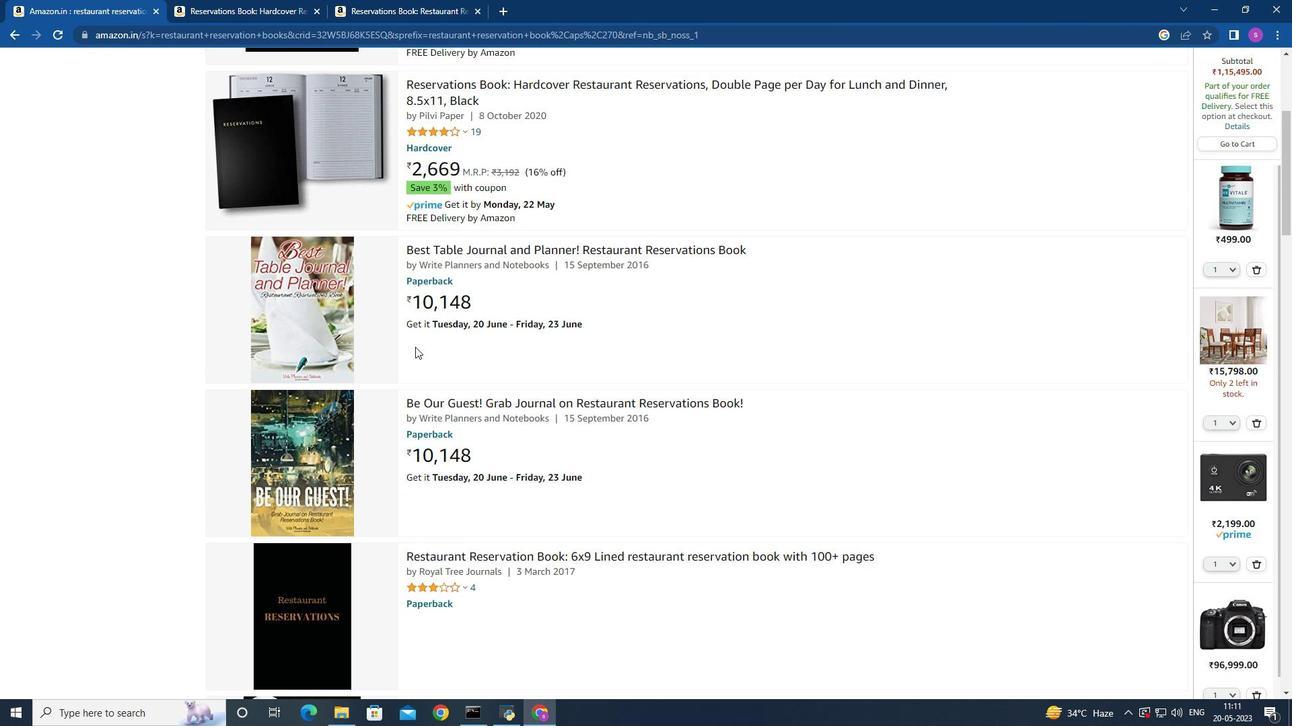 
Action: Mouse scrolled (415, 346) with delta (0, 0)
Screenshot: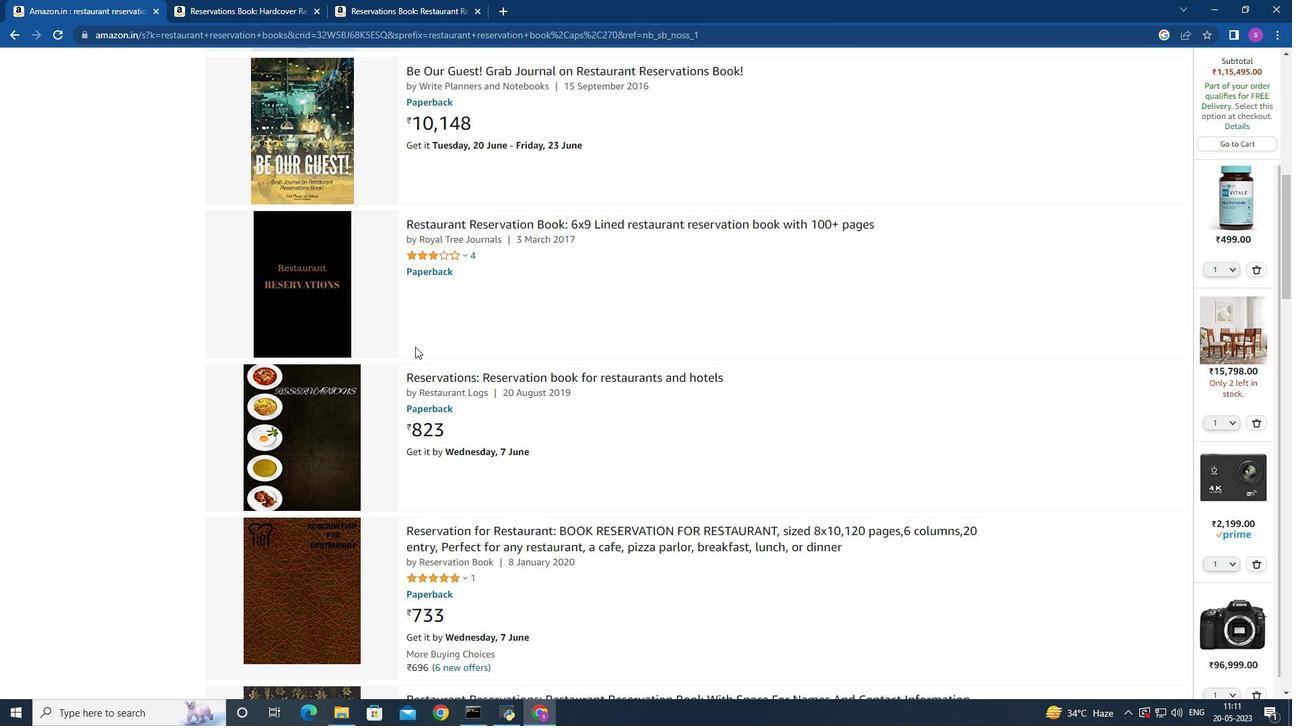 
Action: Mouse scrolled (415, 346) with delta (0, 0)
Screenshot: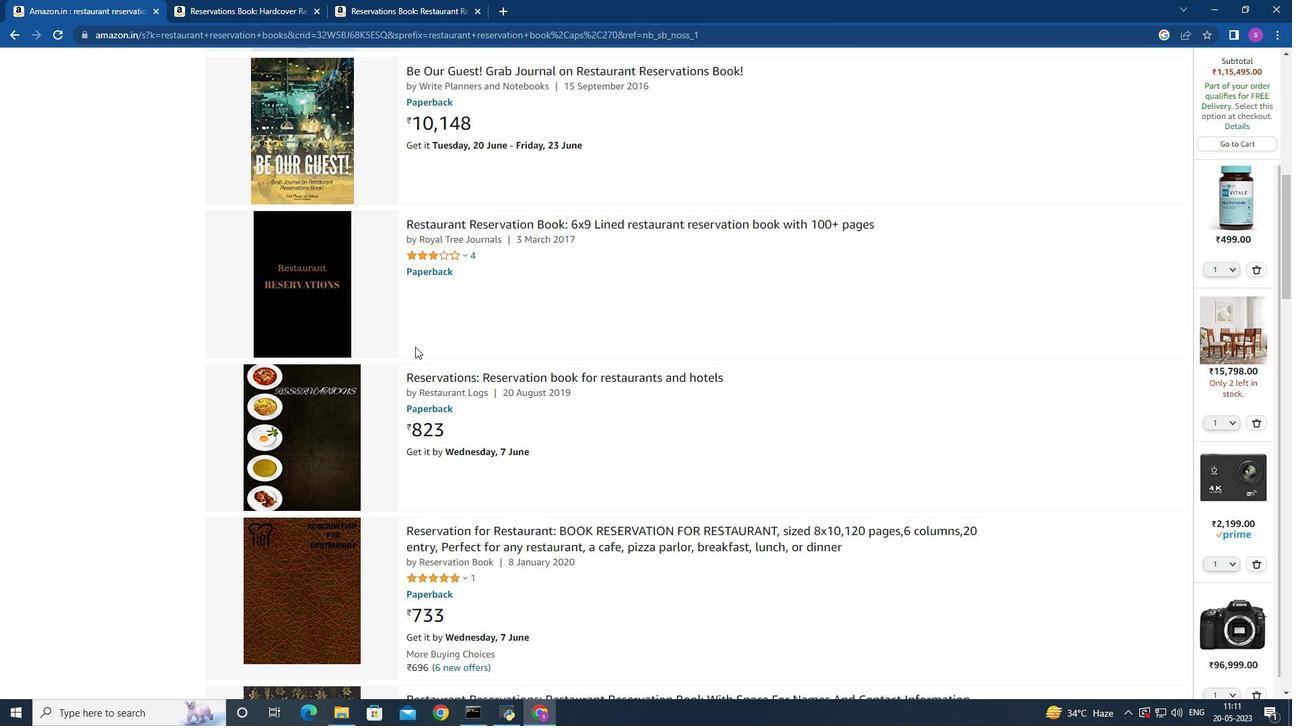 
Action: Mouse scrolled (415, 346) with delta (0, 0)
Screenshot: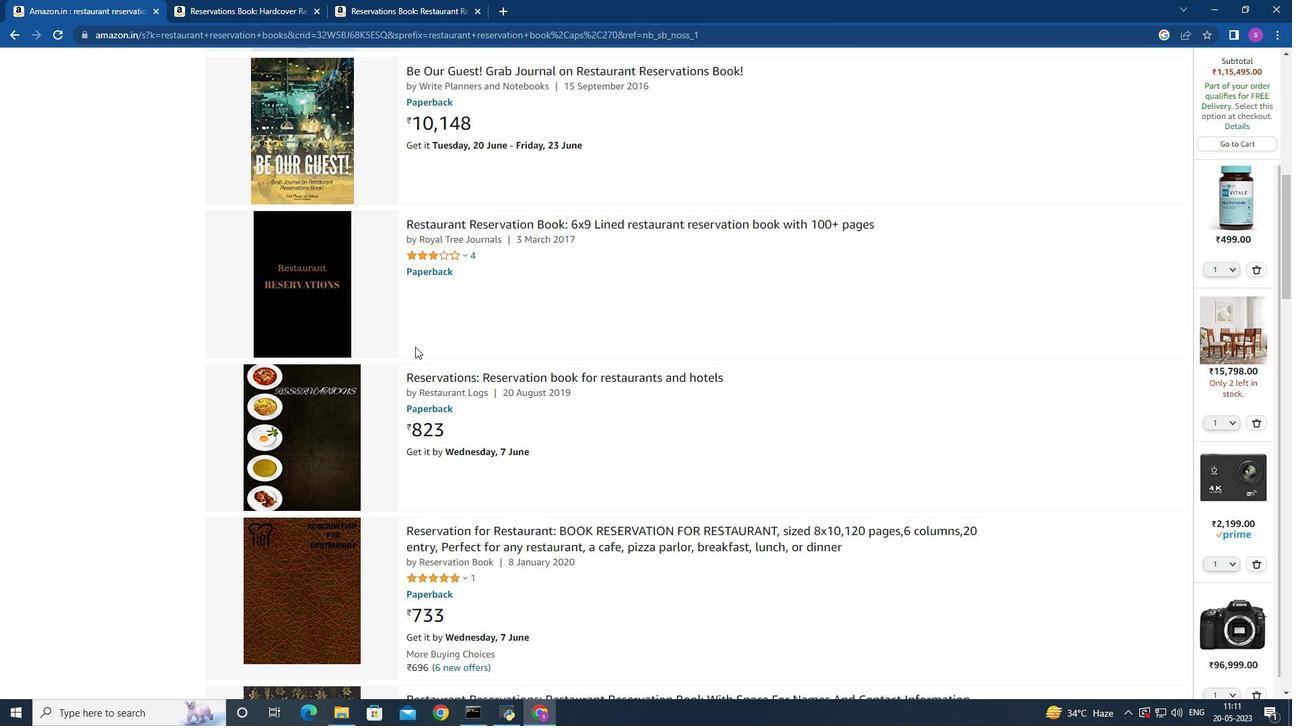 
Action: Mouse moved to (414, 343)
Screenshot: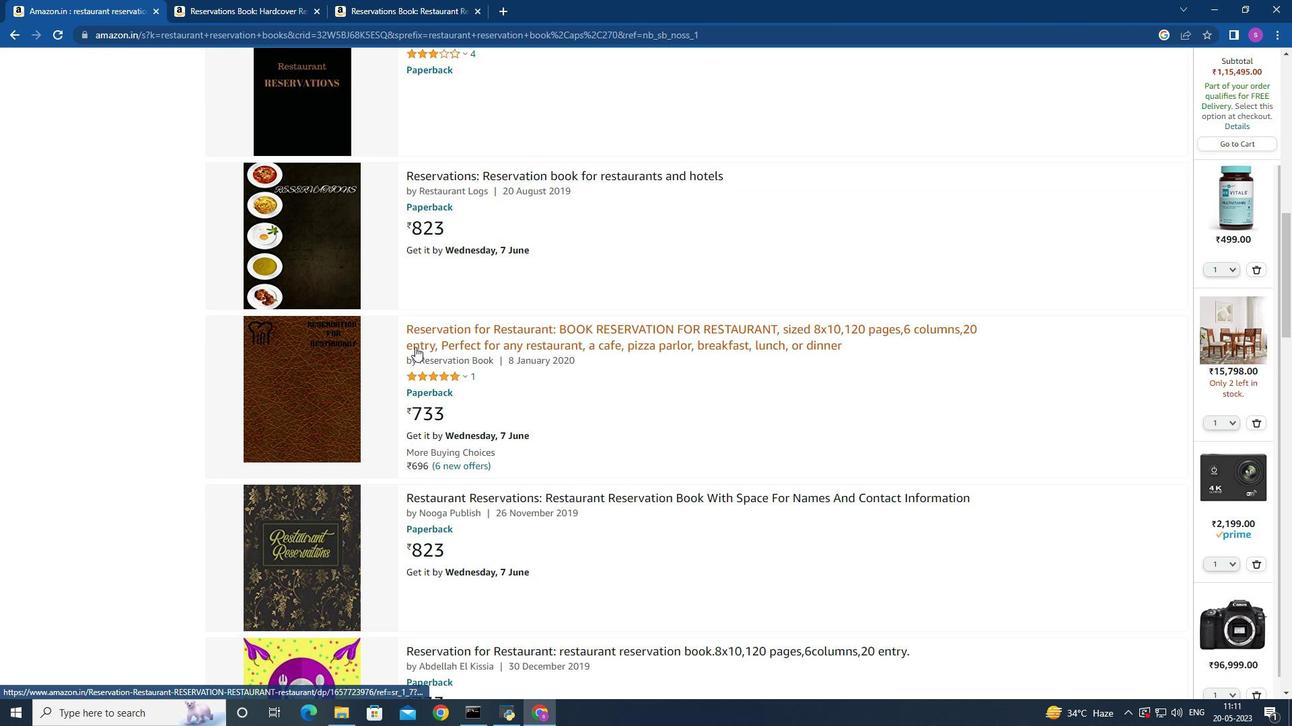 
Action: Mouse scrolled (414, 344) with delta (0, 0)
Screenshot: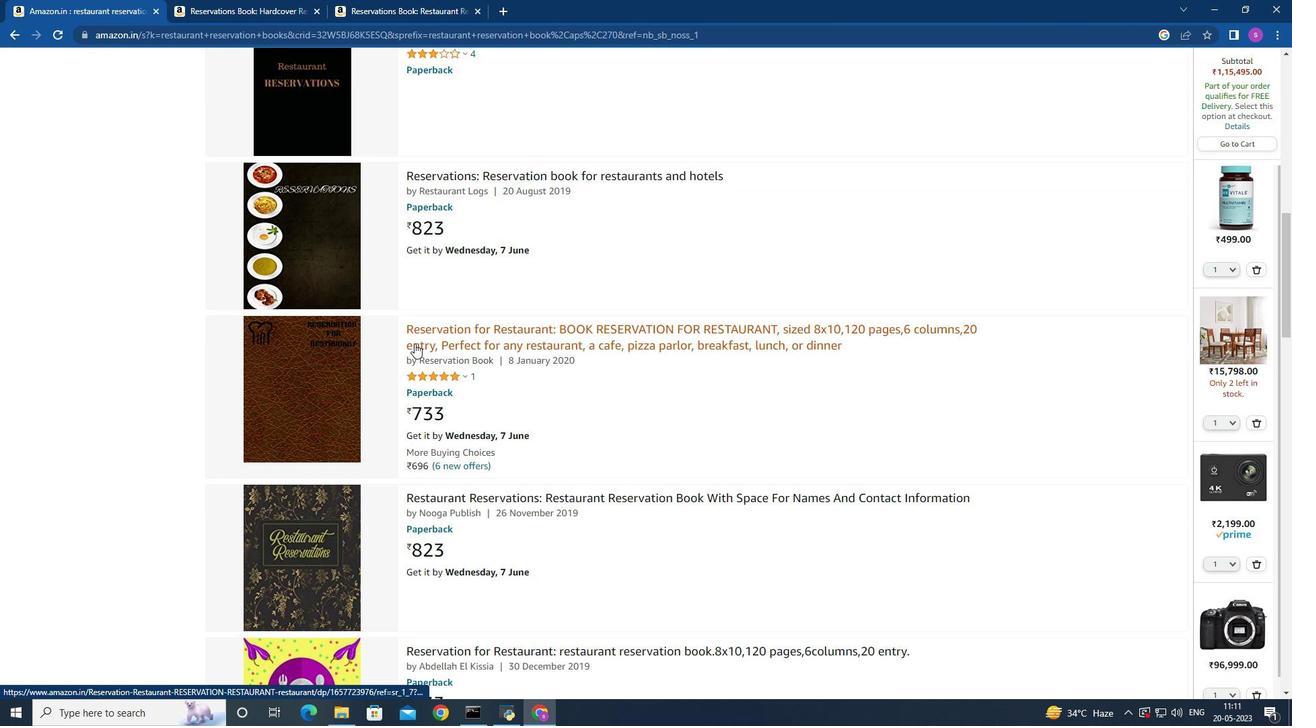 
Action: Mouse scrolled (414, 344) with delta (0, 0)
Screenshot: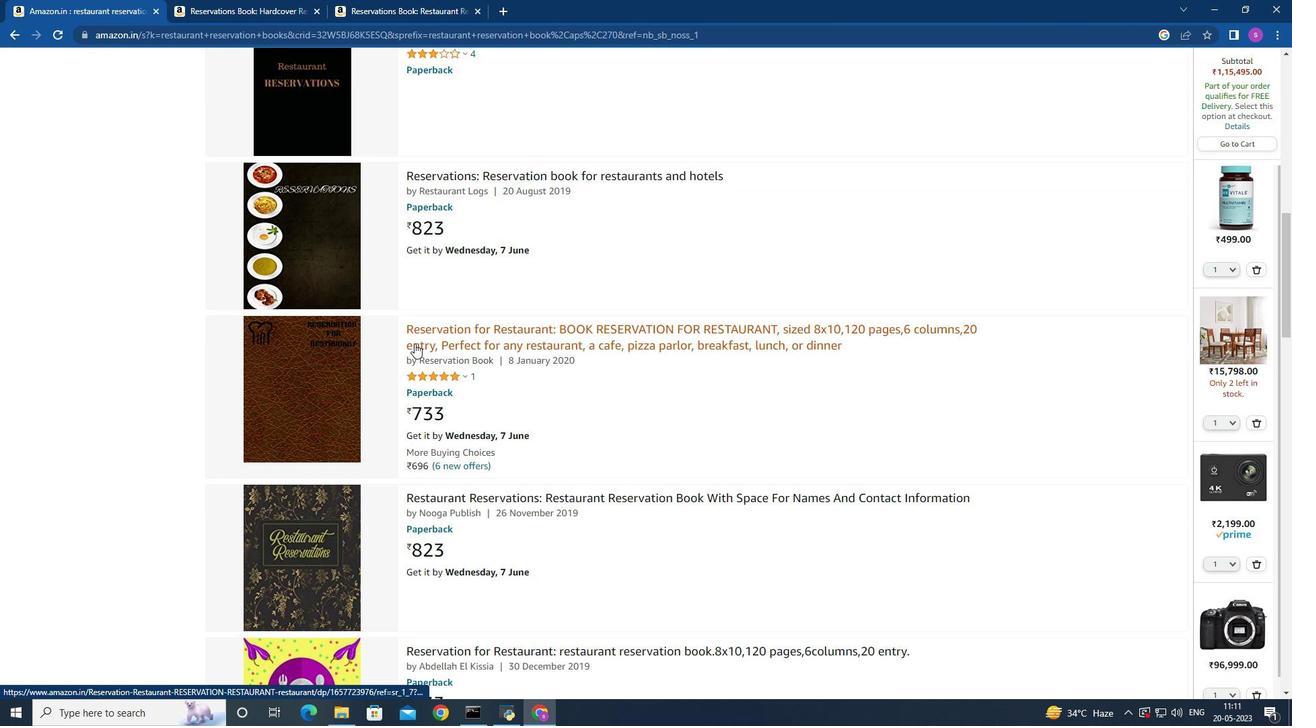 
Action: Mouse scrolled (414, 344) with delta (0, 0)
Screenshot: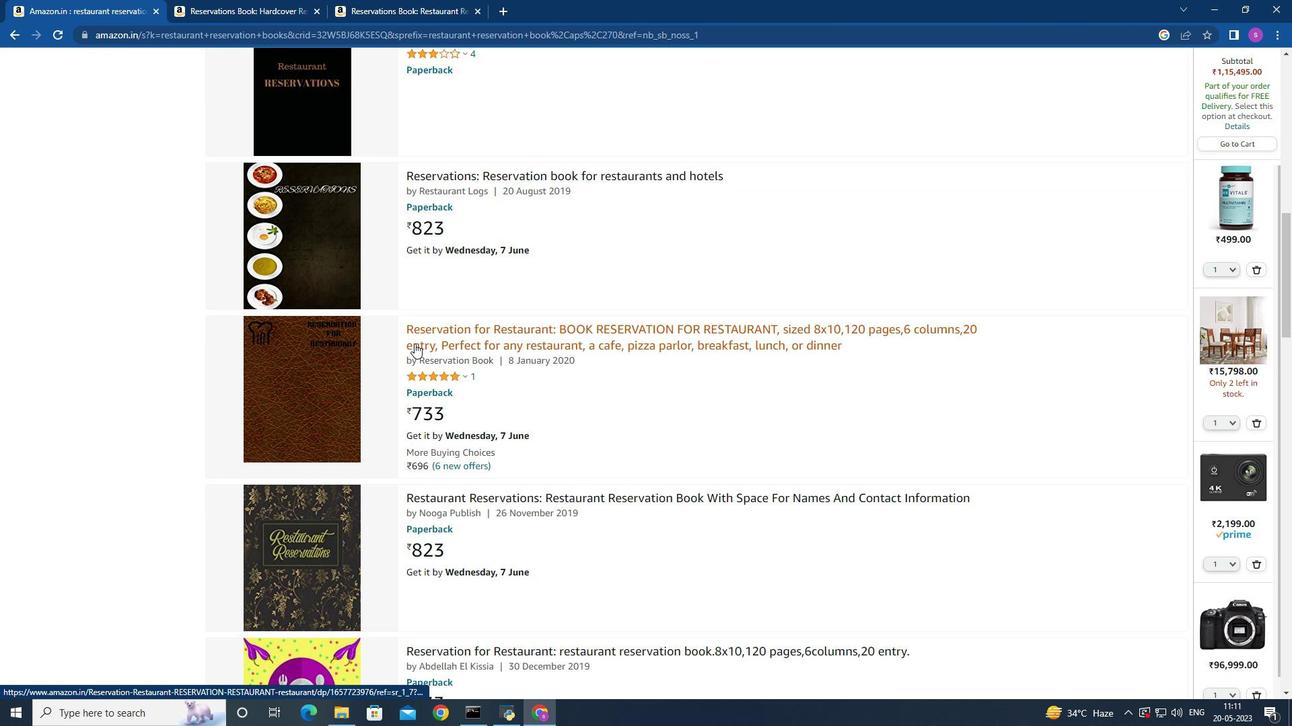 
Action: Mouse scrolled (414, 344) with delta (0, 0)
Screenshot: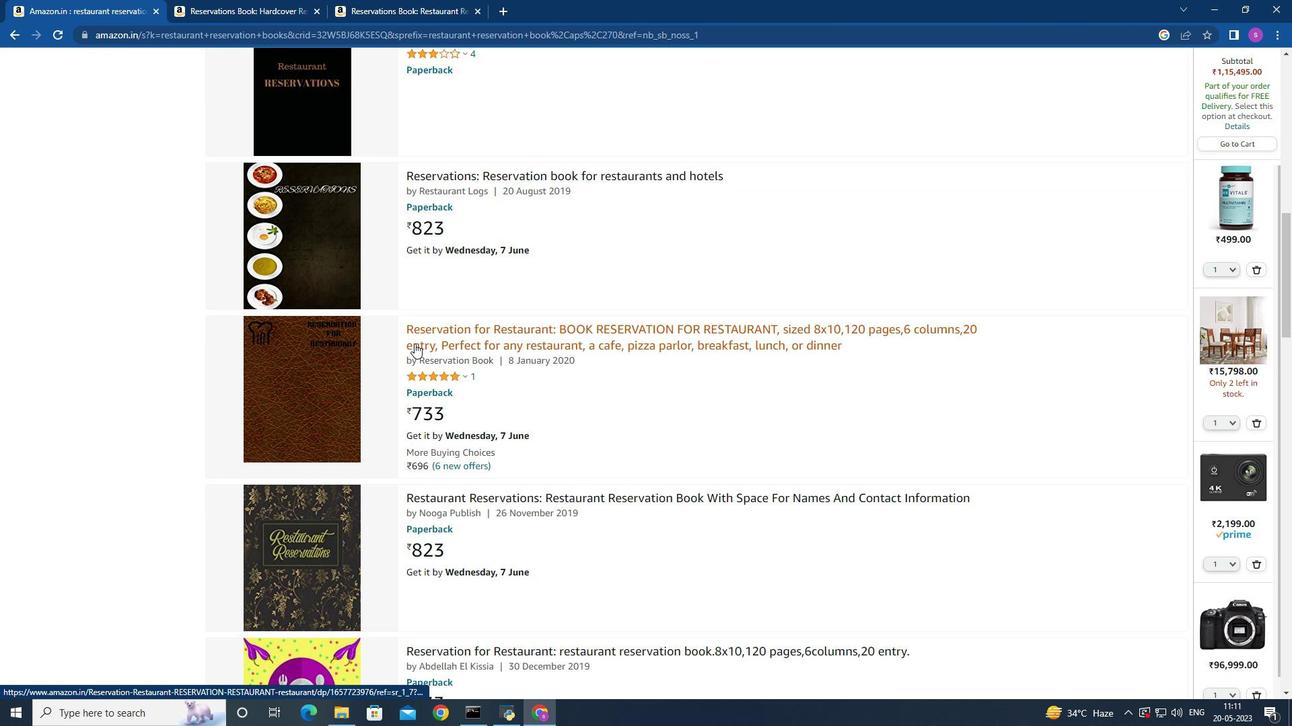 
Action: Mouse scrolled (414, 344) with delta (0, 0)
Screenshot: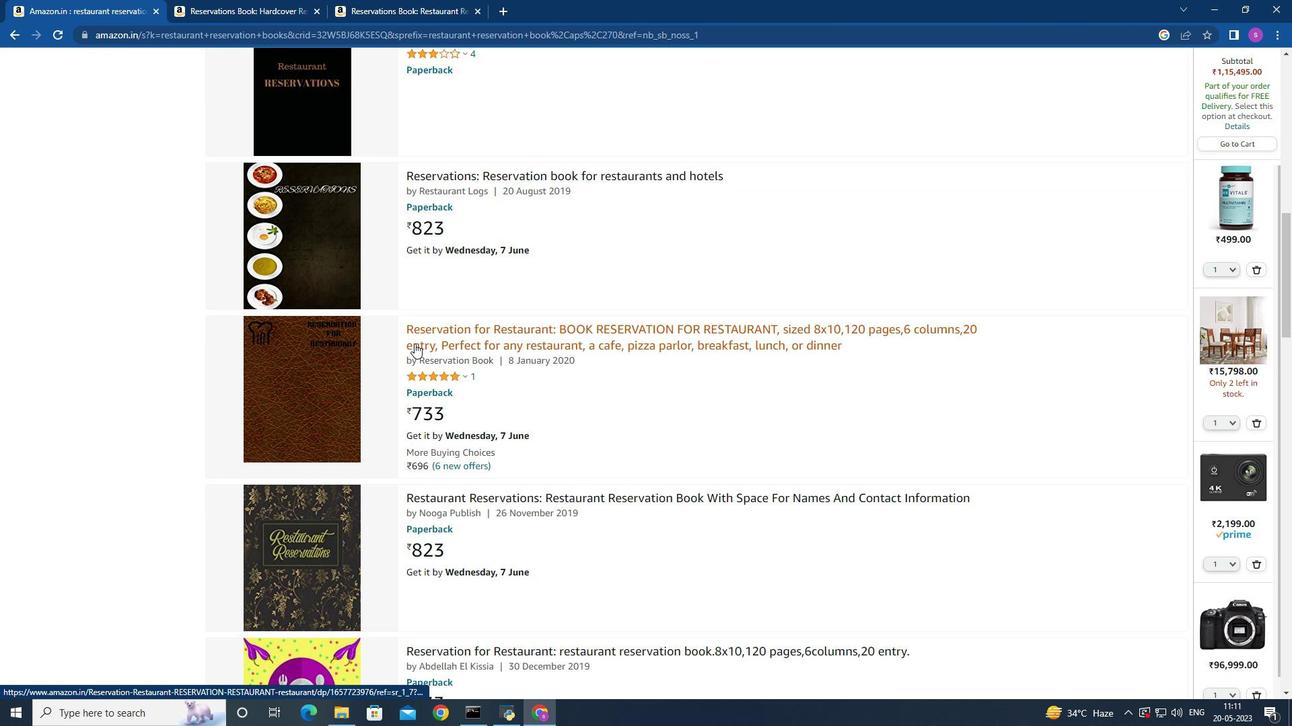 
Action: Mouse scrolled (414, 344) with delta (0, 0)
Screenshot: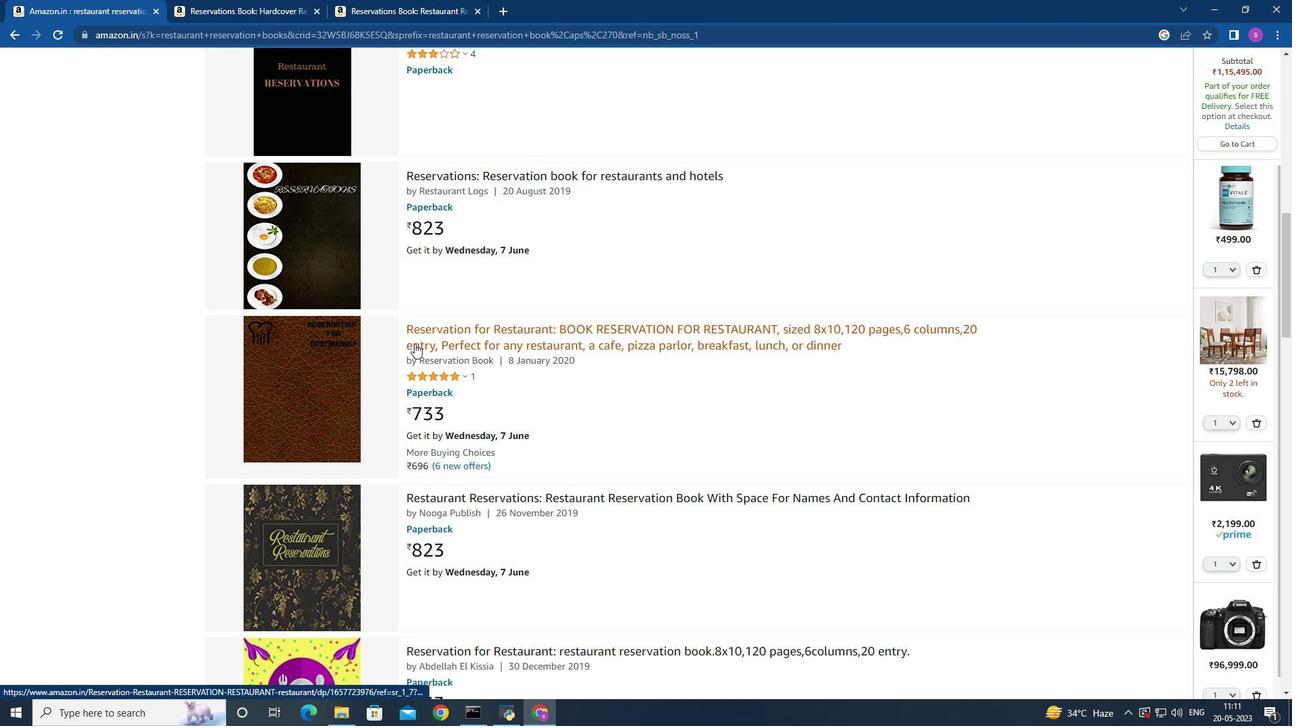 
Action: Mouse scrolled (414, 344) with delta (0, 0)
Screenshot: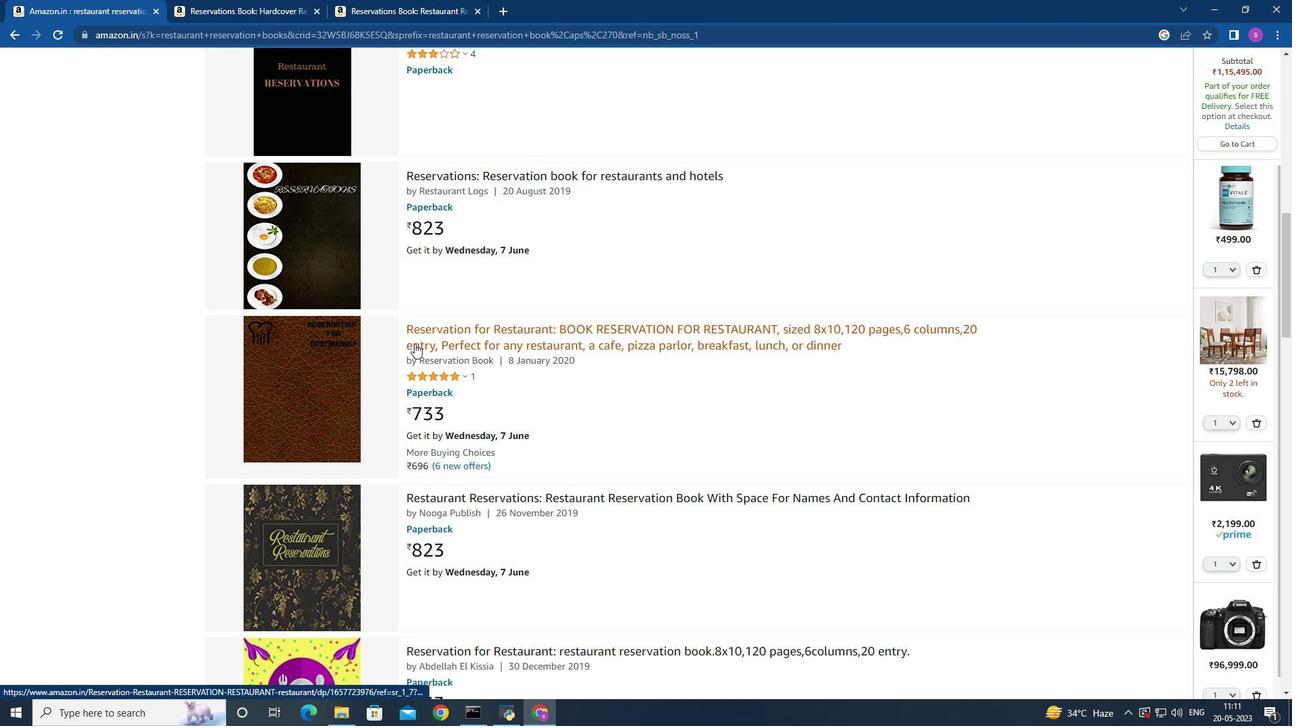 
Action: Mouse scrolled (414, 344) with delta (0, 0)
Screenshot: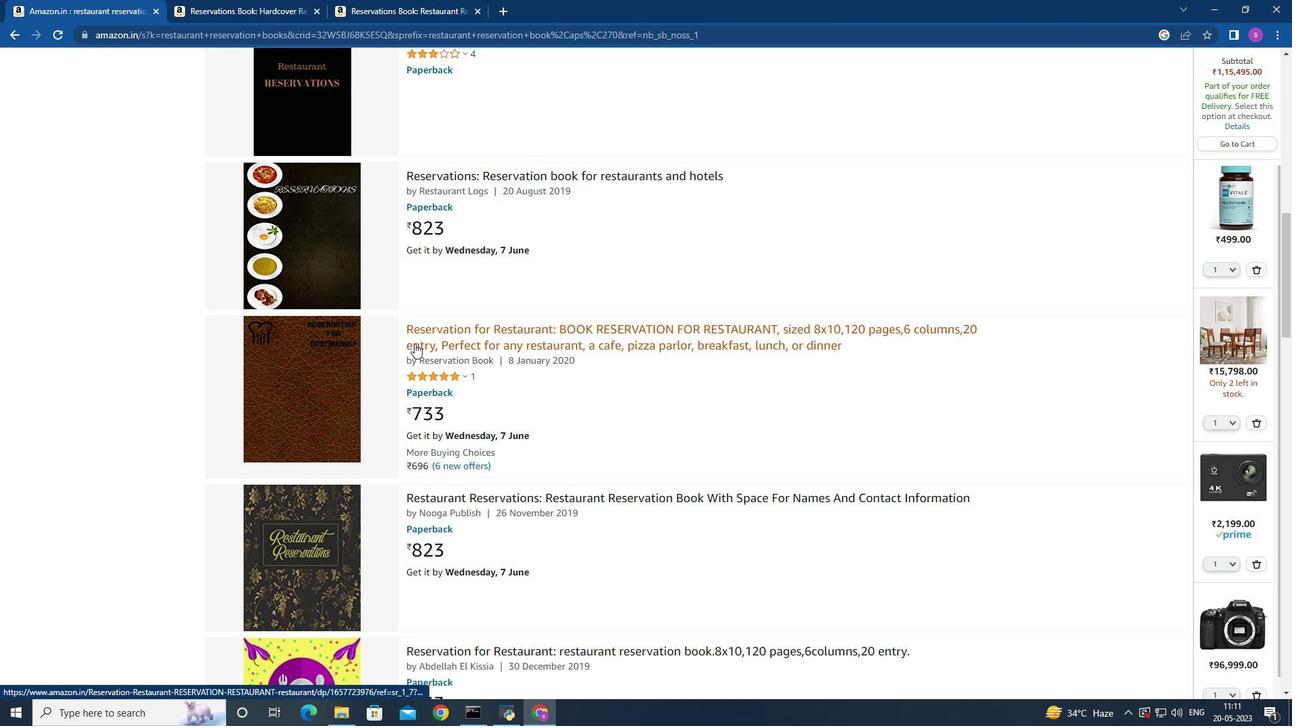 
Action: Mouse scrolled (414, 343) with delta (0, 0)
Screenshot: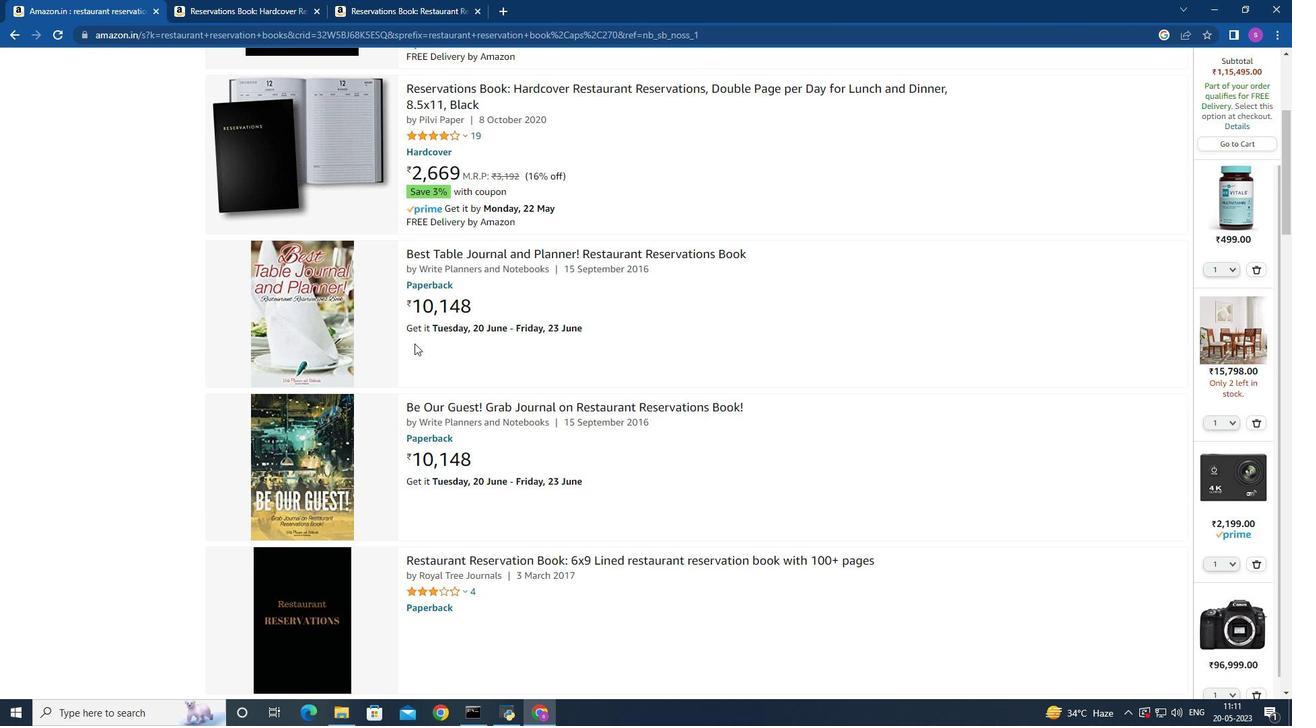 
Action: Mouse scrolled (414, 343) with delta (0, 0)
Screenshot: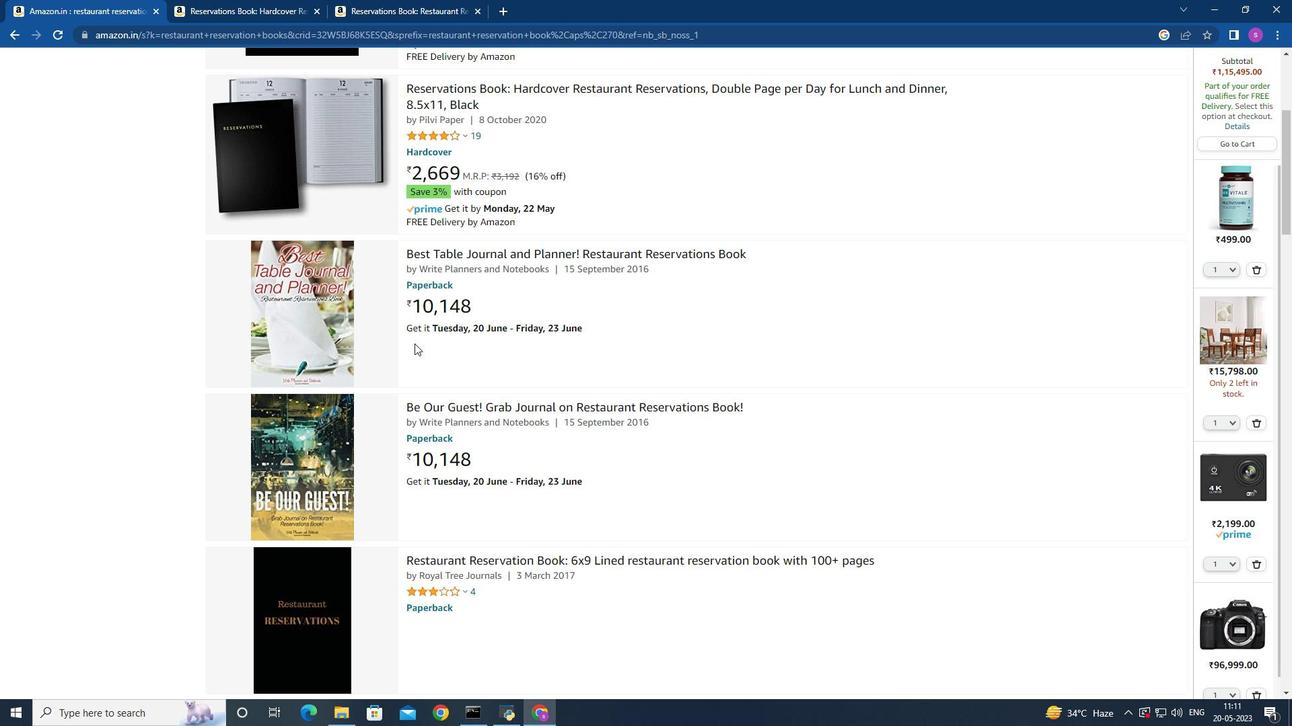 
Action: Mouse scrolled (414, 343) with delta (0, 0)
Screenshot: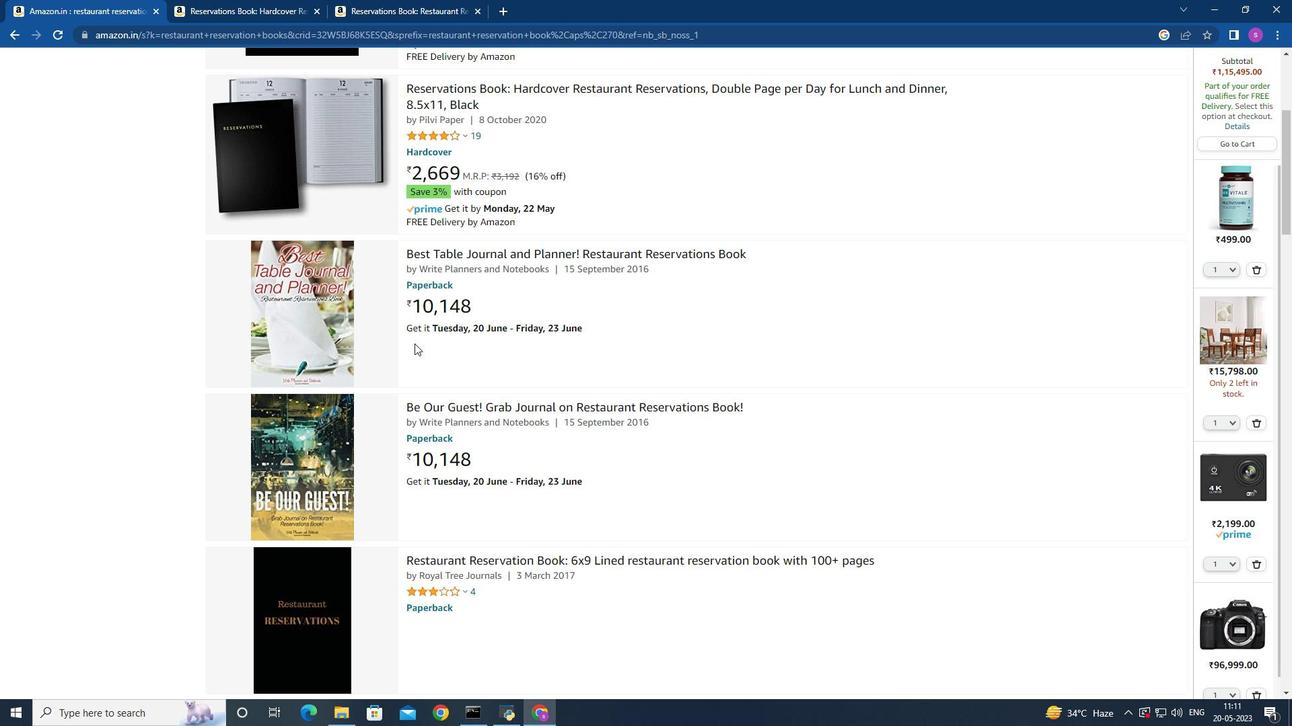 
Action: Mouse scrolled (414, 343) with delta (0, 0)
Screenshot: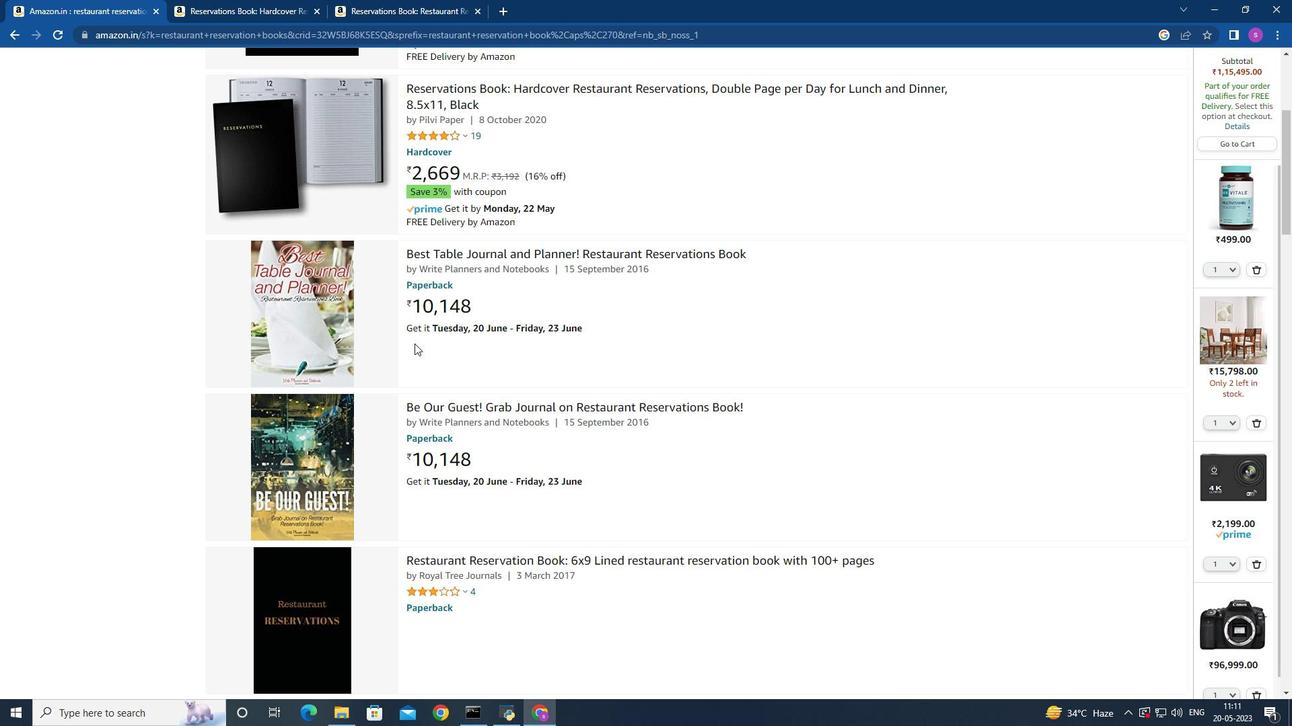 
Action: Mouse moved to (400, 257)
Screenshot: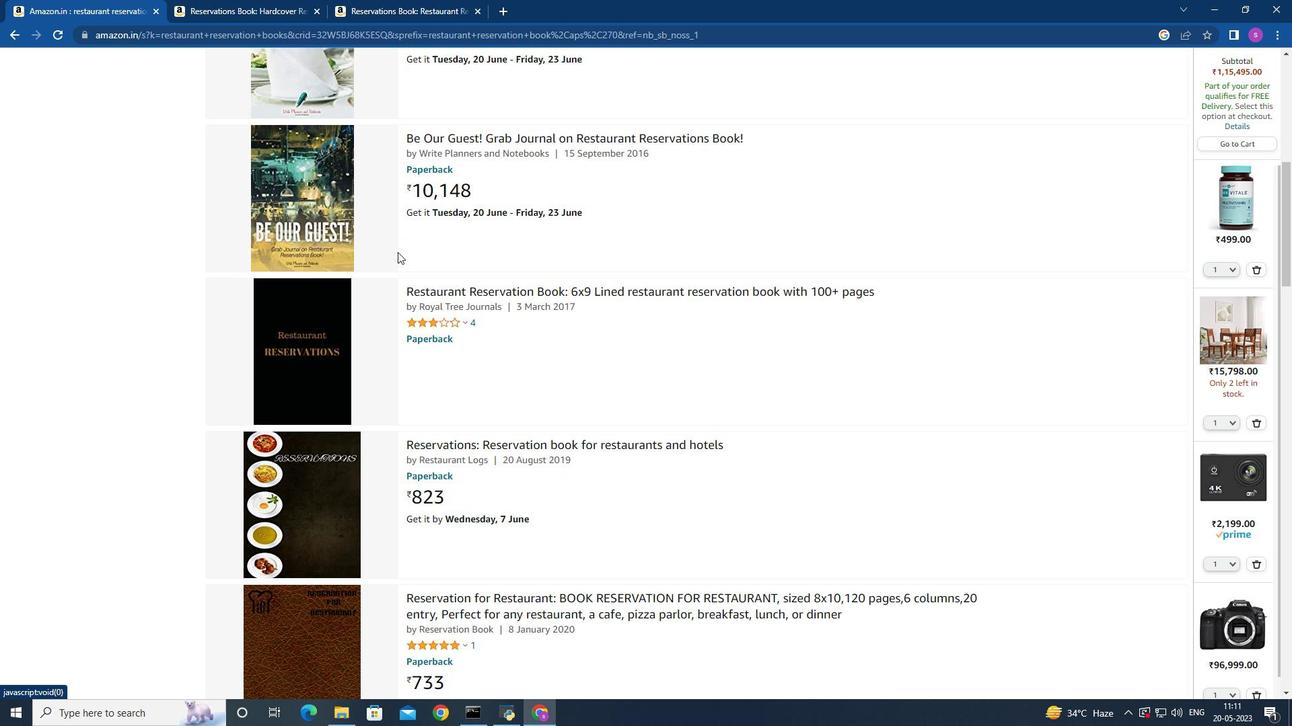 
Action: Mouse scrolled (400, 257) with delta (0, 0)
Screenshot: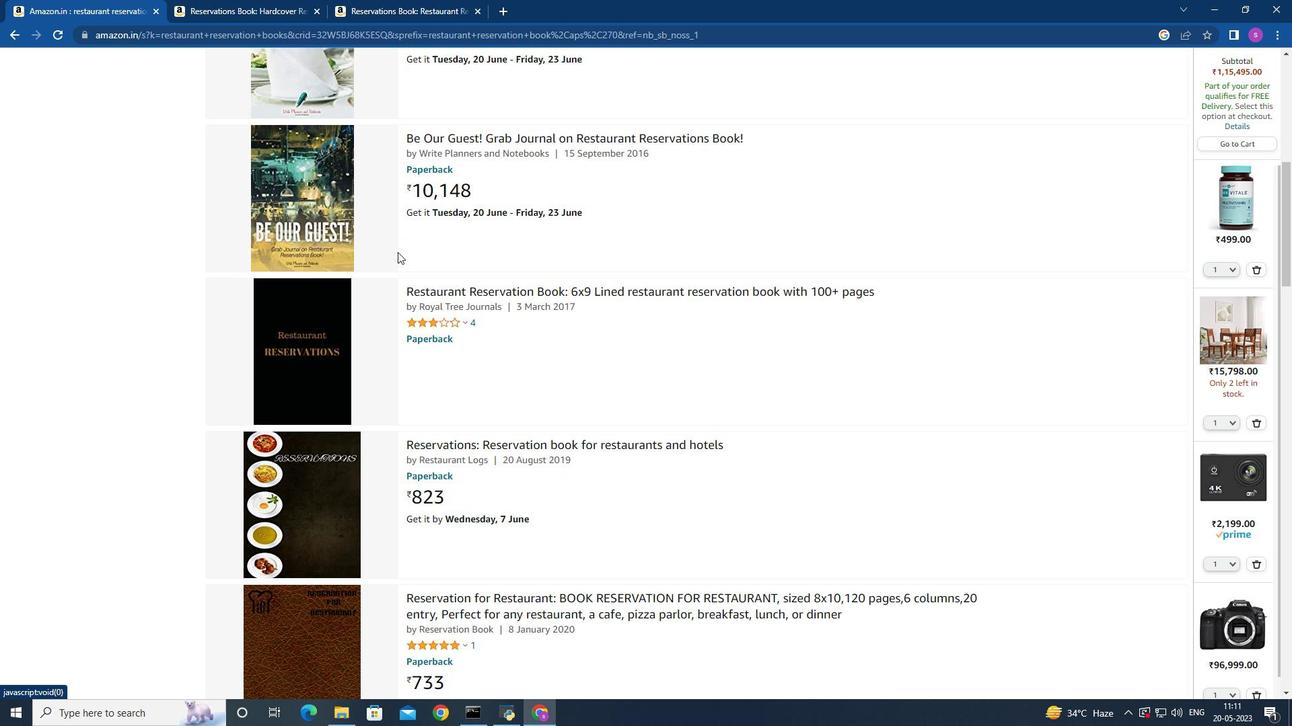 
Action: Mouse moved to (401, 260)
Screenshot: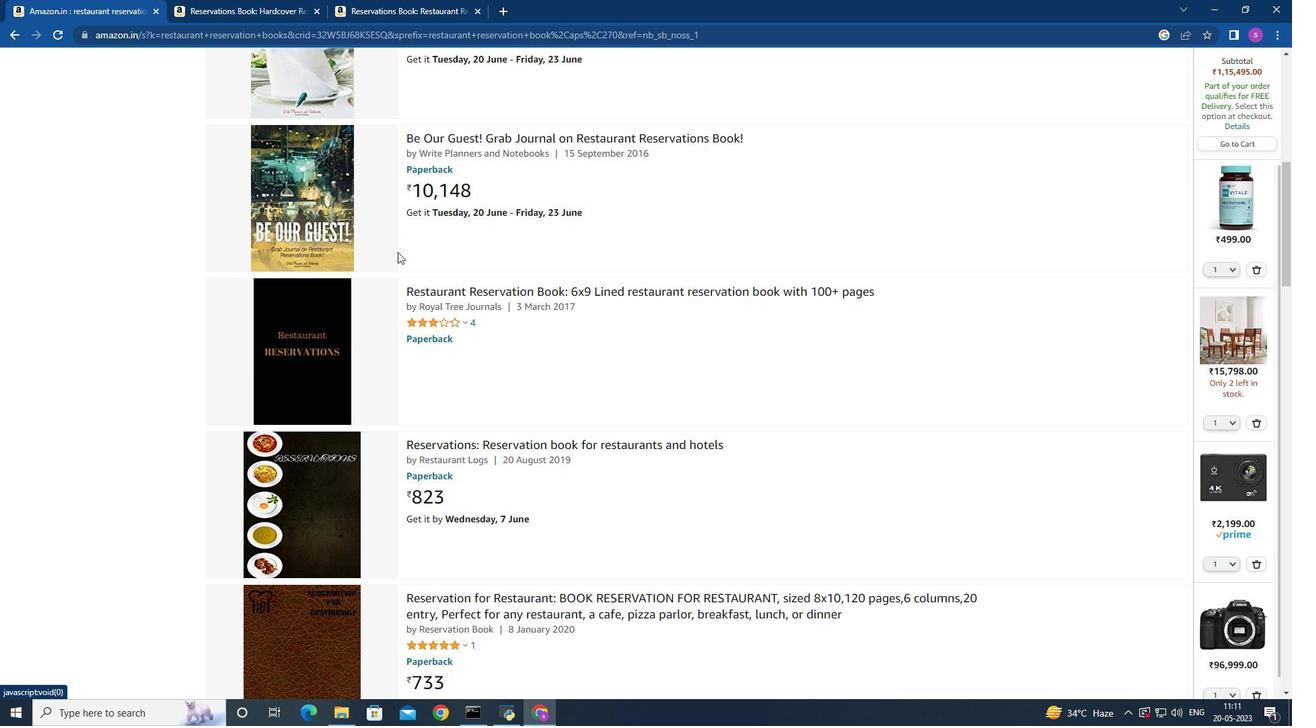 
Action: Mouse scrolled (401, 259) with delta (0, 0)
Screenshot: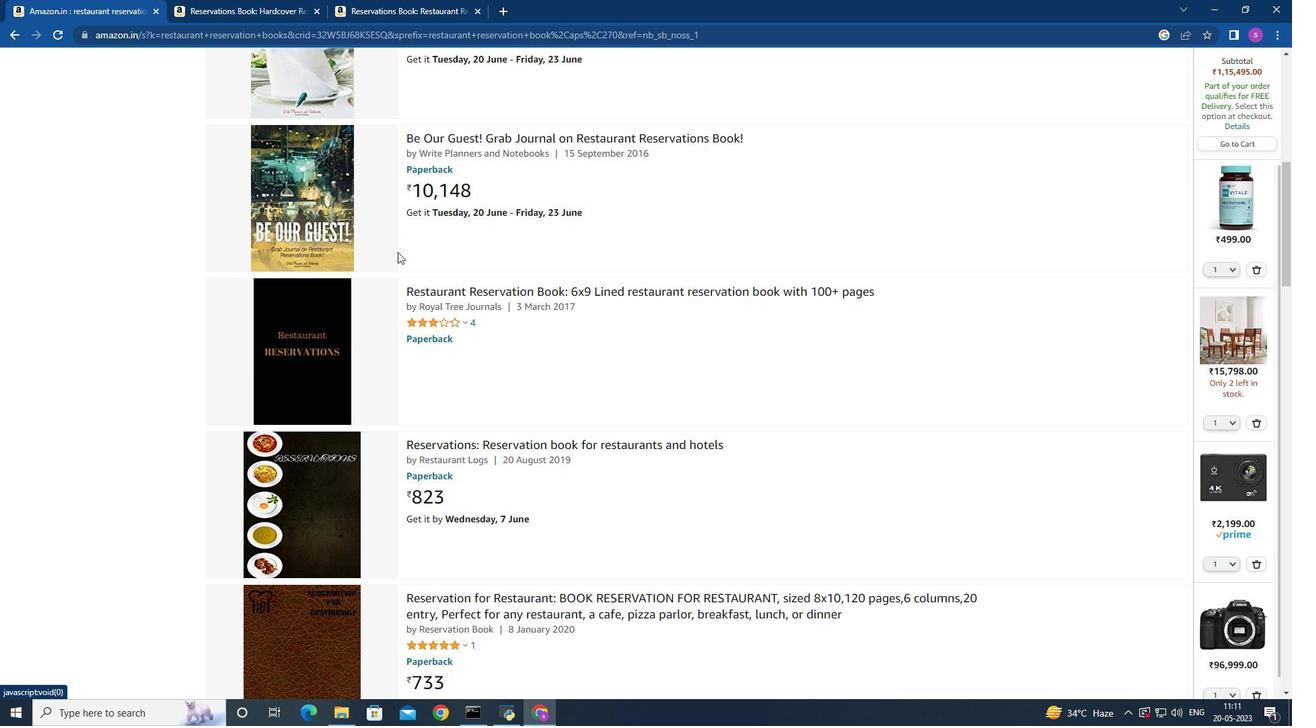 
Action: Mouse moved to (401, 261)
Screenshot: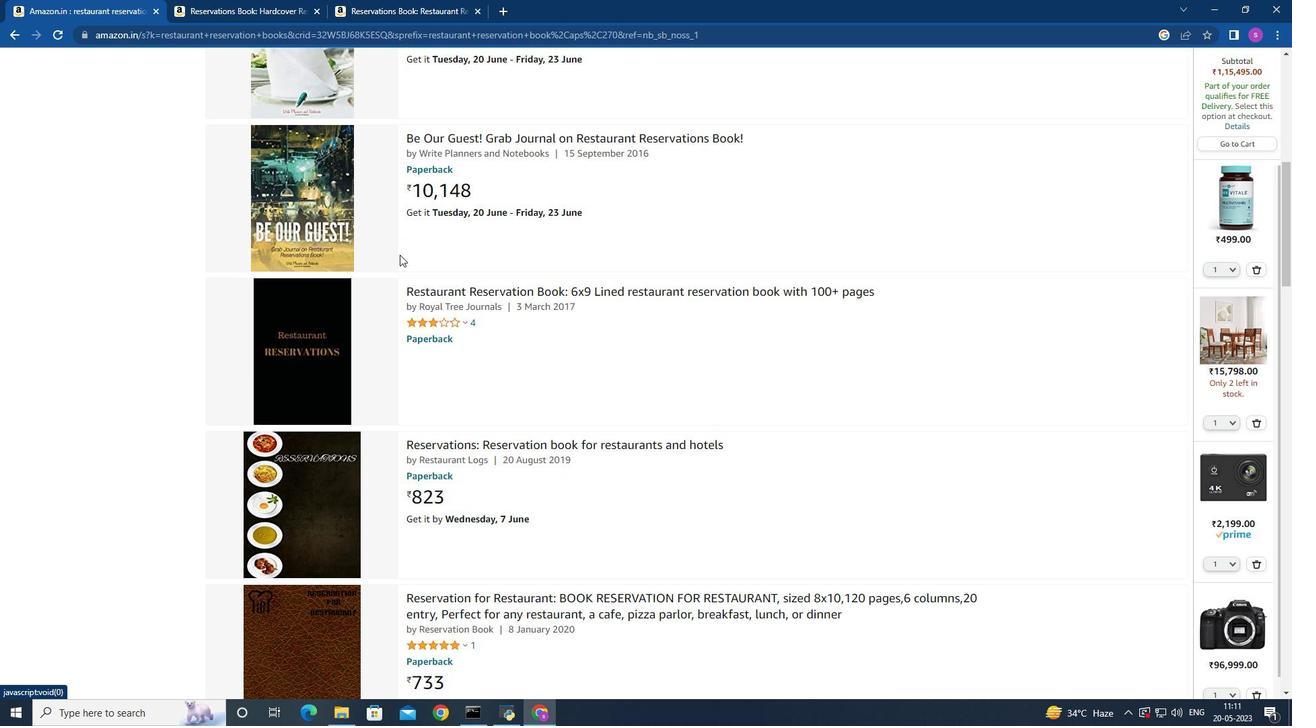 
Action: Mouse scrolled (401, 260) with delta (0, 0)
Screenshot: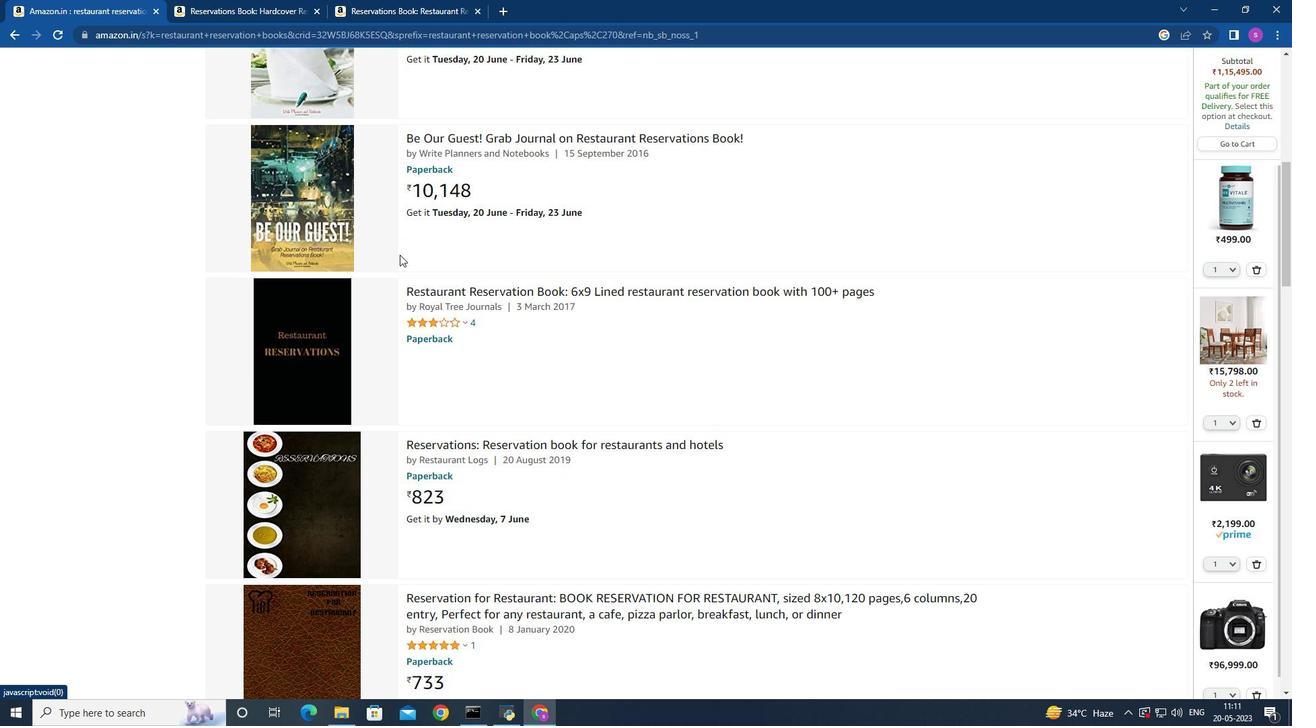 
Action: Mouse moved to (450, 293)
Screenshot: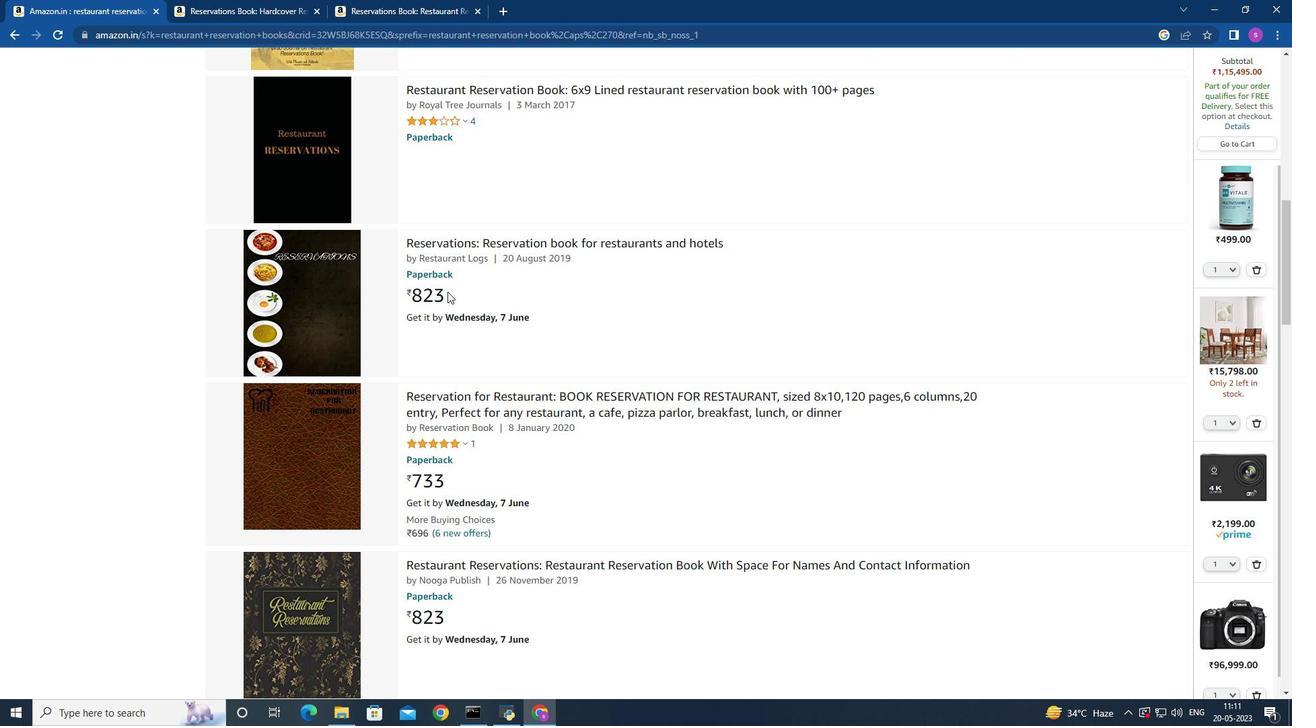 
Action: Mouse scrolled (450, 292) with delta (0, 0)
Screenshot: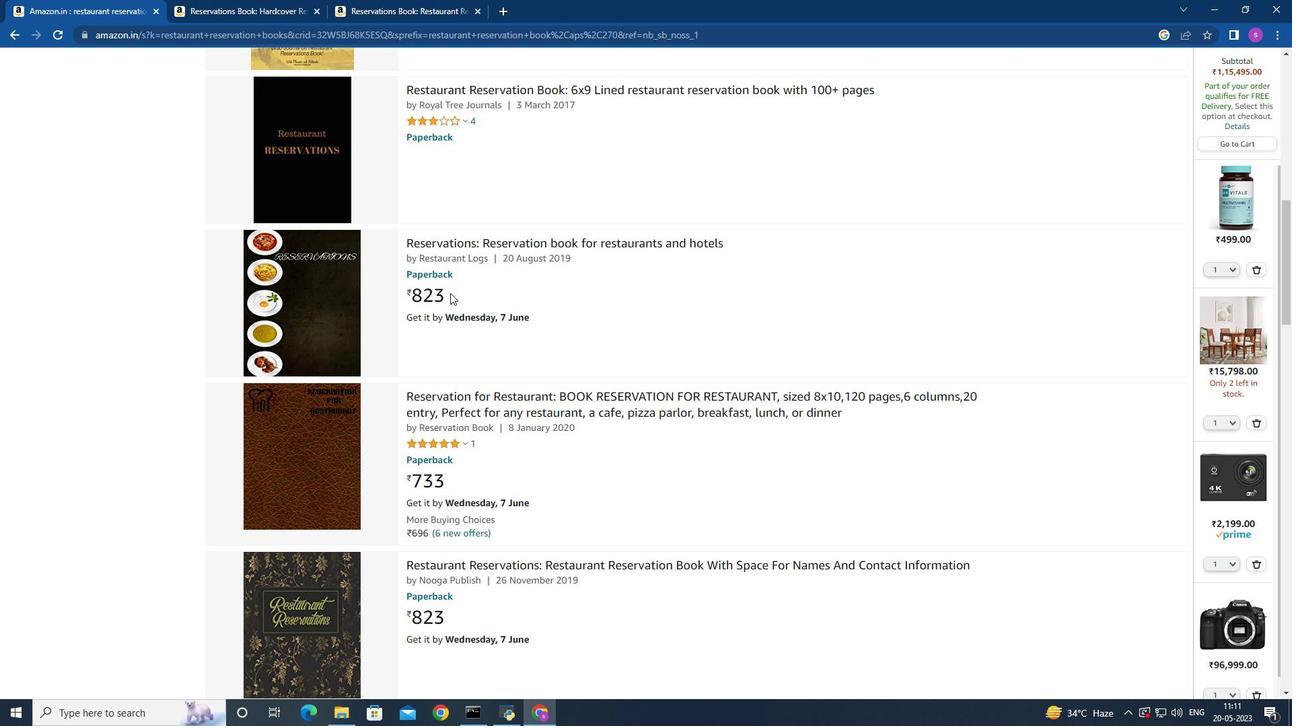 
Action: Mouse scrolled (450, 292) with delta (0, 0)
Screenshot: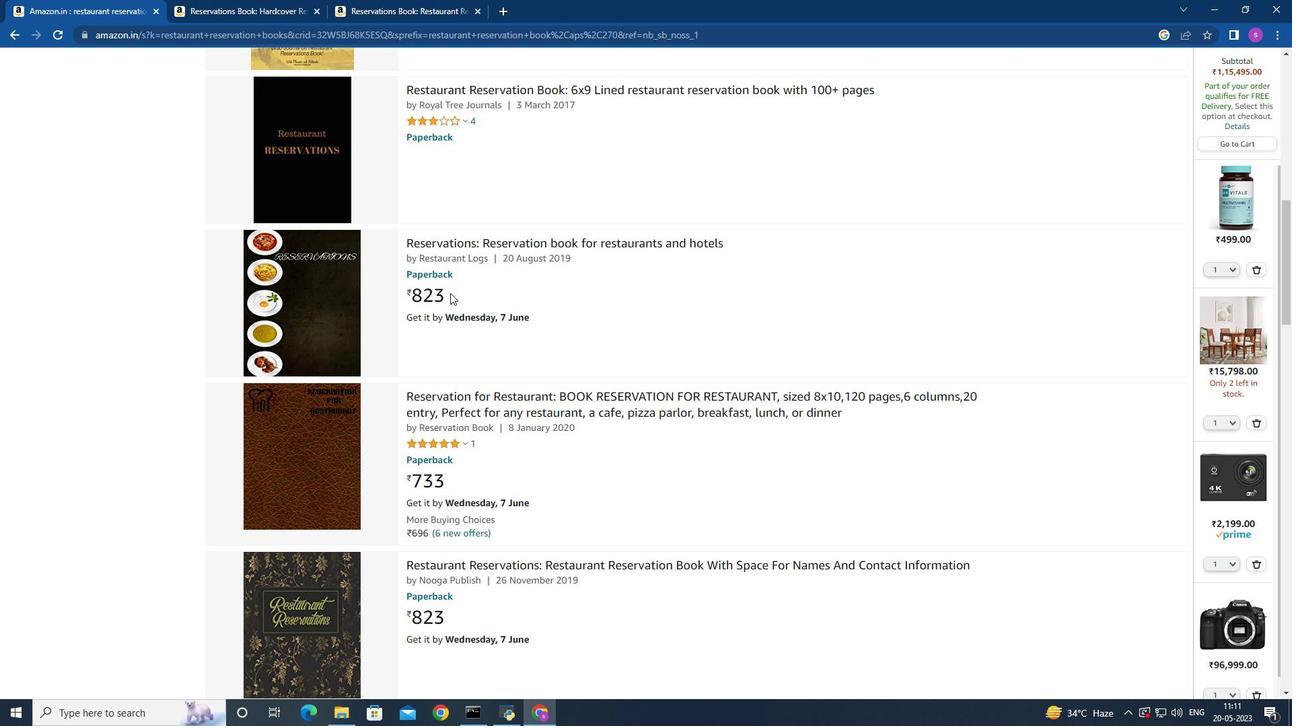 
Action: Mouse moved to (455, 295)
Screenshot: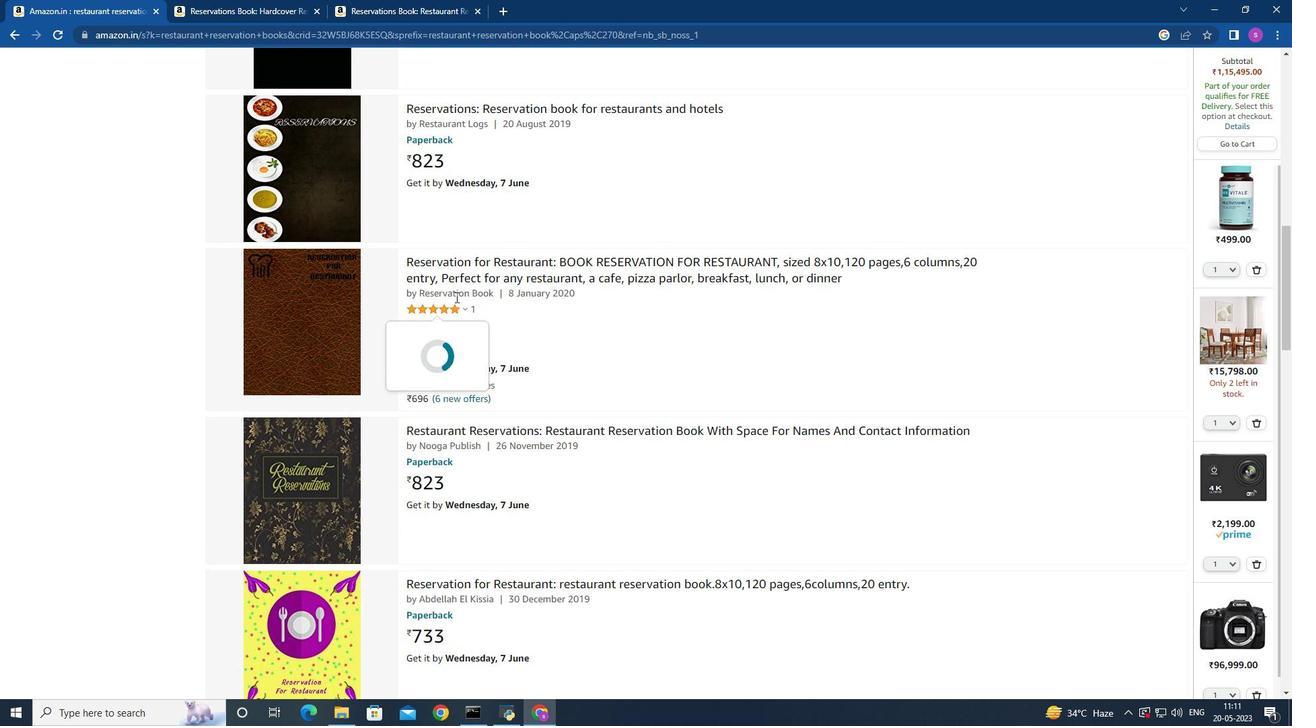 
Action: Mouse scrolled (455, 294) with delta (0, 0)
Screenshot: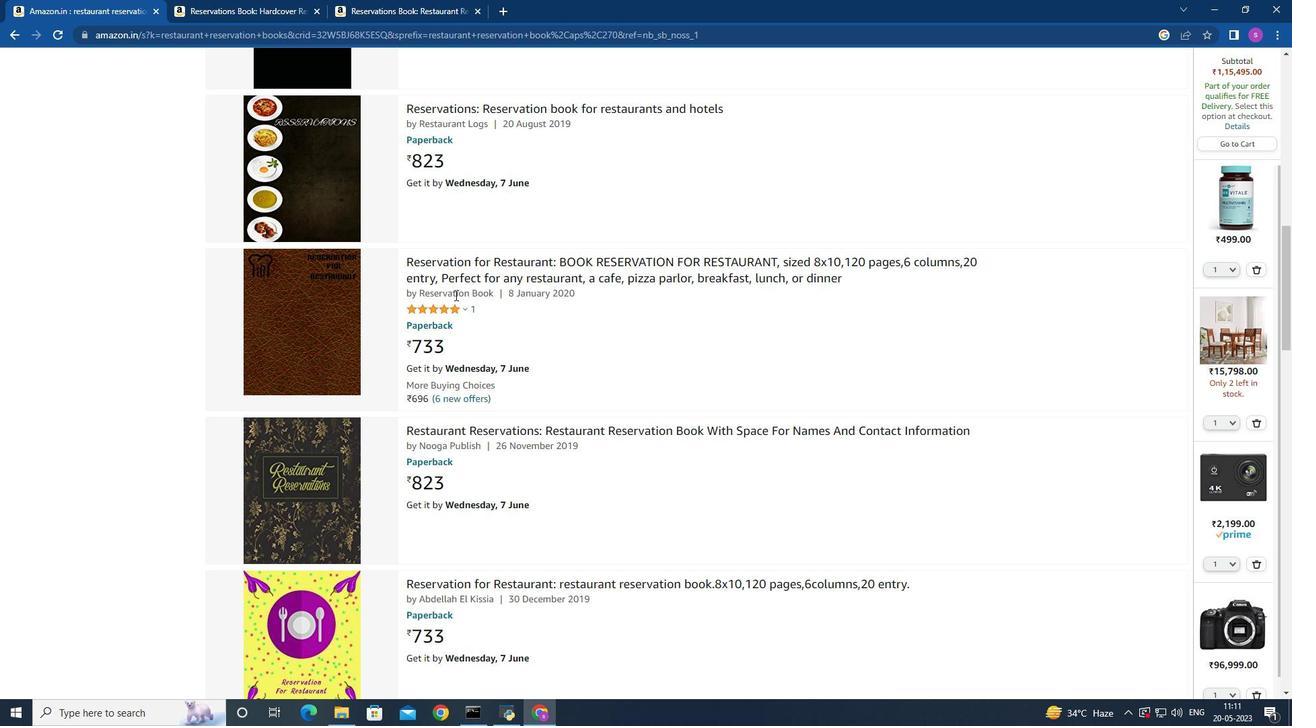 
Action: Mouse scrolled (455, 294) with delta (0, 0)
Screenshot: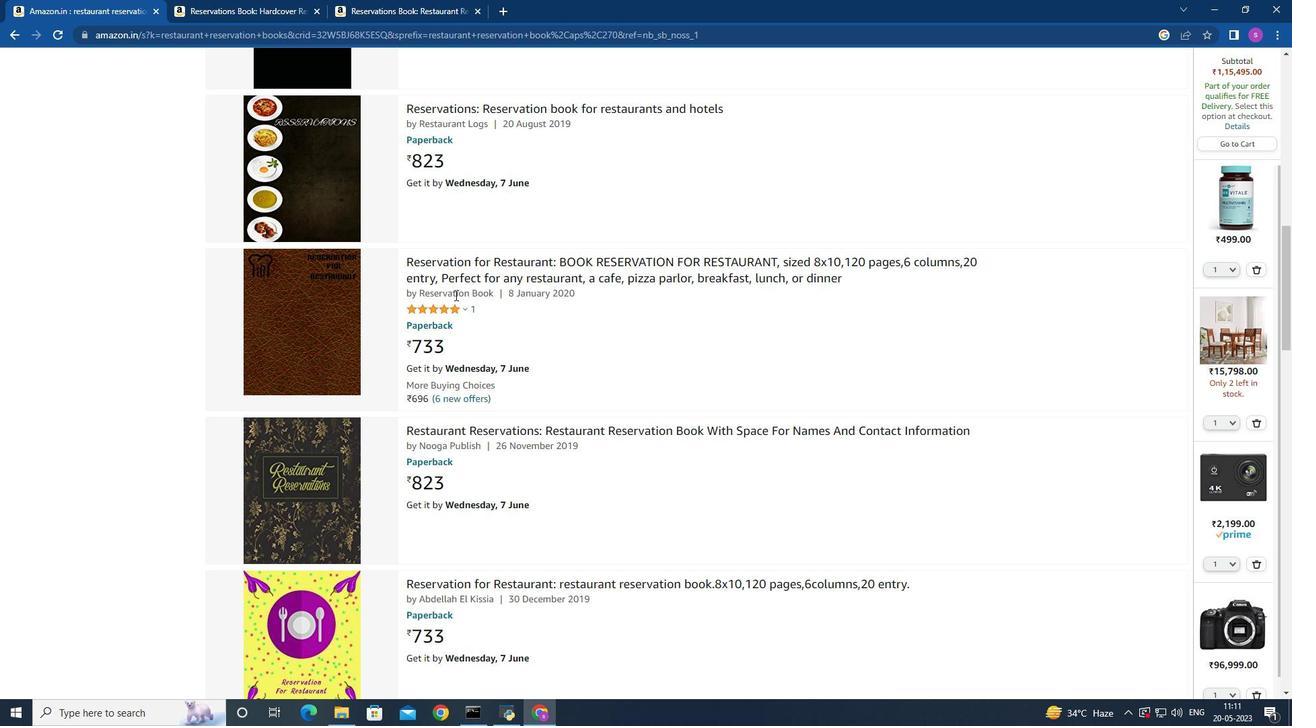 
Action: Mouse scrolled (455, 294) with delta (0, 0)
Screenshot: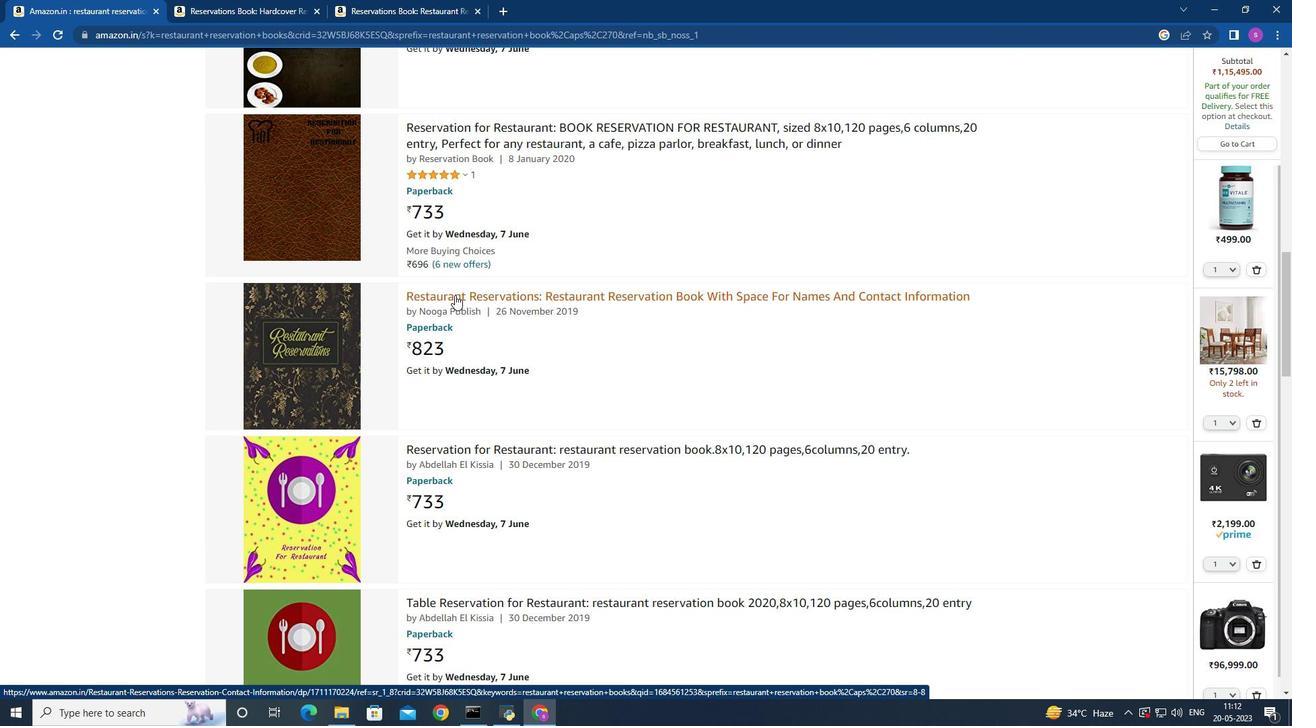 
Action: Mouse scrolled (455, 294) with delta (0, 0)
Screenshot: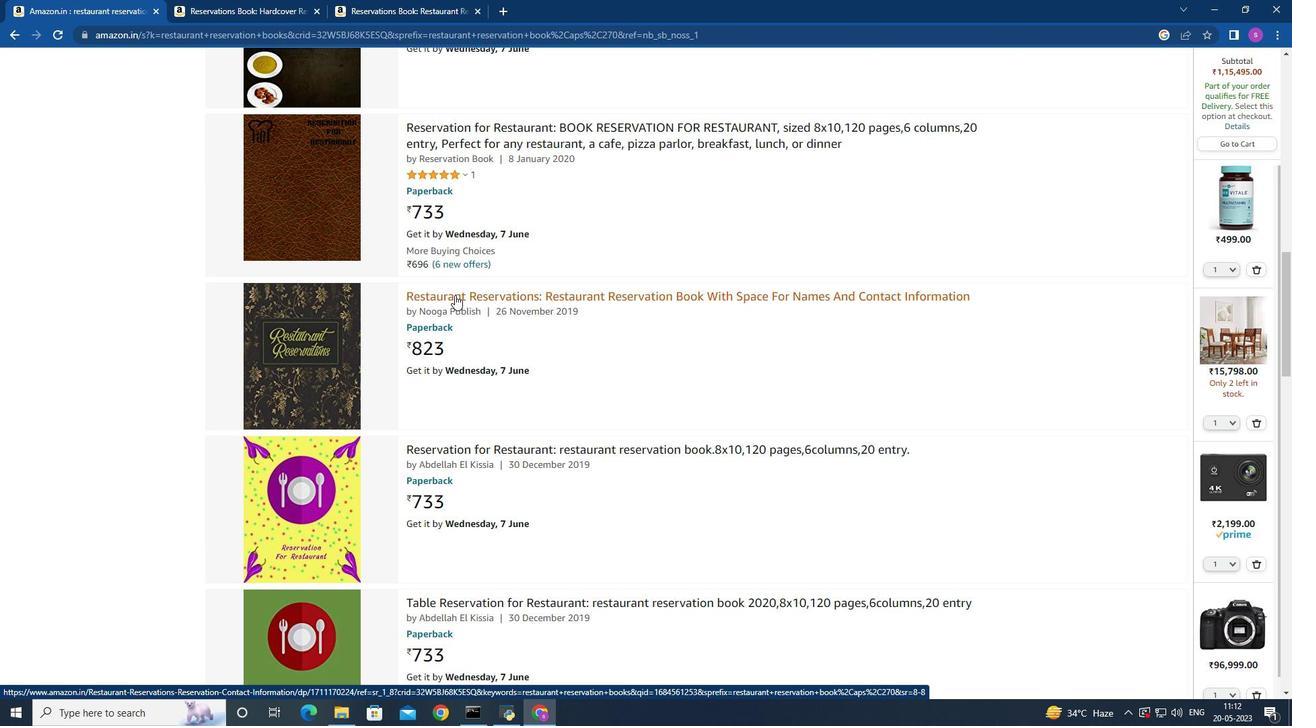 
Action: Mouse scrolled (455, 294) with delta (0, 0)
Screenshot: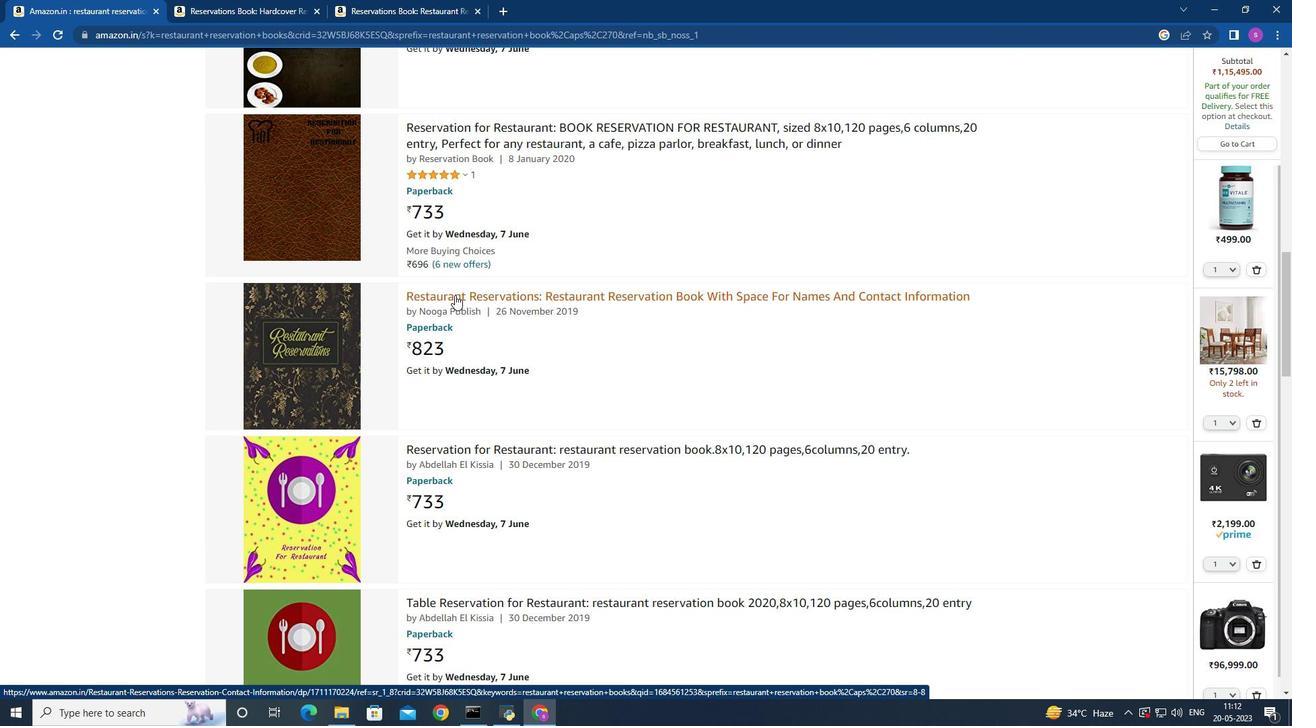 
Action: Mouse scrolled (455, 294) with delta (0, 0)
Screenshot: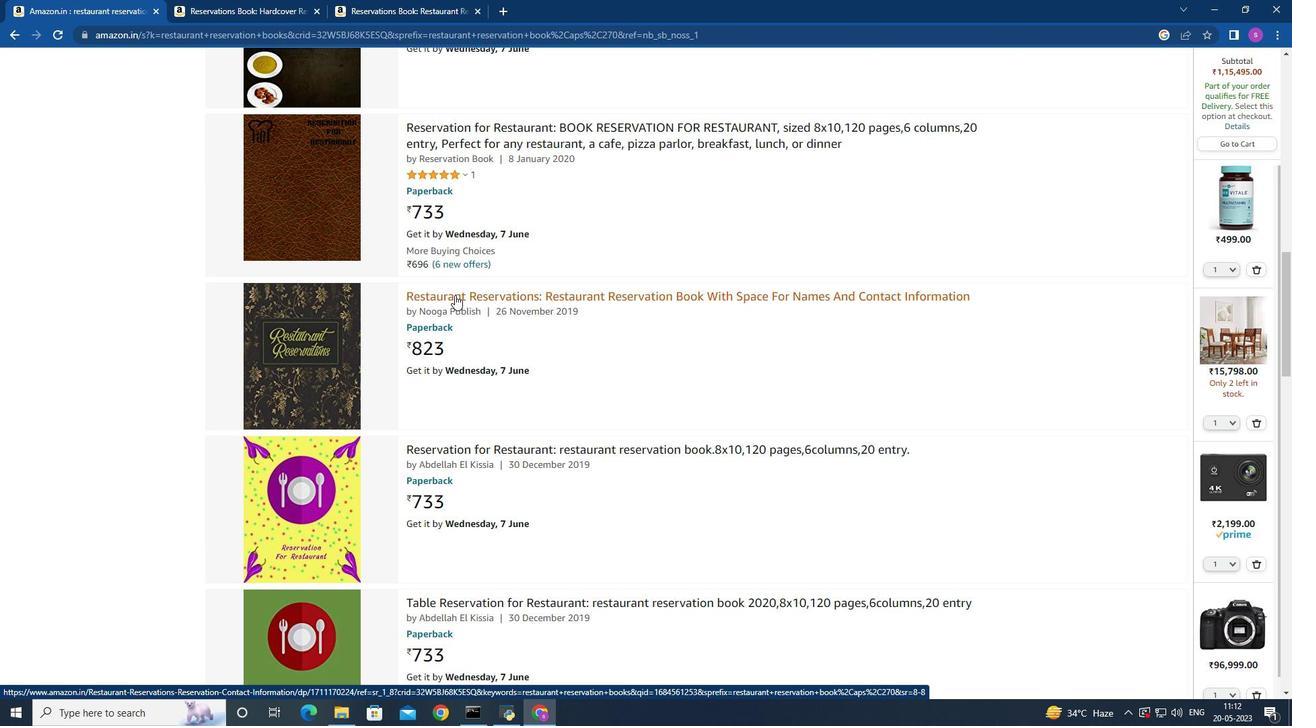 
Action: Mouse scrolled (455, 294) with delta (0, 0)
Screenshot: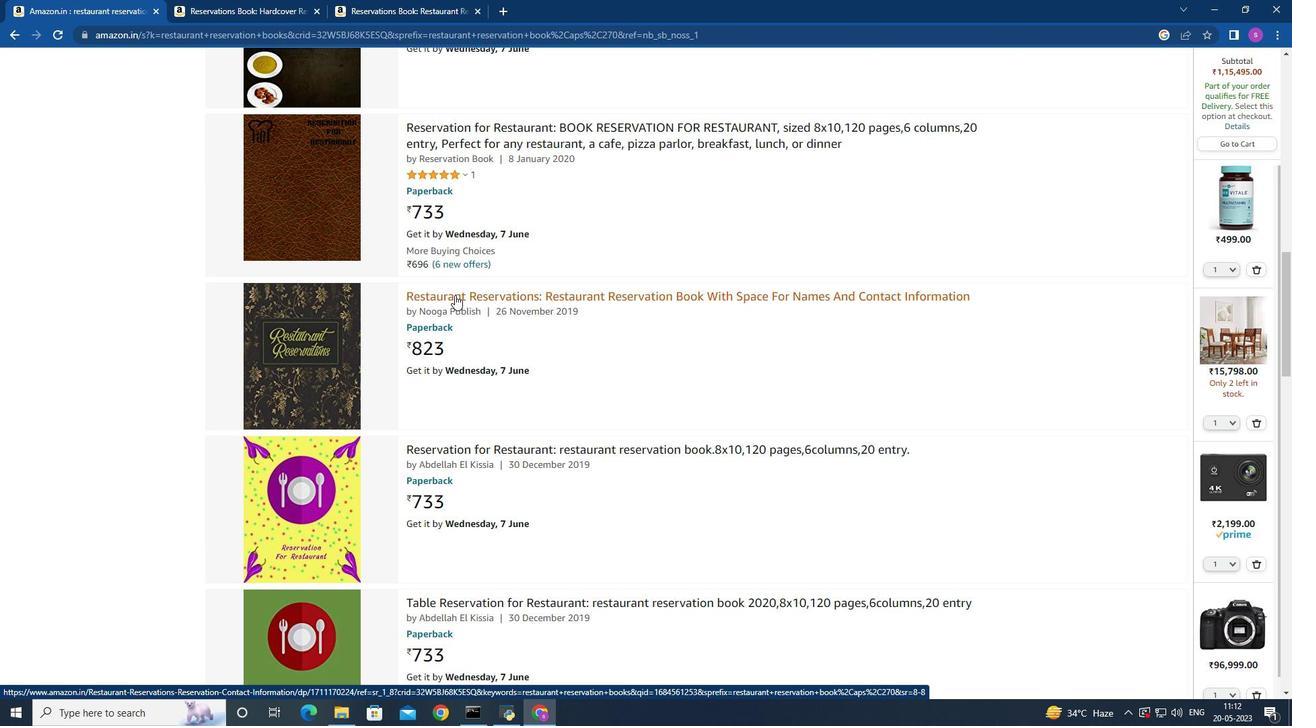 
Action: Mouse scrolled (455, 294) with delta (0, 0)
Screenshot: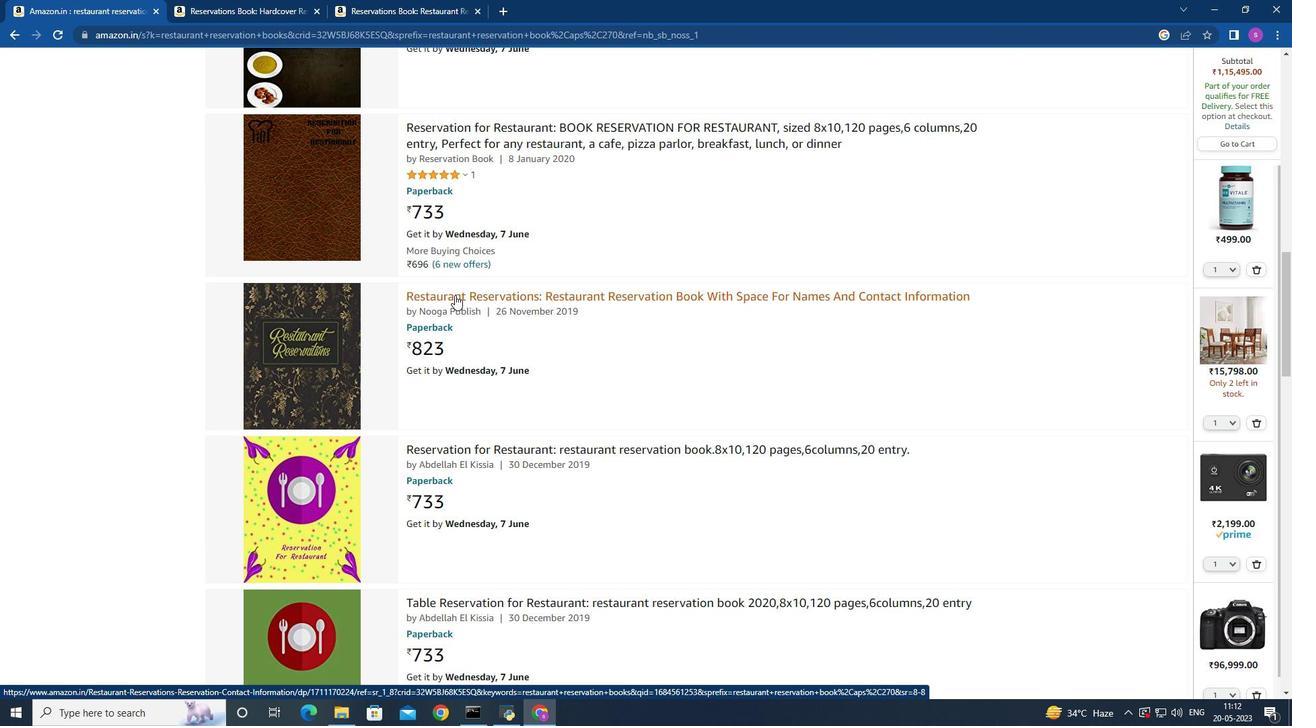 
Action: Mouse scrolled (455, 294) with delta (0, 0)
Screenshot: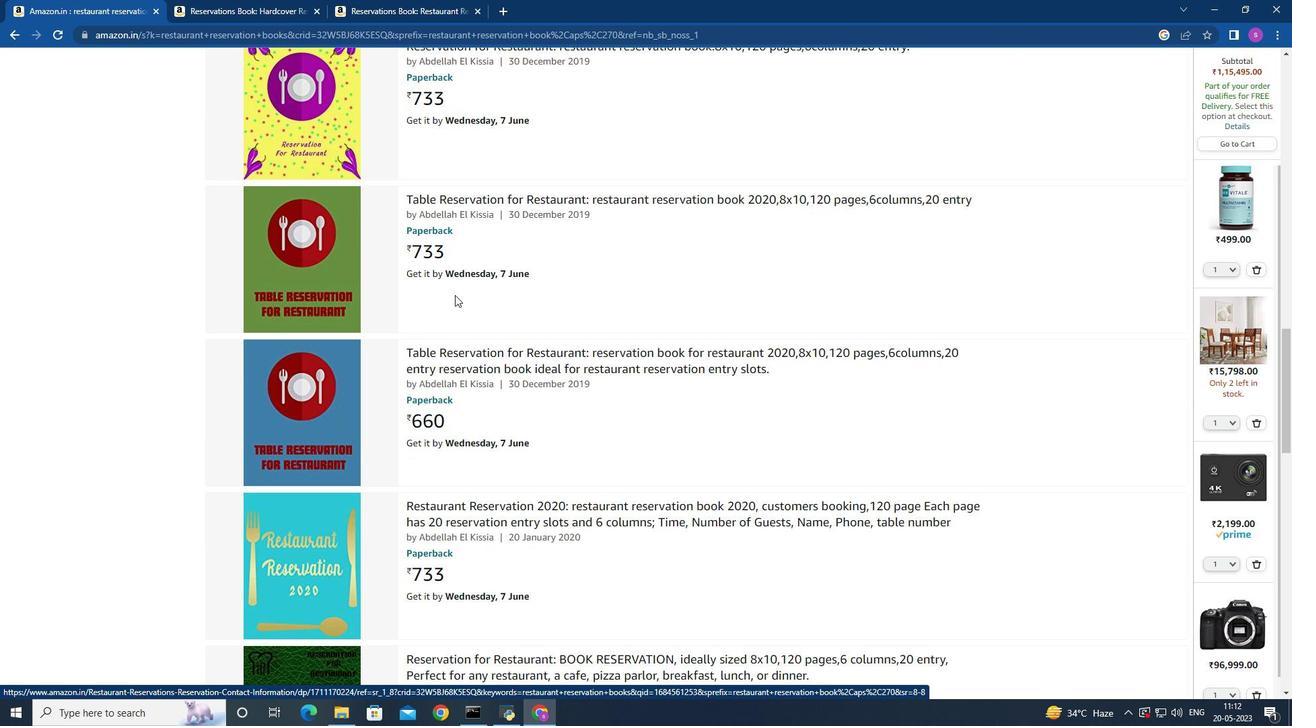 
Action: Mouse scrolled (455, 294) with delta (0, 0)
Screenshot: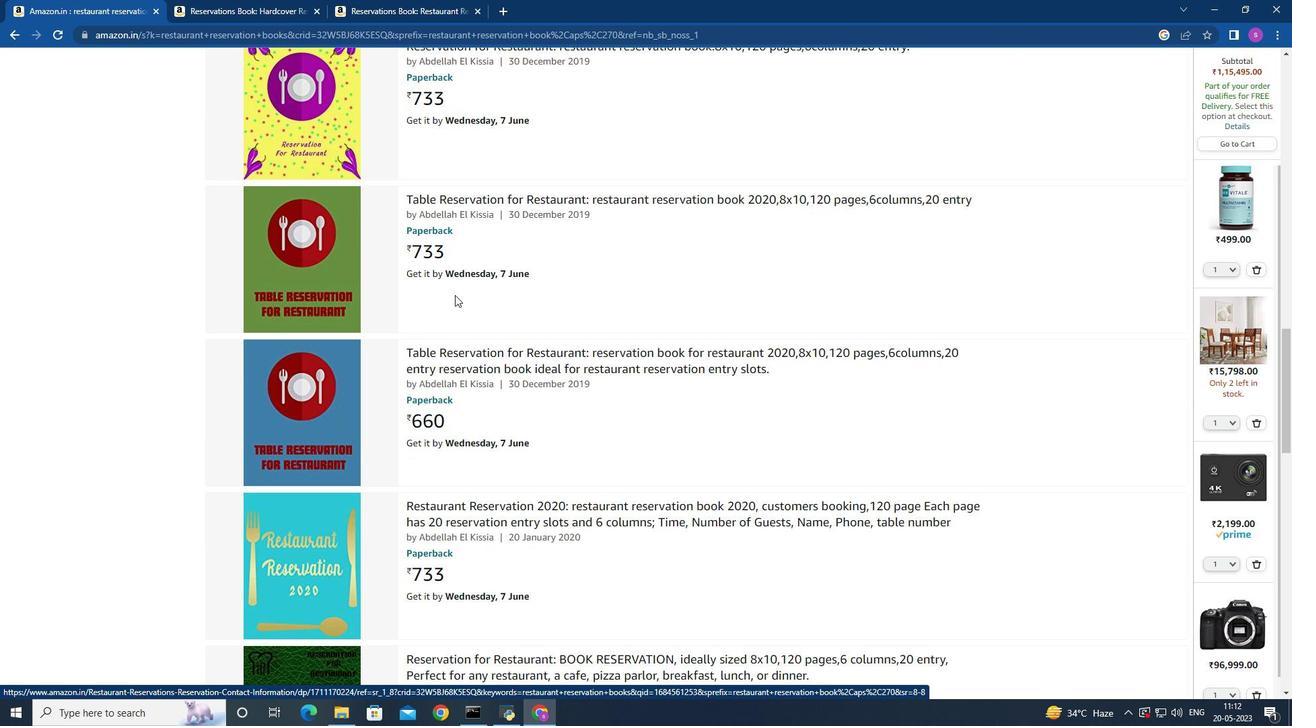 
Action: Mouse scrolled (455, 294) with delta (0, 0)
Screenshot: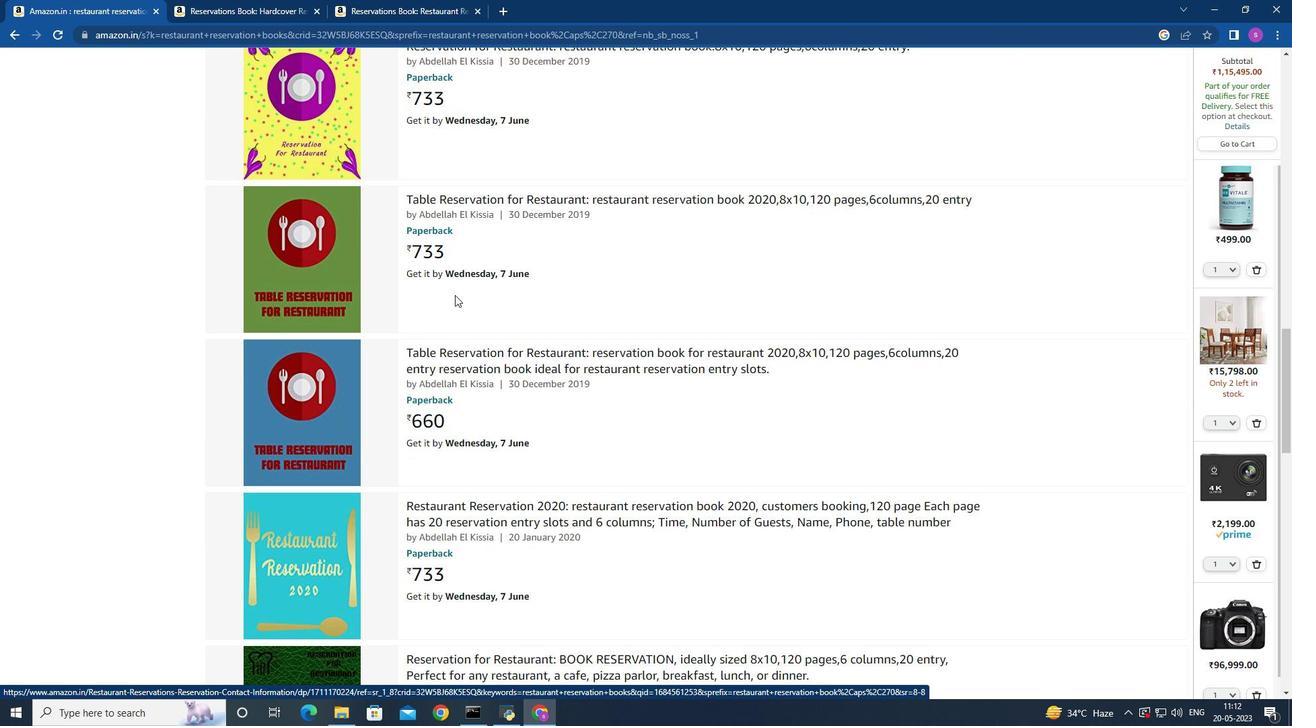 
Action: Mouse scrolled (455, 294) with delta (0, 0)
Screenshot: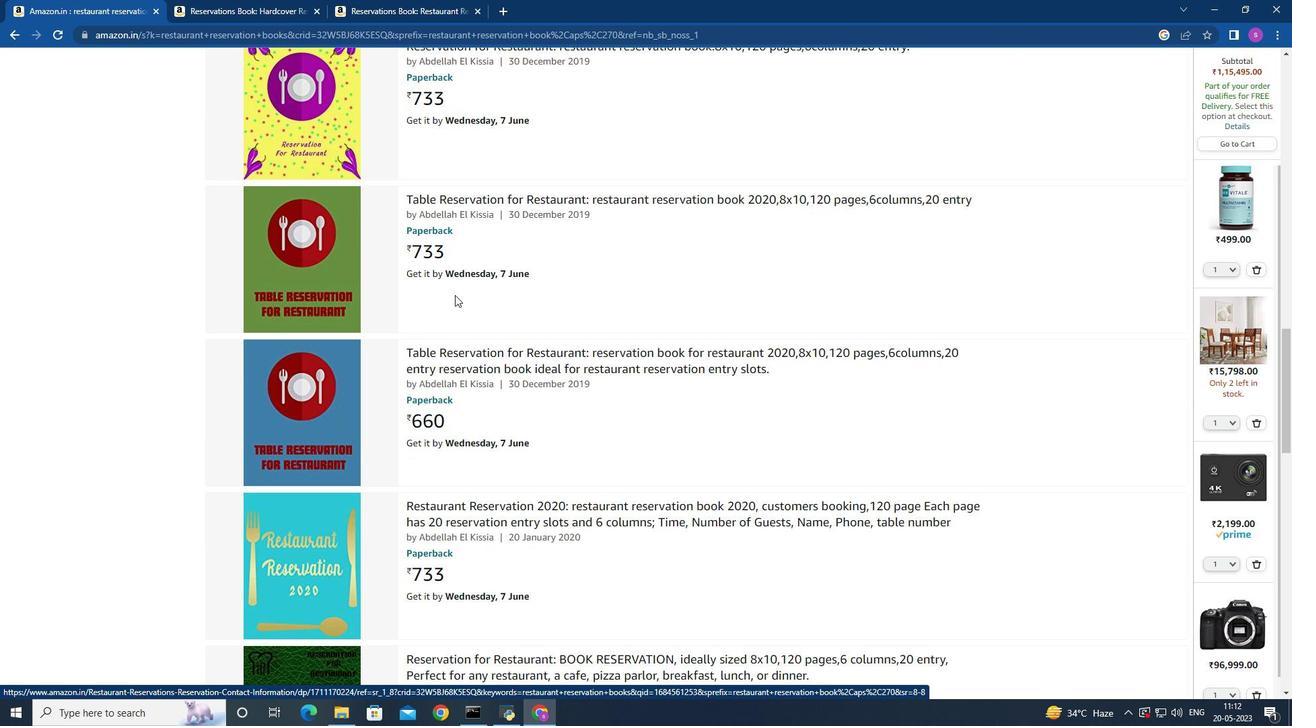 
Action: Mouse scrolled (455, 294) with delta (0, 0)
Screenshot: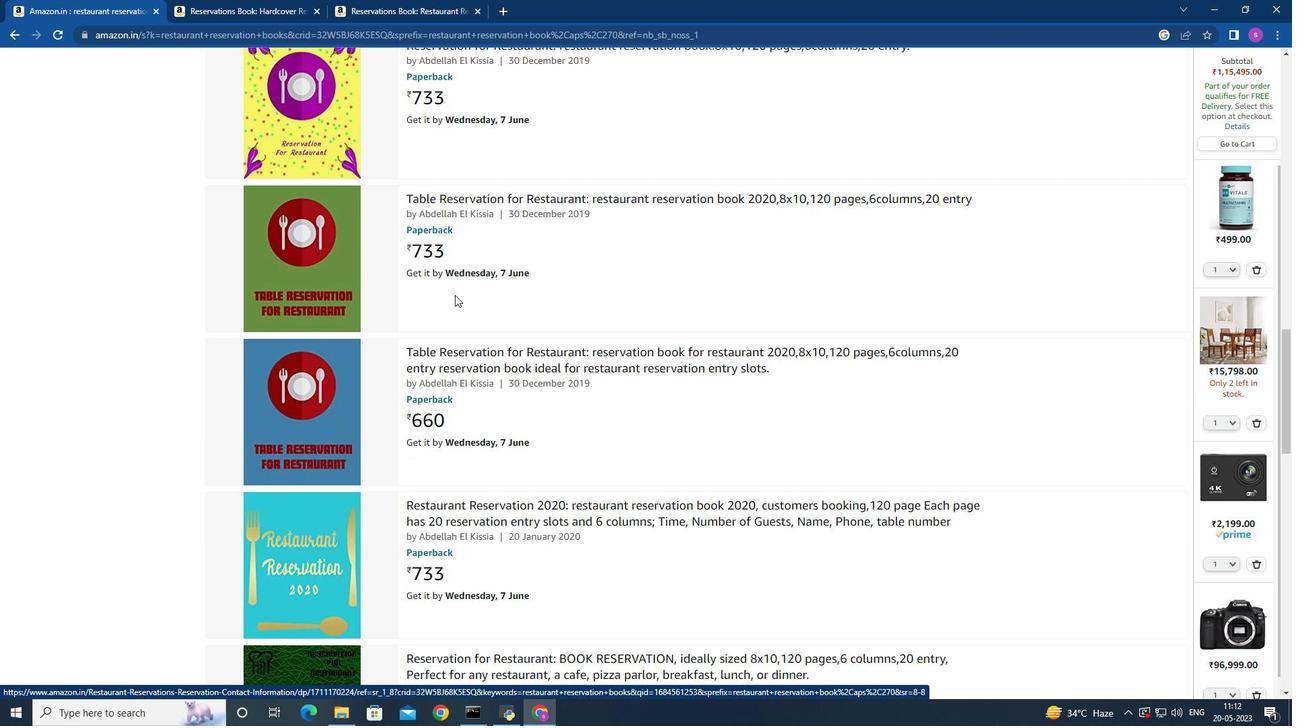 
Action: Mouse scrolled (455, 294) with delta (0, 0)
Screenshot: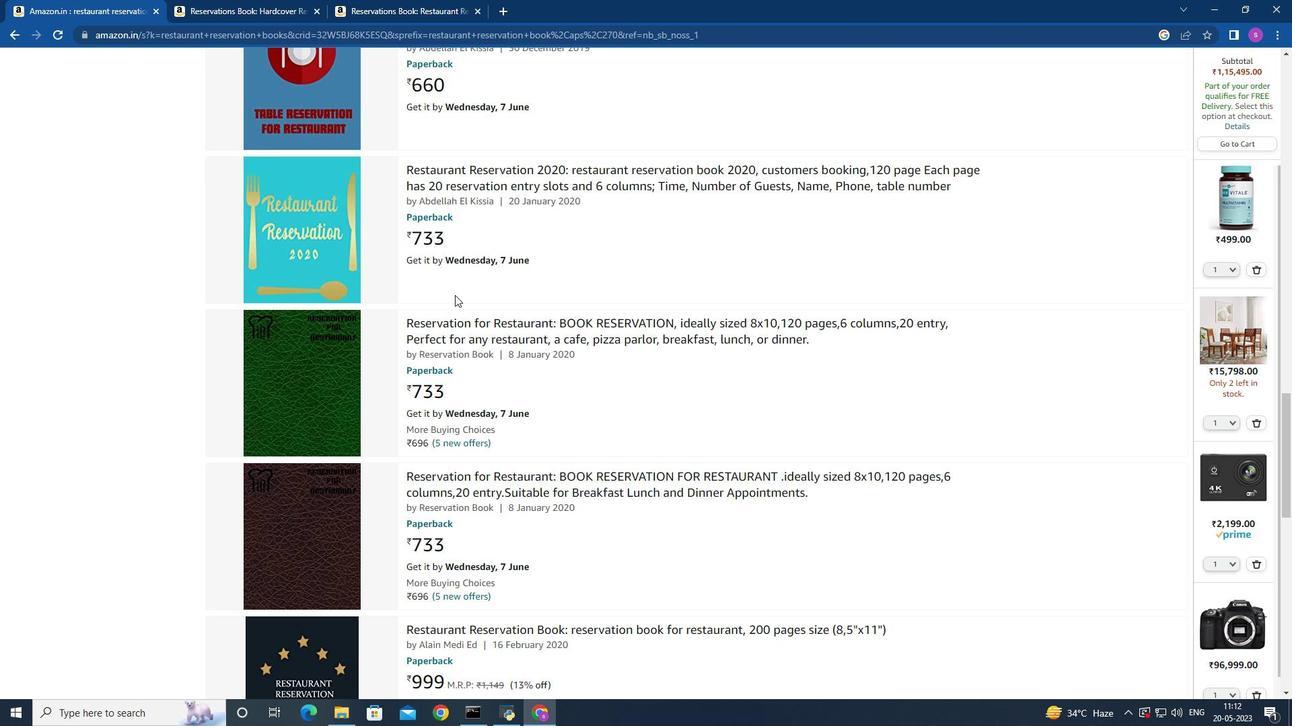 
Action: Mouse scrolled (455, 294) with delta (0, 0)
Screenshot: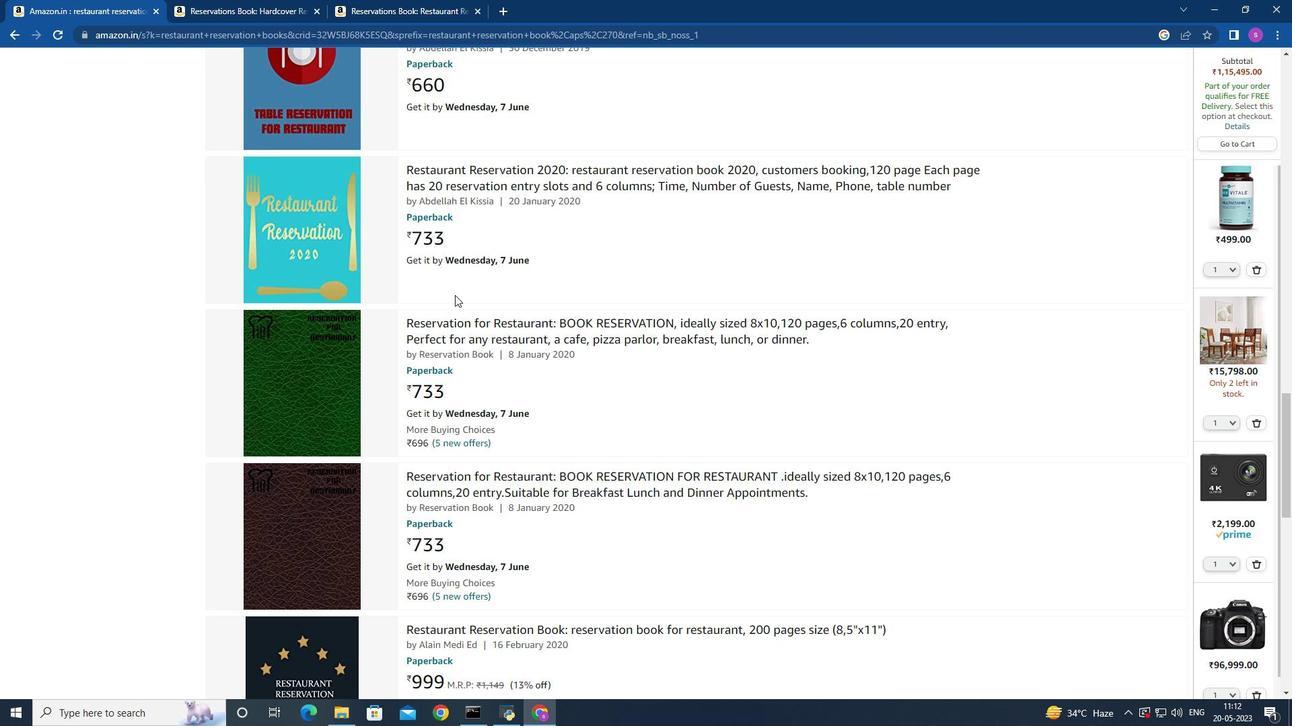 
Action: Mouse scrolled (455, 294) with delta (0, 0)
Screenshot: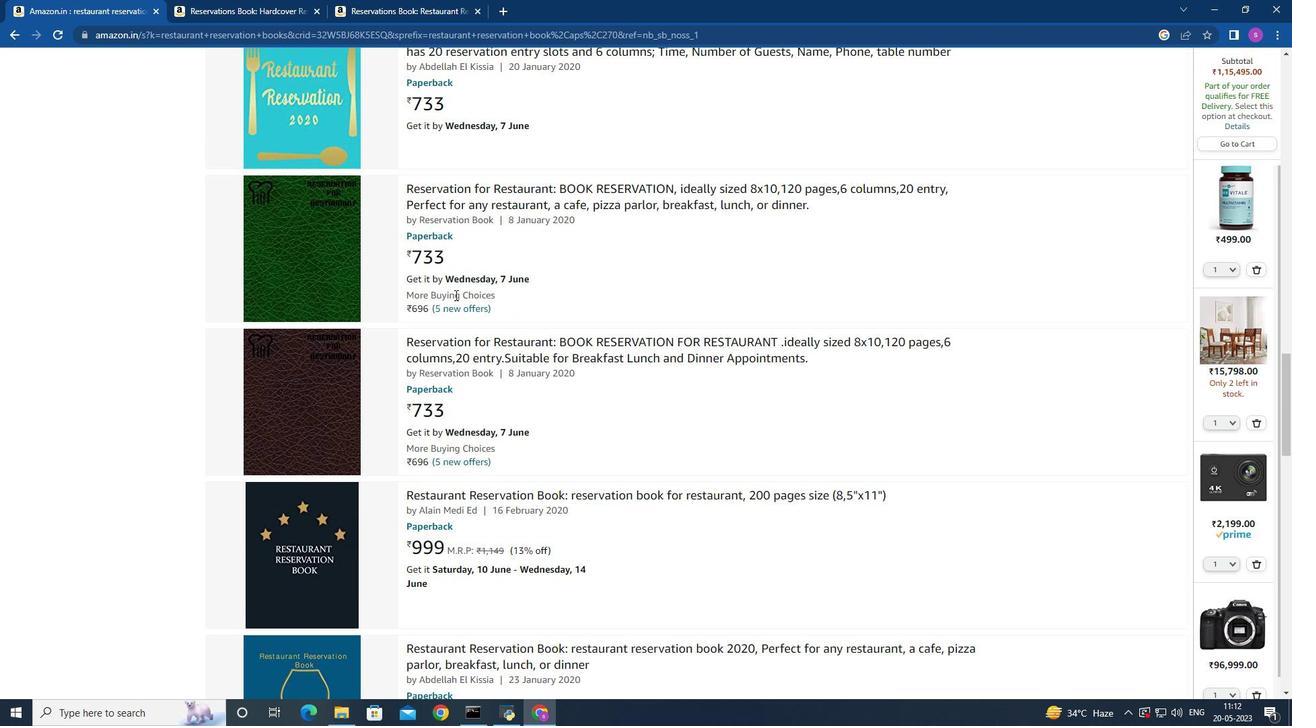 
Action: Mouse scrolled (455, 294) with delta (0, 0)
Screenshot: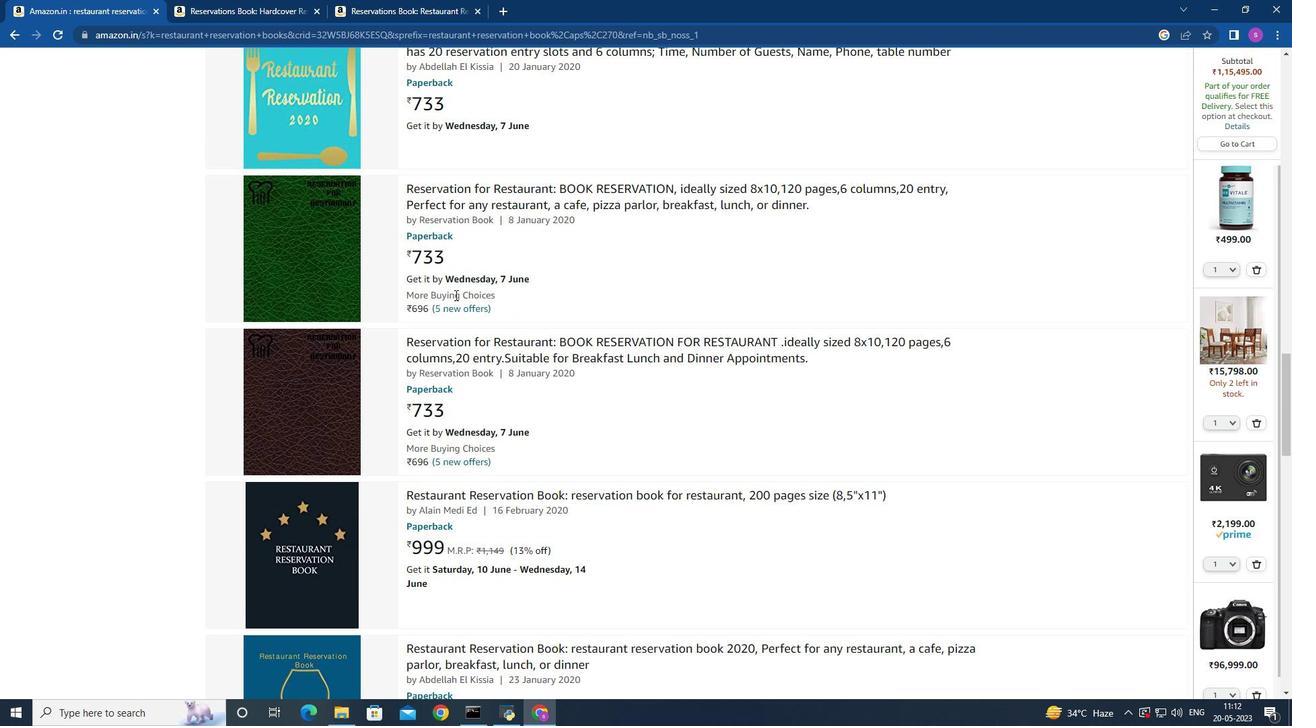 
Action: Mouse scrolled (455, 294) with delta (0, 0)
Screenshot: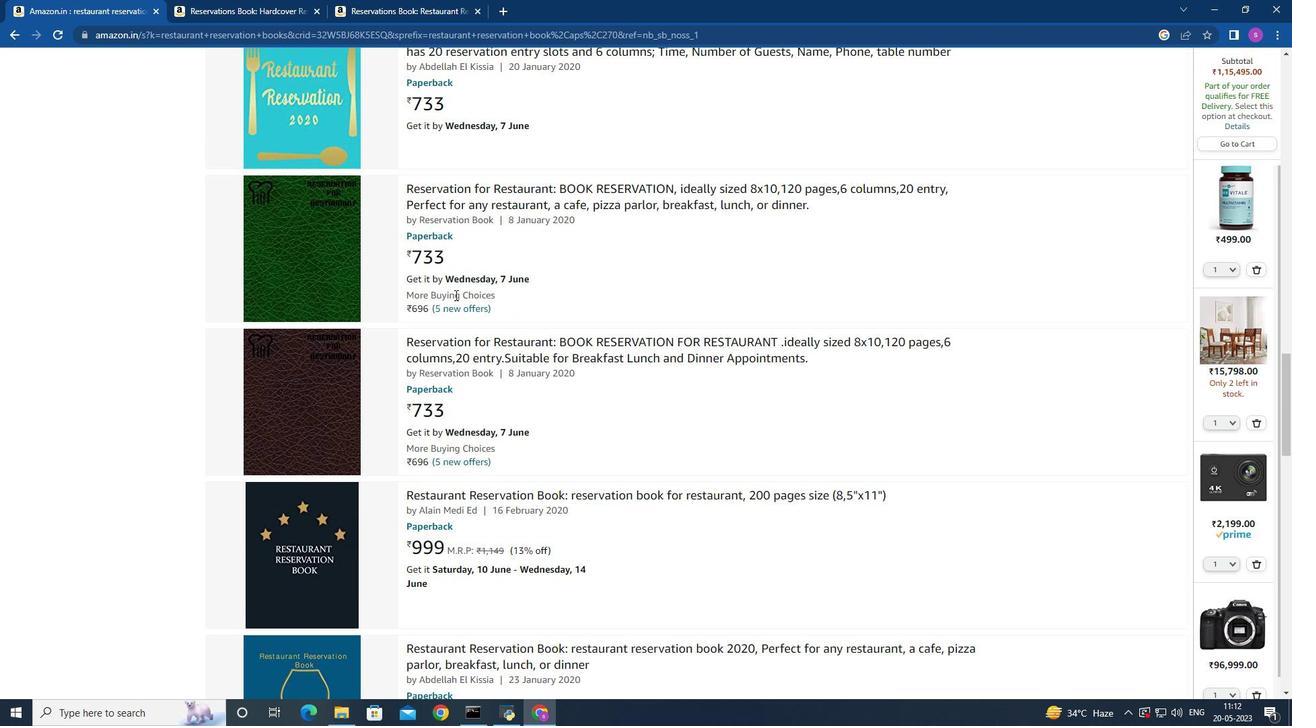 
Action: Mouse scrolled (455, 294) with delta (0, 0)
Screenshot: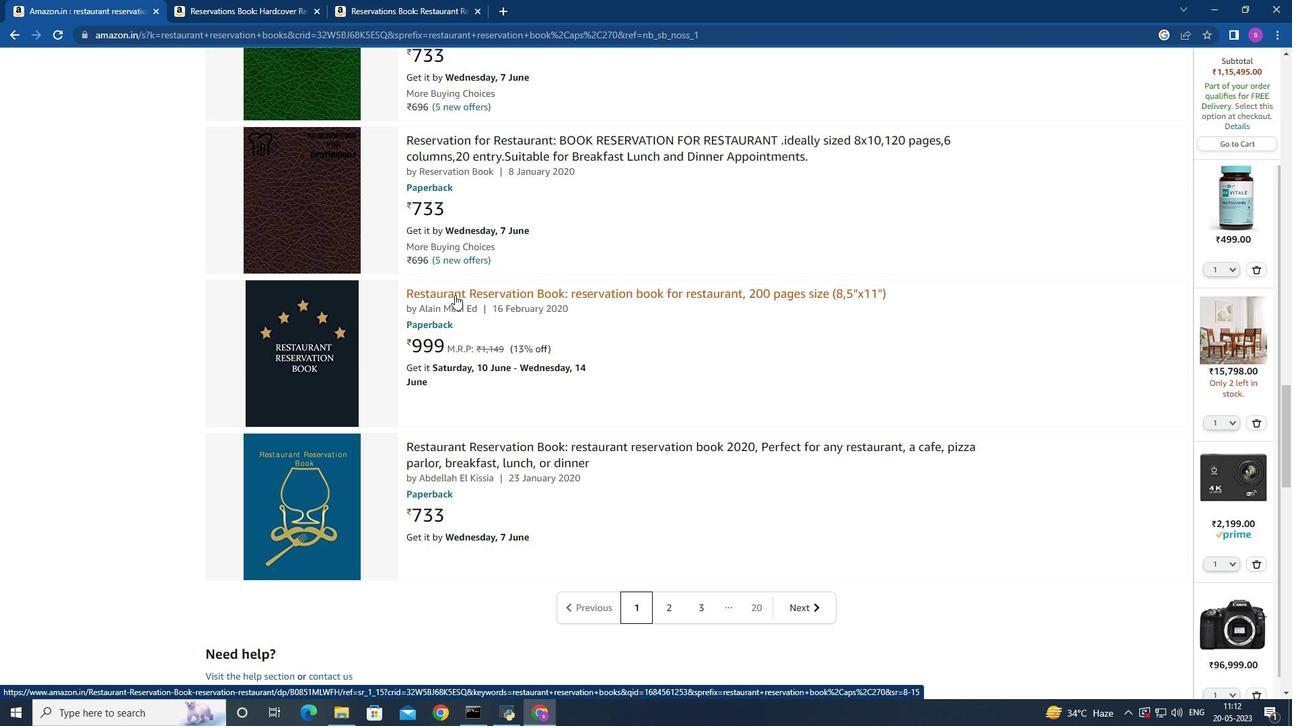 
Action: Mouse scrolled (455, 294) with delta (0, 0)
Screenshot: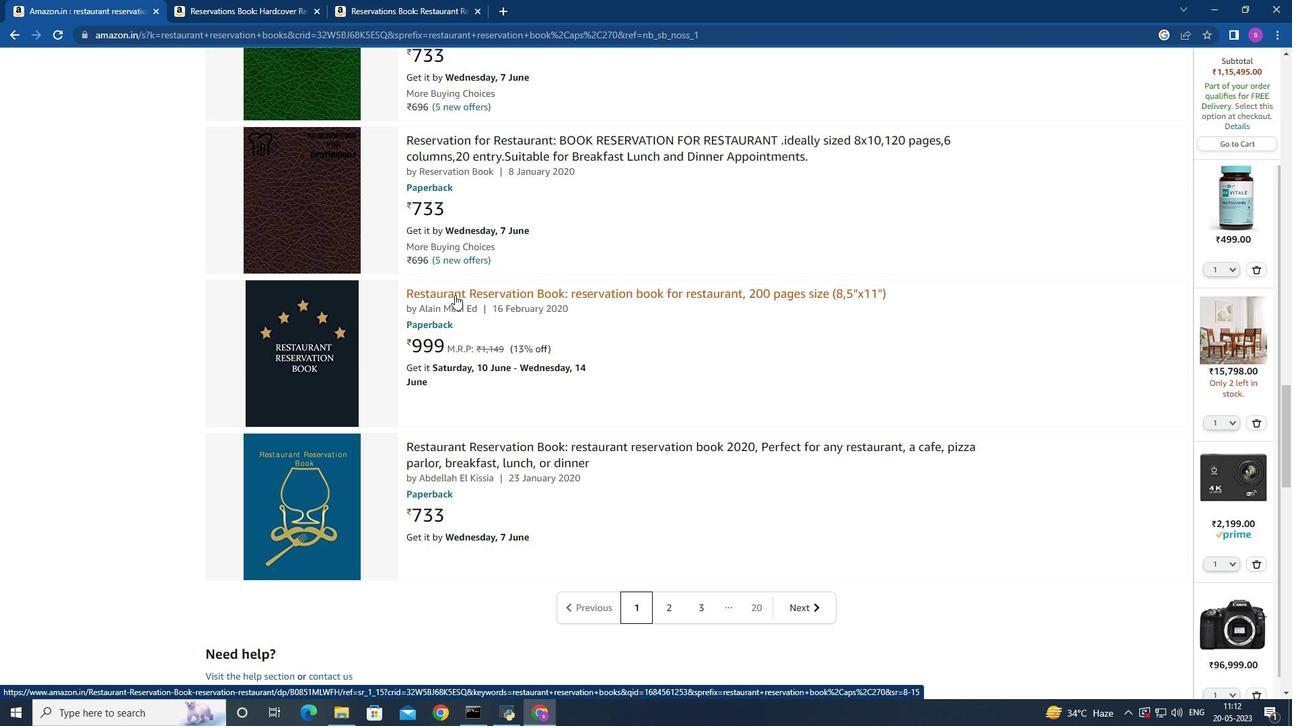 
Action: Mouse scrolled (455, 294) with delta (0, 0)
Screenshot: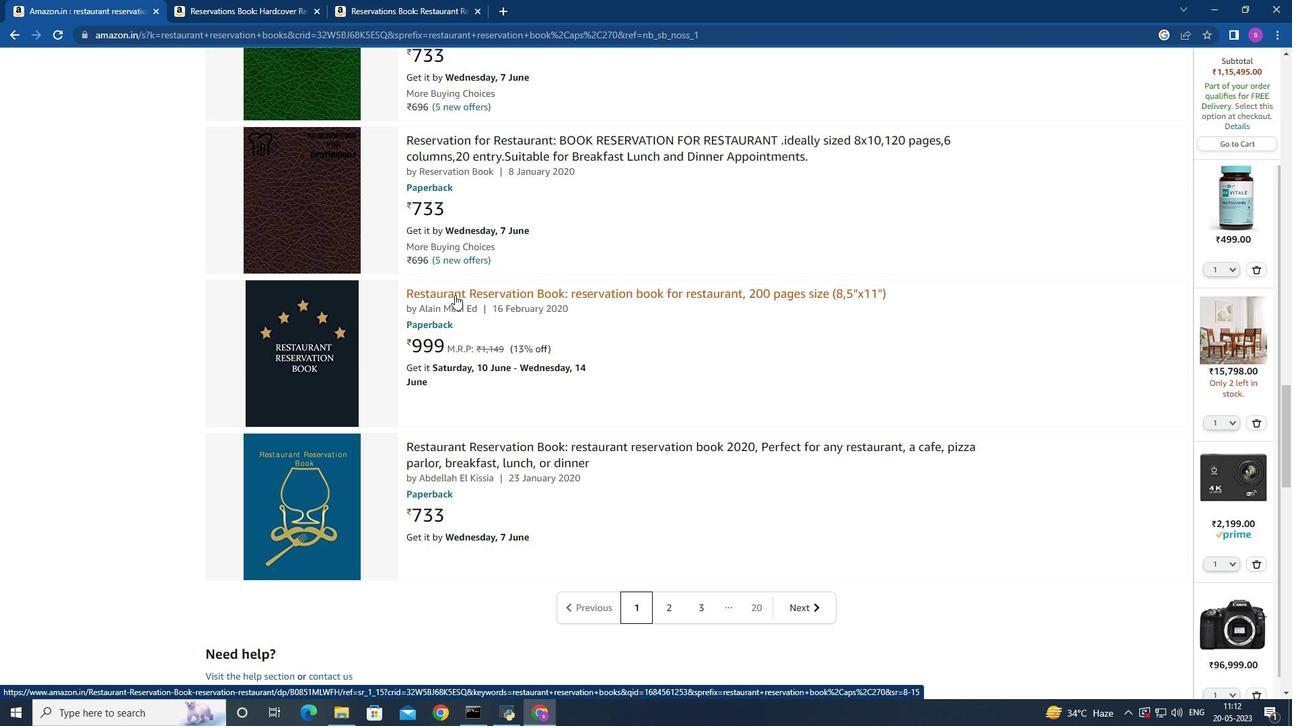 
Action: Mouse scrolled (455, 294) with delta (0, 0)
Screenshot: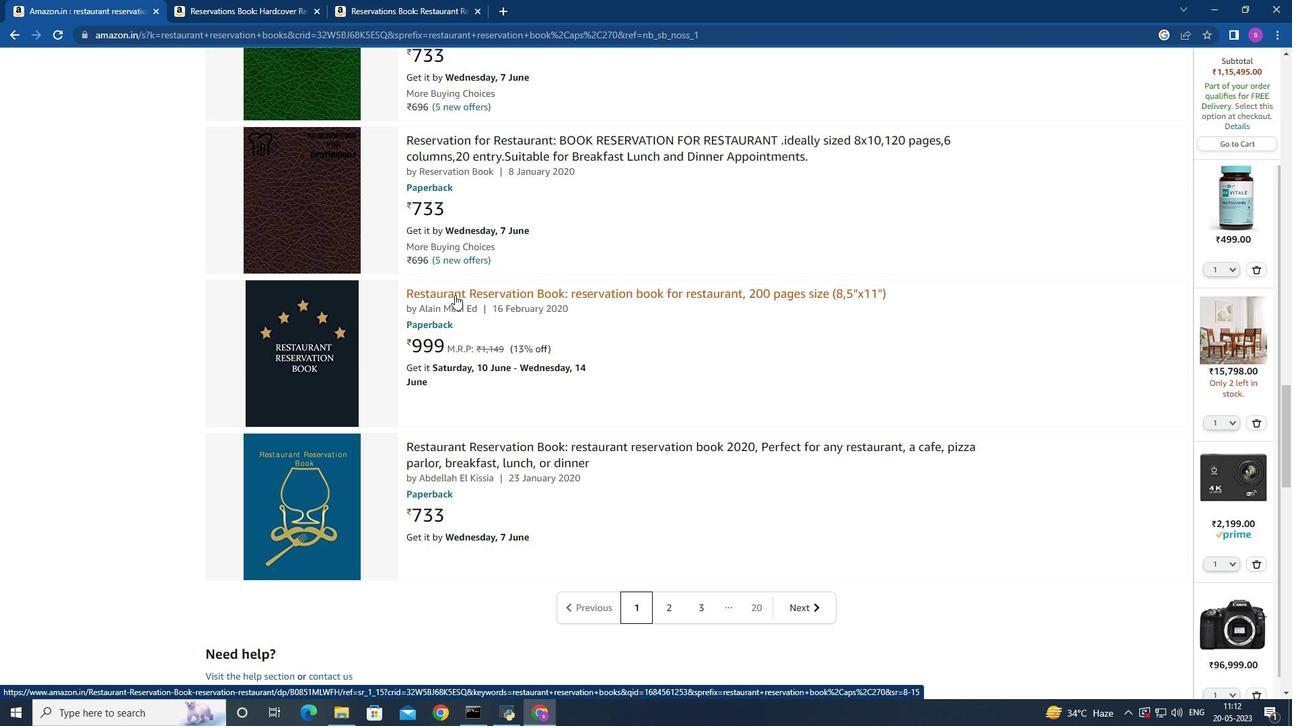 
Action: Mouse scrolled (455, 294) with delta (0, 0)
Screenshot: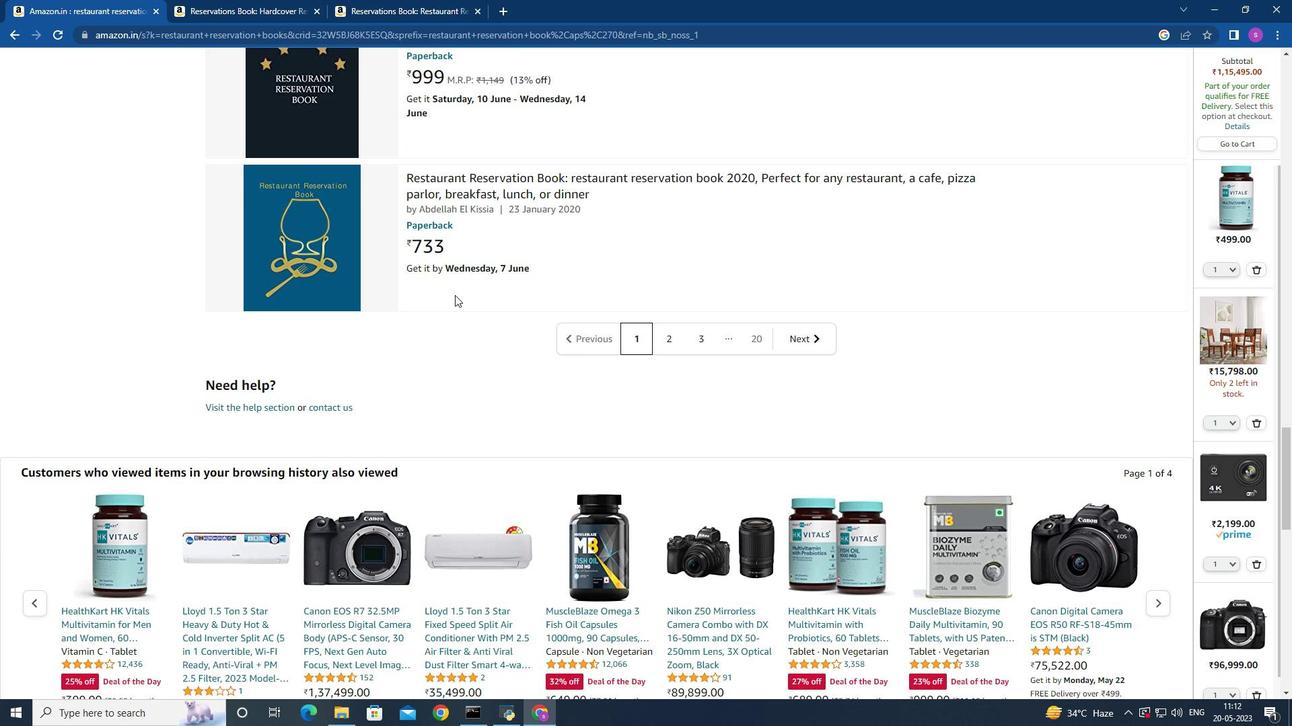 
Action: Mouse scrolled (455, 294) with delta (0, 0)
Screenshot: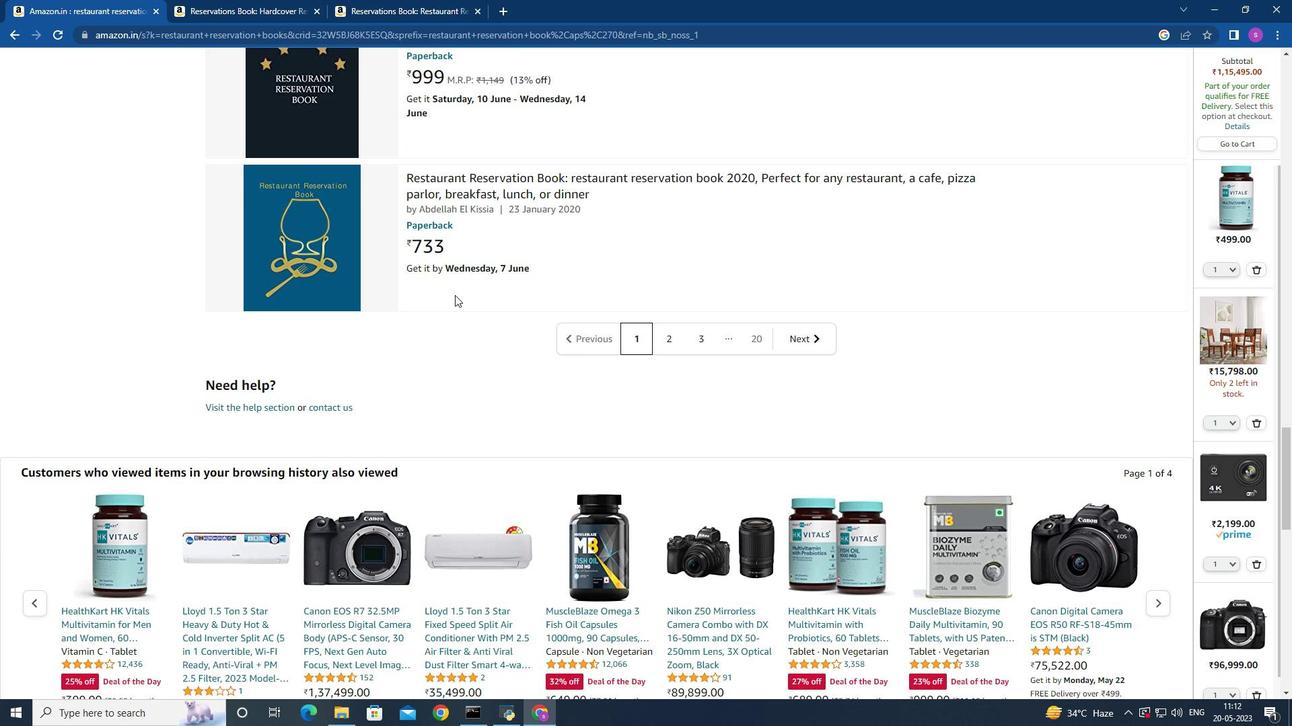 
Action: Mouse moved to (454, 292)
Screenshot: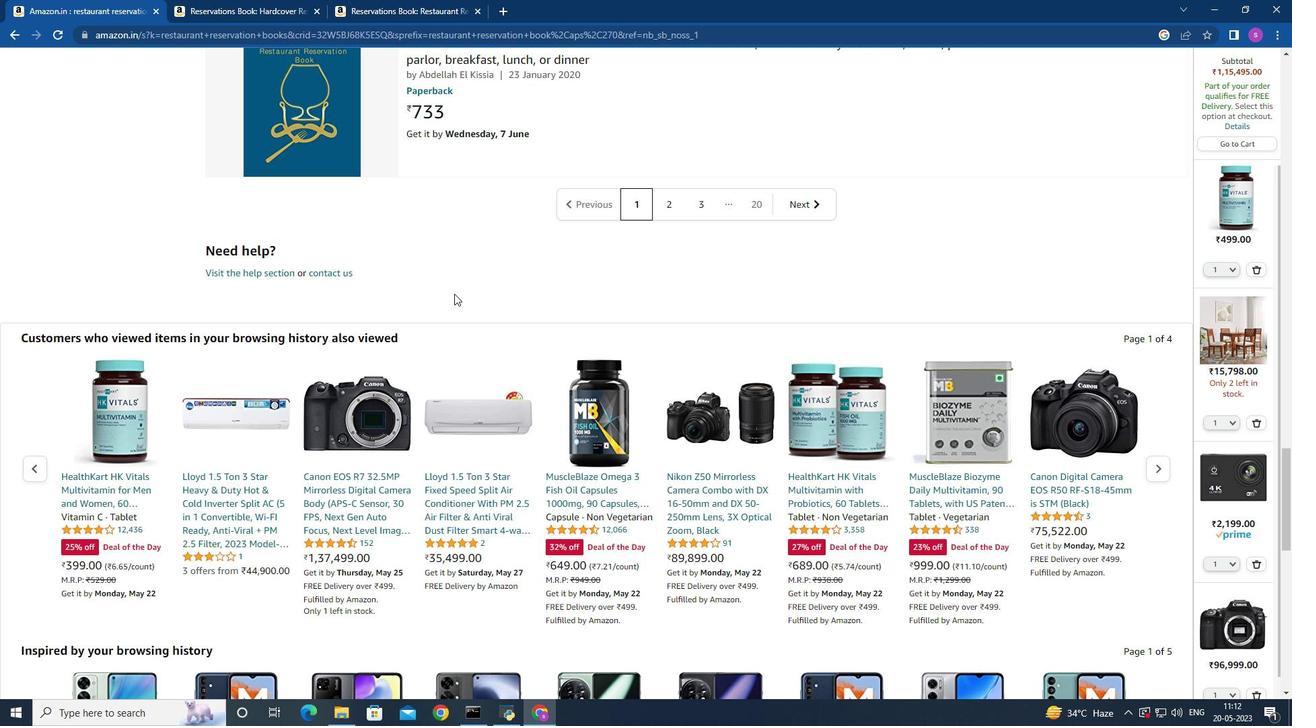 
Action: Mouse scrolled (454, 292) with delta (0, 0)
Screenshot: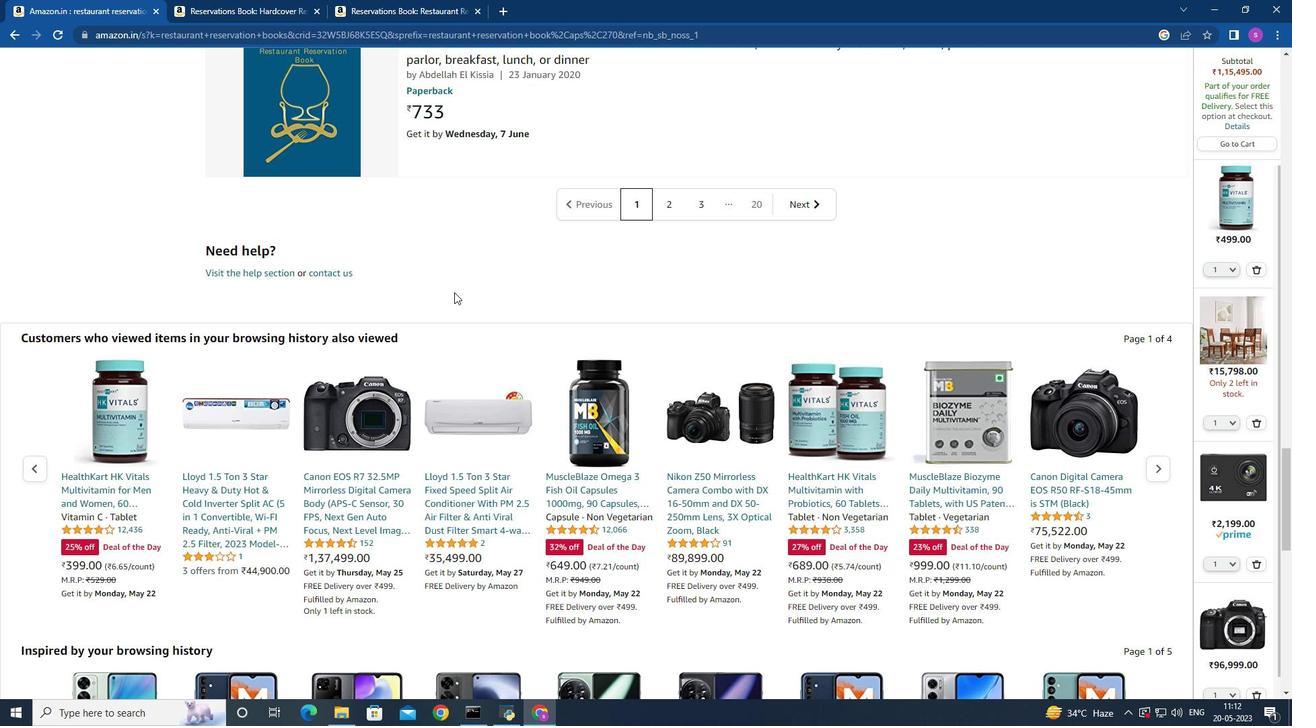 
Action: Mouse scrolled (454, 292) with delta (0, 0)
Screenshot: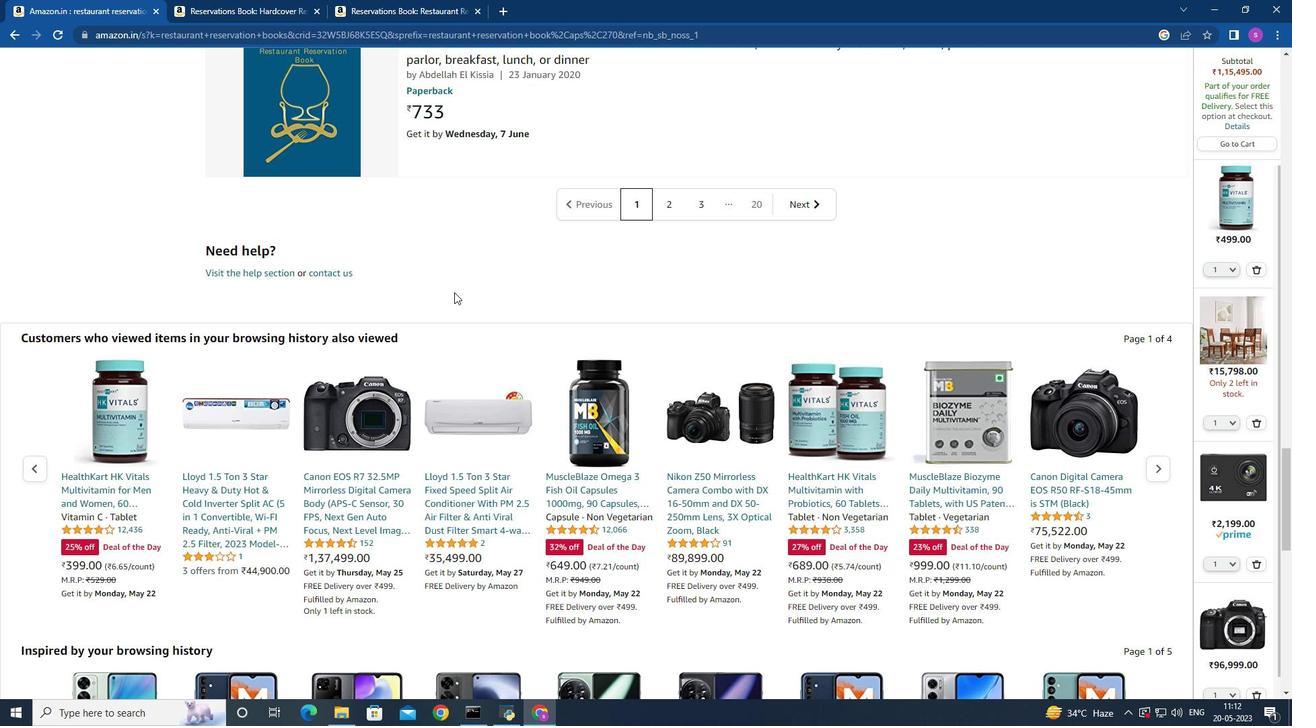 
Action: Mouse moved to (454, 291)
Screenshot: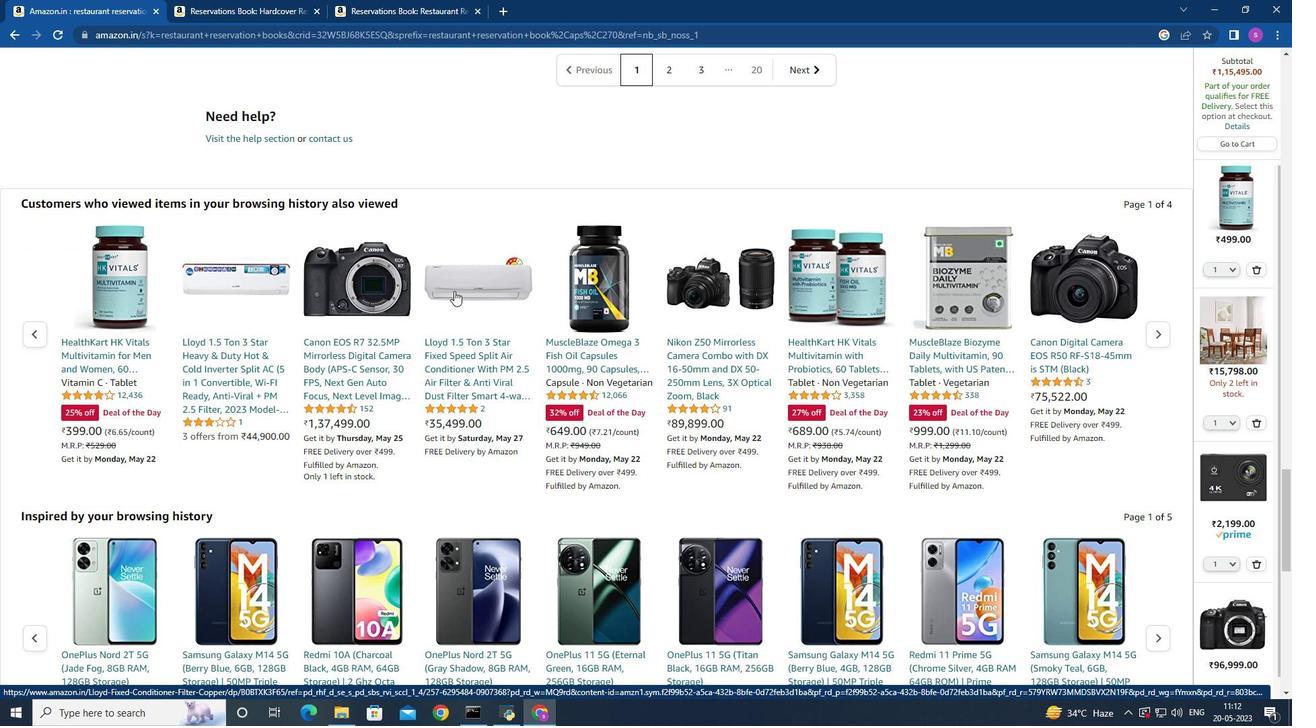 
Action: Mouse scrolled (454, 290) with delta (0, 0)
Screenshot: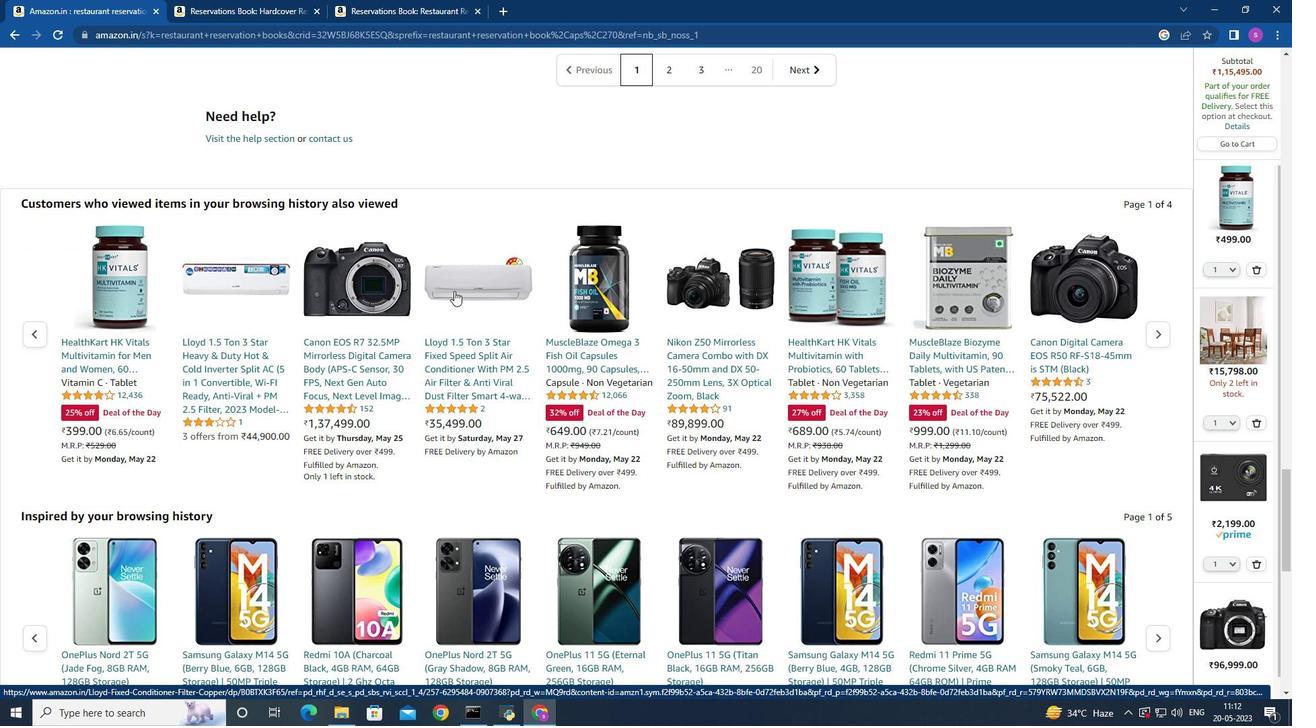 
Action: Mouse moved to (454, 291)
Screenshot: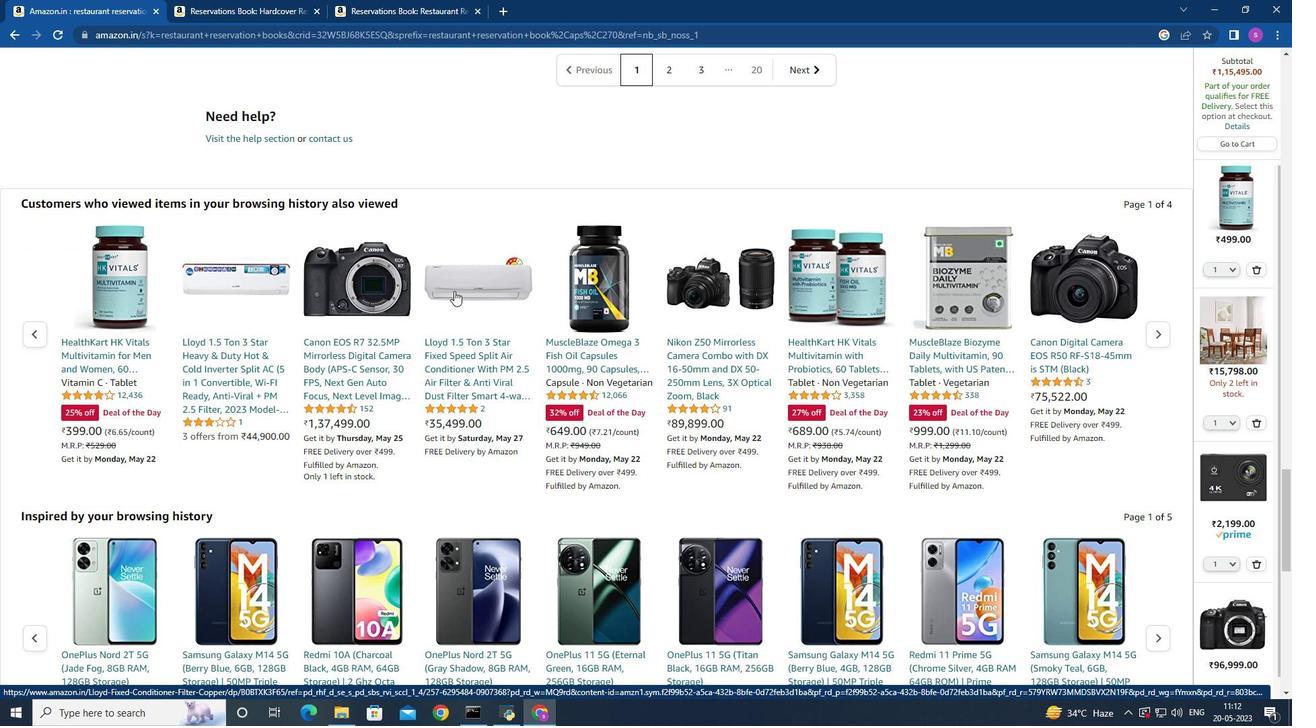 
Action: Mouse scrolled (454, 290) with delta (0, 0)
Screenshot: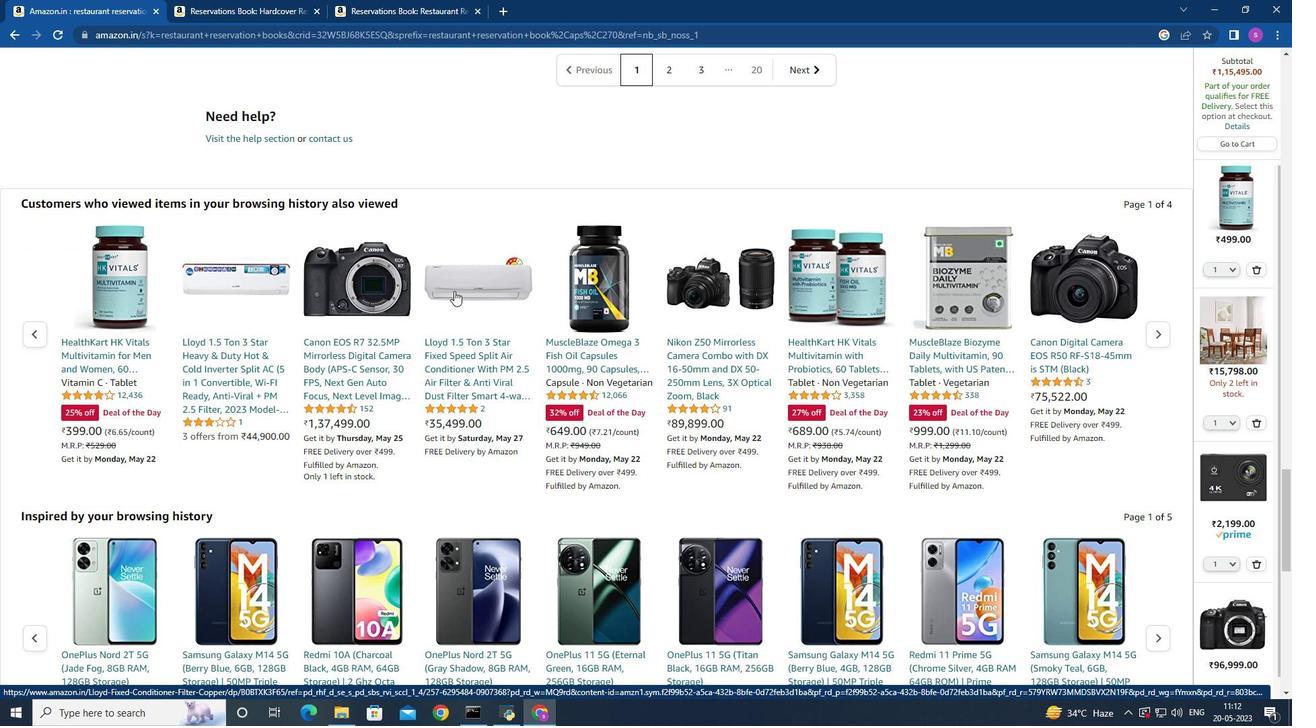 
Action: Mouse moved to (454, 291)
Screenshot: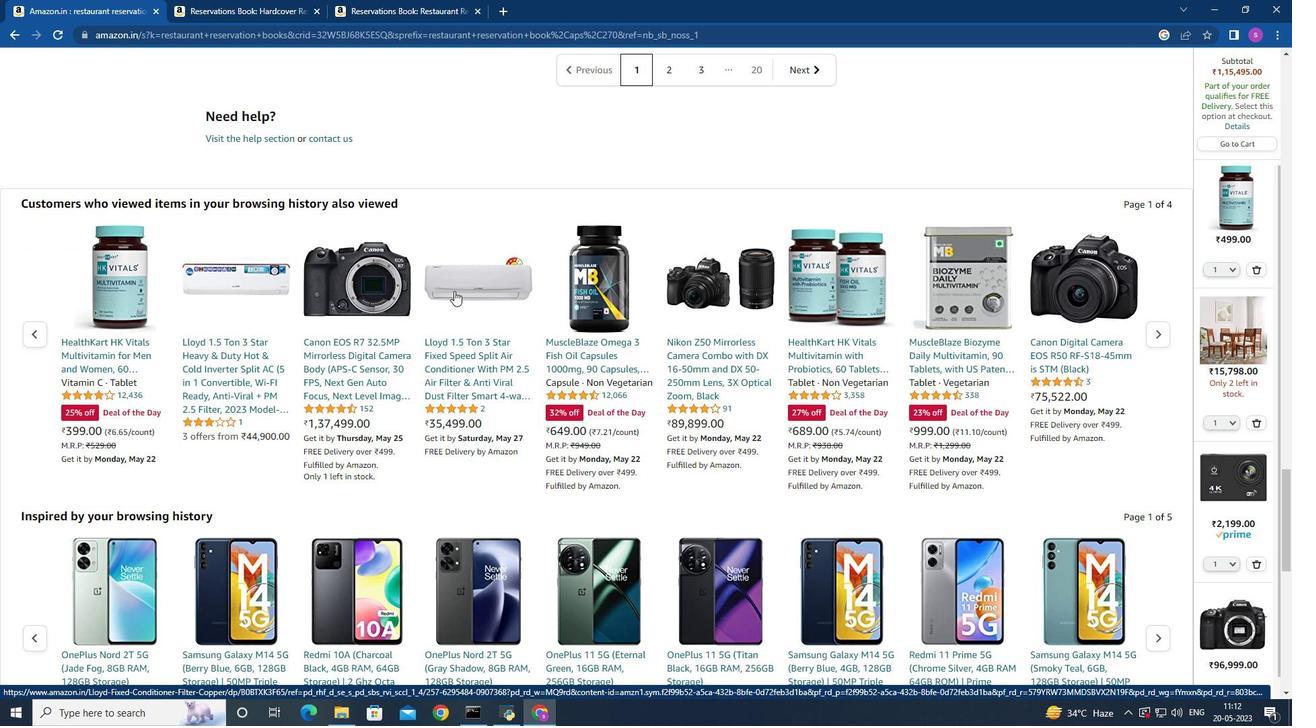 
Action: Mouse scrolled (454, 290) with delta (0, 0)
Screenshot: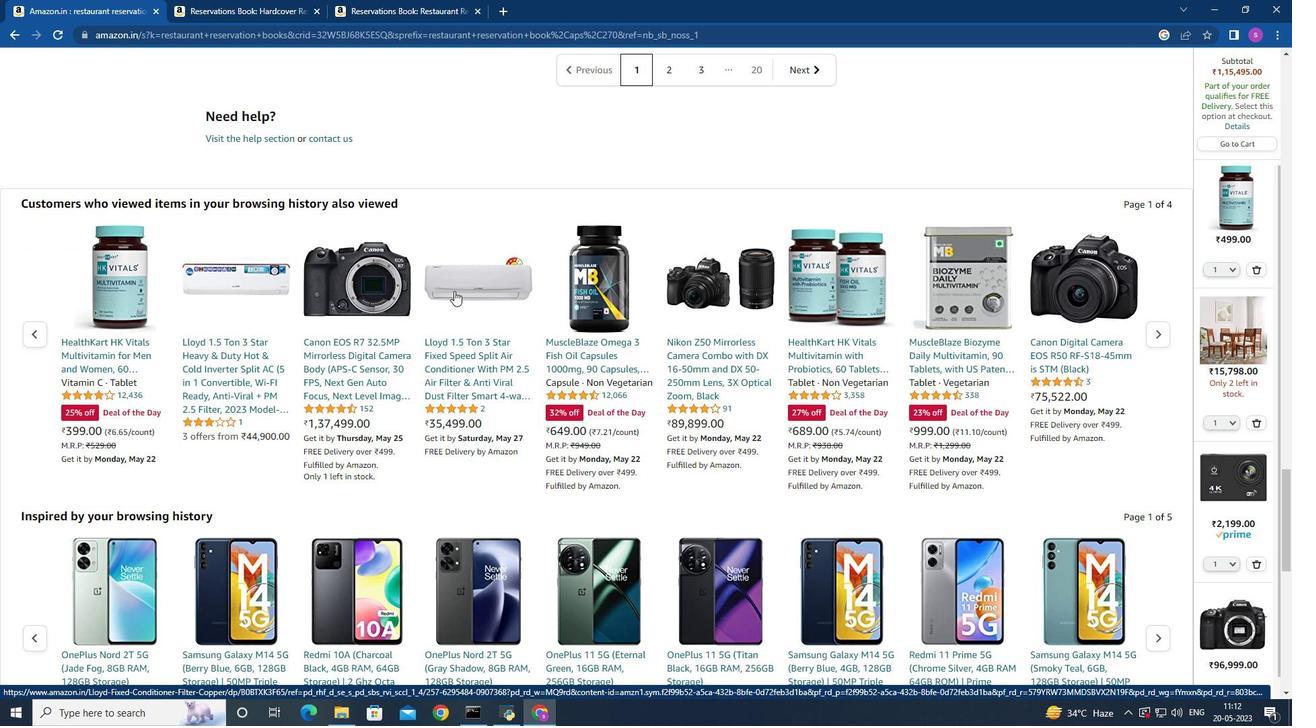 
Action: Mouse scrolled (454, 290) with delta (0, 0)
Screenshot: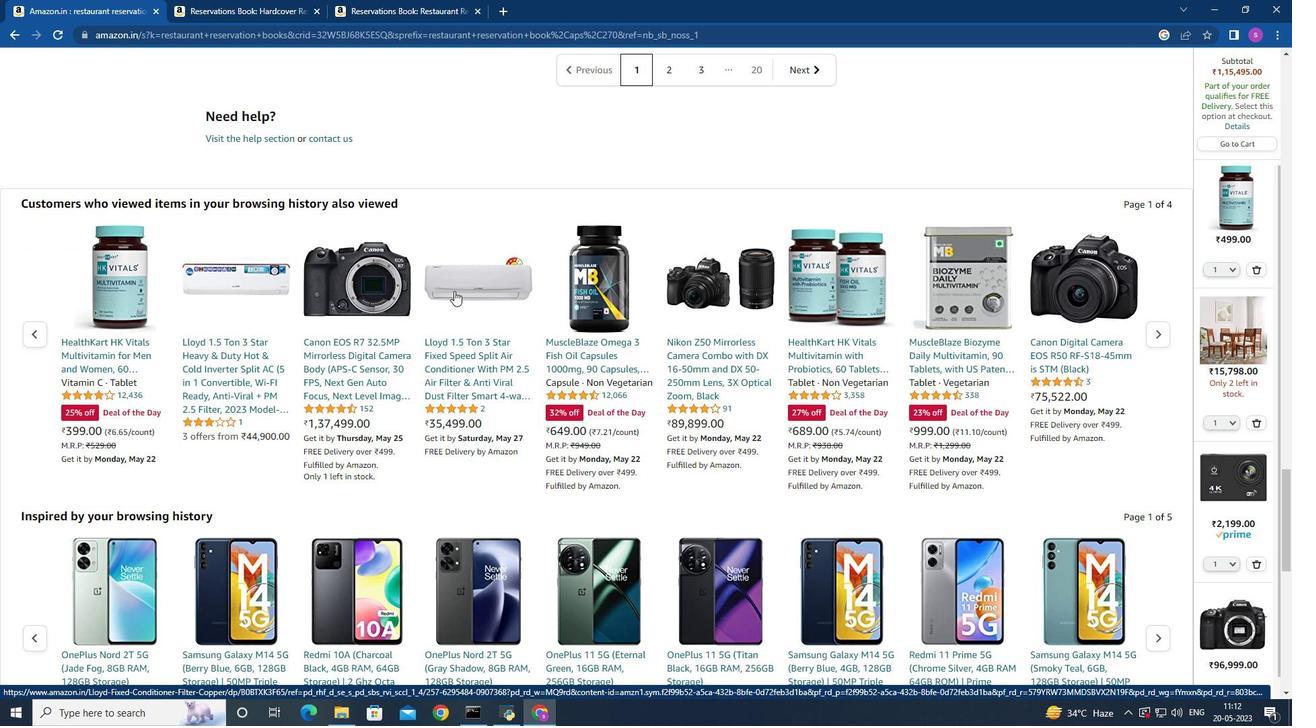 
Action: Mouse moved to (560, 288)
Screenshot: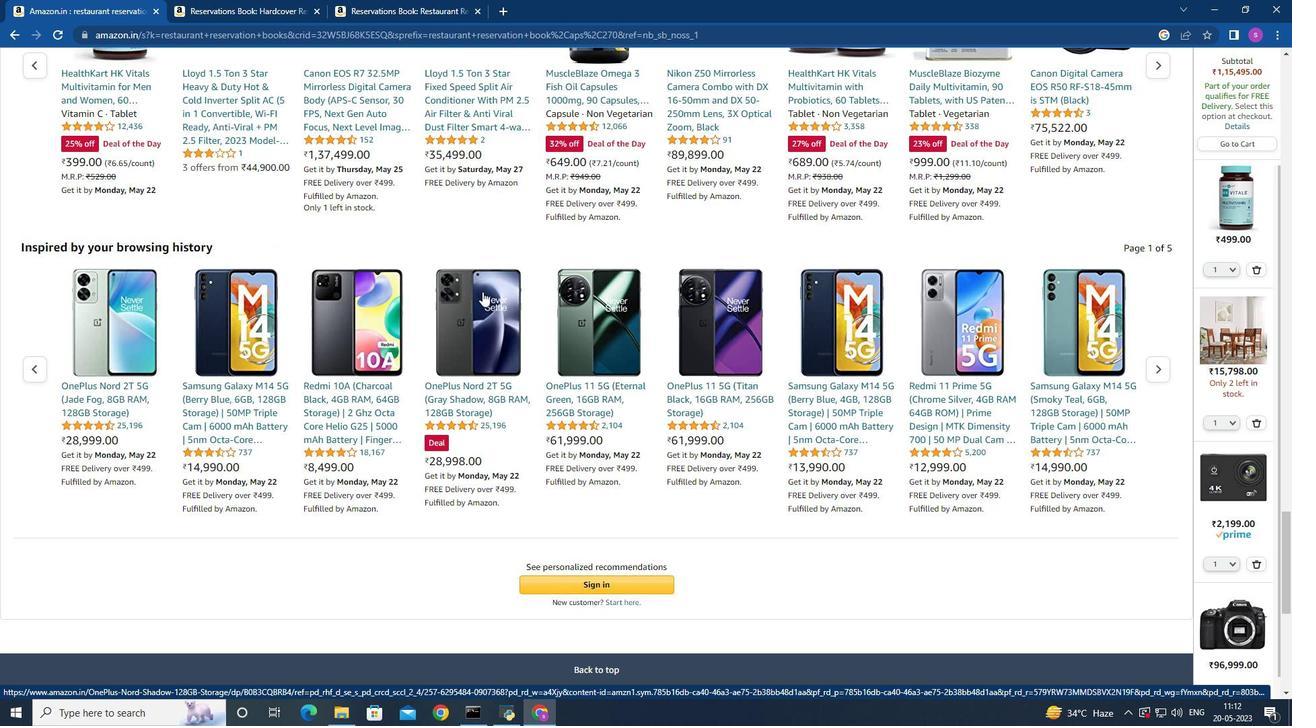 
Action: Mouse scrolled (560, 288) with delta (0, 0)
Screenshot: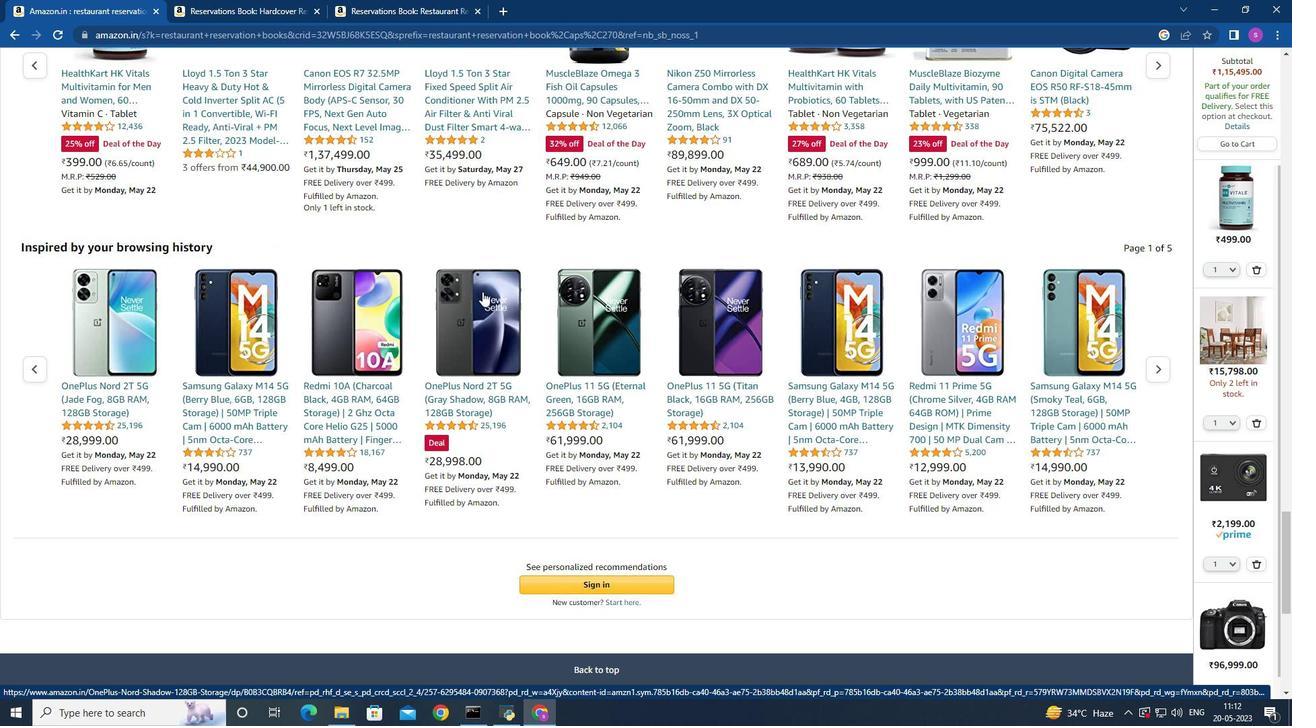
Action: Mouse moved to (560, 288)
Screenshot: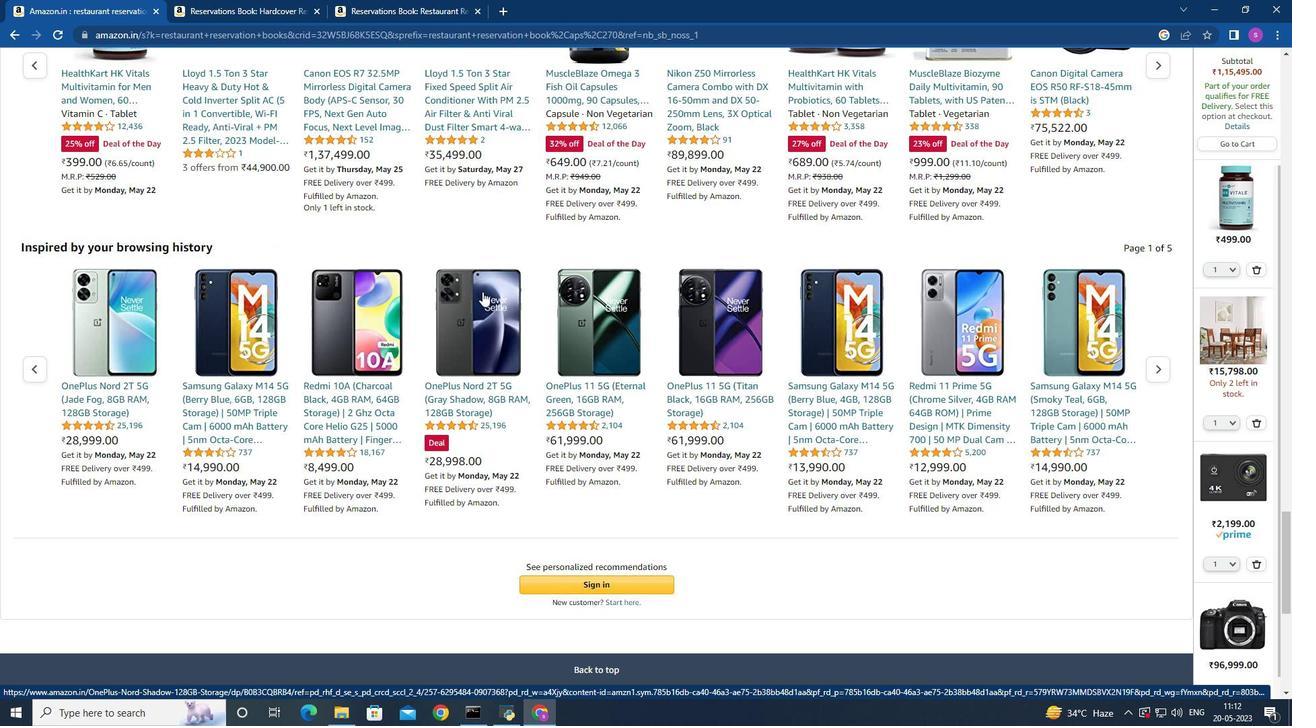 
Action: Mouse scrolled (560, 288) with delta (0, 0)
Screenshot: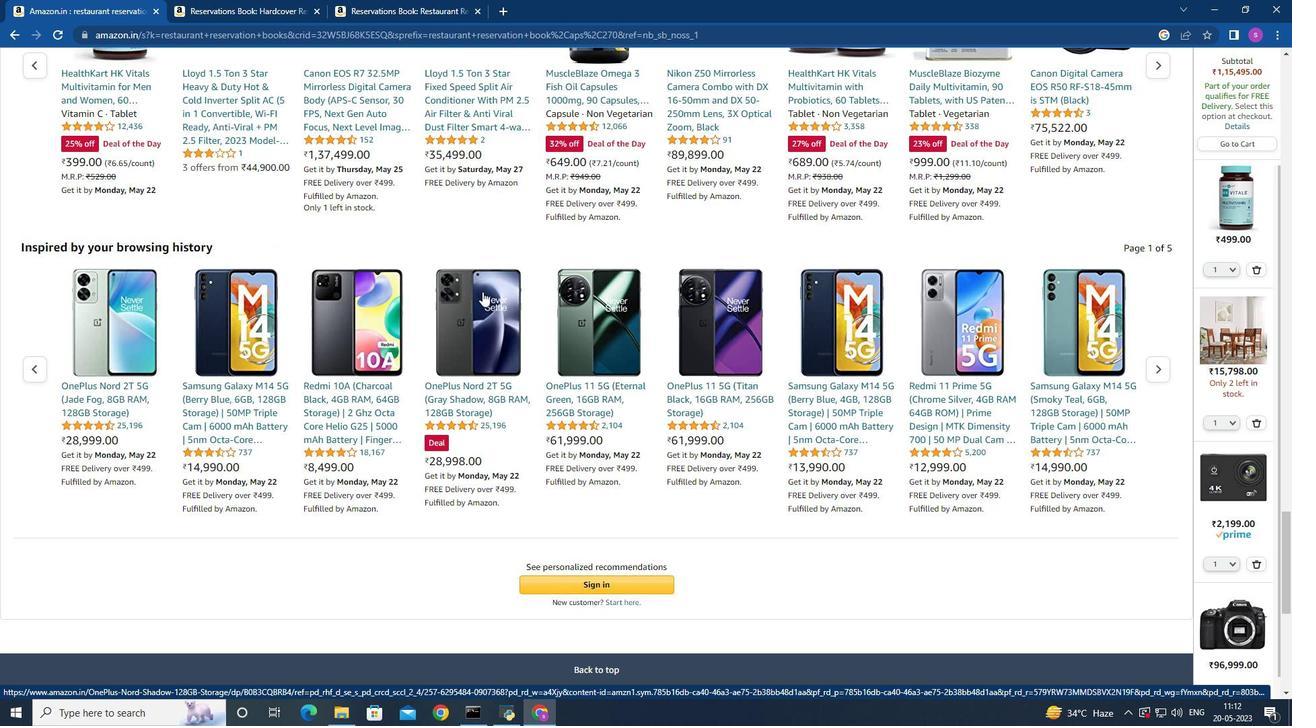 
Action: Mouse moved to (561, 288)
Screenshot: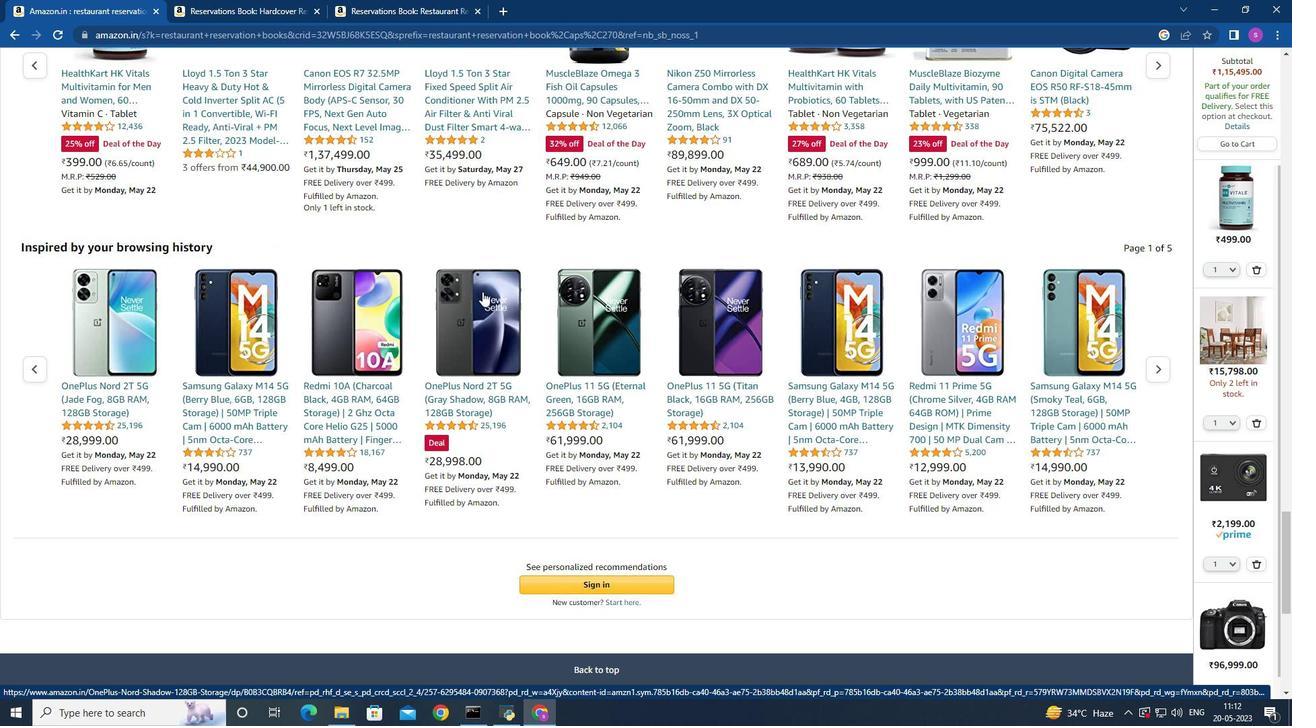 
Action: Mouse scrolled (561, 288) with delta (0, 0)
Screenshot: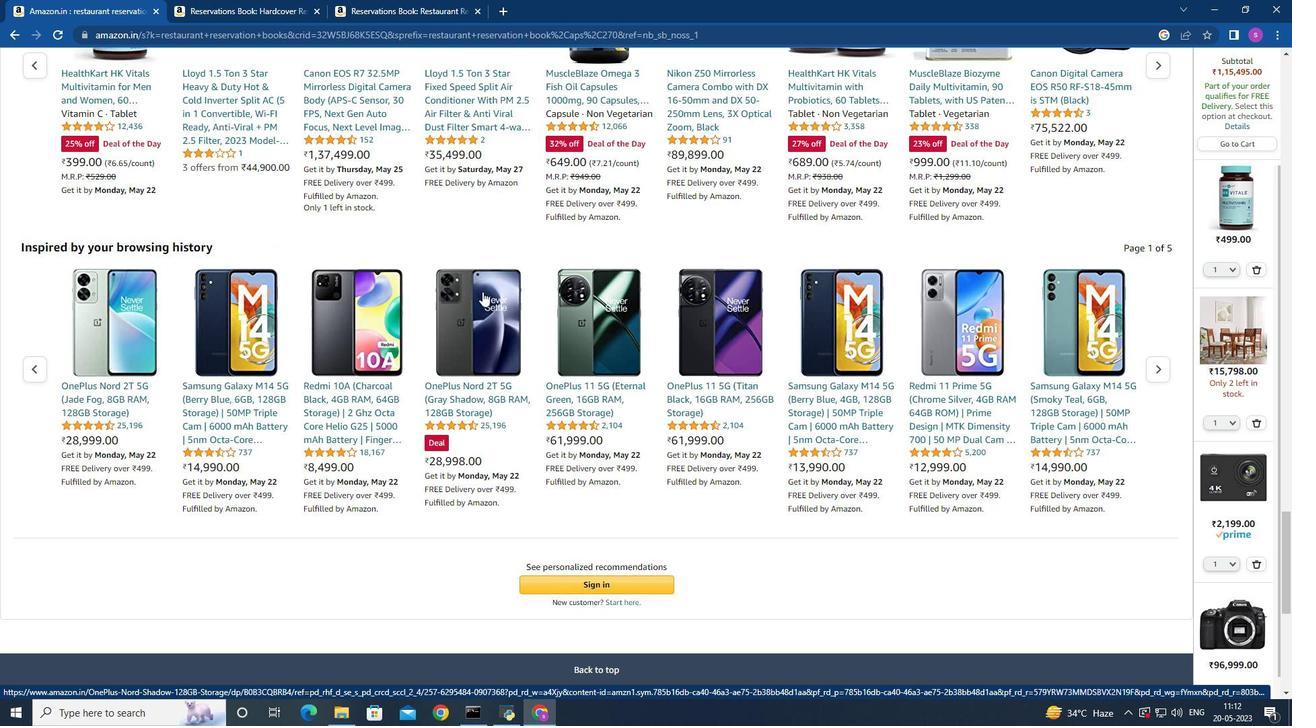 
Action: Mouse moved to (561, 287)
Screenshot: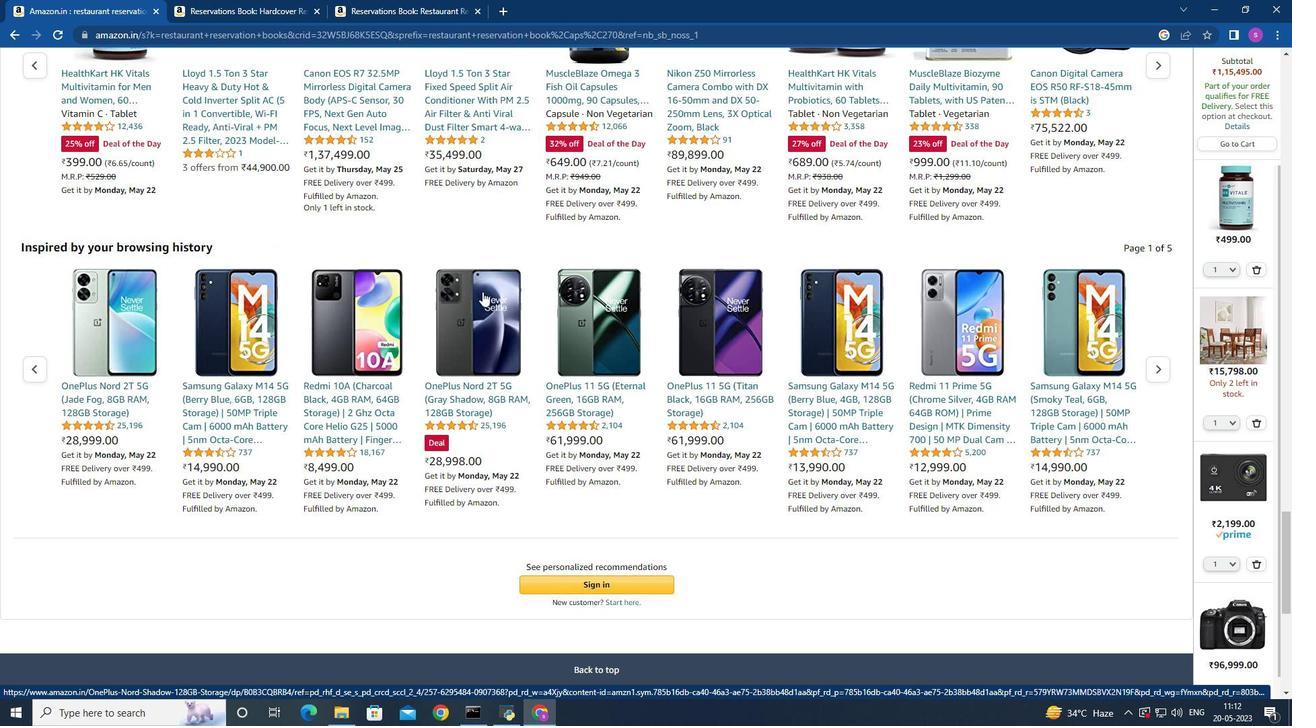 
Action: Mouse scrolled (561, 288) with delta (0, 0)
Screenshot: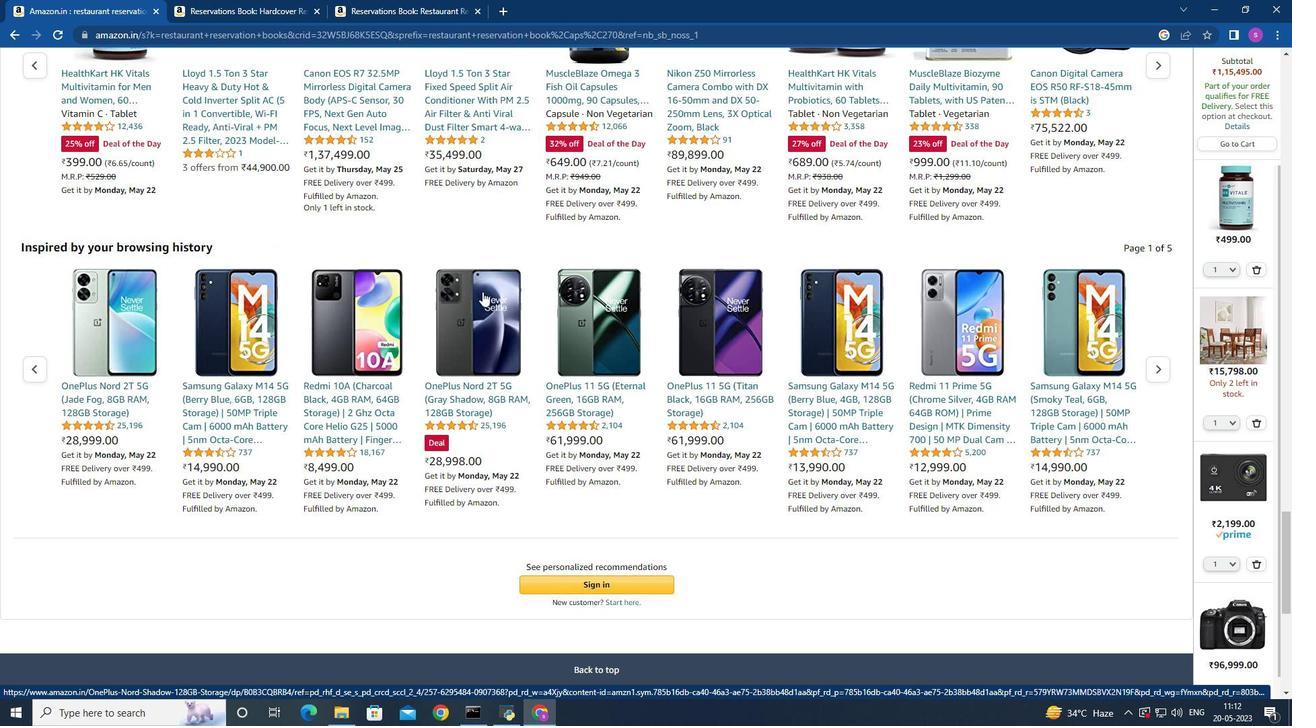 
Action: Mouse moved to (562, 286)
Screenshot: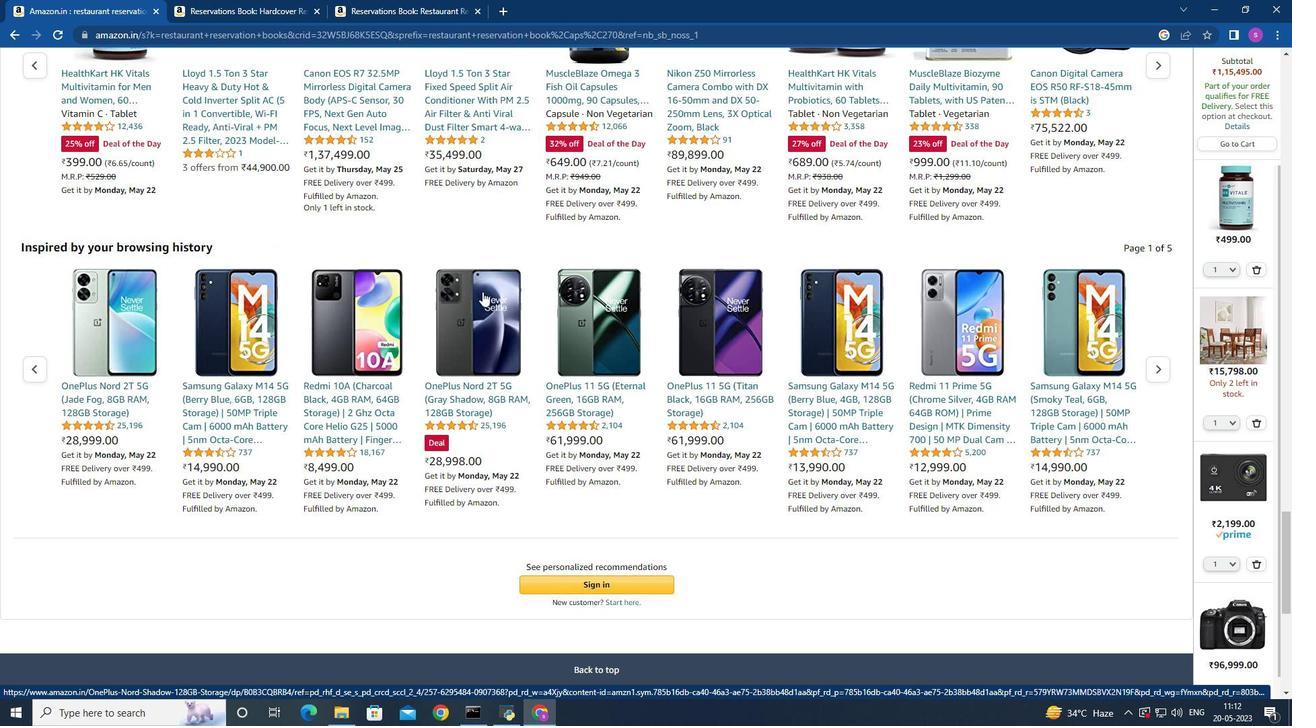 
Action: Mouse scrolled (562, 288) with delta (0, 0)
Screenshot: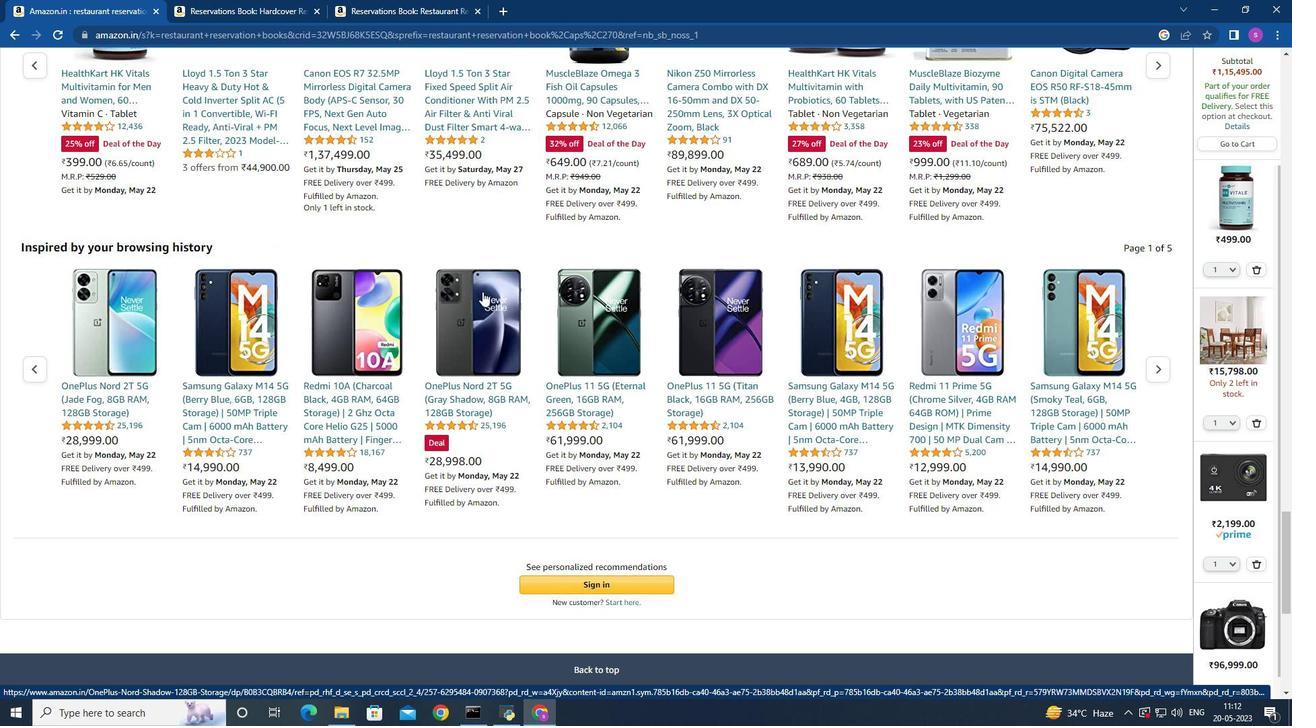 
Action: Mouse moved to (562, 286)
Screenshot: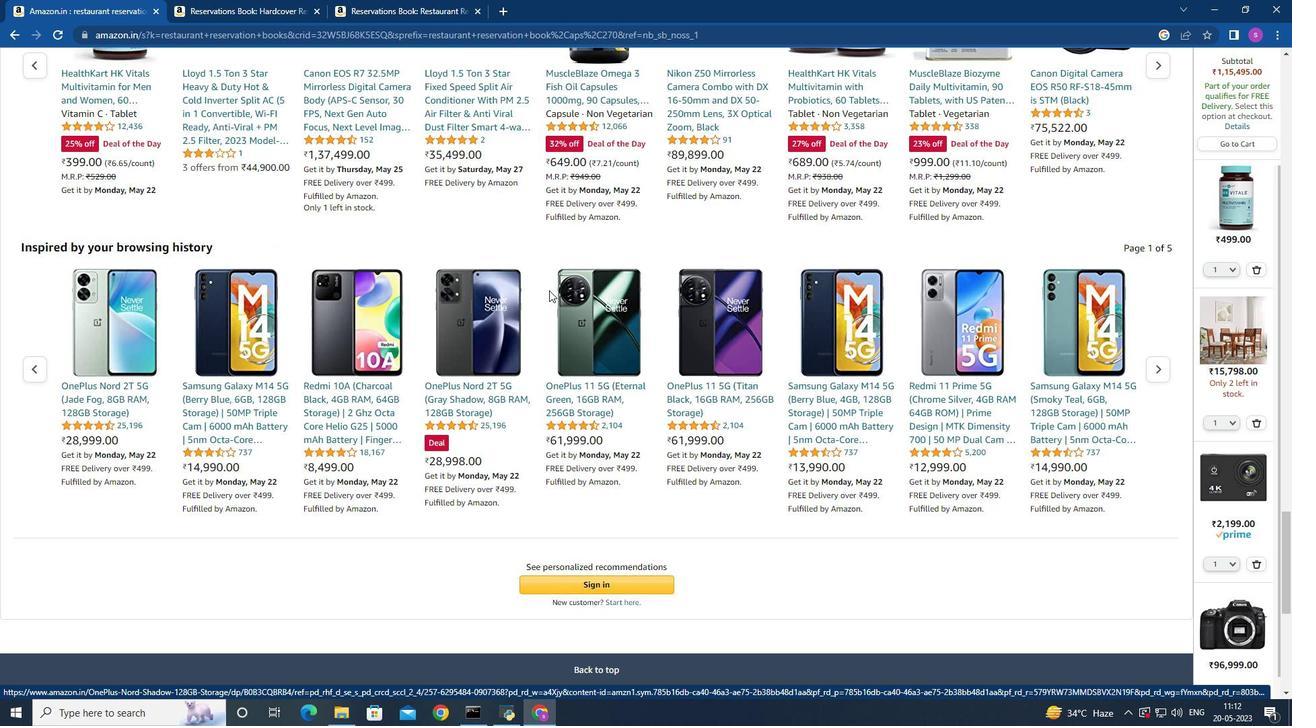 
Action: Mouse scrolled (562, 287) with delta (0, 0)
Screenshot: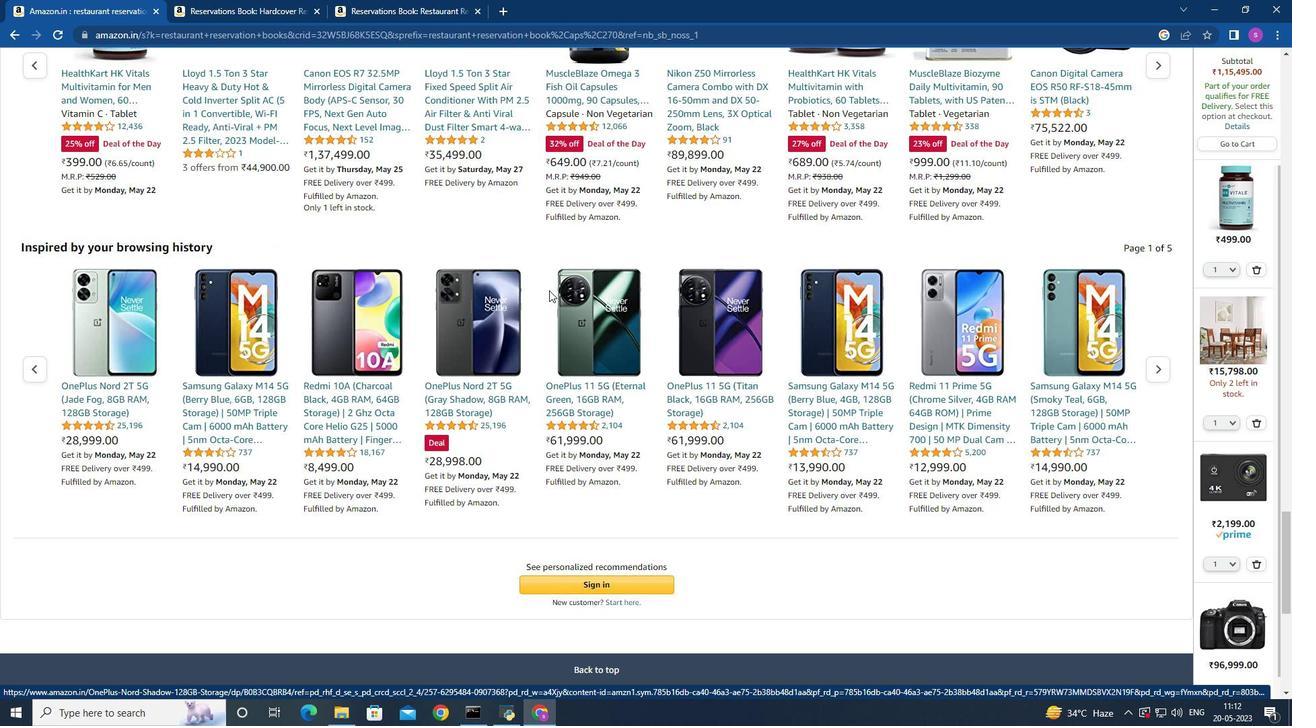 
Action: Mouse moved to (562, 285)
Screenshot: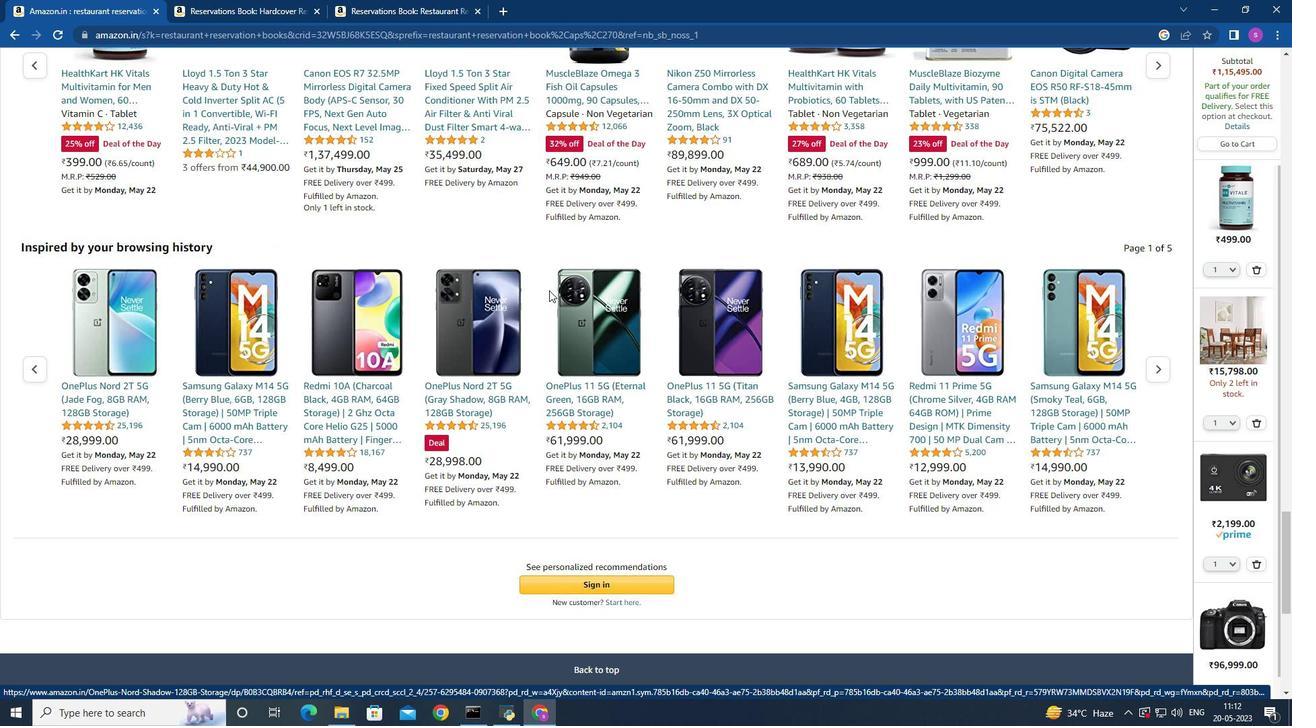 
Action: Mouse scrolled (562, 286) with delta (0, 0)
Screenshot: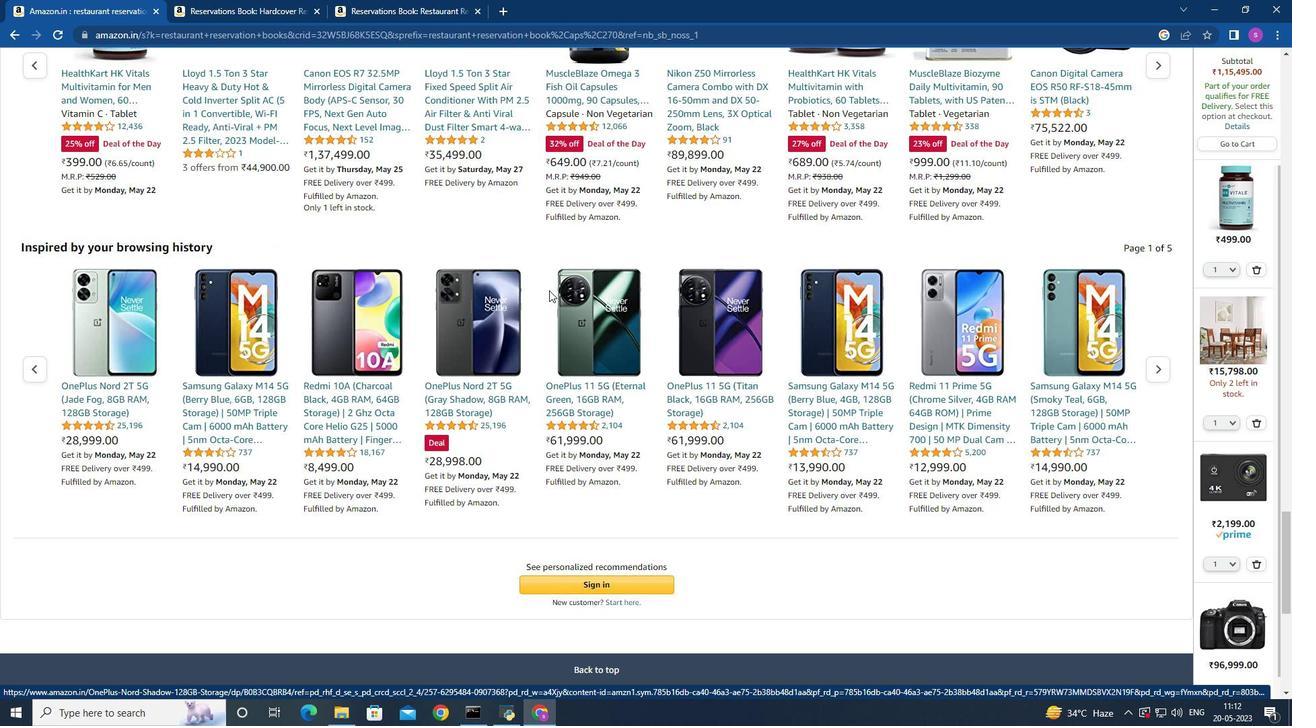 
Action: Mouse moved to (562, 285)
Screenshot: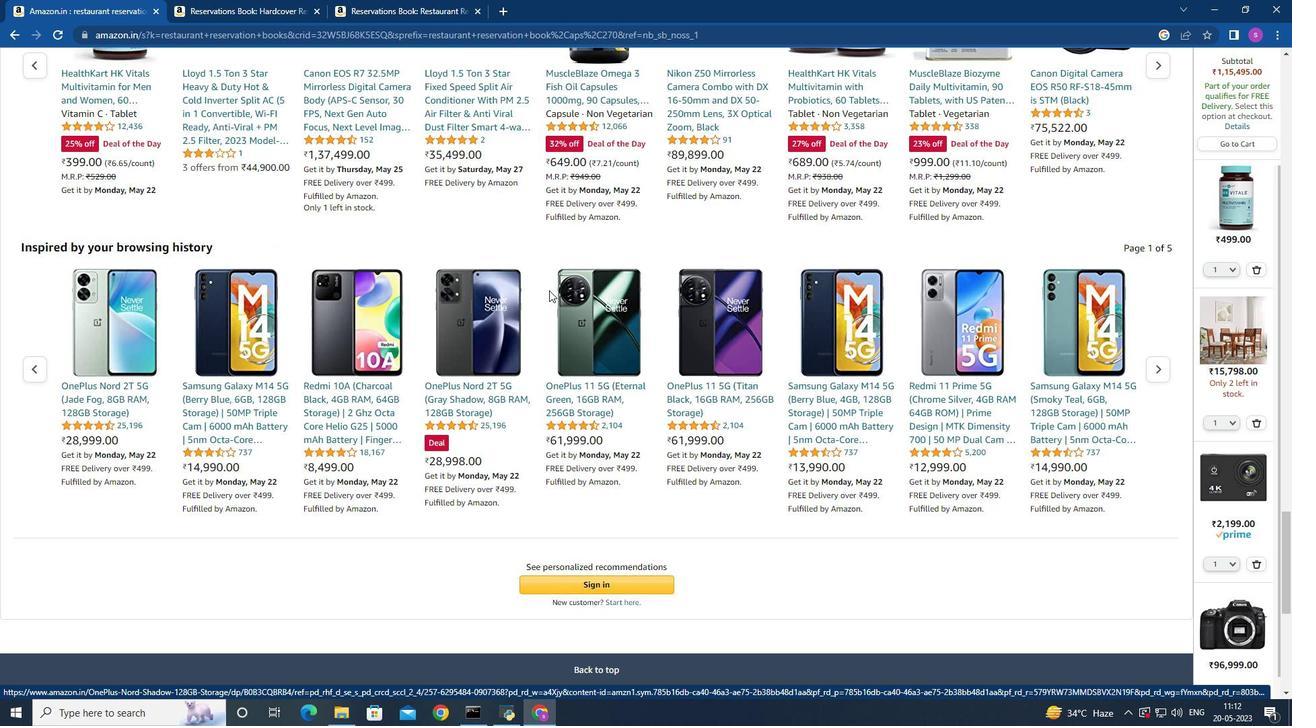
Action: Mouse scrolled (562, 286) with delta (0, 0)
Screenshot: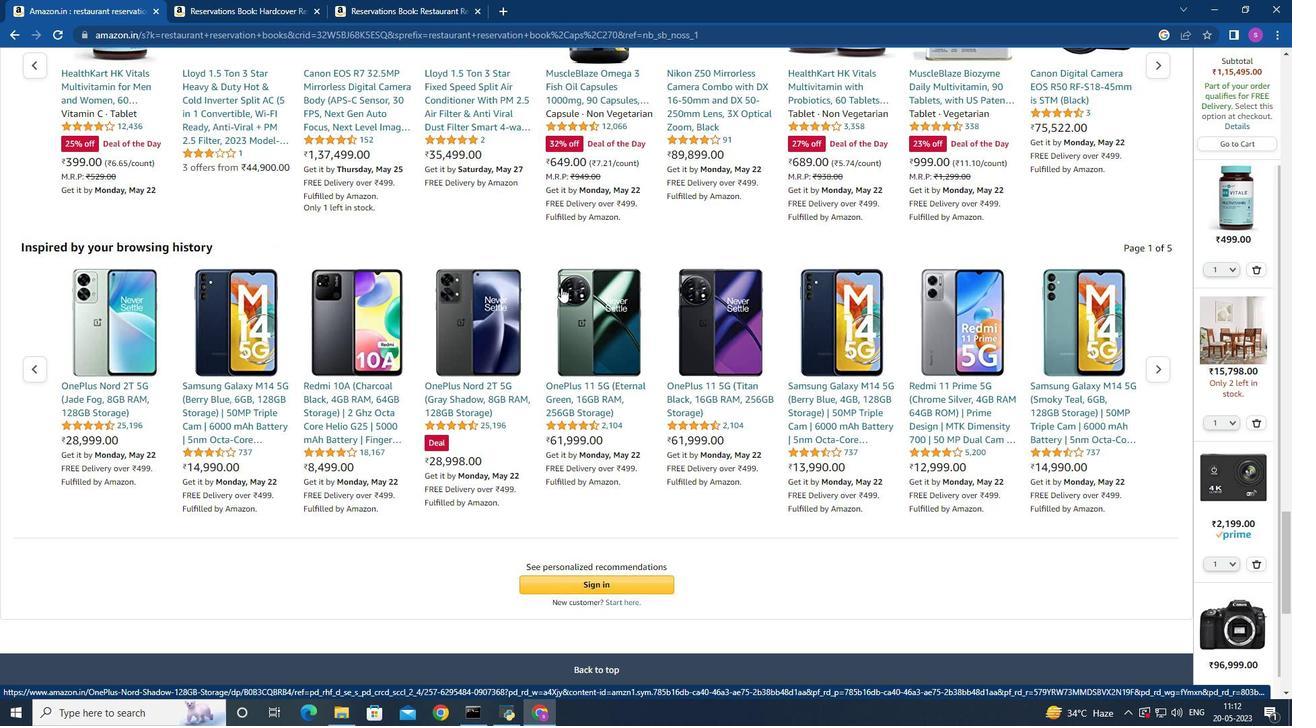 
Action: Mouse moved to (565, 278)
Screenshot: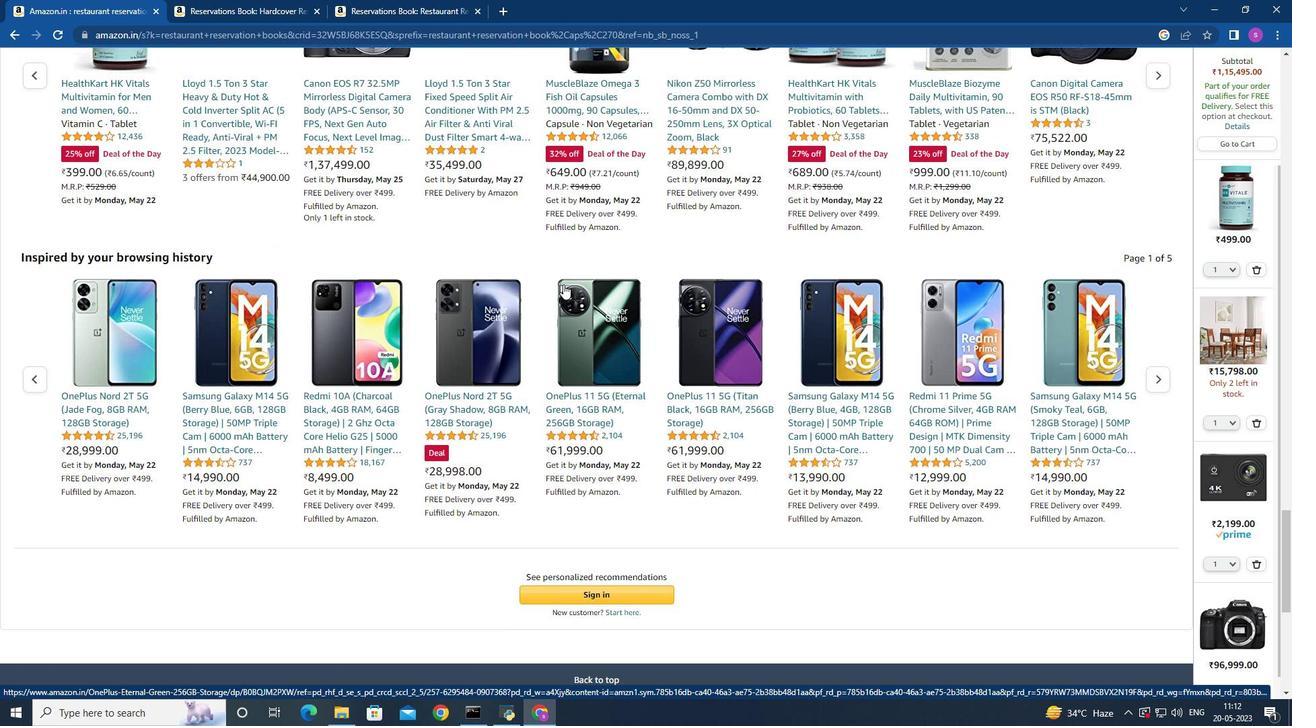 
Action: Mouse scrolled (565, 279) with delta (0, 0)
Screenshot: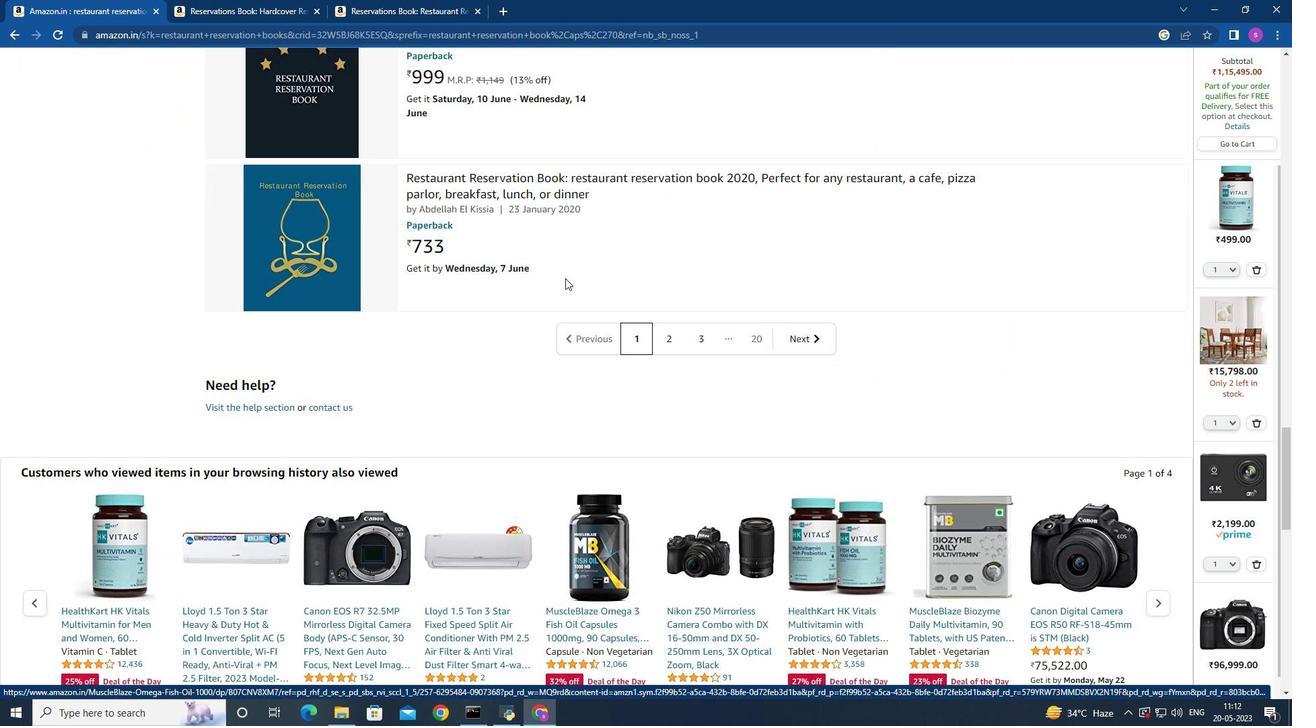 
Action: Mouse scrolled (565, 279) with delta (0, 0)
Screenshot: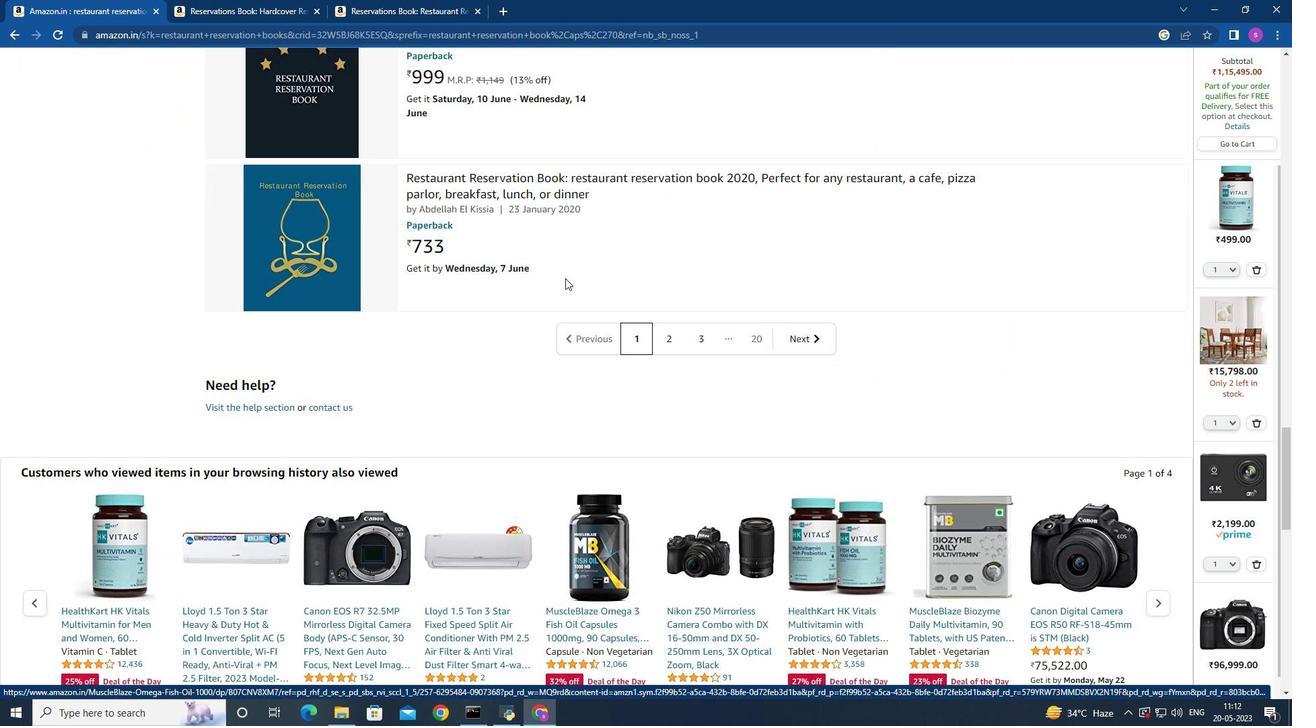 
Action: Mouse scrolled (565, 279) with delta (0, 0)
Screenshot: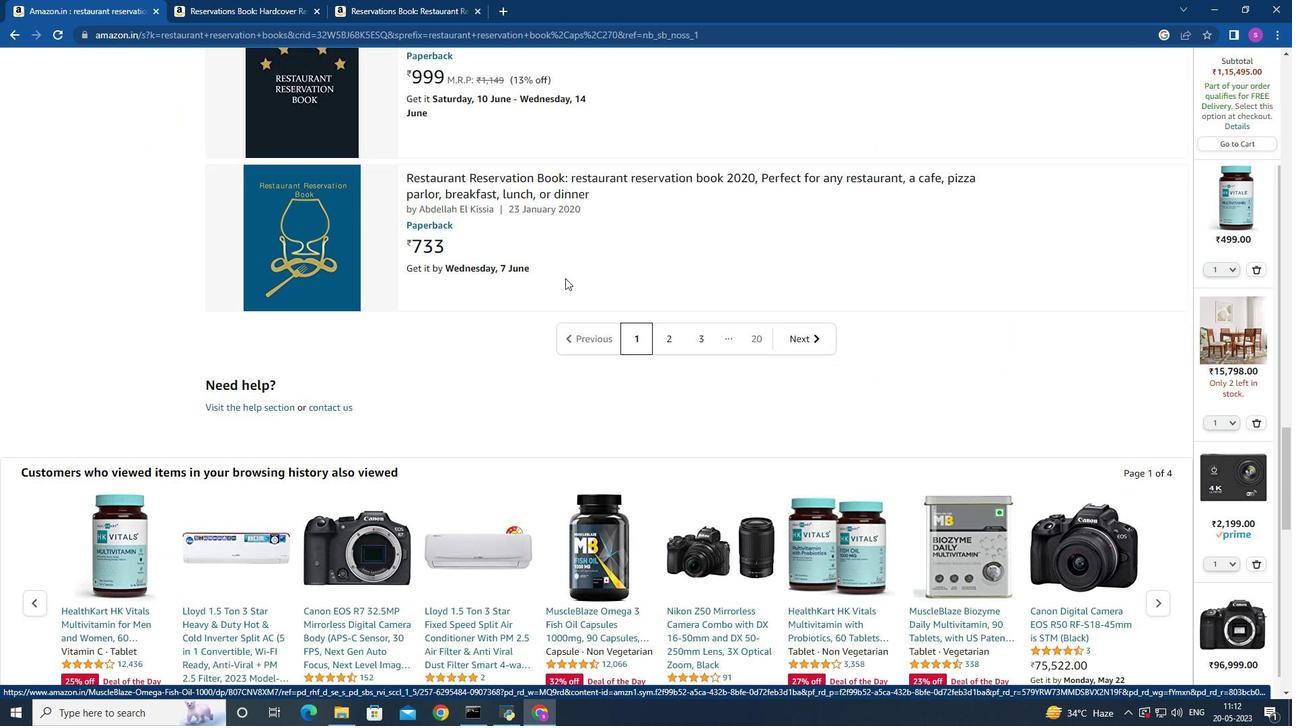 
Action: Mouse scrolled (565, 279) with delta (0, 0)
Screenshot: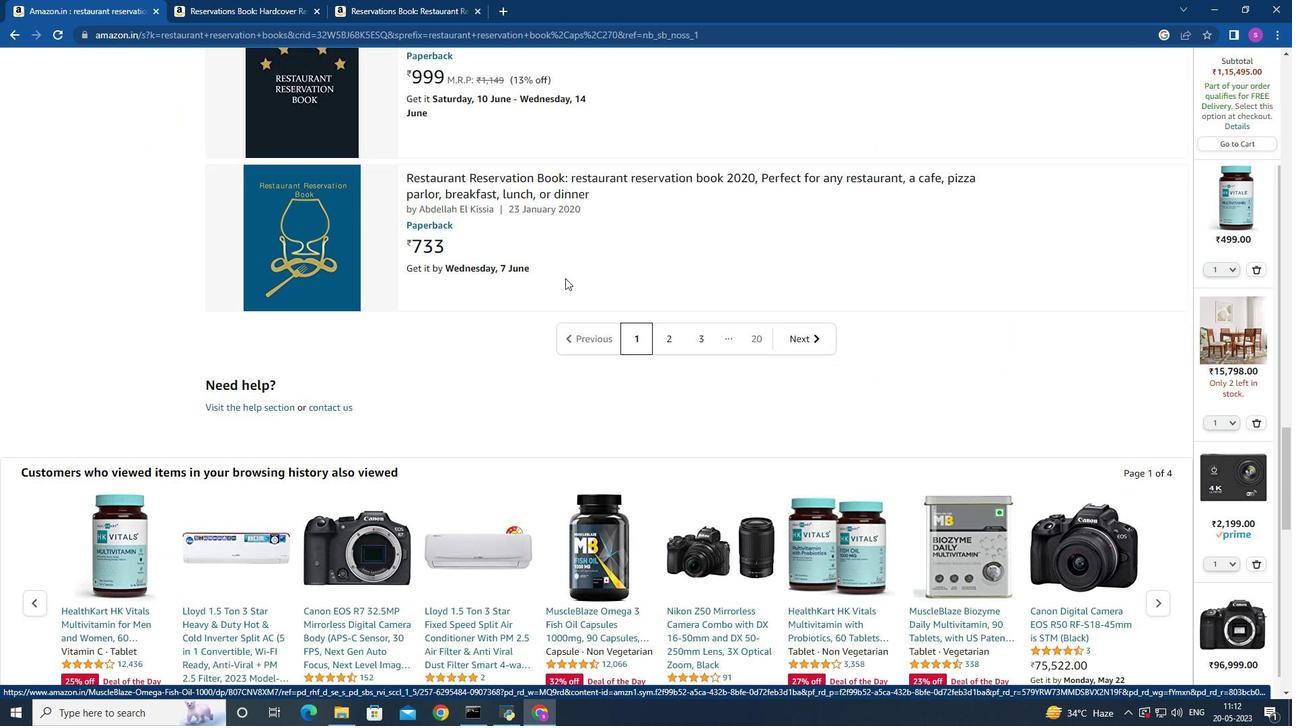 
Action: Mouse scrolled (565, 279) with delta (0, 0)
Screenshot: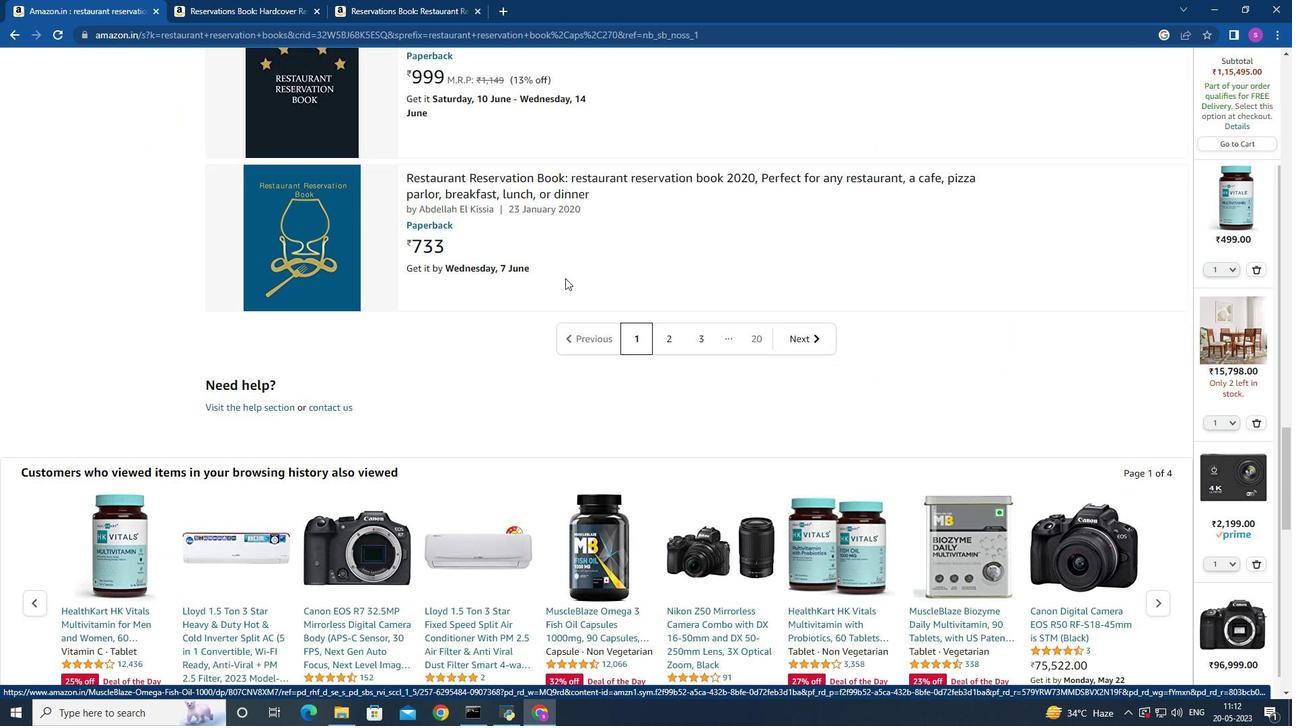 
Action: Mouse scrolled (565, 279) with delta (0, 0)
Screenshot: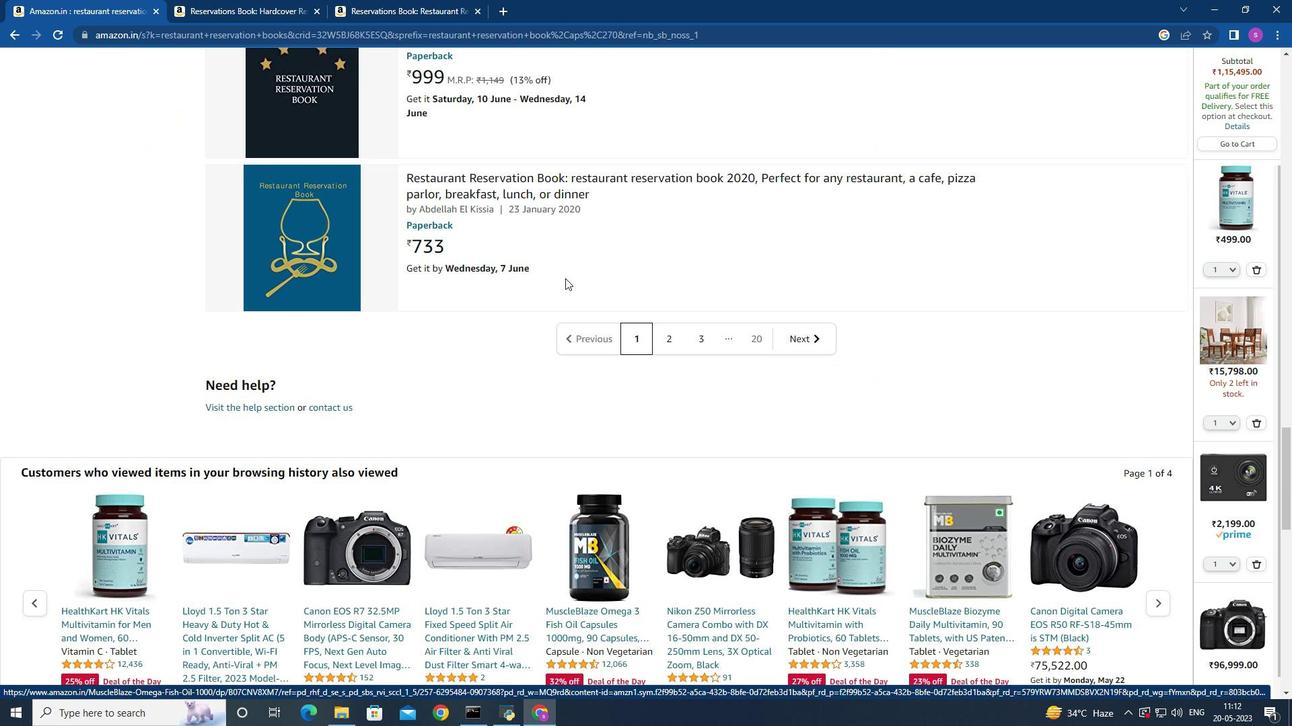 
Action: Mouse scrolled (565, 279) with delta (0, 0)
Screenshot: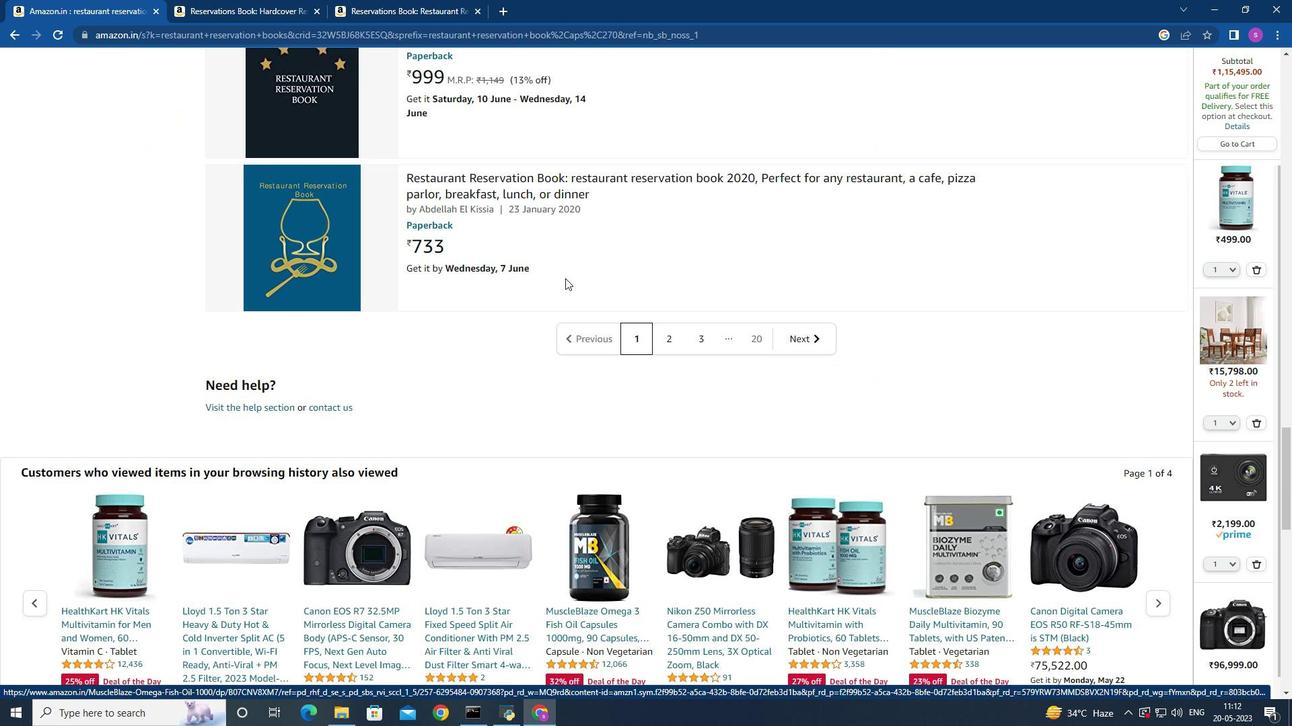 
Action: Mouse scrolled (565, 279) with delta (0, 0)
Screenshot: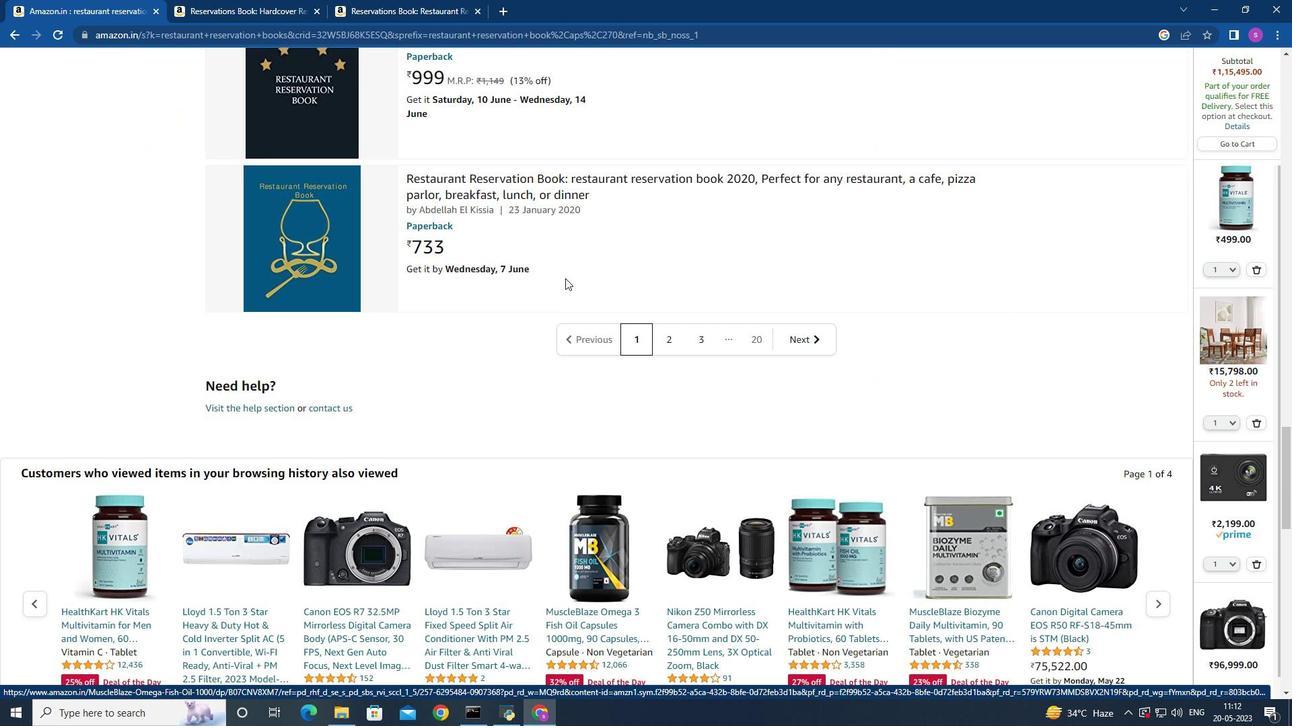 
Action: Mouse moved to (485, 286)
Screenshot: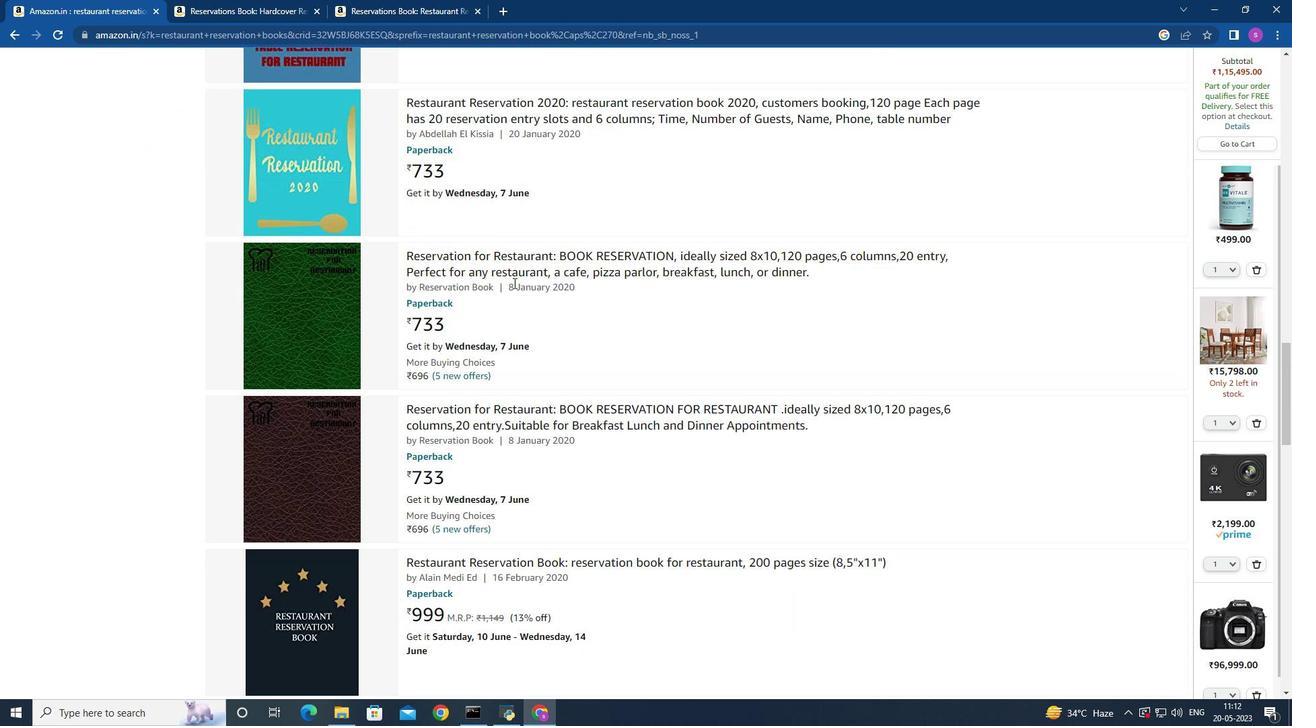 
Action: Mouse scrolled (485, 287) with delta (0, 0)
Screenshot: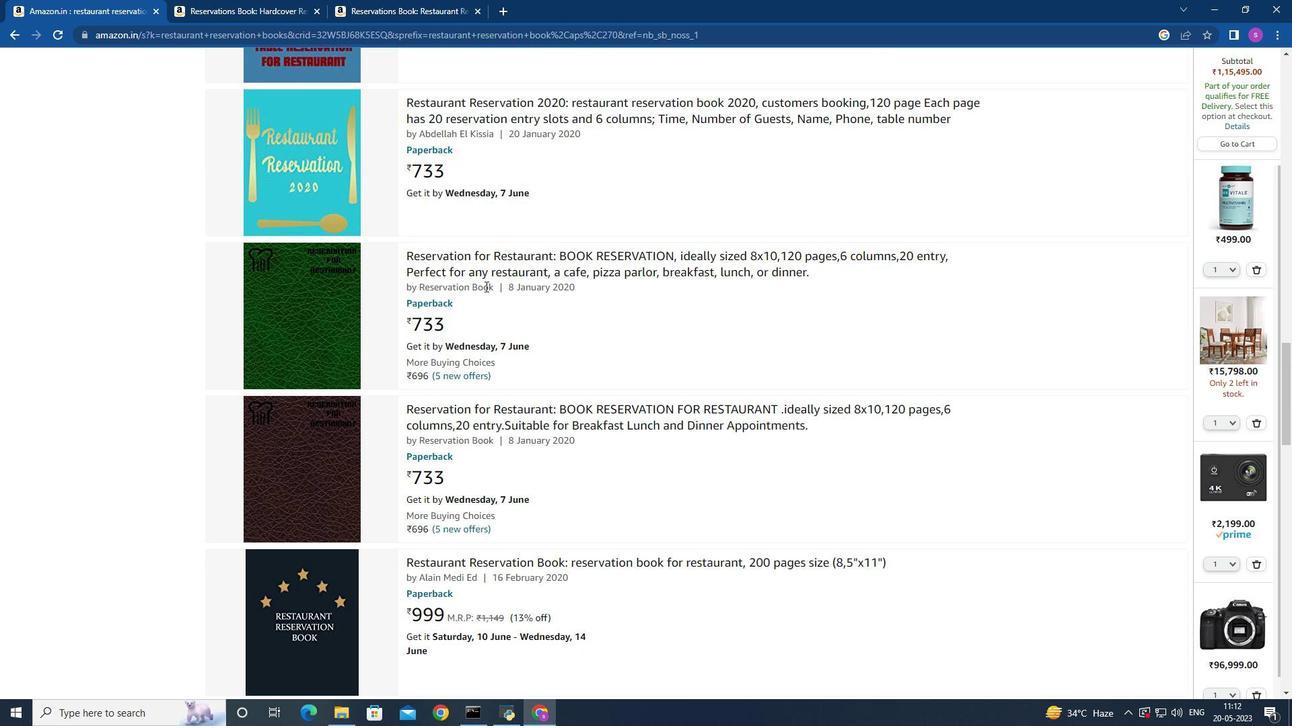 
Action: Mouse scrolled (485, 287) with delta (0, 0)
Screenshot: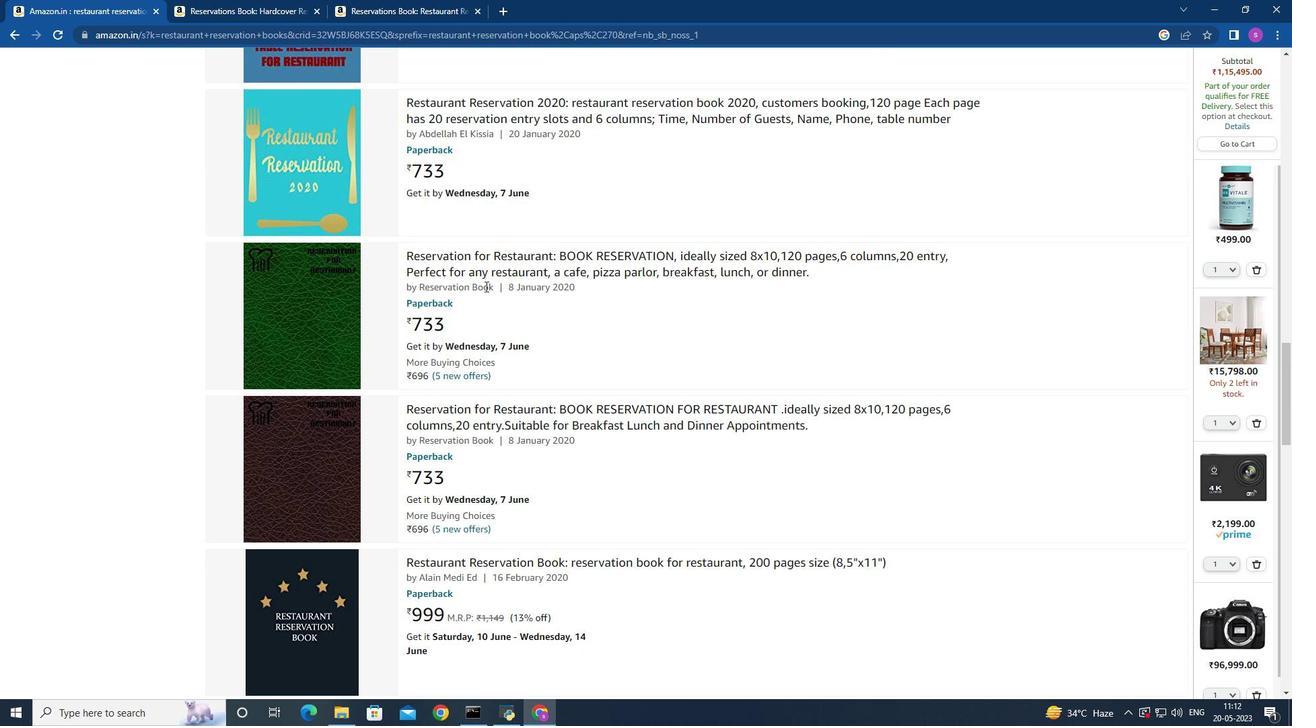 
Action: Mouse scrolled (485, 287) with delta (0, 0)
Screenshot: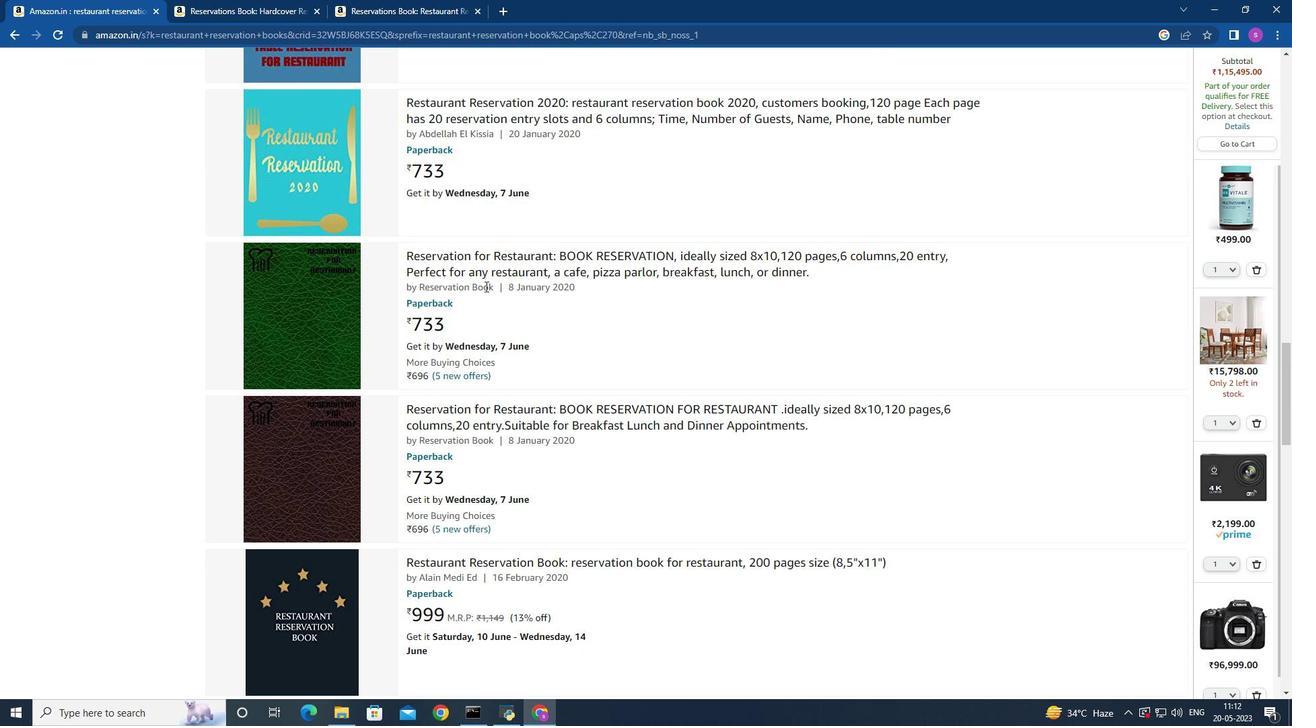 
Action: Mouse scrolled (485, 287) with delta (0, 0)
Screenshot: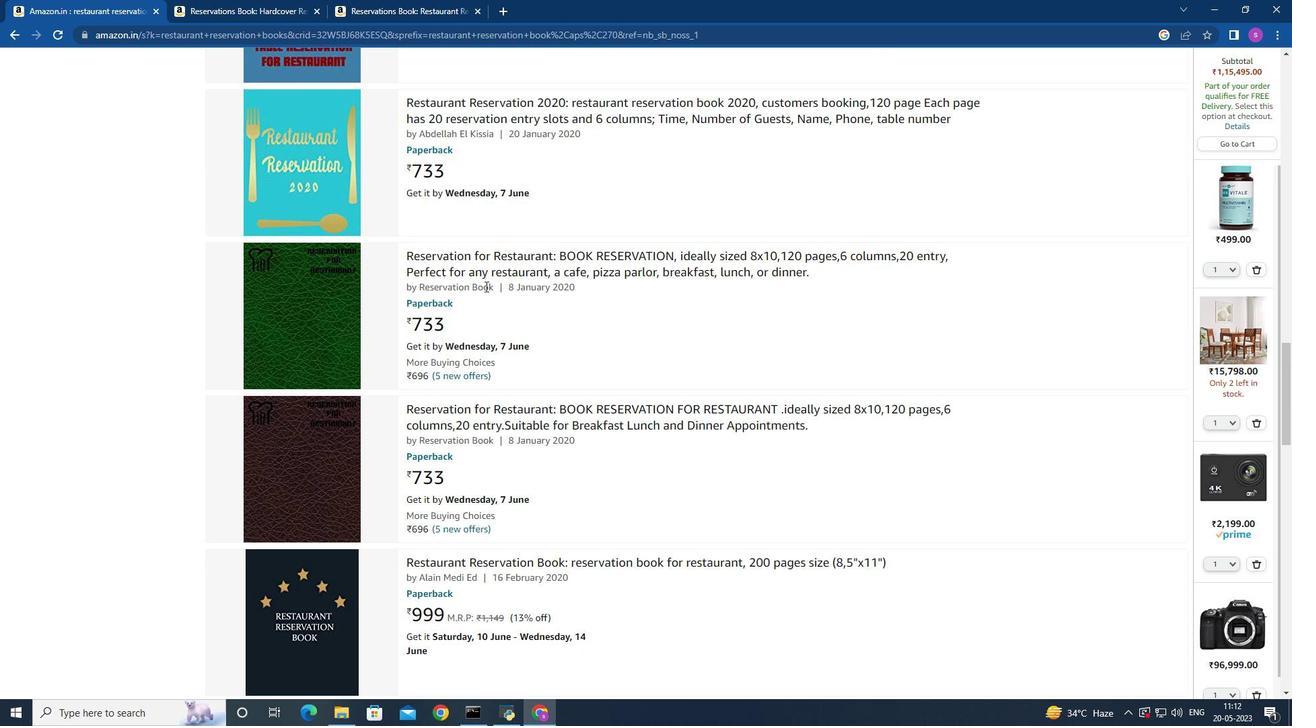 
Action: Mouse scrolled (485, 287) with delta (0, 0)
Screenshot: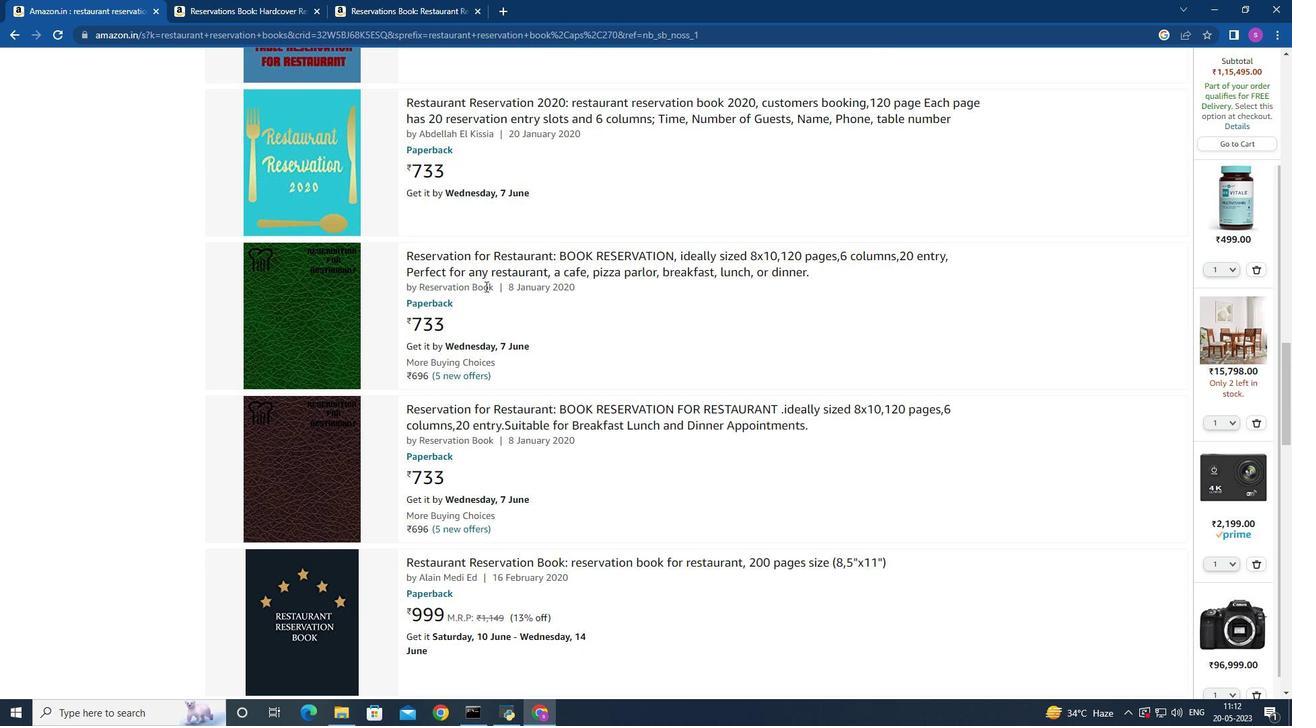 
Action: Mouse scrolled (485, 287) with delta (0, 0)
Screenshot: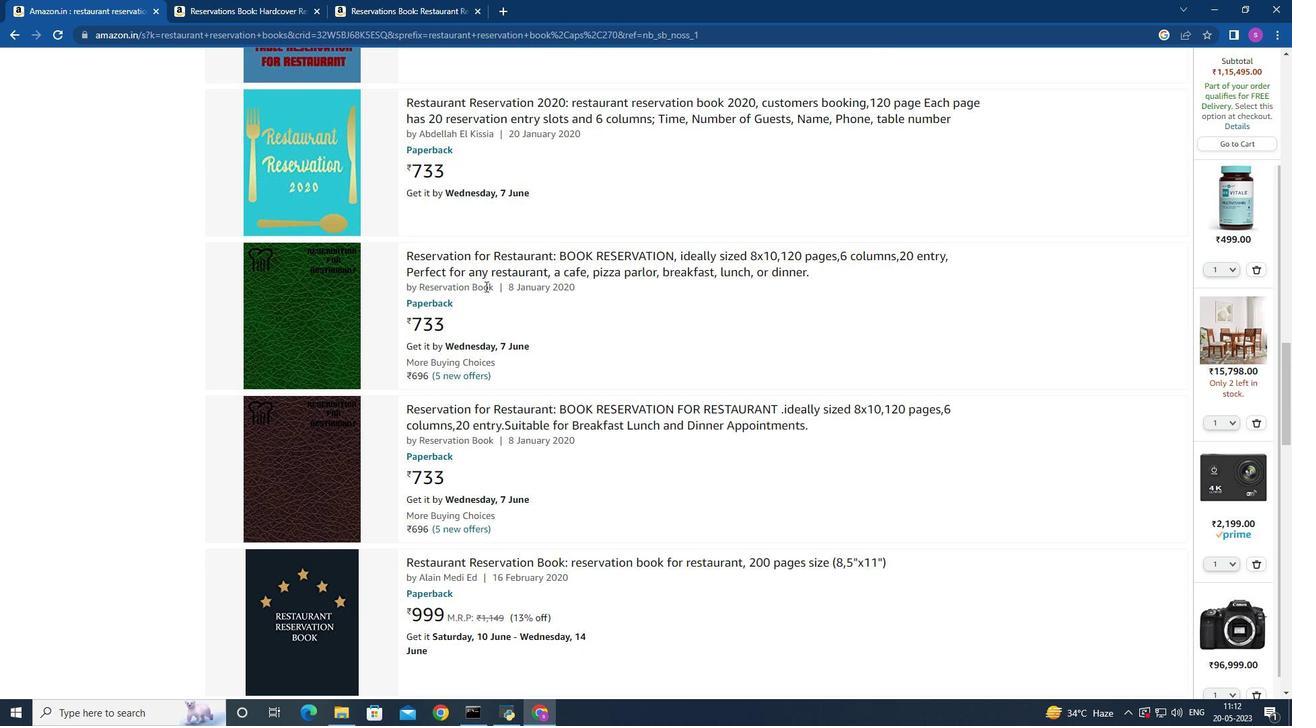 
Action: Mouse scrolled (485, 287) with delta (0, 0)
Screenshot: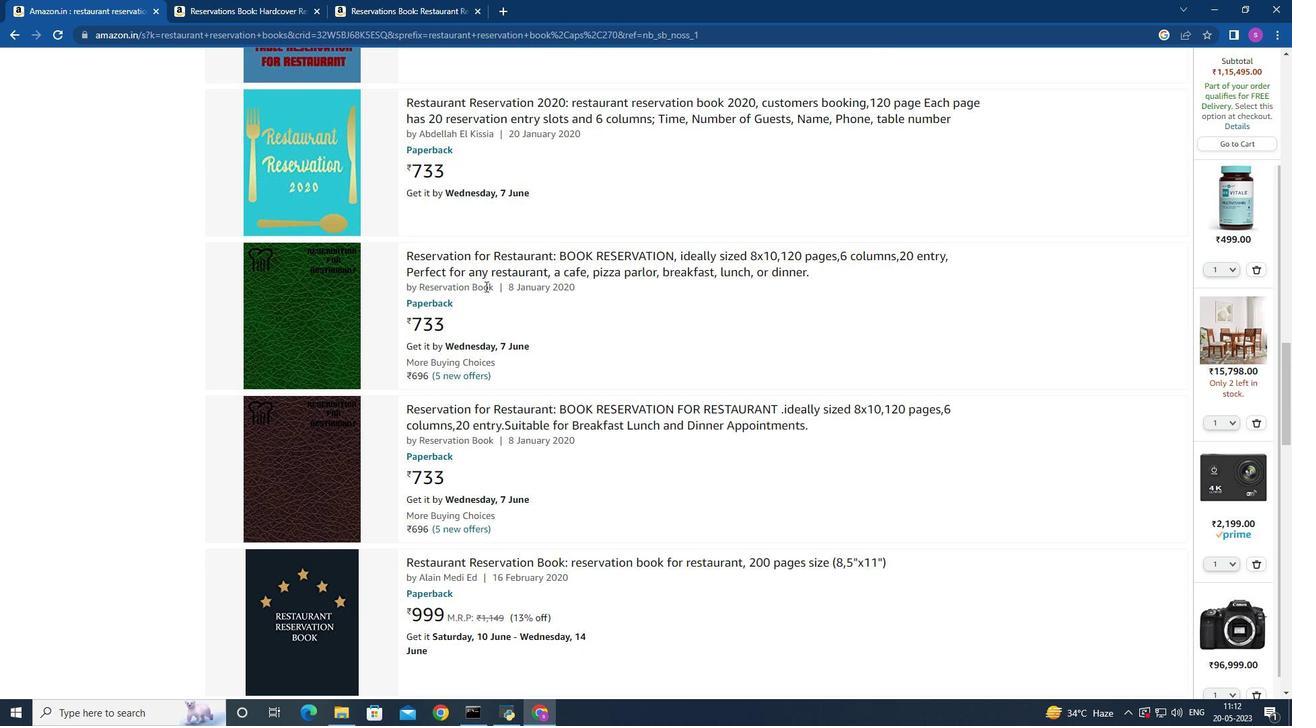 
Action: Mouse scrolled (485, 287) with delta (0, 0)
Screenshot: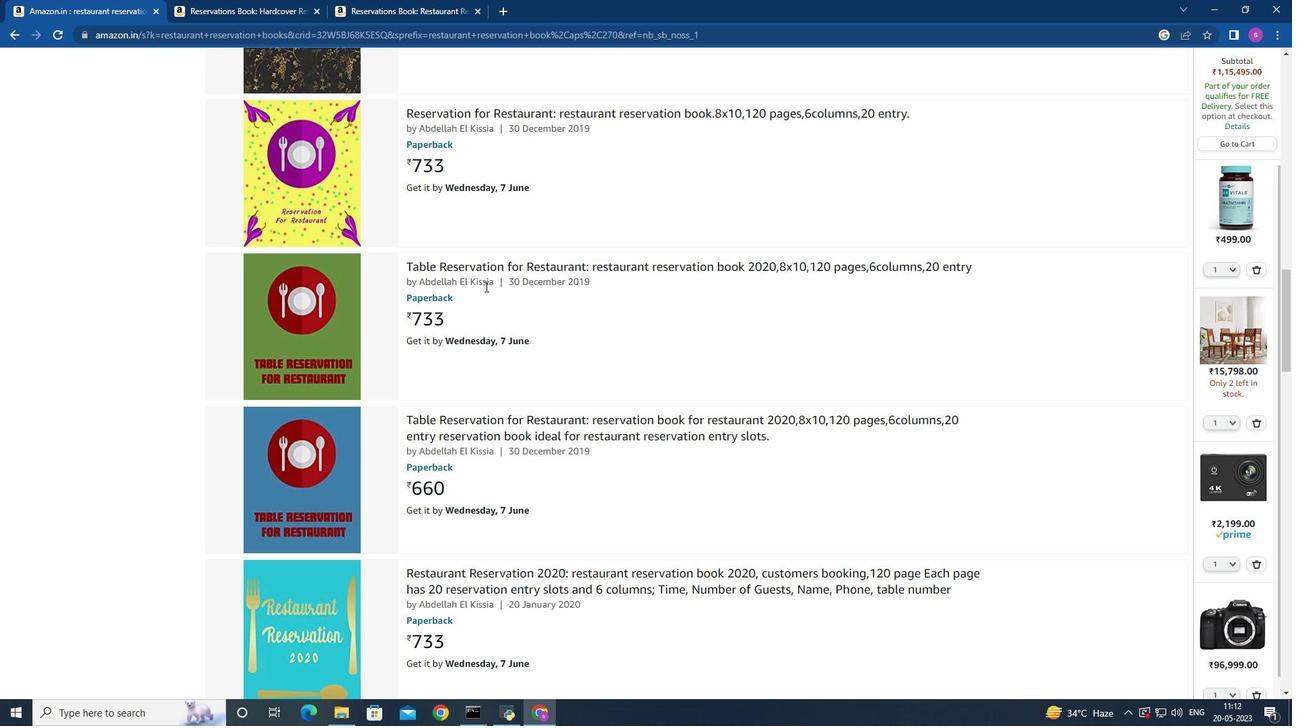 
Action: Mouse scrolled (485, 287) with delta (0, 0)
Screenshot: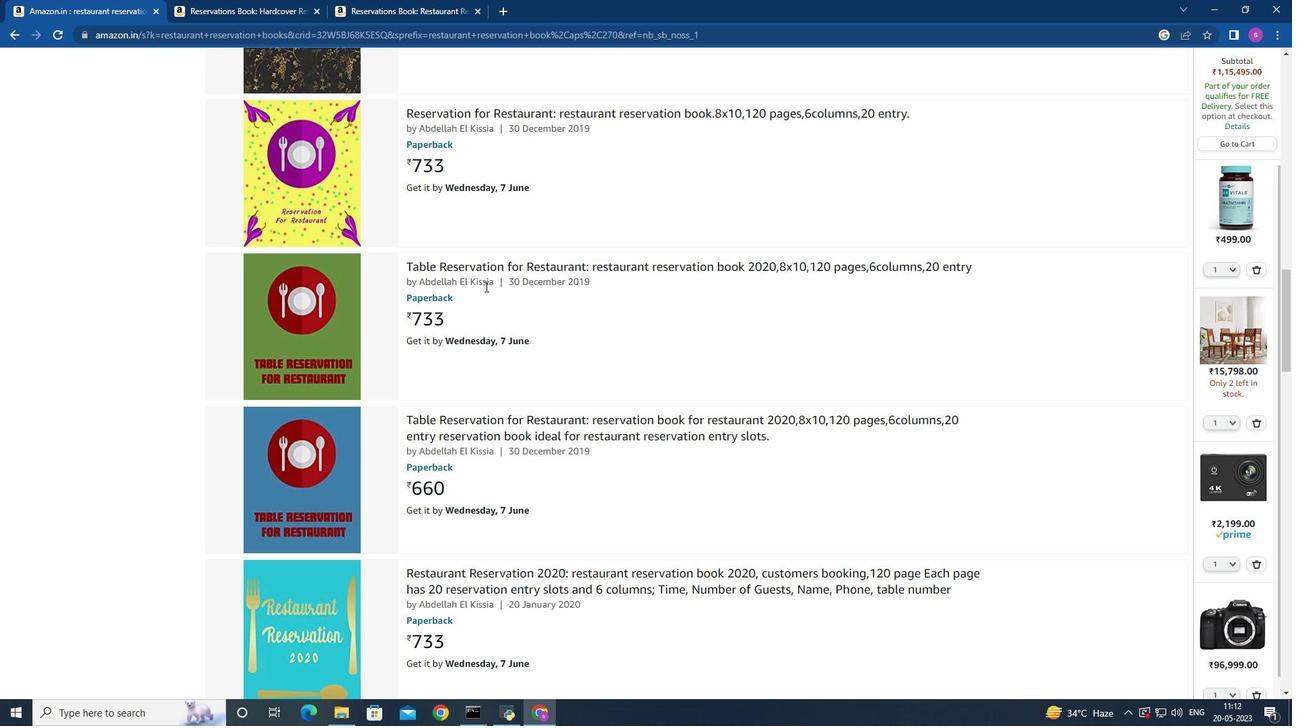
Action: Mouse scrolled (485, 287) with delta (0, 0)
Screenshot: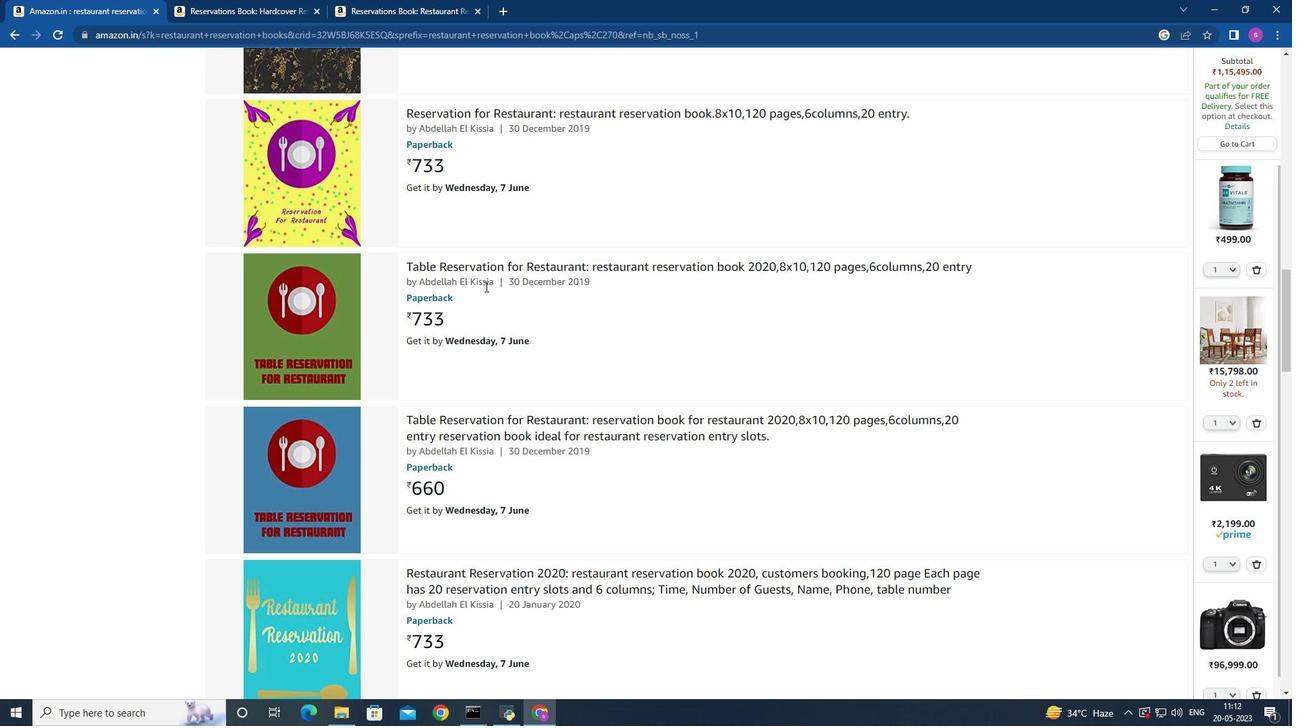 
Action: Mouse scrolled (485, 287) with delta (0, 0)
Screenshot: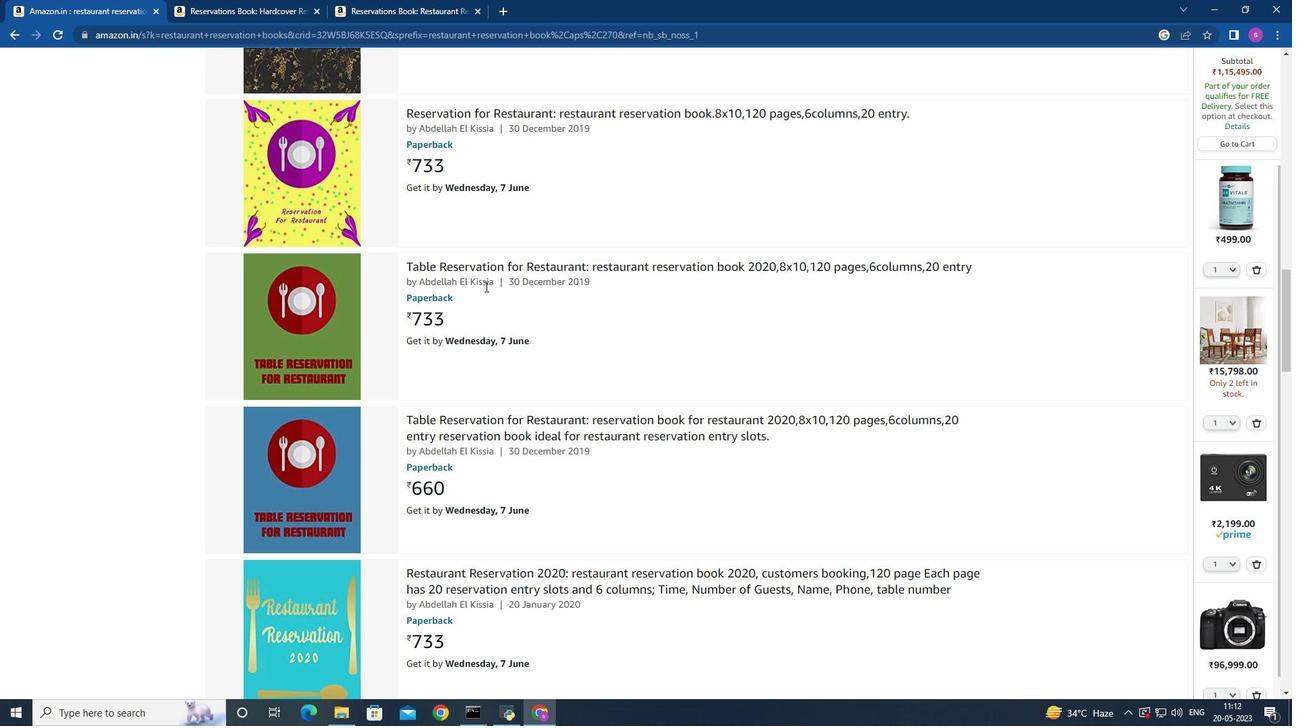 
Action: Mouse scrolled (485, 287) with delta (0, 0)
Screenshot: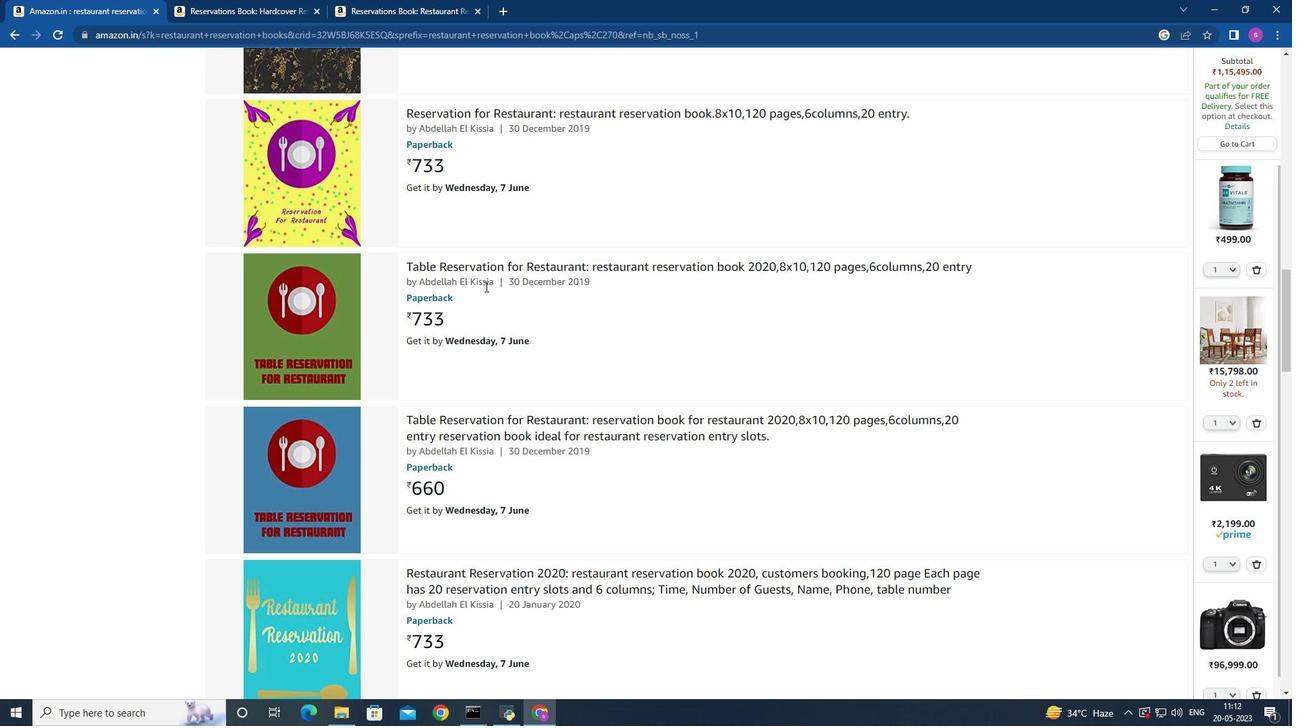
Action: Mouse scrolled (485, 287) with delta (0, 0)
Screenshot: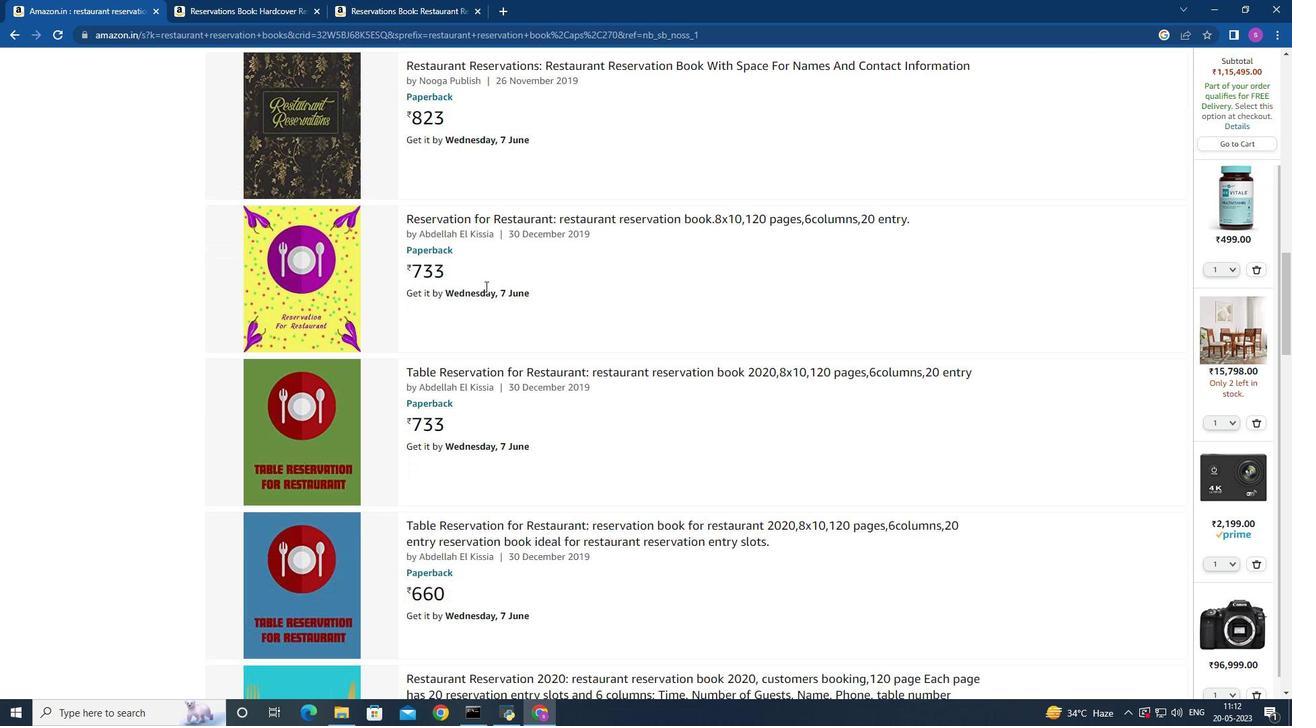 
Action: Mouse scrolled (485, 287) with delta (0, 0)
Screenshot: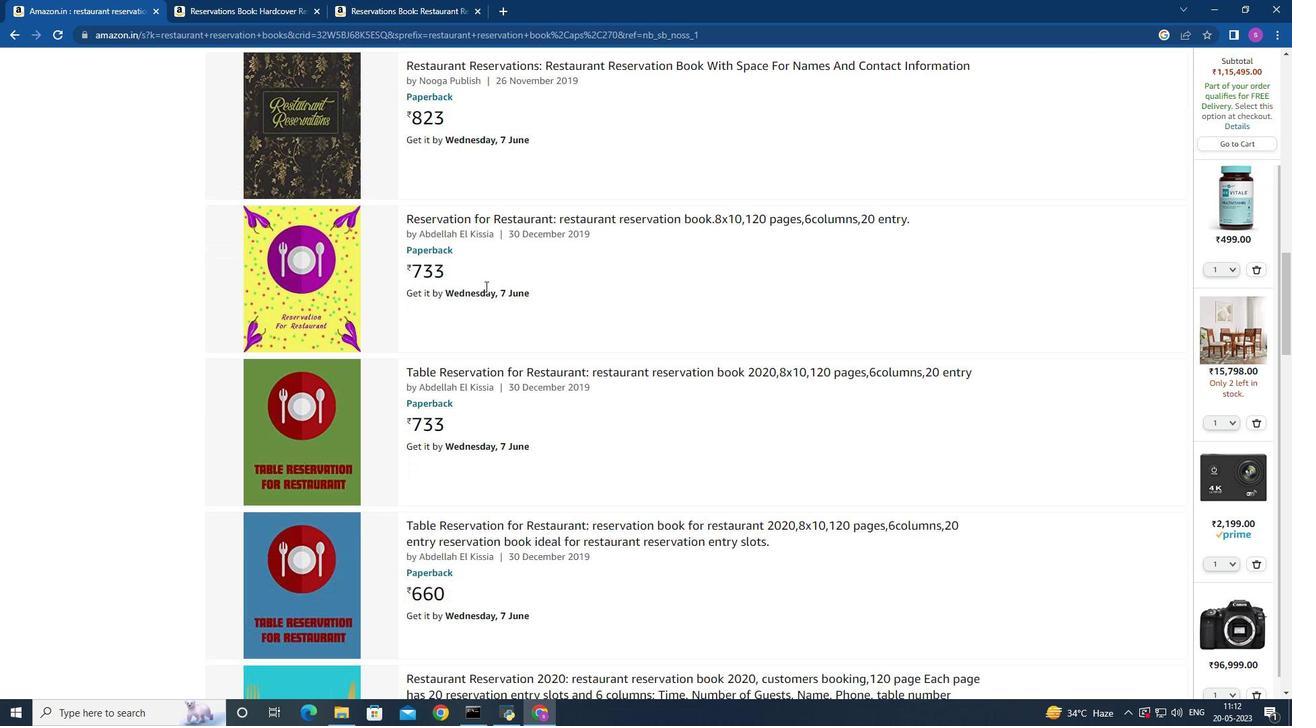
Action: Mouse scrolled (485, 287) with delta (0, 0)
Screenshot: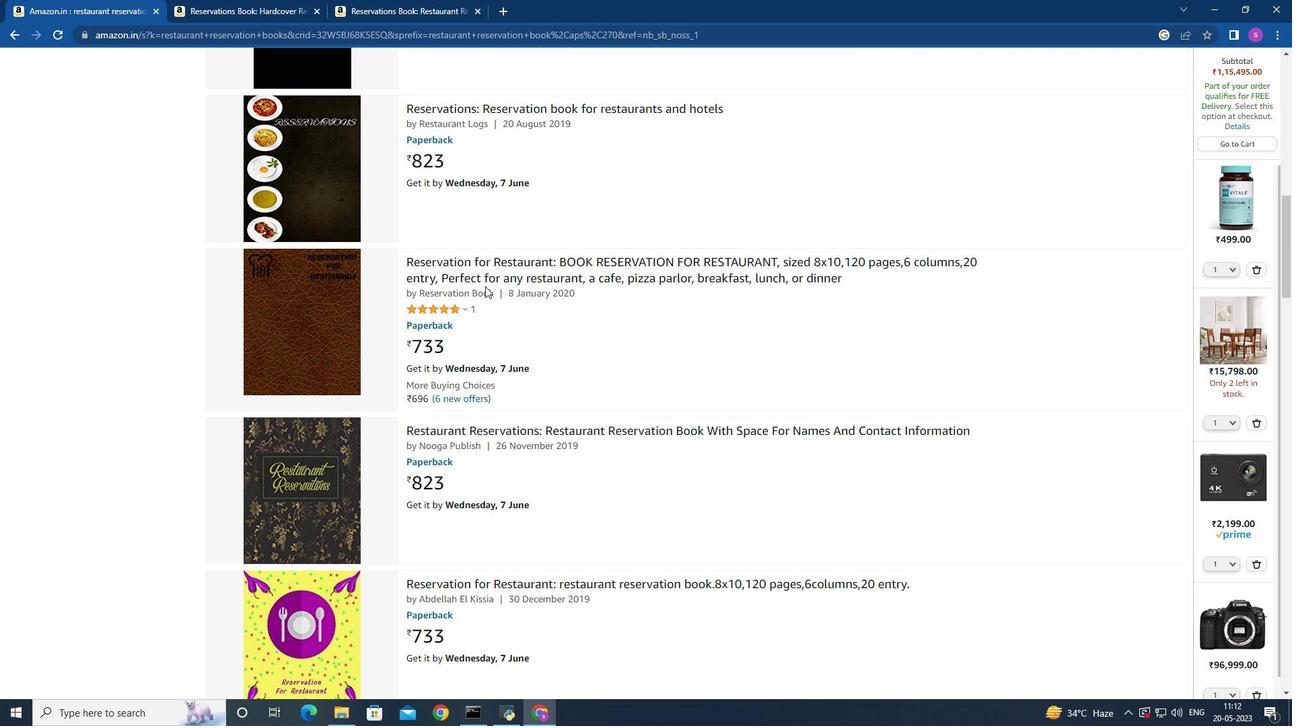 
Action: Mouse scrolled (485, 287) with delta (0, 0)
Screenshot: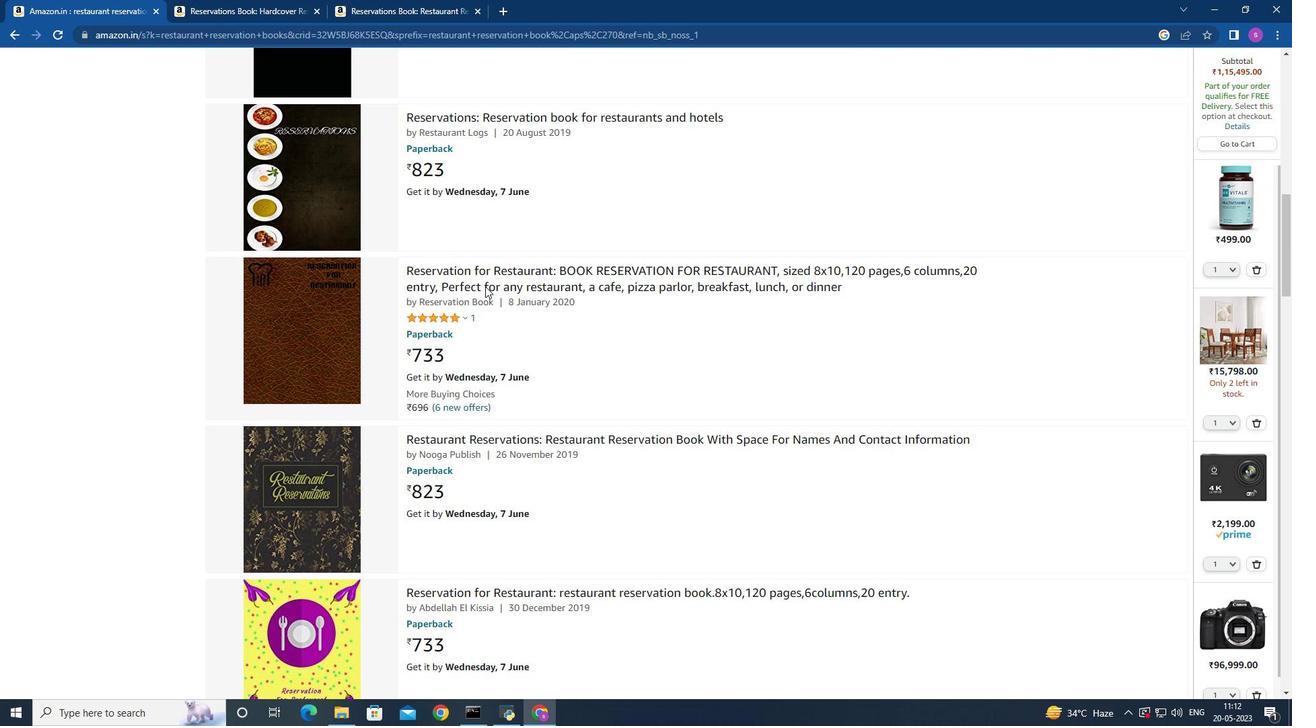 
Action: Mouse scrolled (485, 287) with delta (0, 0)
Screenshot: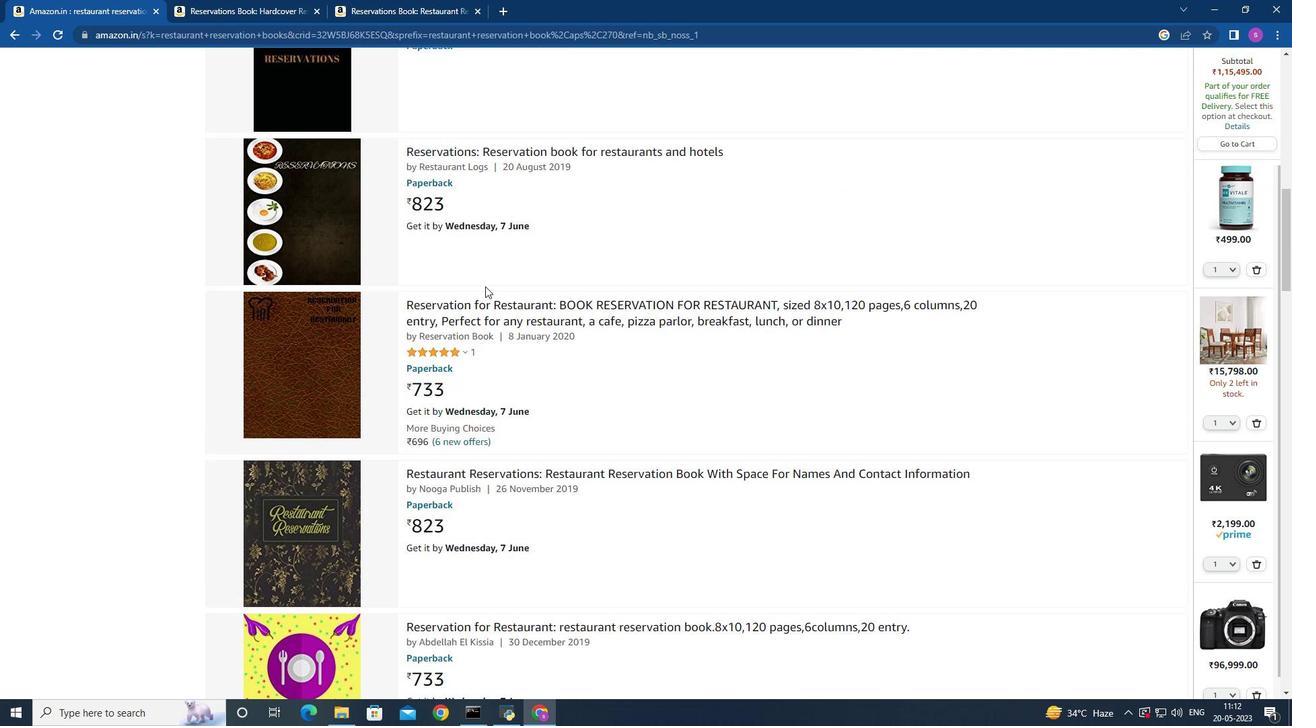 
Action: Mouse scrolled (485, 287) with delta (0, 0)
Screenshot: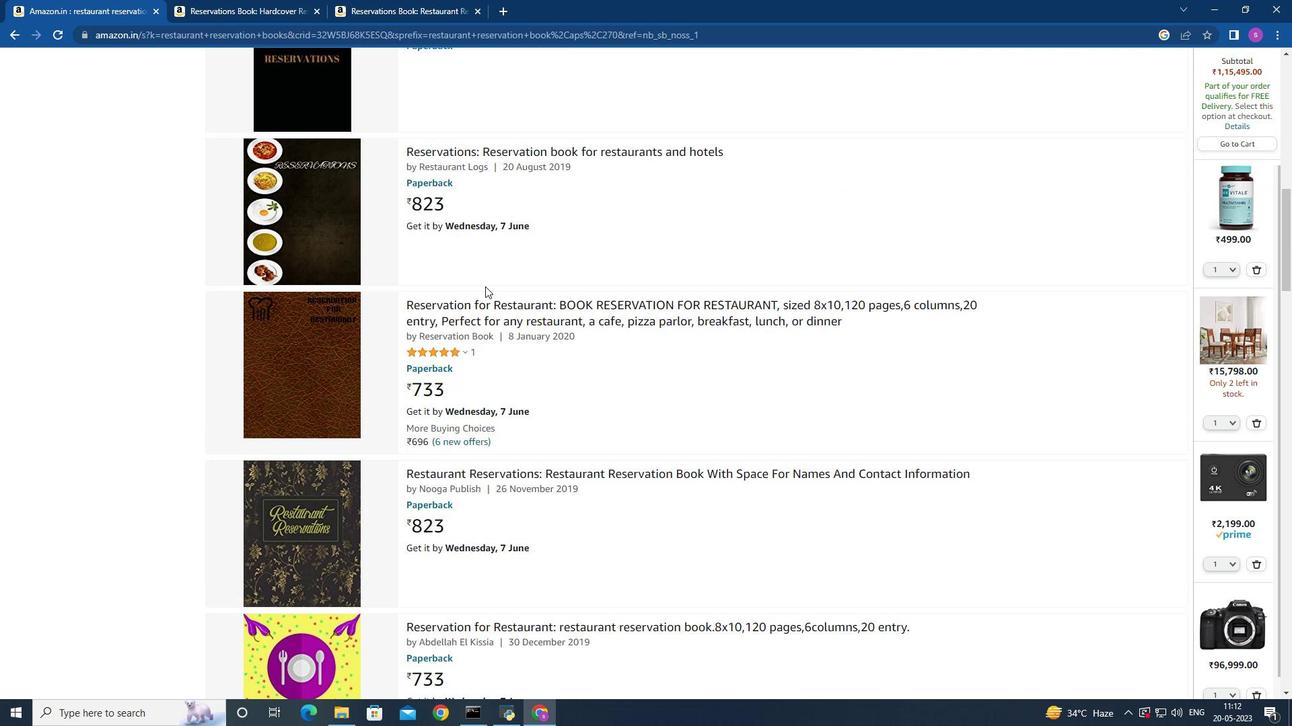 
Action: Mouse scrolled (485, 287) with delta (0, 0)
Screenshot: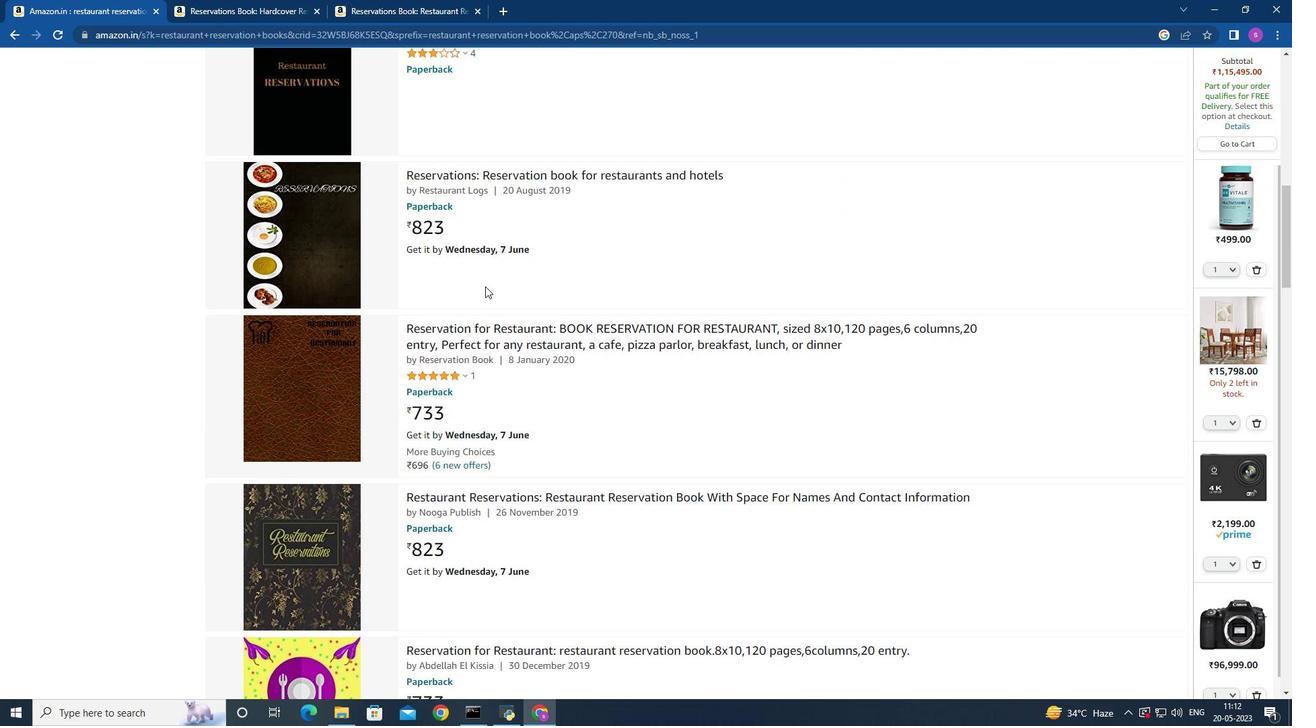 
Action: Mouse scrolled (485, 287) with delta (0, 0)
Screenshot: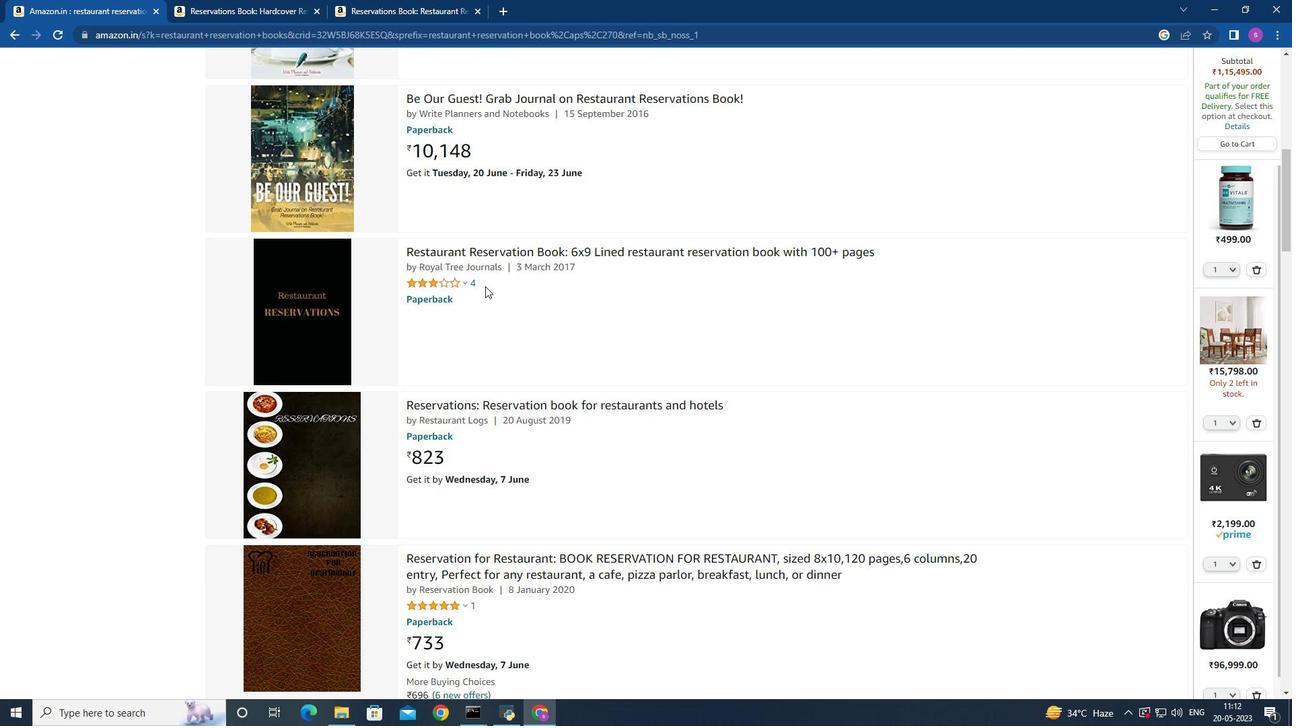 
Action: Mouse scrolled (485, 287) with delta (0, 0)
Screenshot: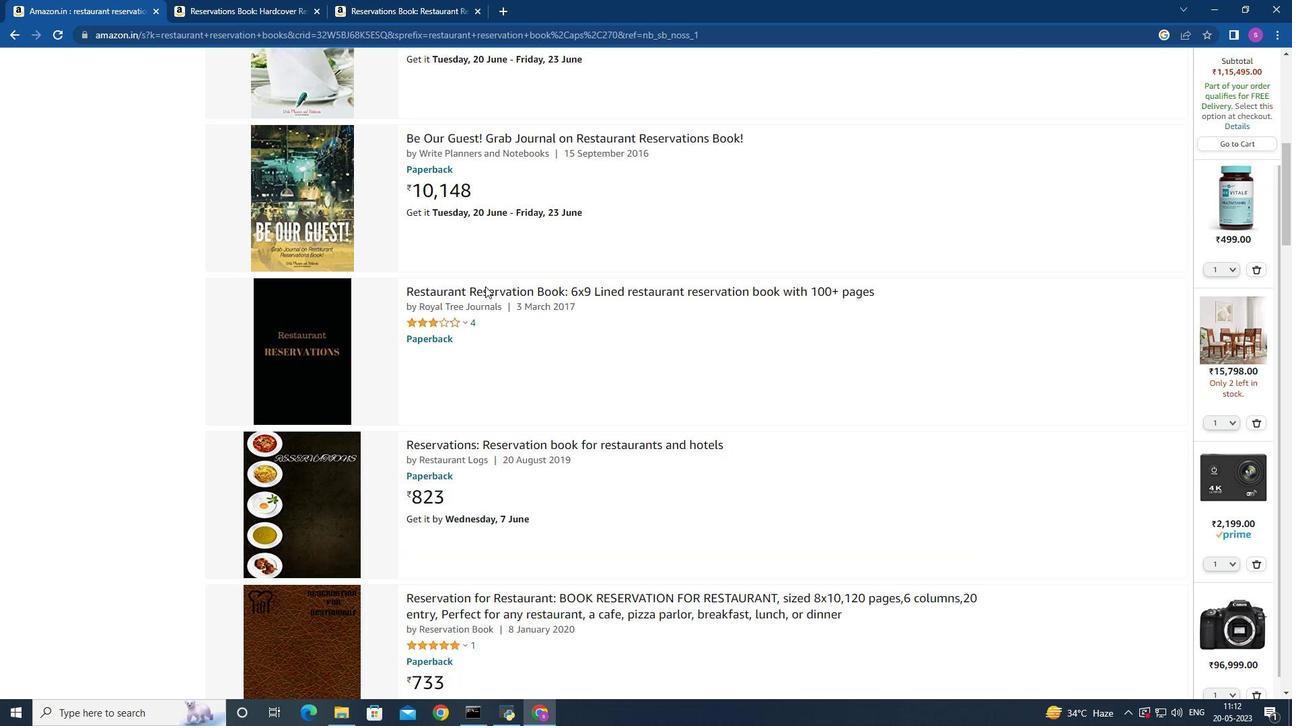 
Action: Mouse scrolled (485, 287) with delta (0, 0)
Screenshot: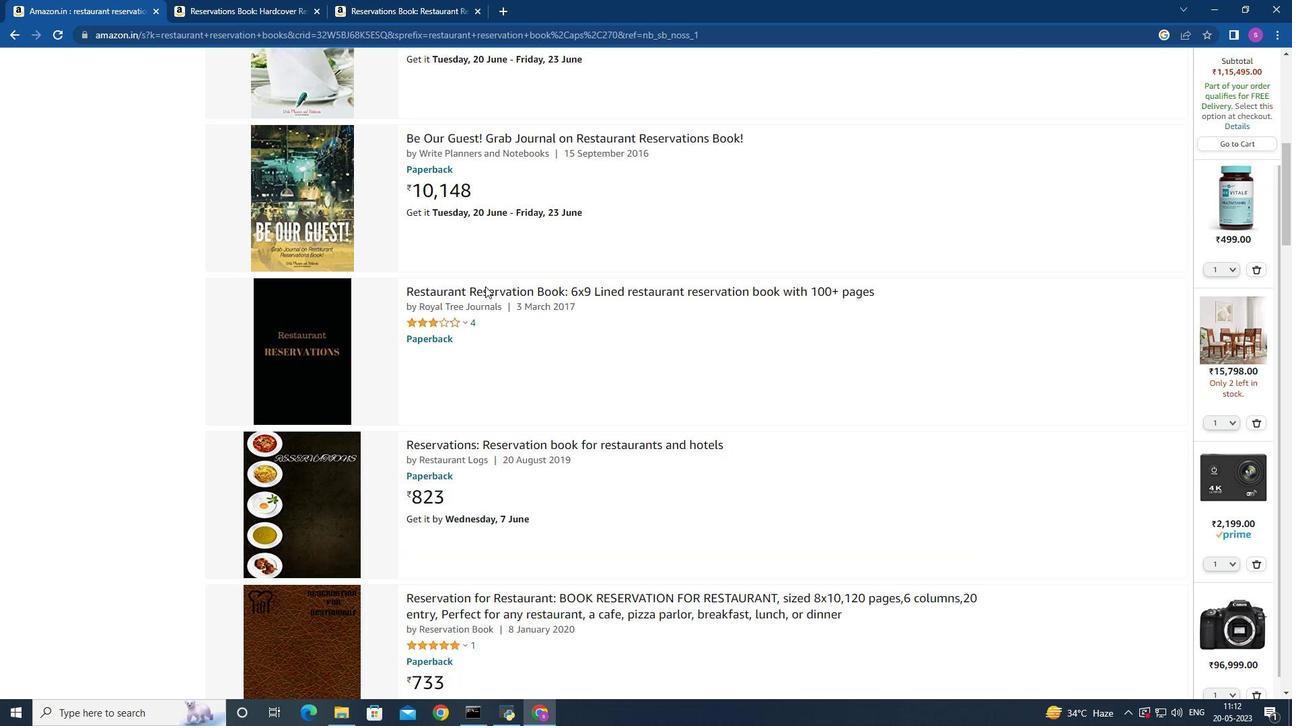 
Action: Mouse scrolled (485, 287) with delta (0, 0)
Screenshot: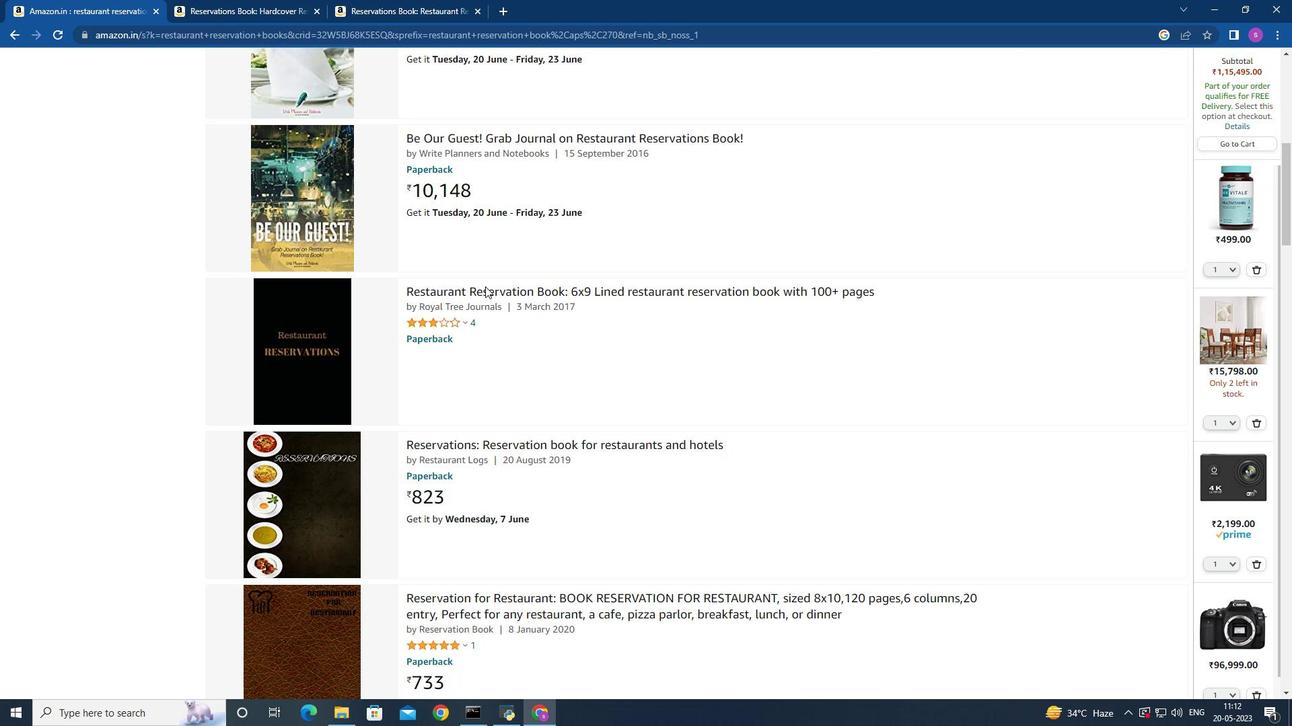 
Action: Mouse scrolled (485, 287) with delta (0, 0)
